 Task: Use multitrack editing to create a surround sound mix for a film score.
Action: Mouse moved to (94, 8)
Screenshot: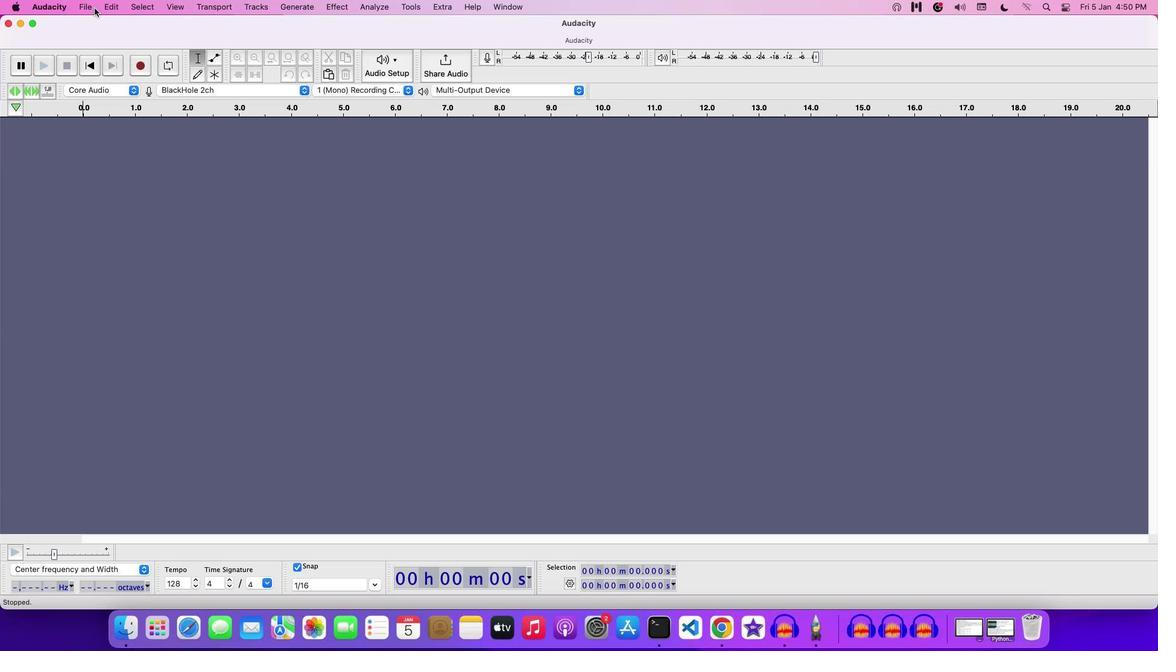 
Action: Mouse pressed left at (94, 8)
Screenshot: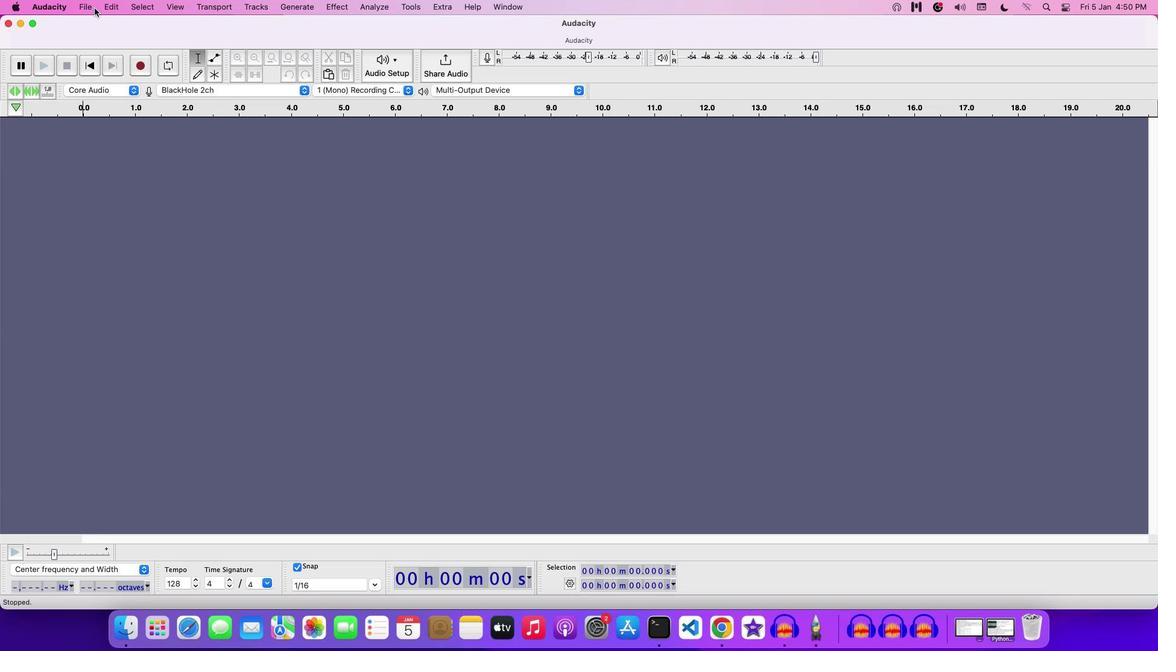 
Action: Mouse moved to (92, 37)
Screenshot: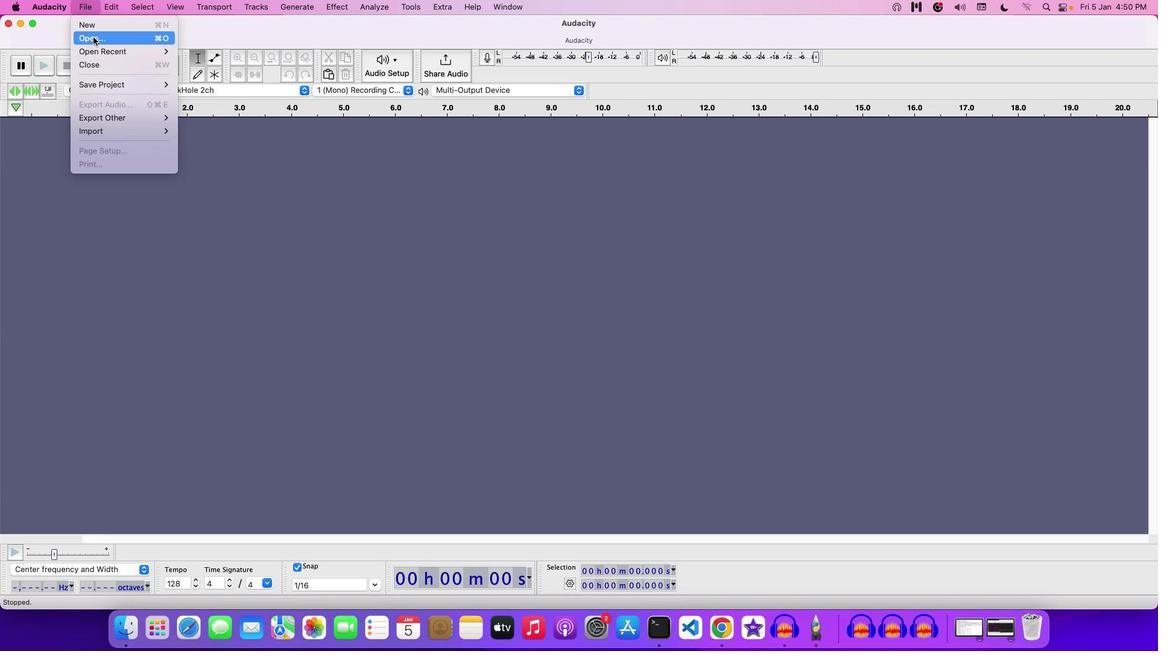 
Action: Mouse pressed left at (92, 37)
Screenshot: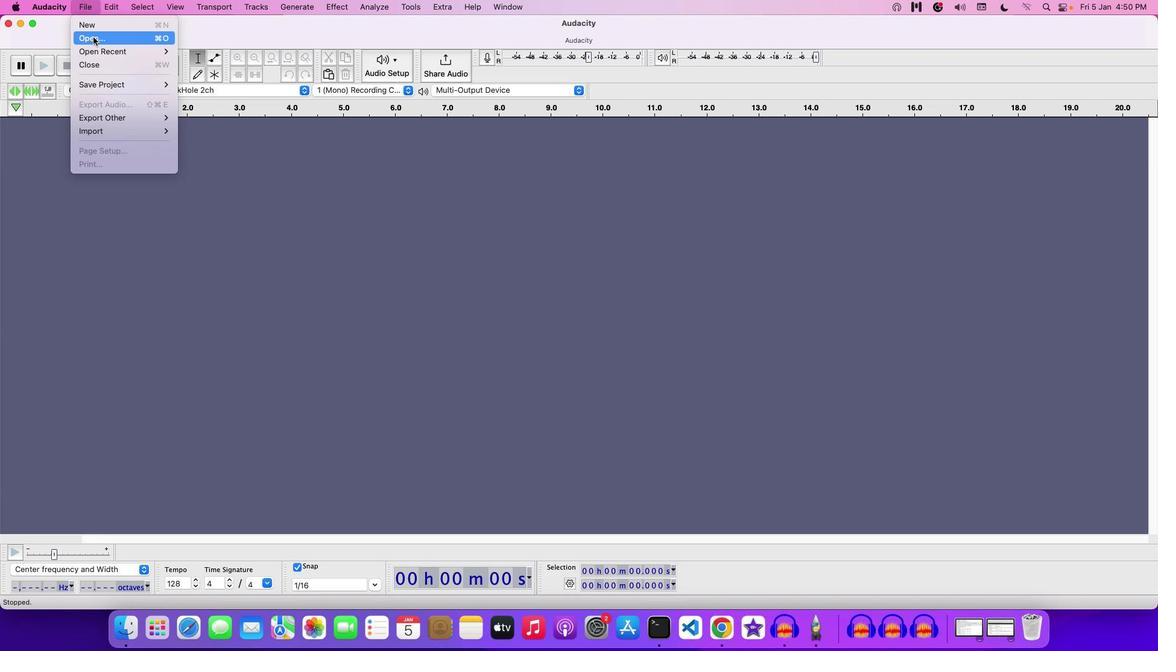 
Action: Mouse moved to (384, 162)
Screenshot: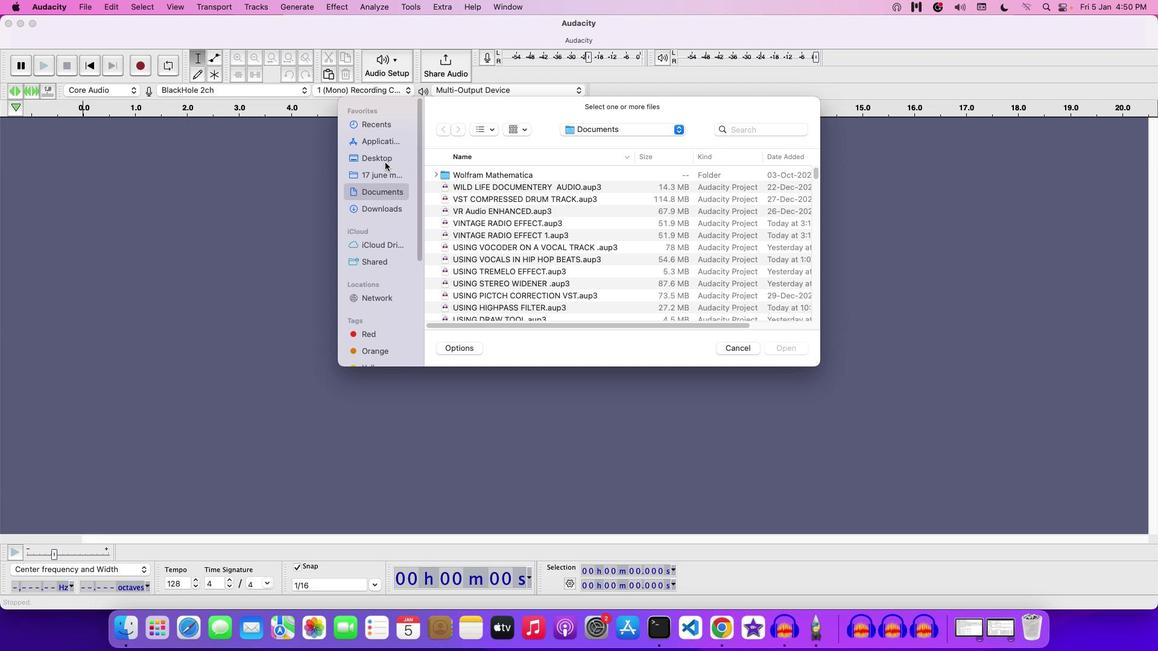 
Action: Mouse pressed left at (384, 162)
Screenshot: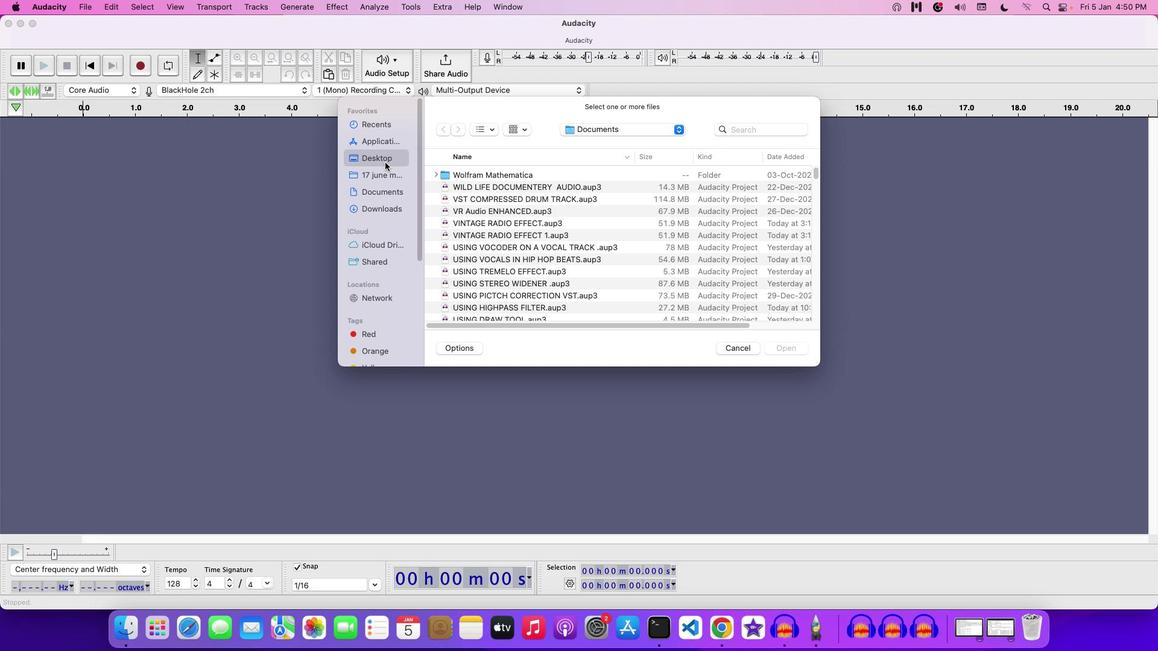 
Action: Mouse moved to (447, 247)
Screenshot: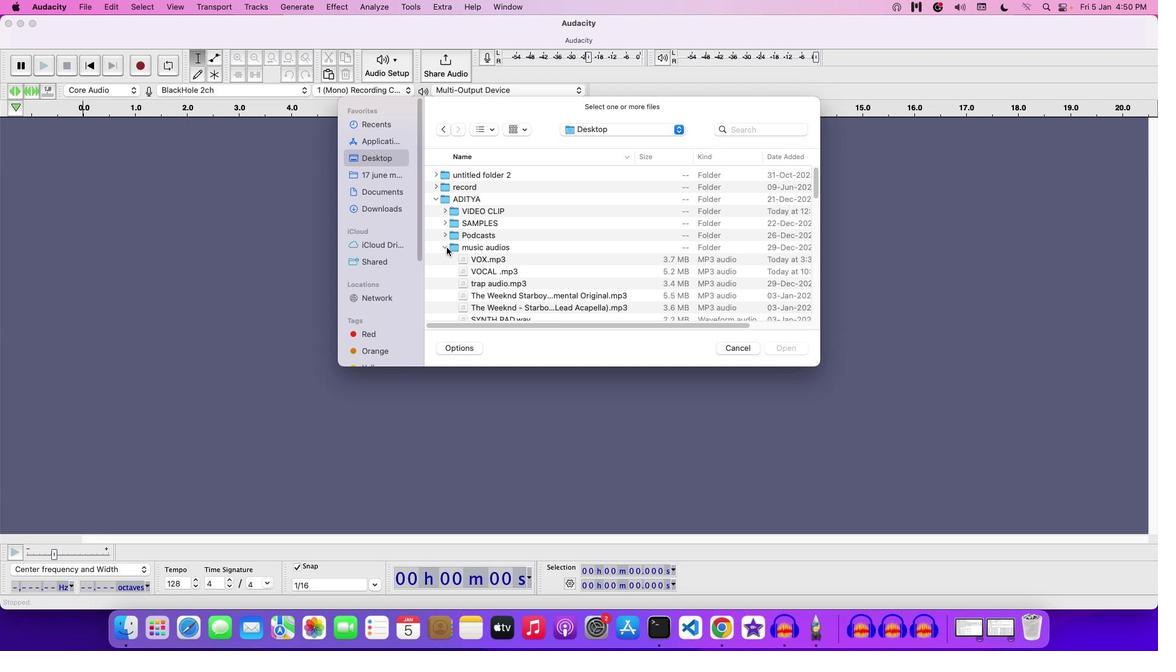 
Action: Mouse pressed left at (447, 247)
Screenshot: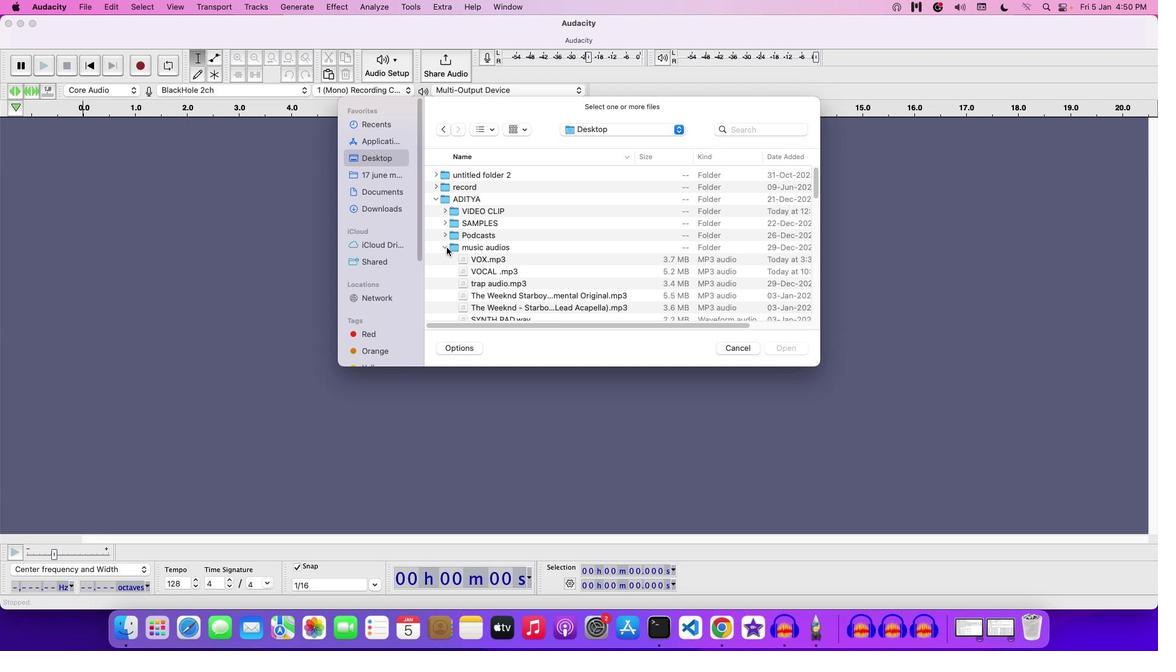 
Action: Mouse moved to (547, 245)
Screenshot: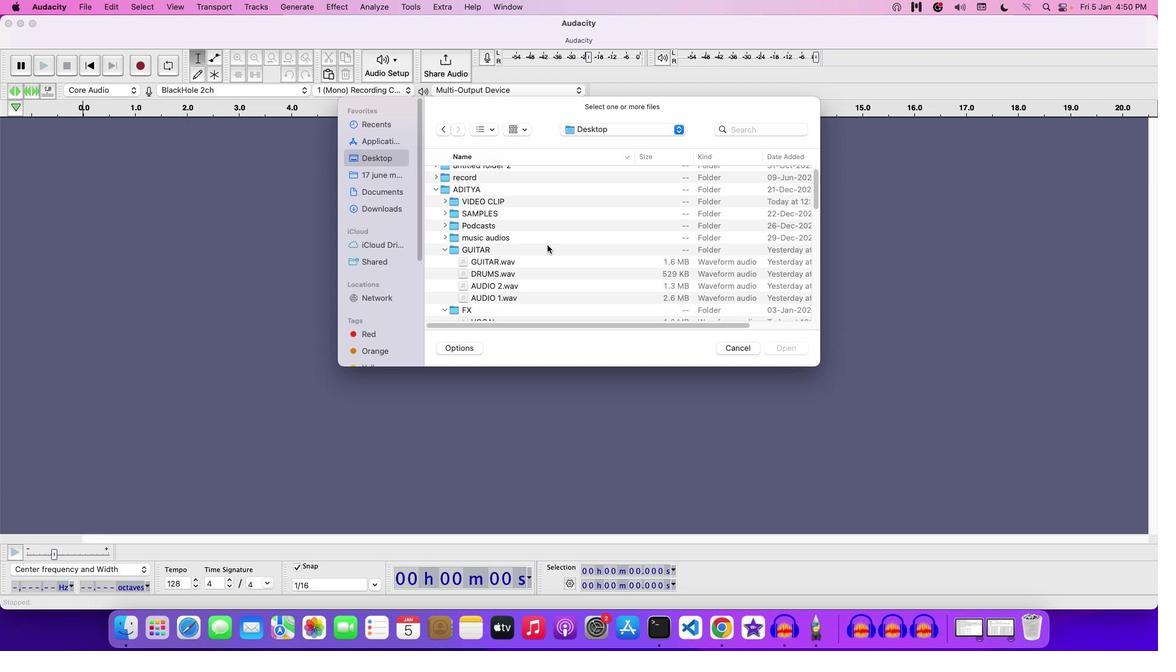 
Action: Mouse scrolled (547, 245) with delta (0, 0)
Screenshot: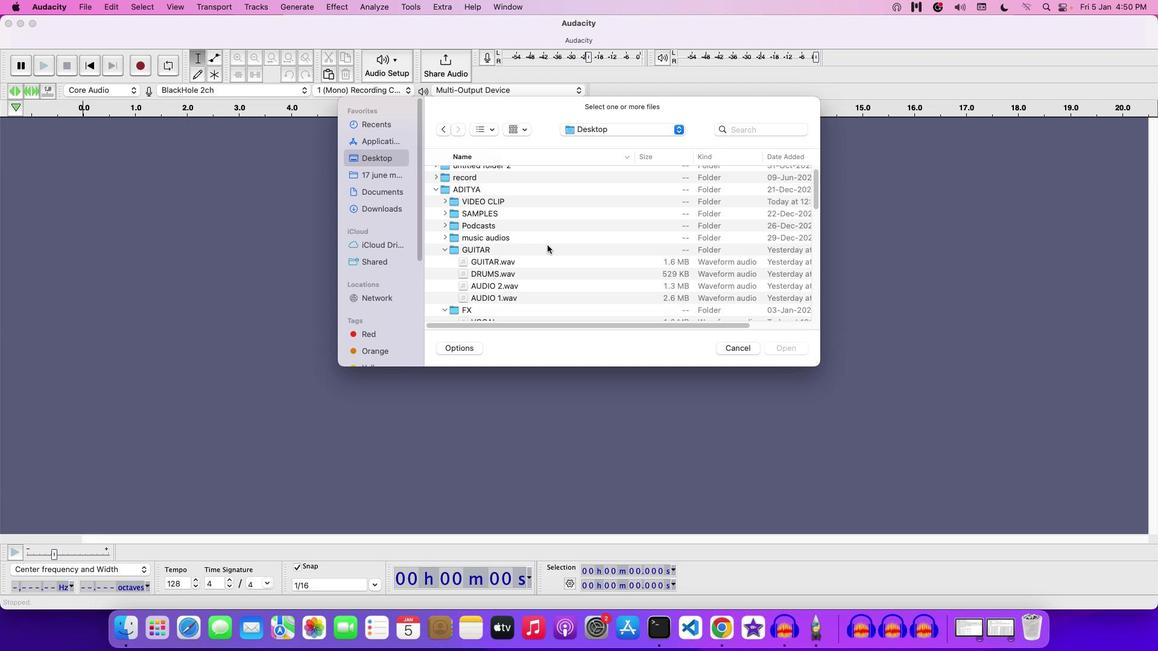 
Action: Mouse scrolled (547, 245) with delta (0, 0)
Screenshot: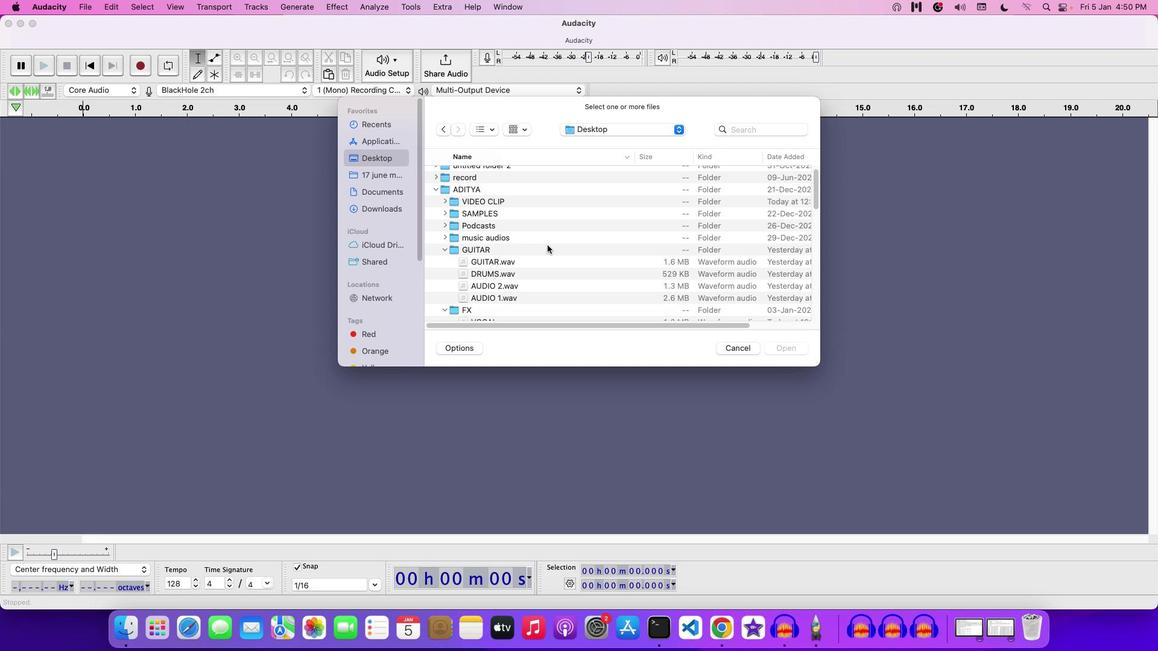 
Action: Mouse scrolled (547, 245) with delta (0, 0)
Screenshot: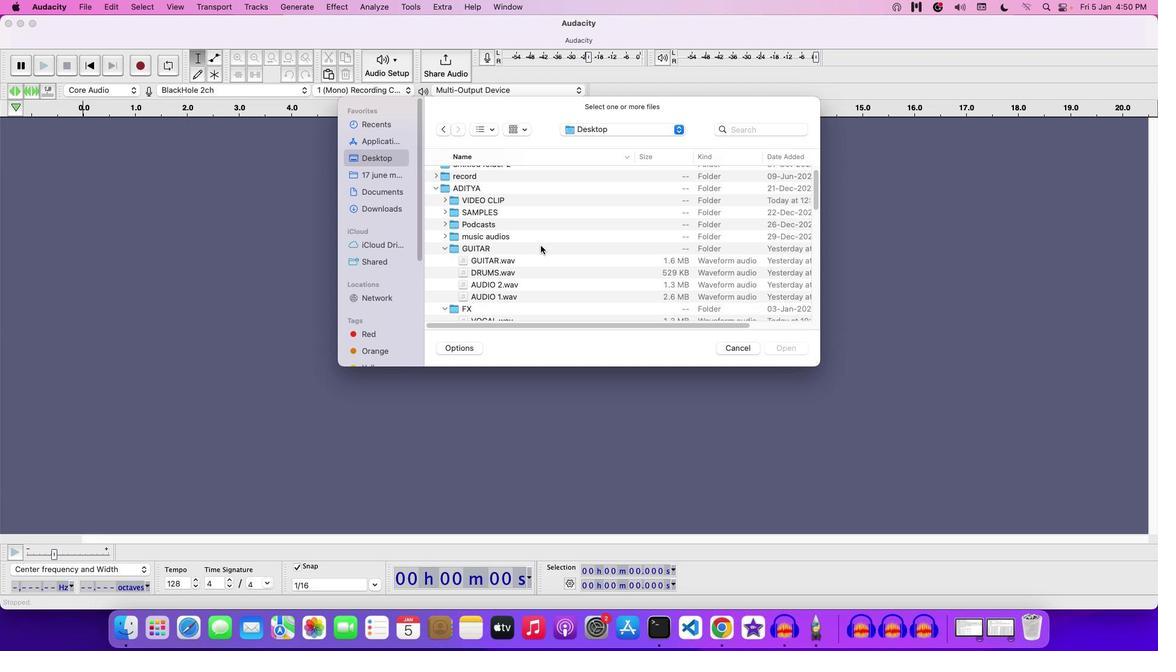 
Action: Mouse moved to (501, 281)
Screenshot: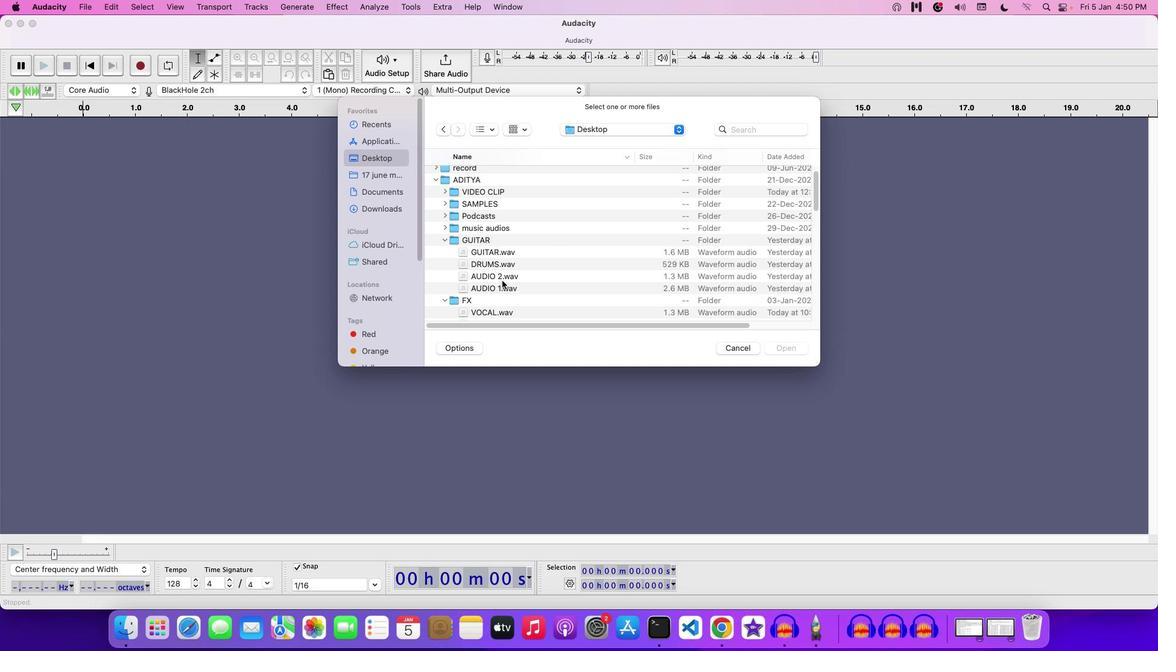 
Action: Mouse scrolled (501, 281) with delta (0, 0)
Screenshot: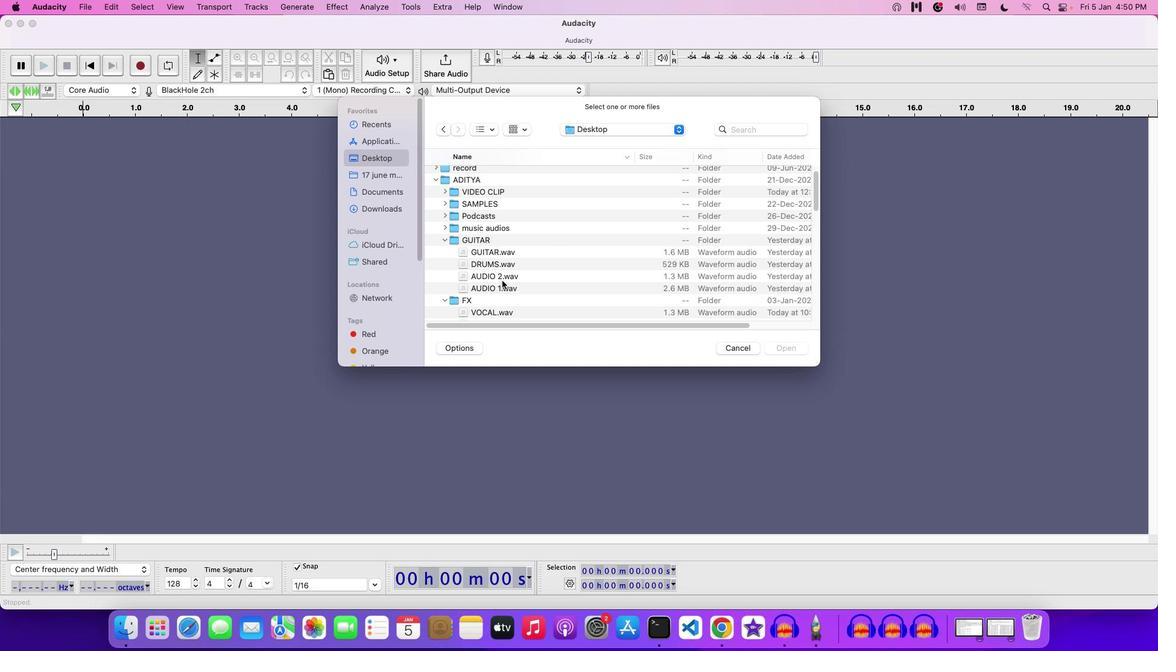 
Action: Mouse scrolled (501, 281) with delta (0, 0)
Screenshot: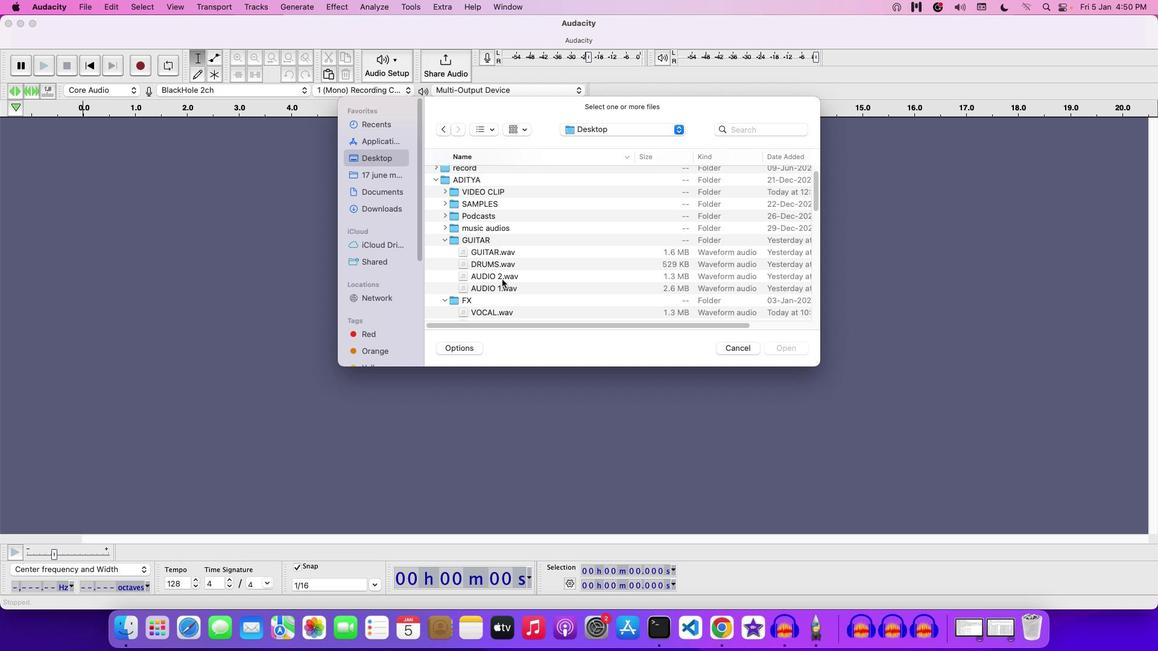 
Action: Mouse moved to (502, 278)
Screenshot: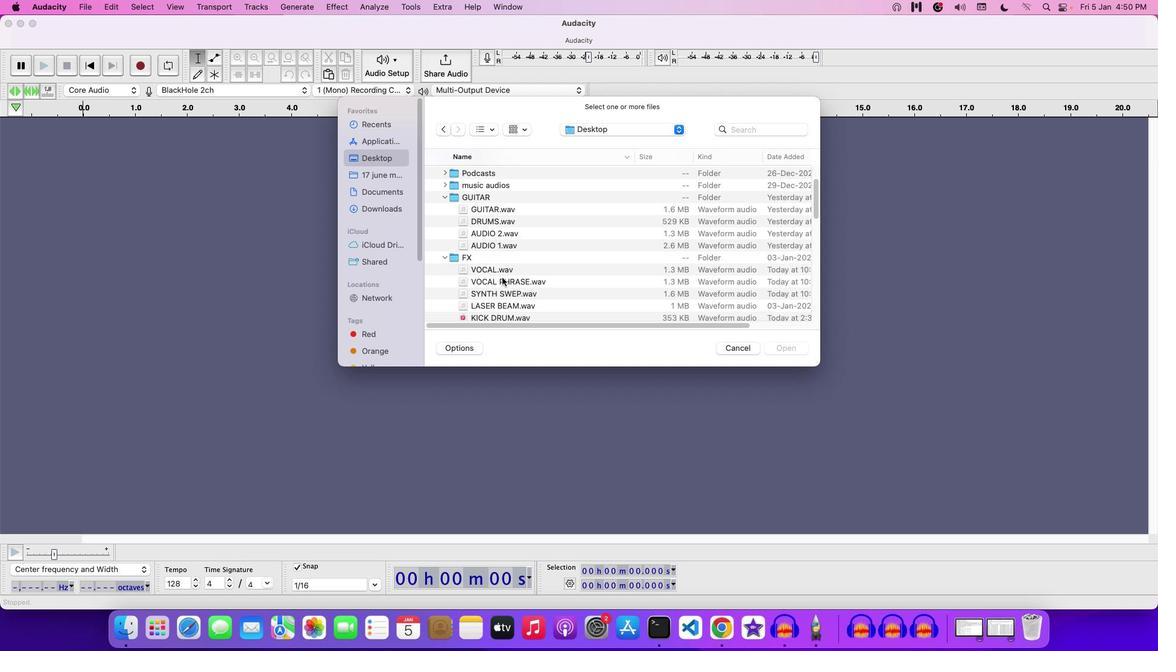 
Action: Mouse scrolled (502, 278) with delta (0, 0)
Screenshot: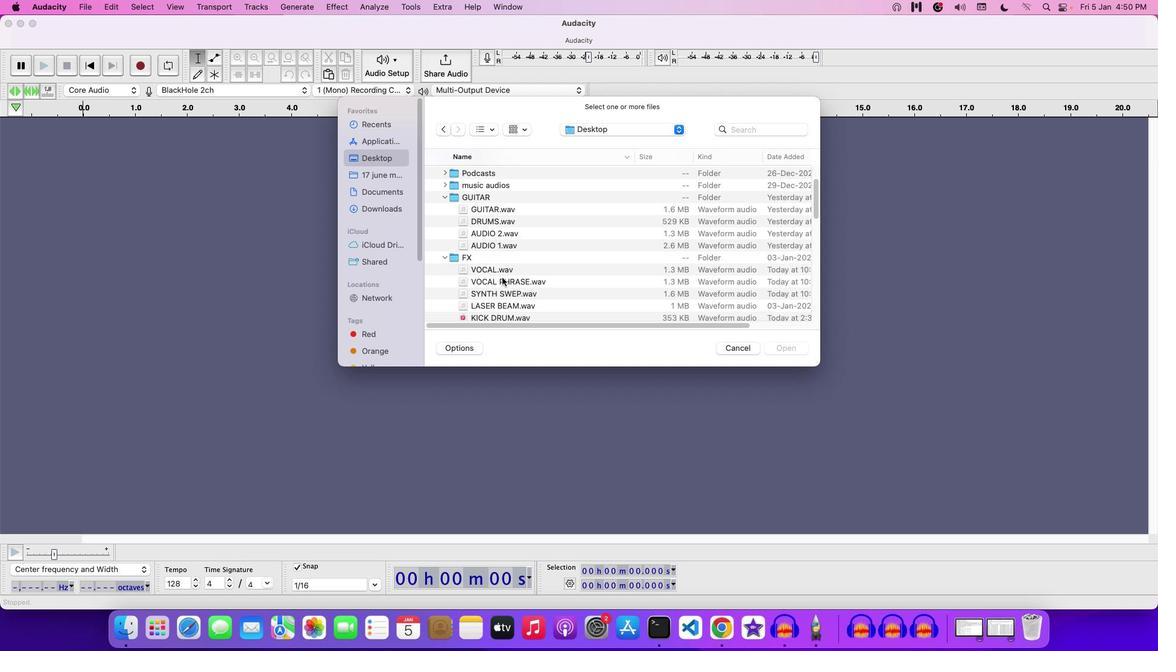 
Action: Mouse scrolled (502, 278) with delta (0, 0)
Screenshot: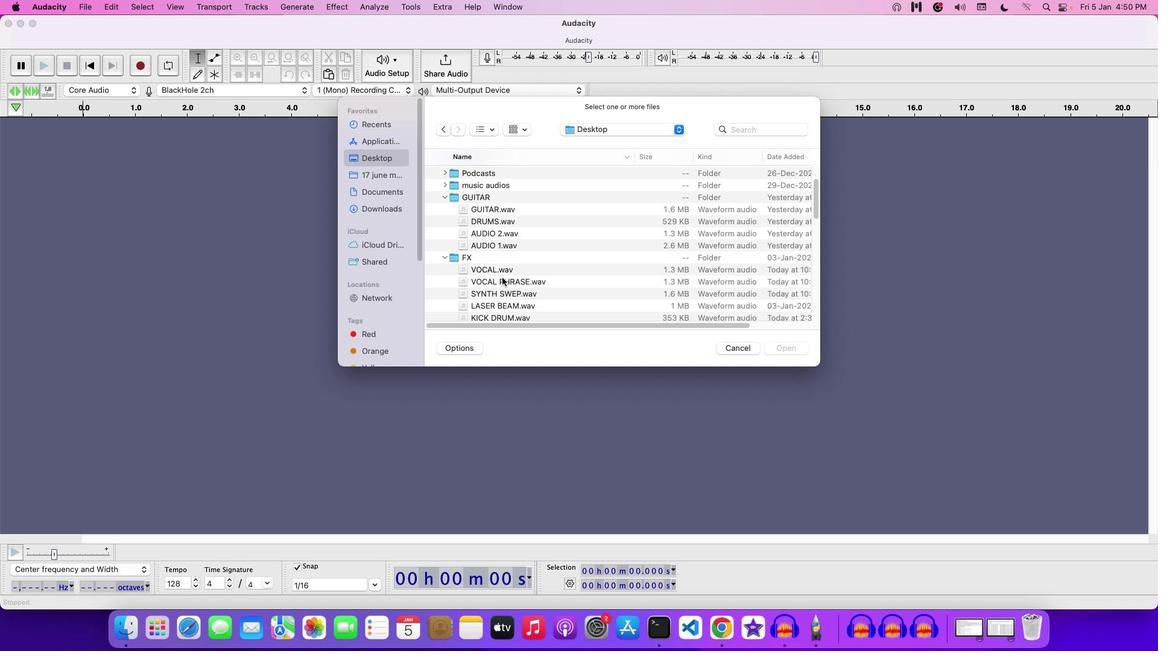 
Action: Mouse scrolled (502, 278) with delta (0, -1)
Screenshot: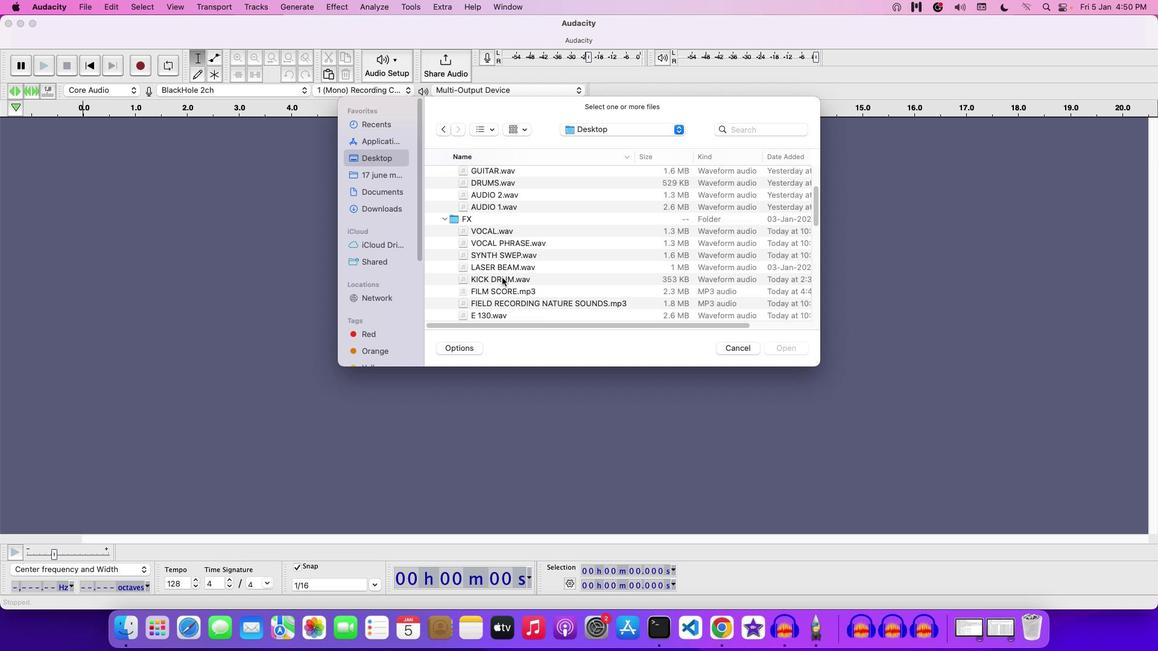 
Action: Mouse scrolled (502, 278) with delta (0, -1)
Screenshot: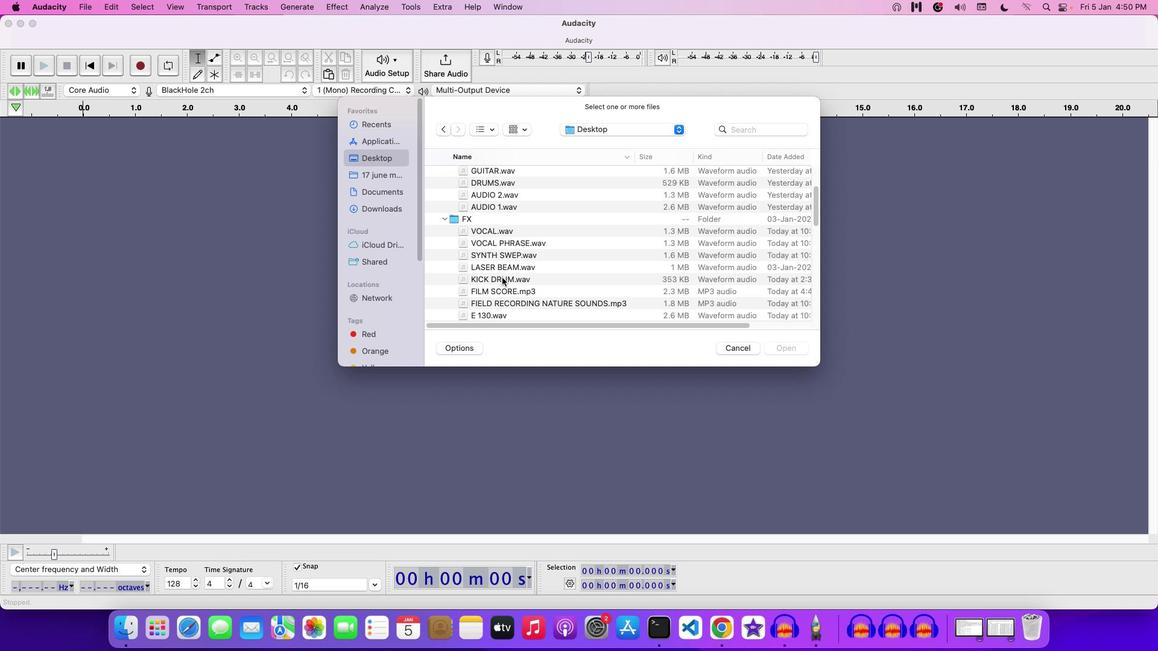 
Action: Mouse moved to (512, 271)
Screenshot: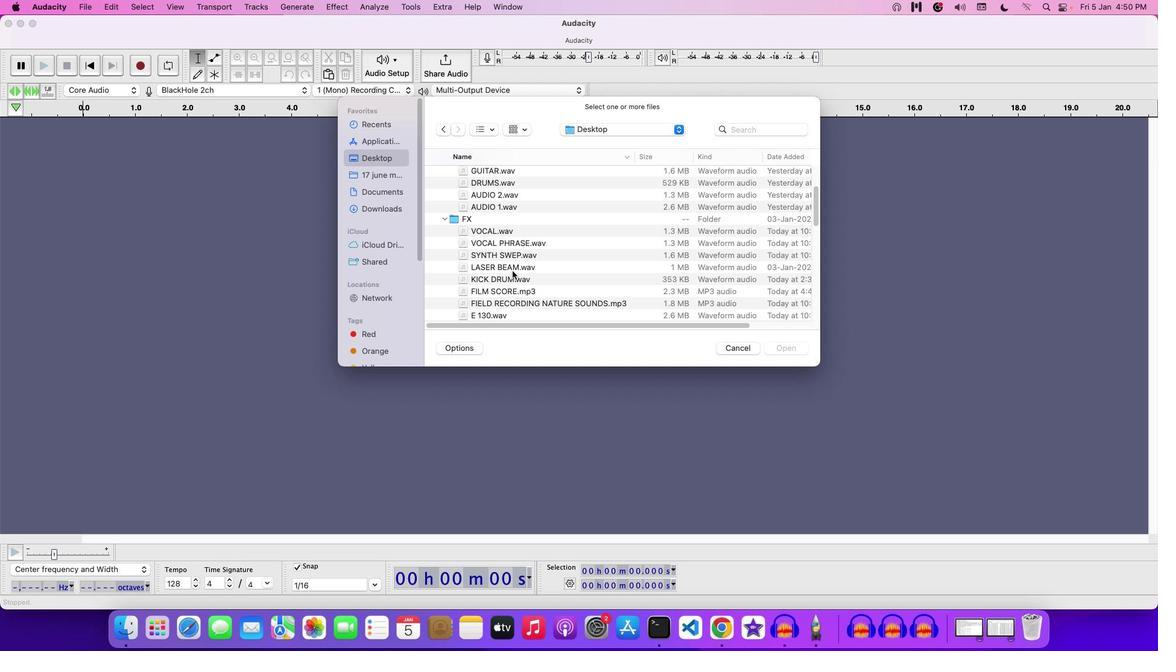 
Action: Mouse scrolled (512, 271) with delta (0, 0)
Screenshot: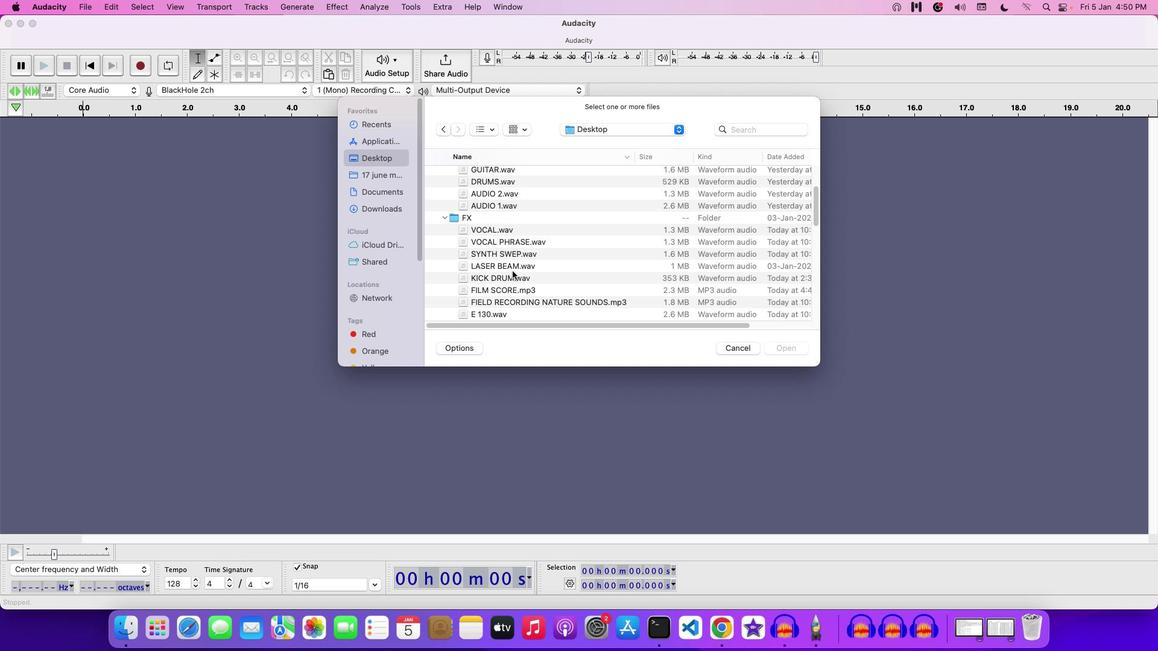 
Action: Mouse scrolled (512, 271) with delta (0, 0)
Screenshot: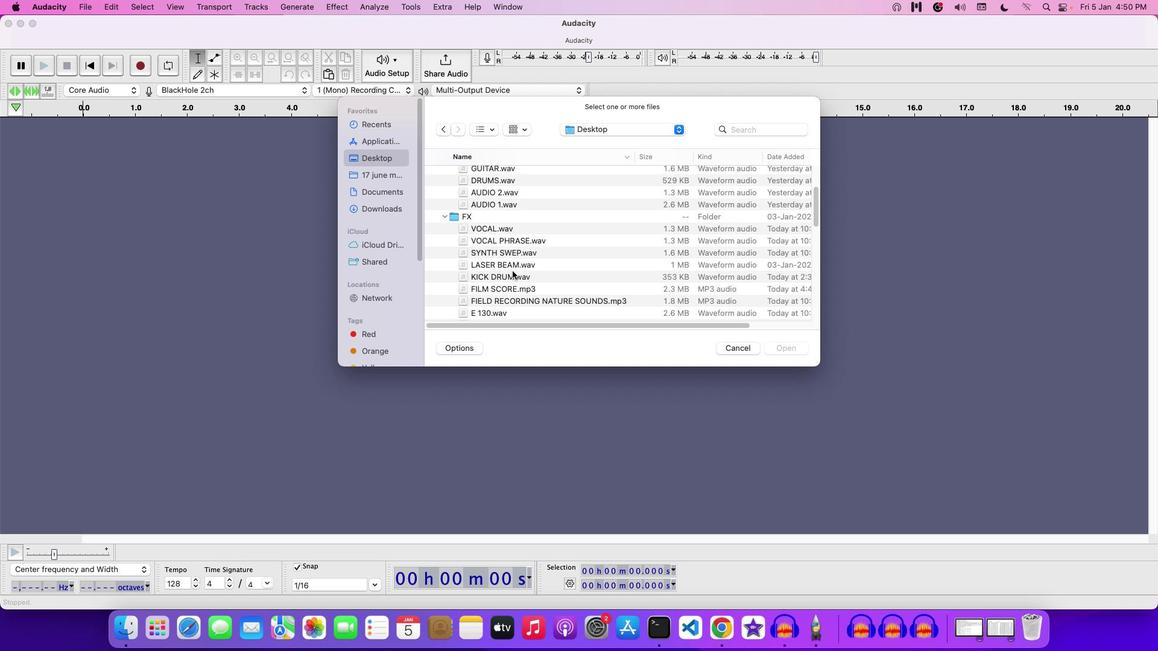 
Action: Mouse moved to (512, 286)
Screenshot: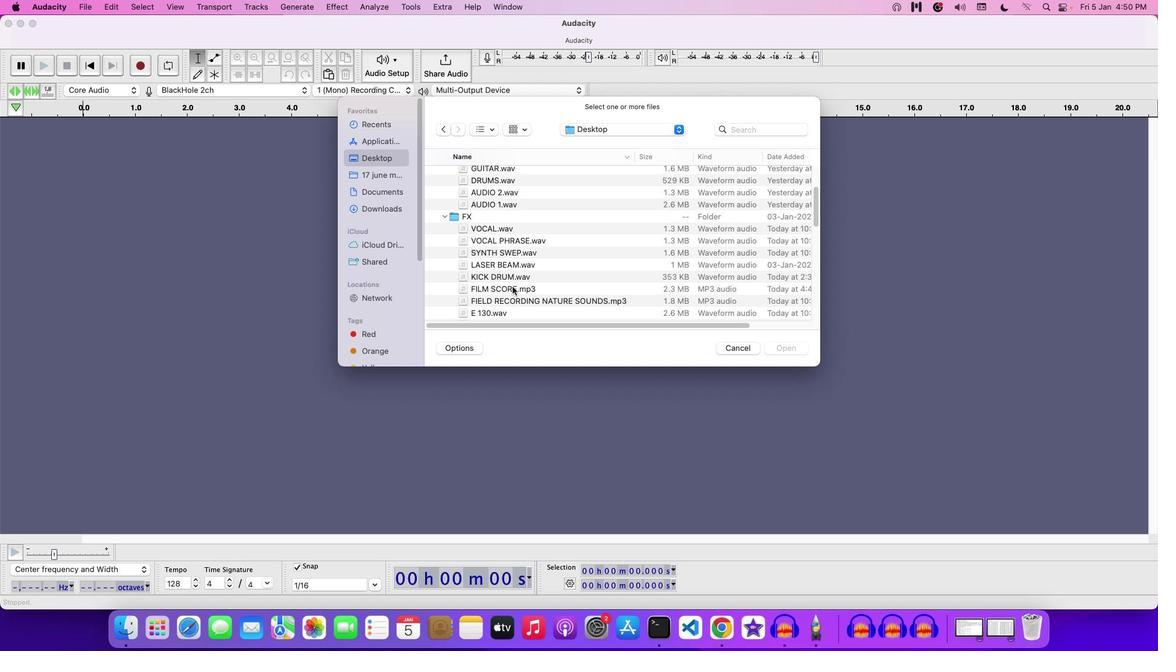 
Action: Mouse pressed left at (512, 286)
Screenshot: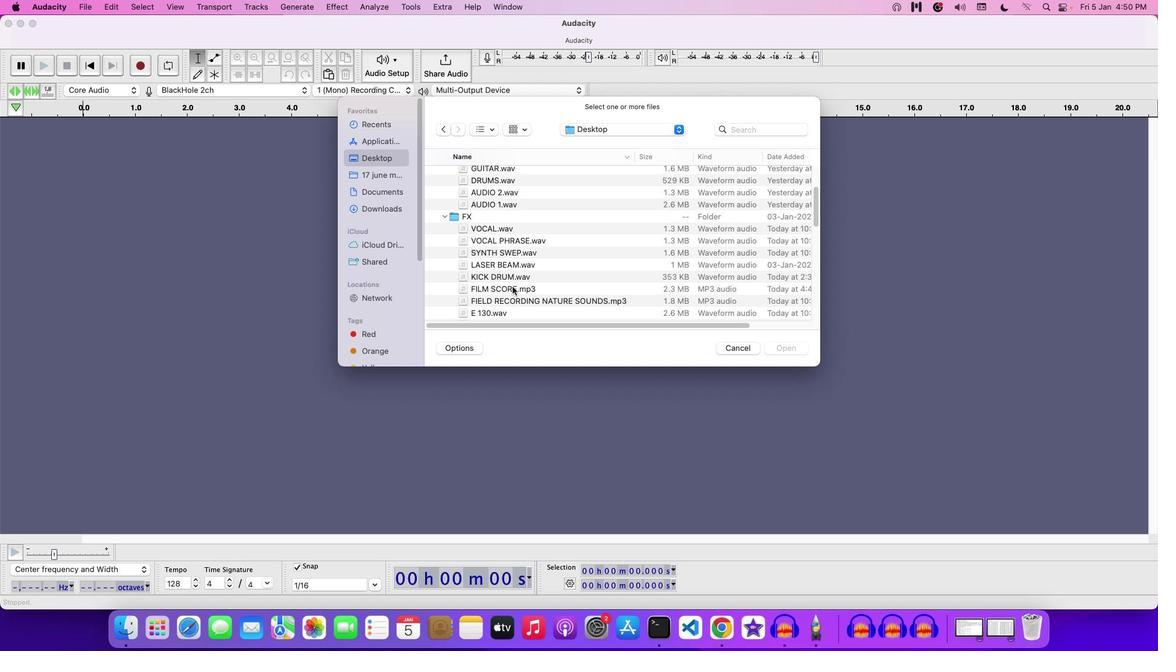 
Action: Mouse moved to (529, 287)
Screenshot: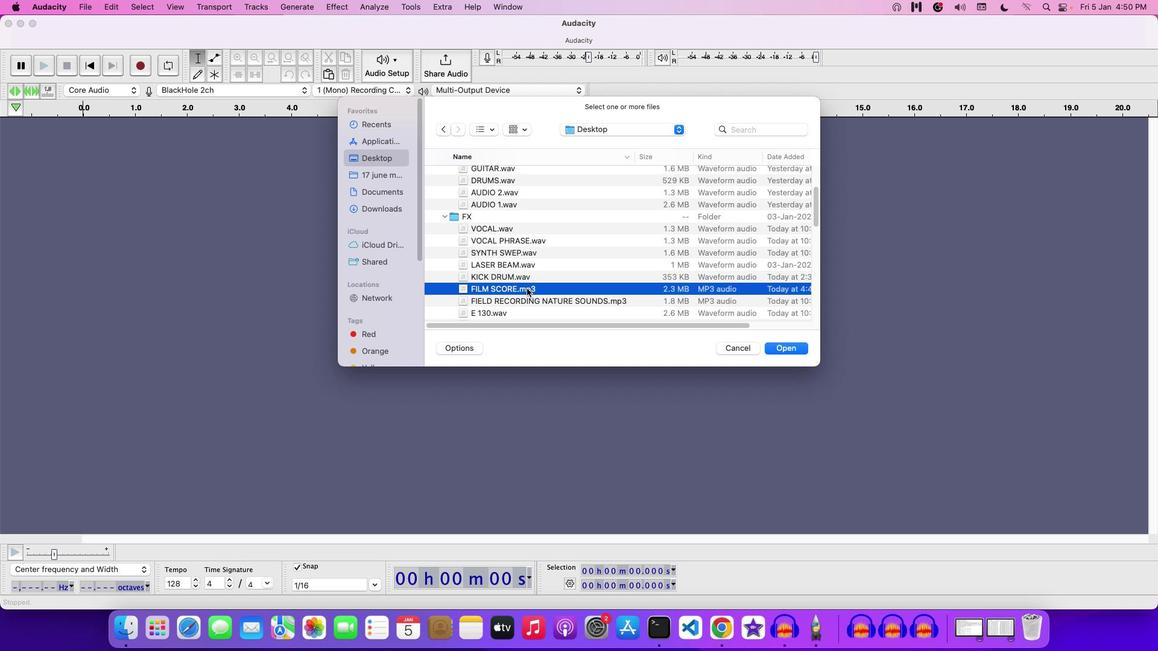 
Action: Mouse pressed left at (529, 287)
Screenshot: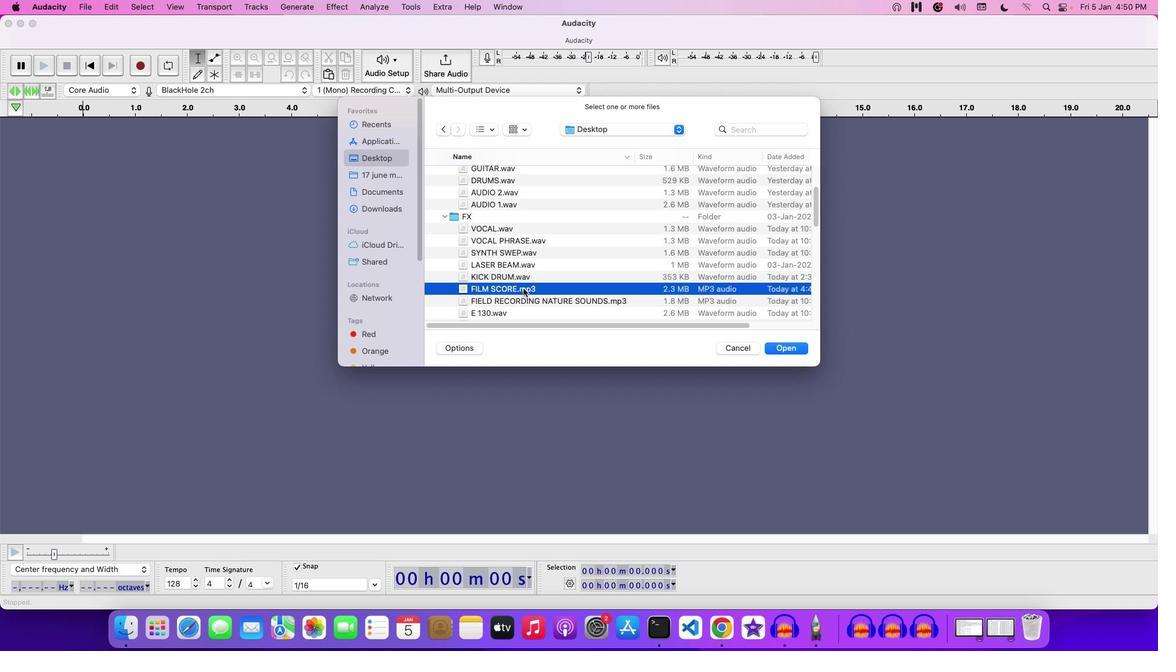 
Action: Mouse moved to (521, 292)
Screenshot: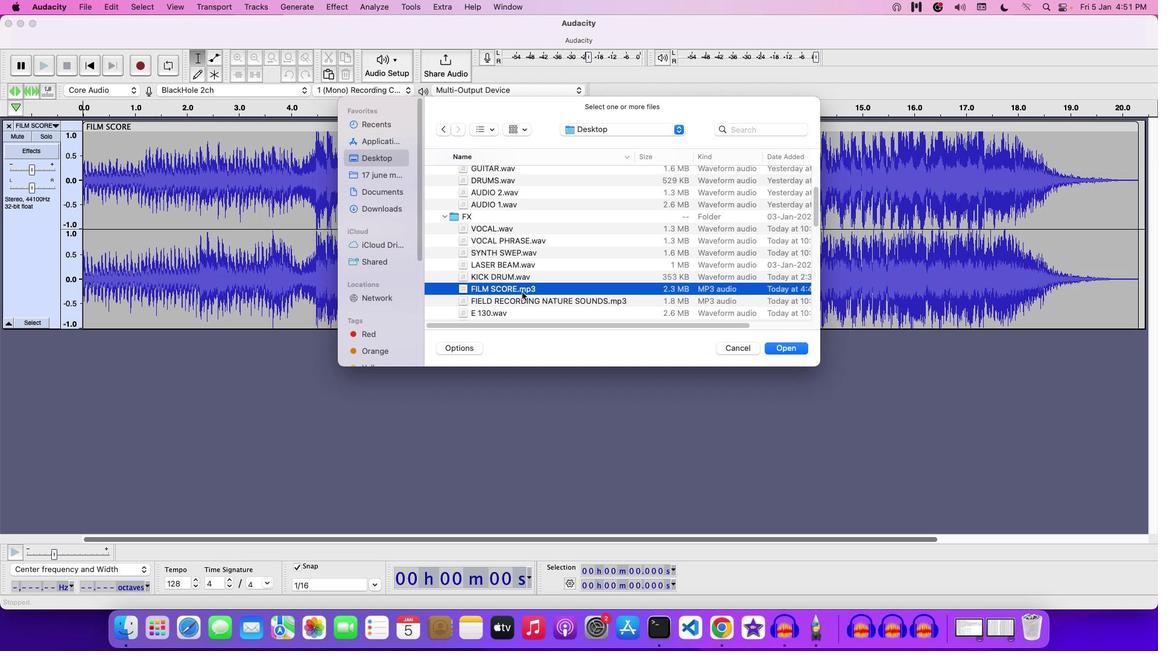 
Action: Mouse pressed left at (521, 292)
Screenshot: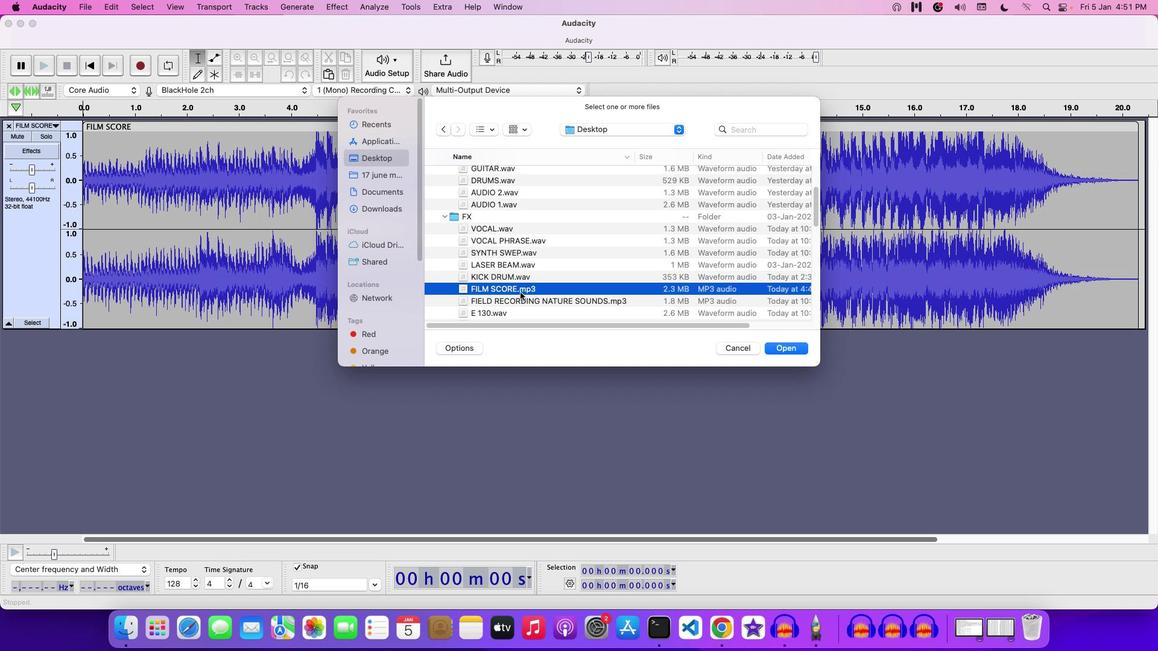 
Action: Mouse moved to (529, 284)
Screenshot: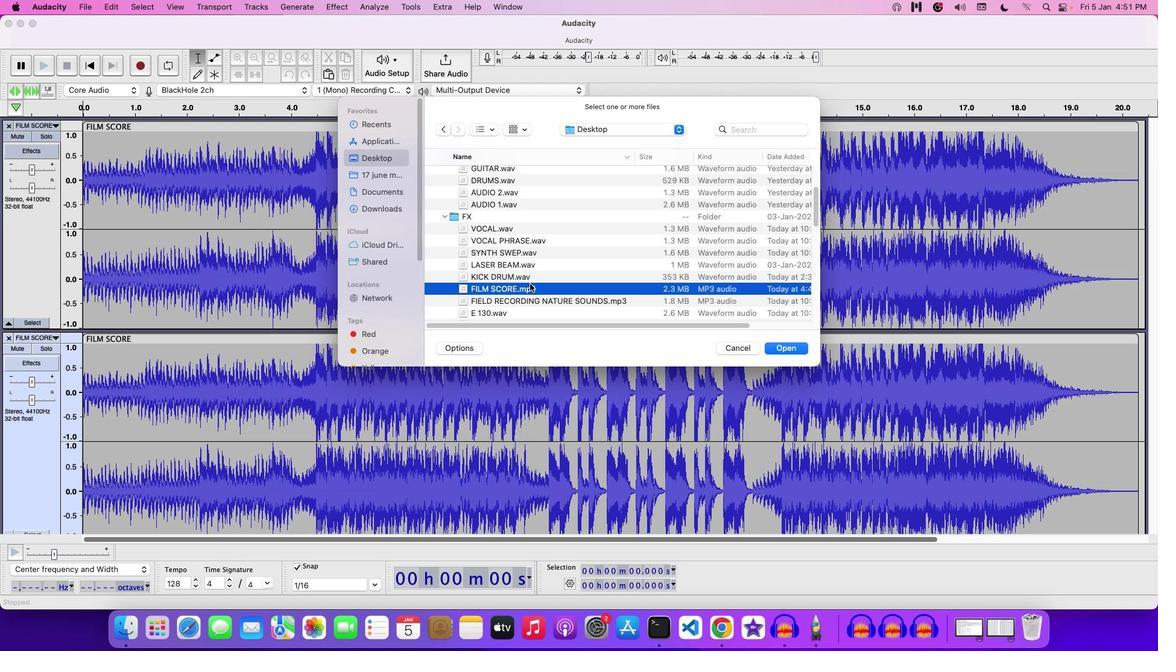 
Action: Mouse pressed left at (529, 284)
Screenshot: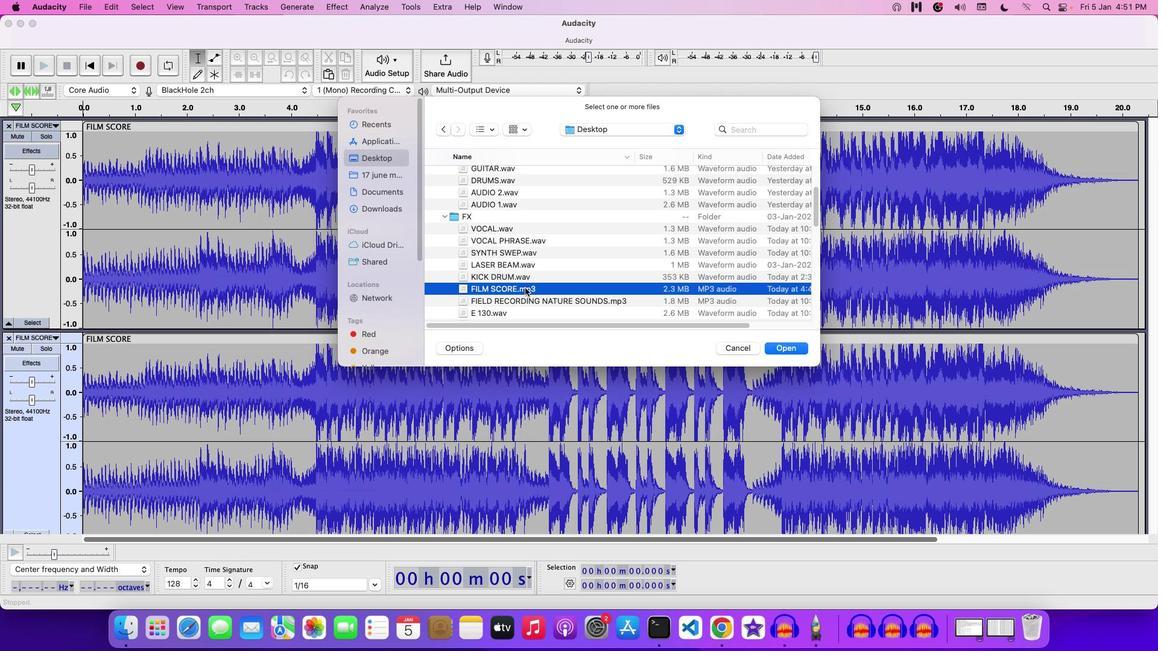 
Action: Mouse moved to (733, 349)
Screenshot: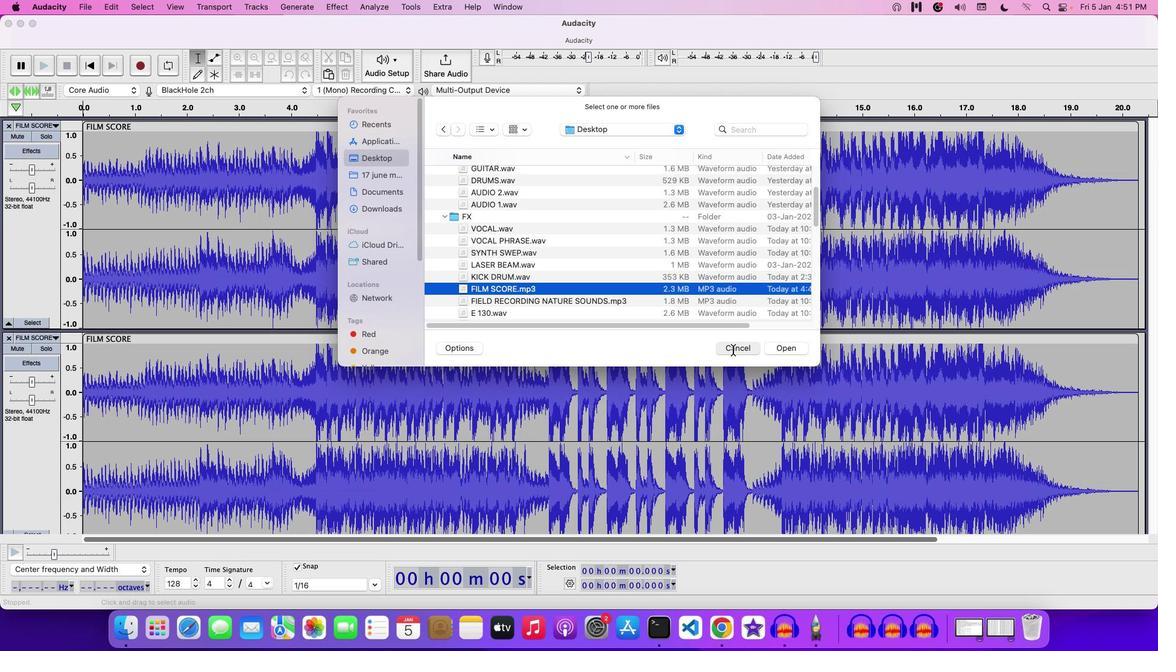 
Action: Mouse pressed left at (733, 349)
Screenshot: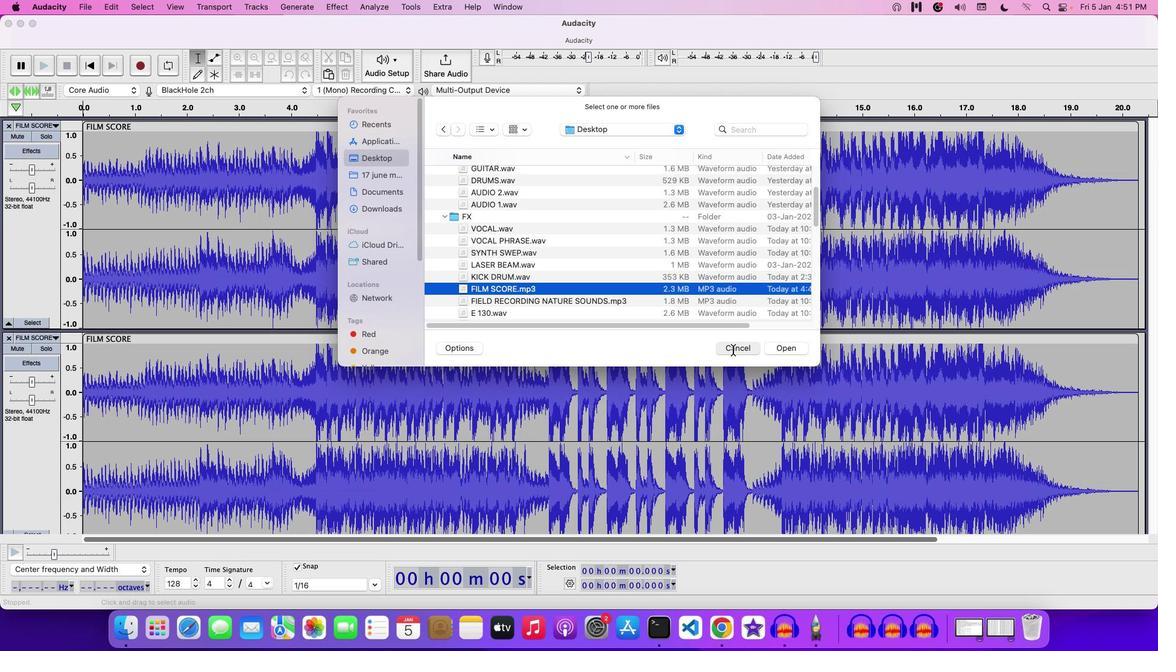 
Action: Mouse moved to (24, 160)
Screenshot: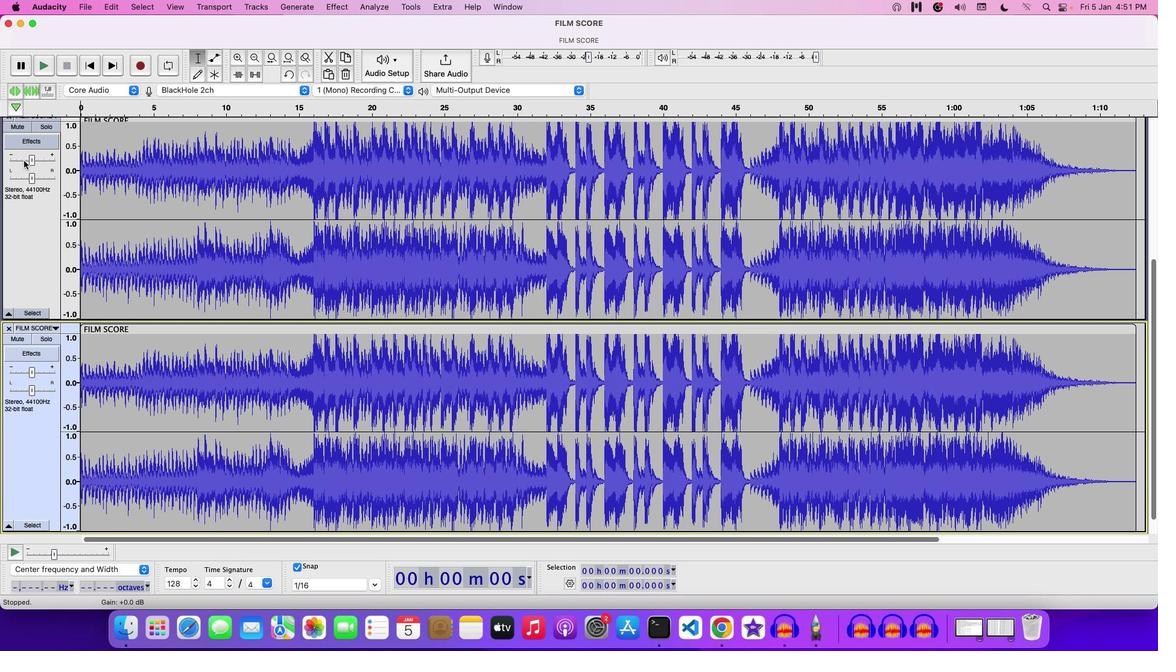 
Action: Mouse pressed left at (24, 160)
Screenshot: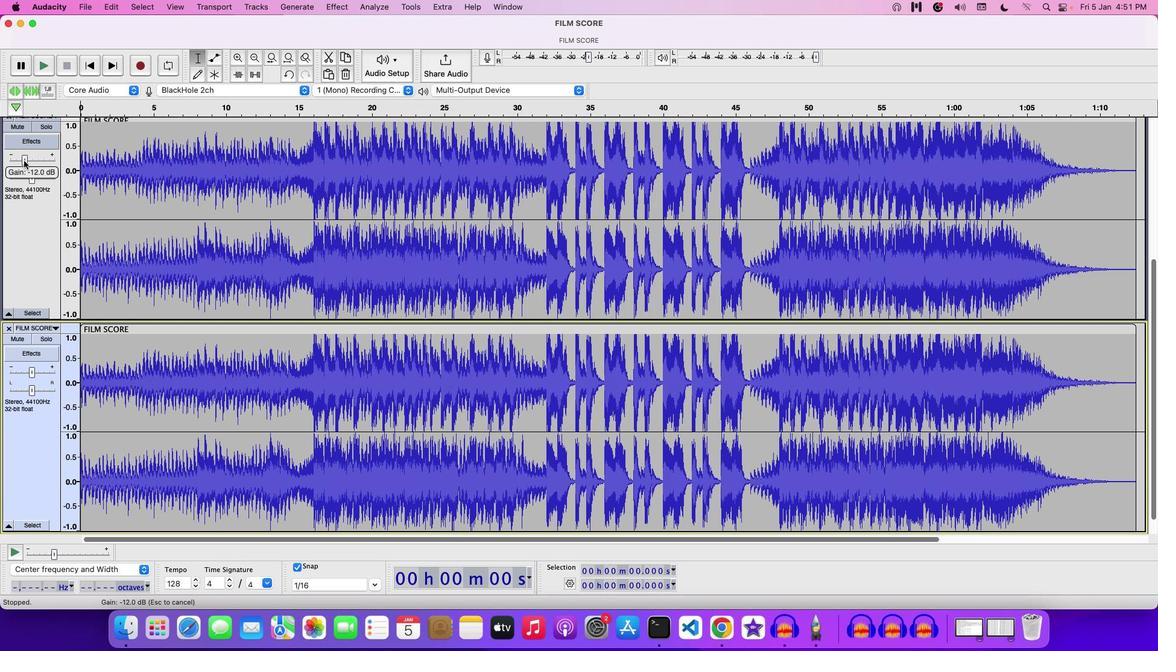 
Action: Mouse moved to (22, 393)
Screenshot: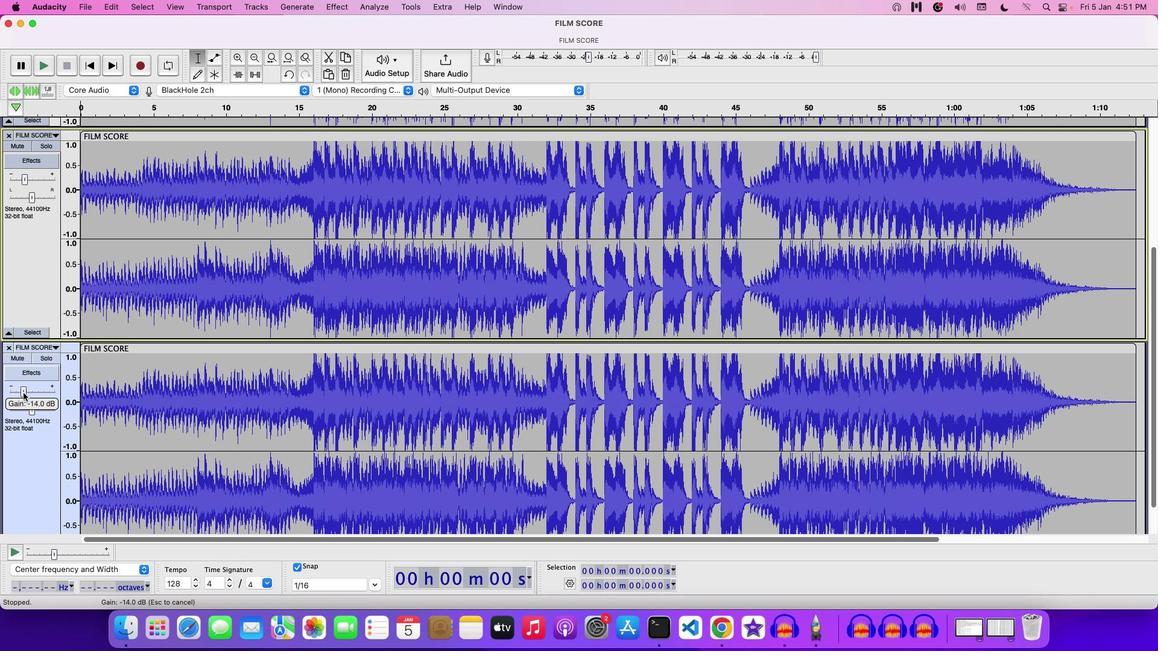 
Action: Mouse pressed left at (22, 393)
Screenshot: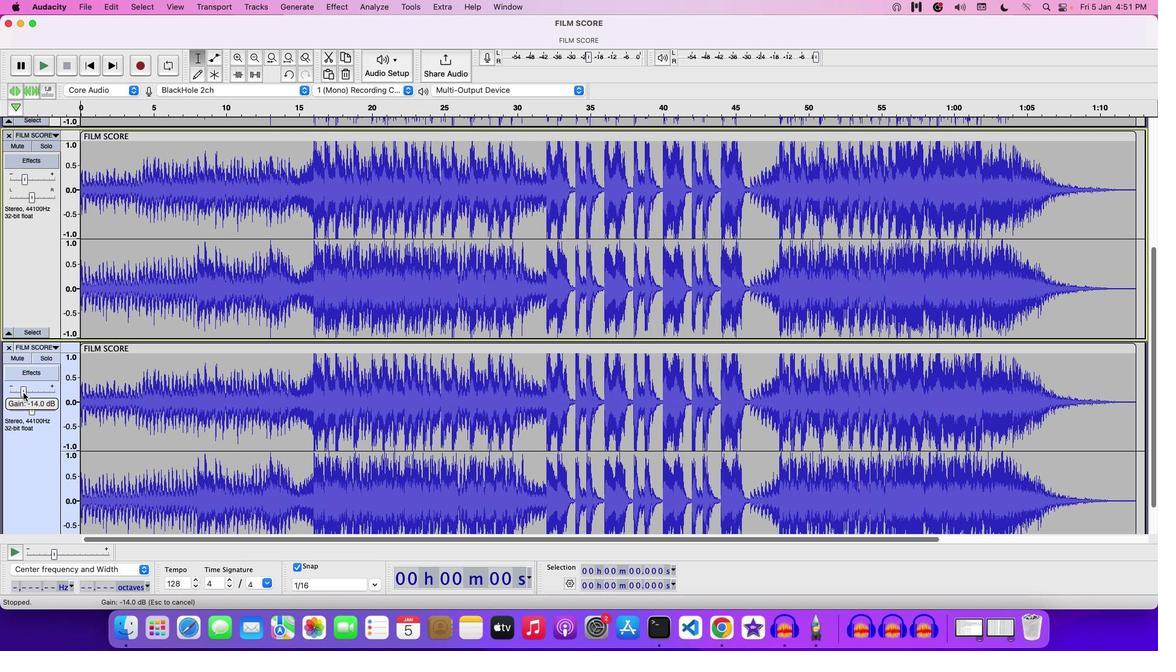 
Action: Mouse moved to (55, 361)
Screenshot: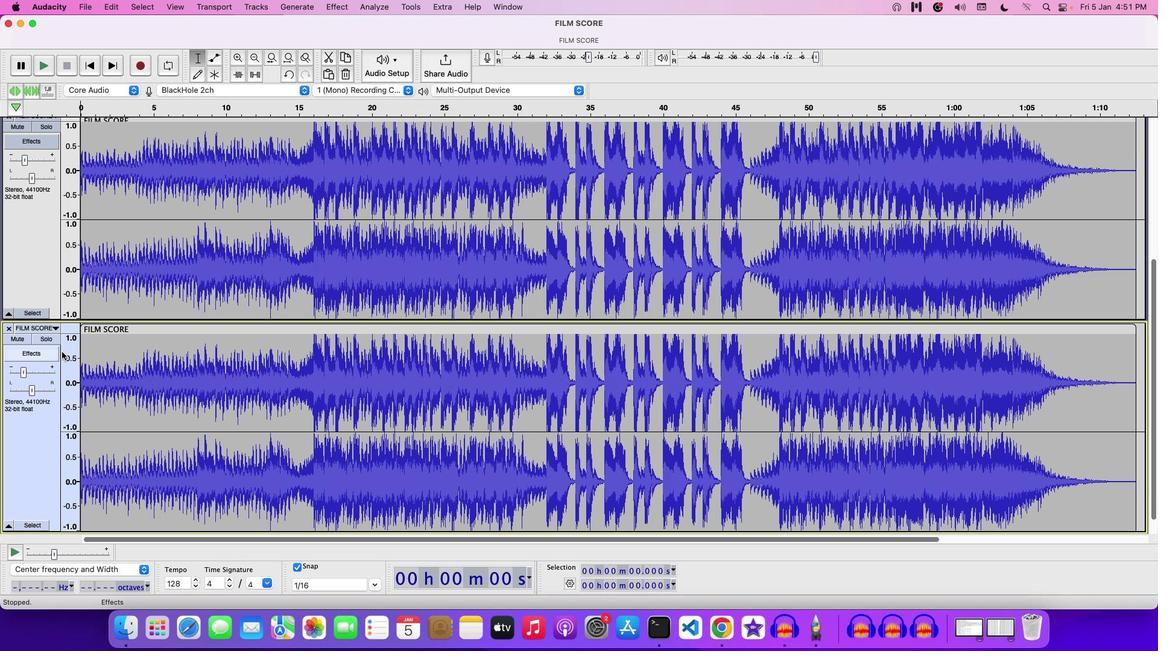 
Action: Mouse scrolled (55, 361) with delta (0, 0)
Screenshot: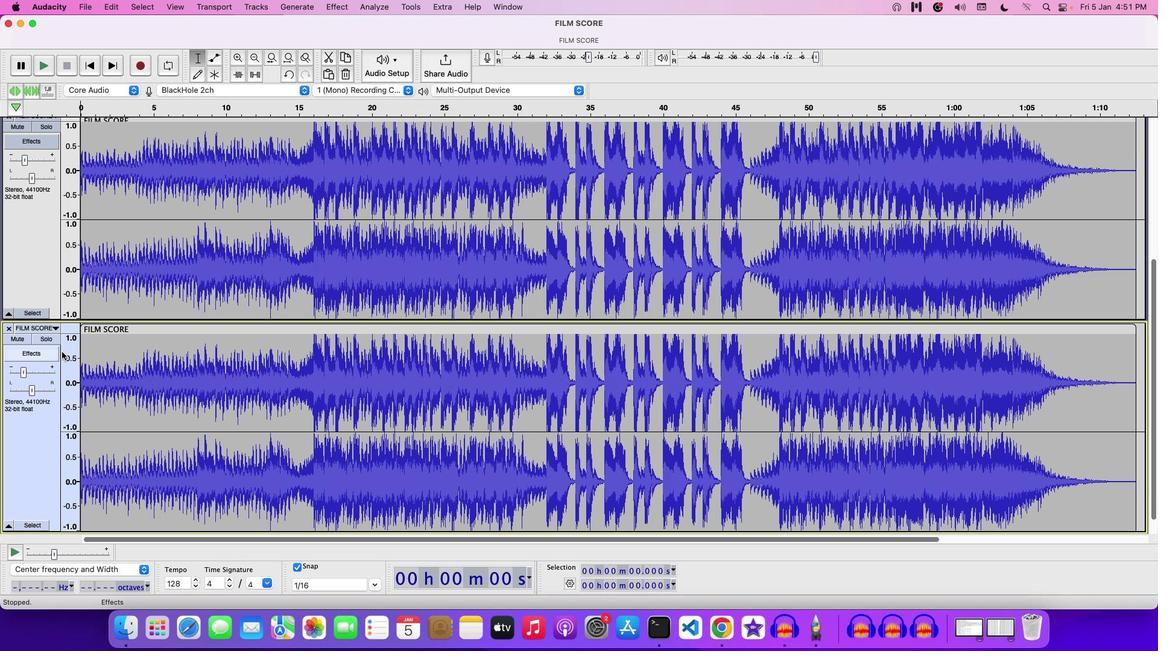 
Action: Mouse moved to (57, 357)
Screenshot: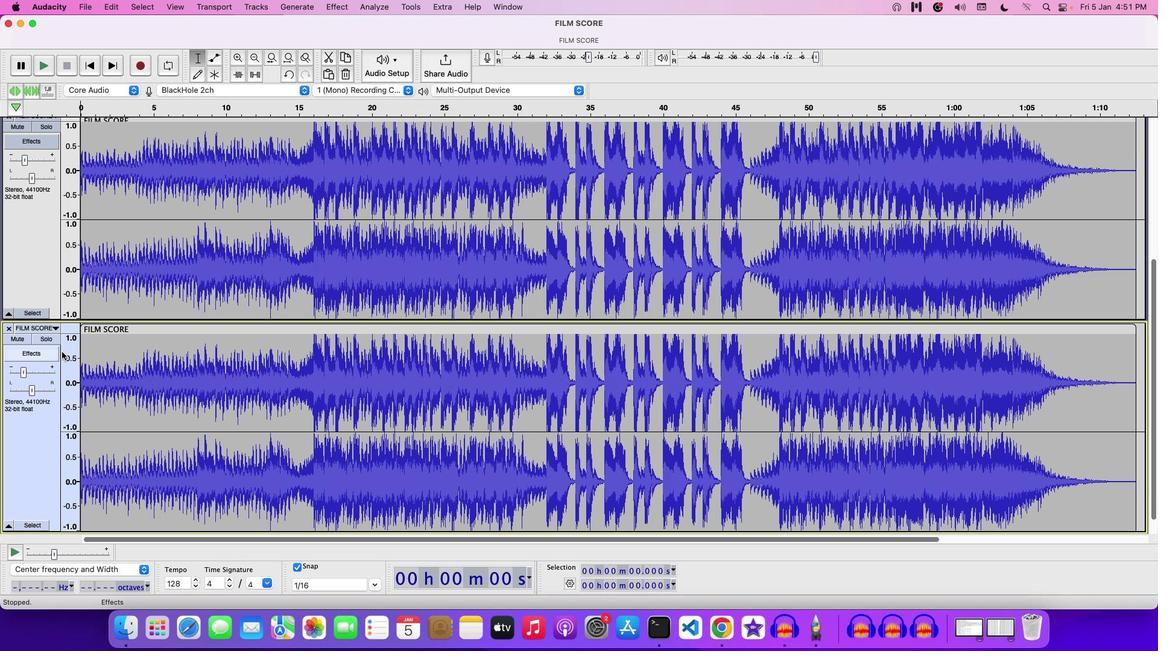 
Action: Mouse scrolled (57, 357) with delta (0, 0)
Screenshot: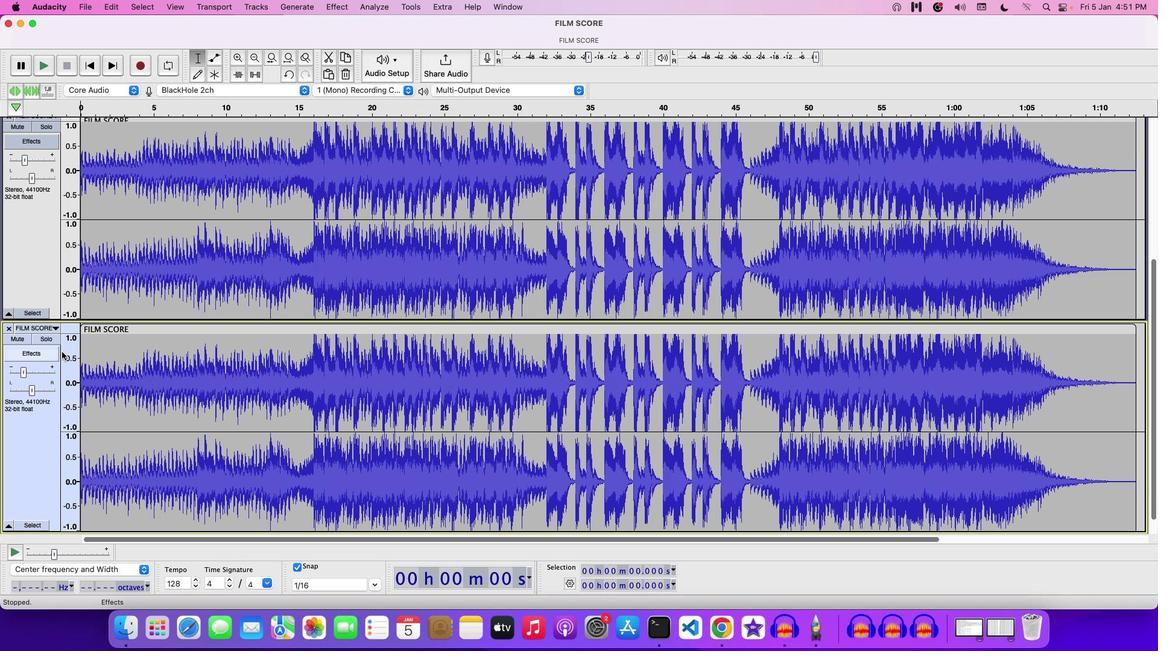 
Action: Mouse moved to (59, 355)
Screenshot: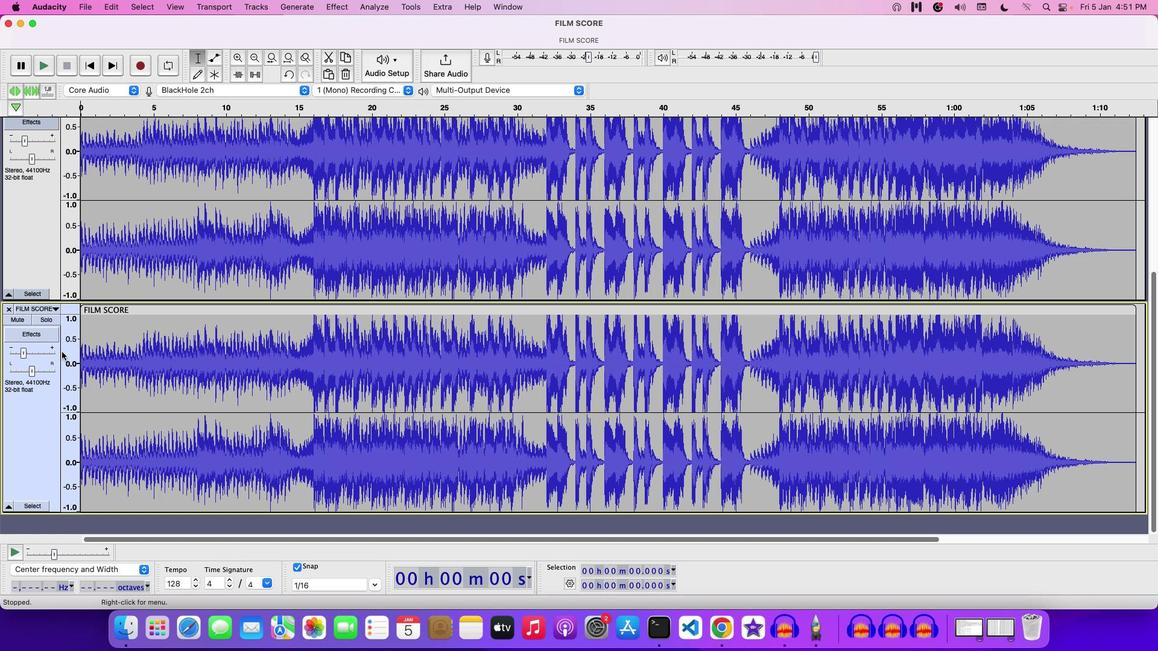 
Action: Mouse scrolled (59, 355) with delta (0, -1)
Screenshot: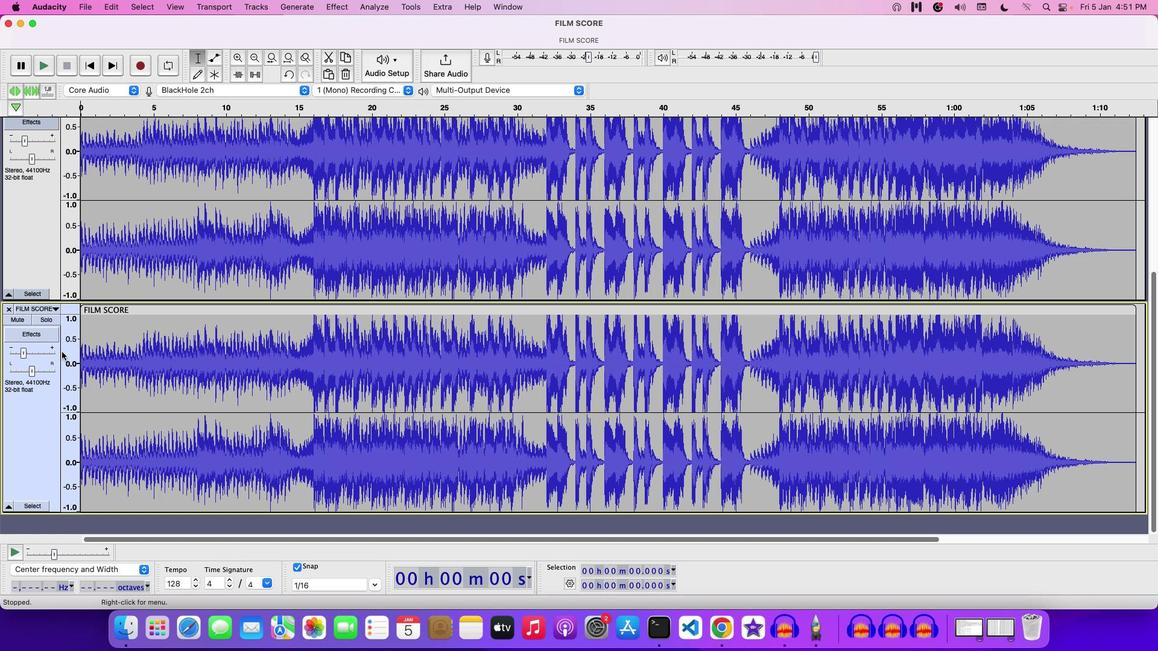 
Action: Mouse moved to (60, 354)
Screenshot: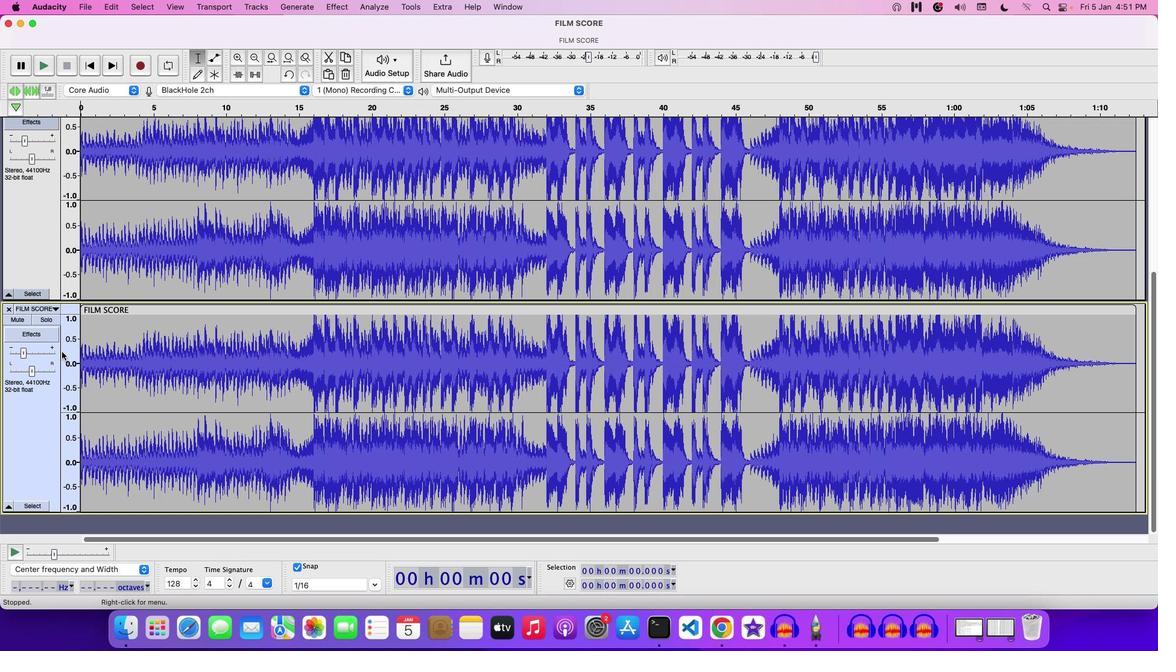 
Action: Mouse scrolled (60, 354) with delta (0, -3)
Screenshot: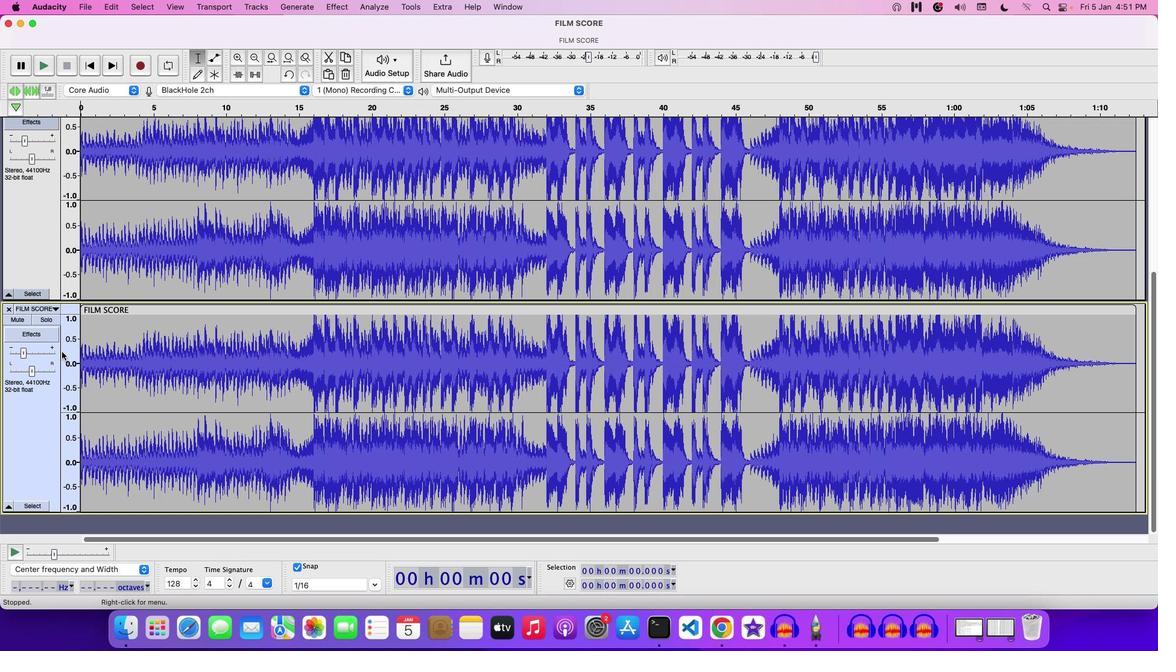 
Action: Mouse moved to (61, 352)
Screenshot: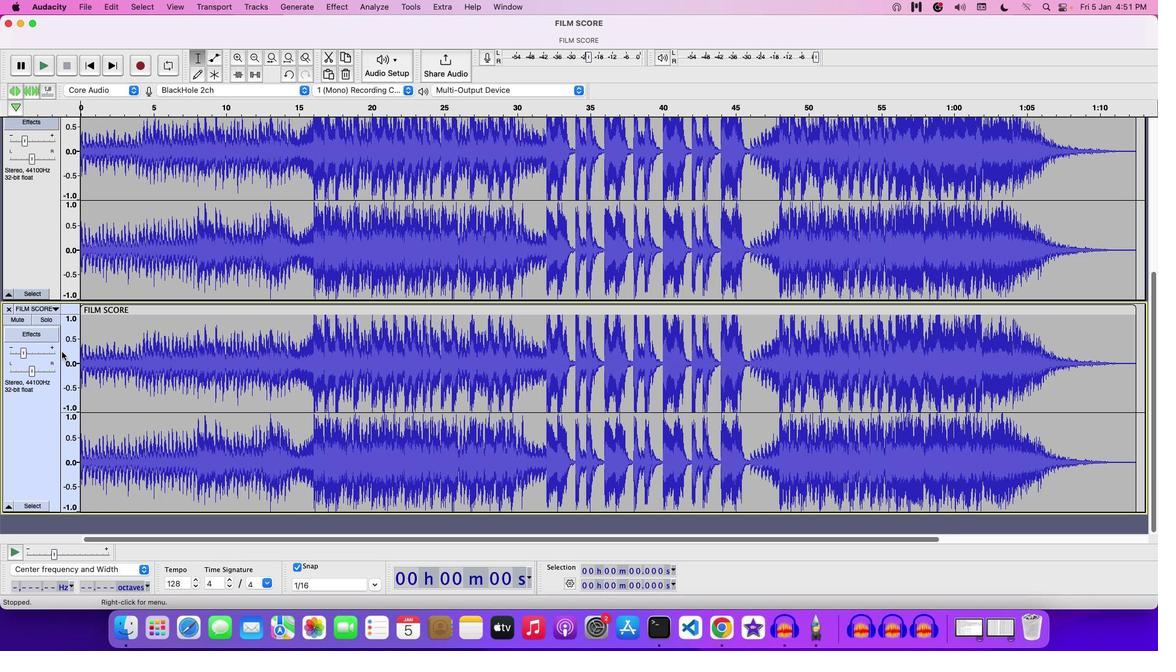 
Action: Mouse scrolled (61, 352) with delta (0, -3)
Screenshot: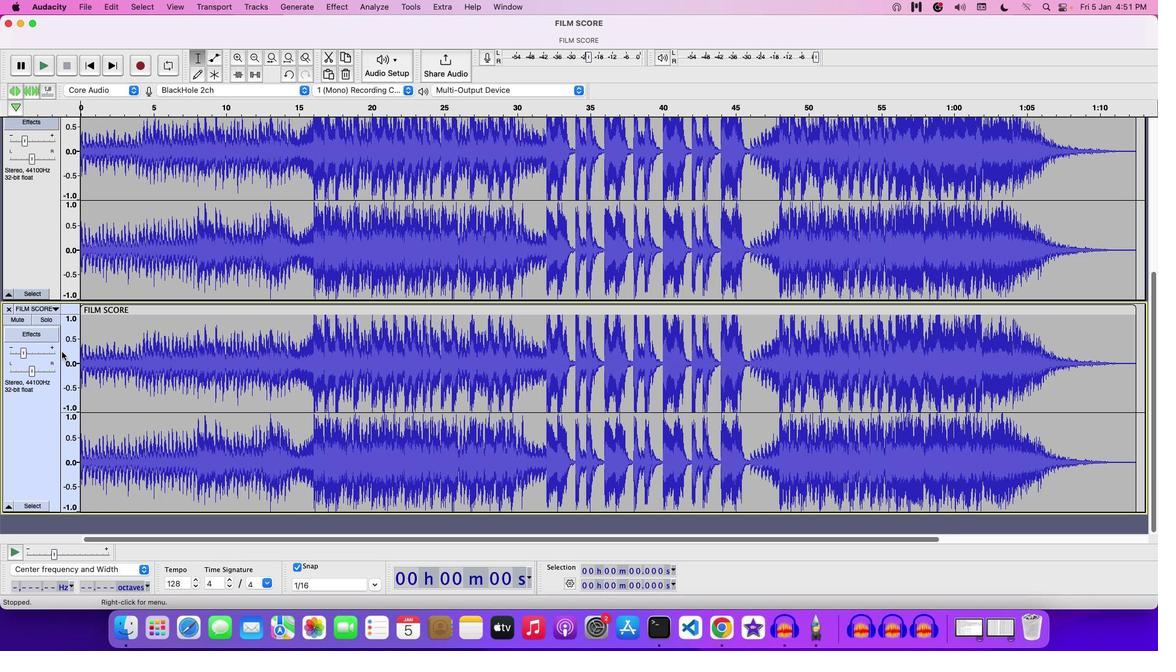 
Action: Mouse moved to (55, 371)
Screenshot: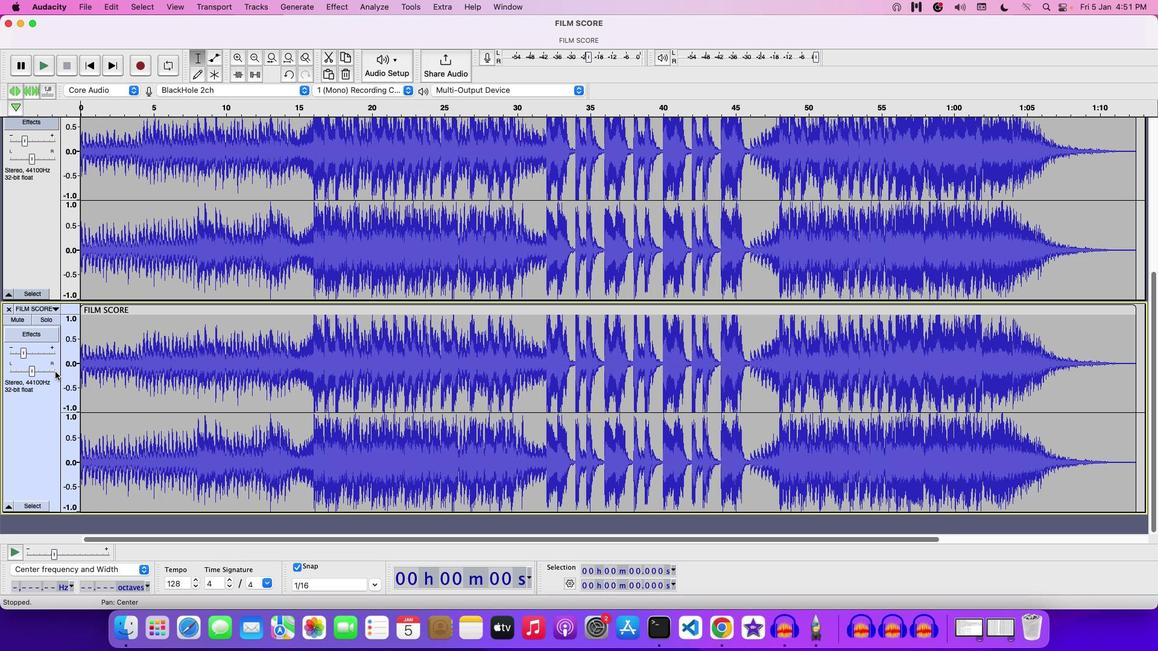 
Action: Mouse scrolled (55, 371) with delta (0, 0)
Screenshot: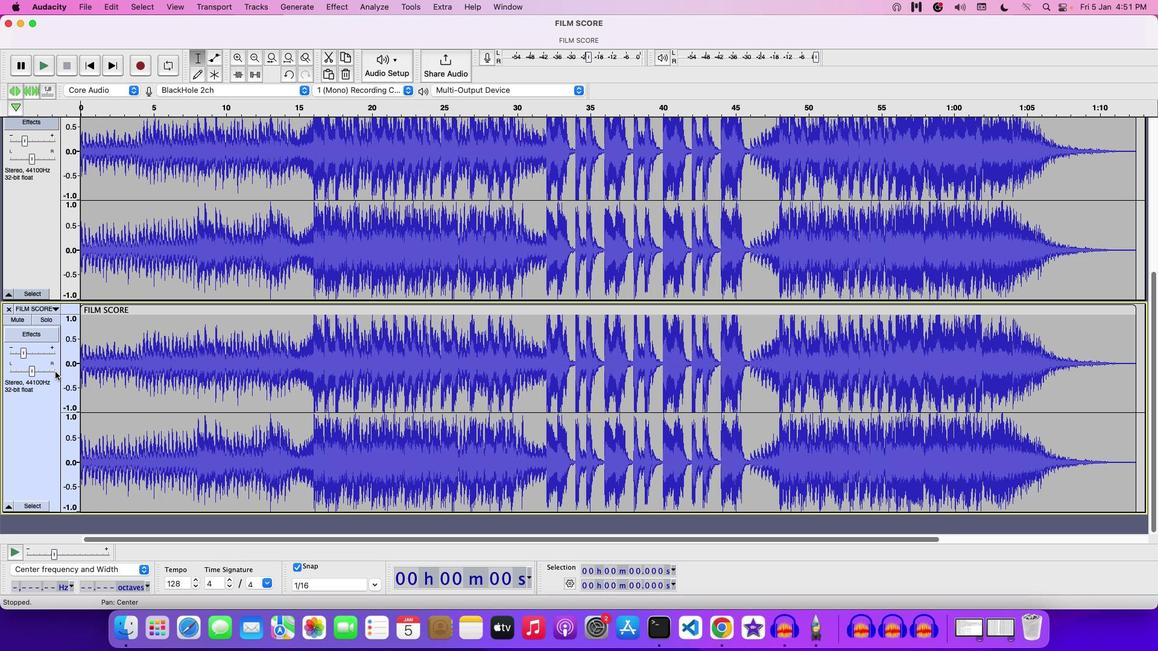 
Action: Mouse scrolled (55, 371) with delta (0, 0)
Screenshot: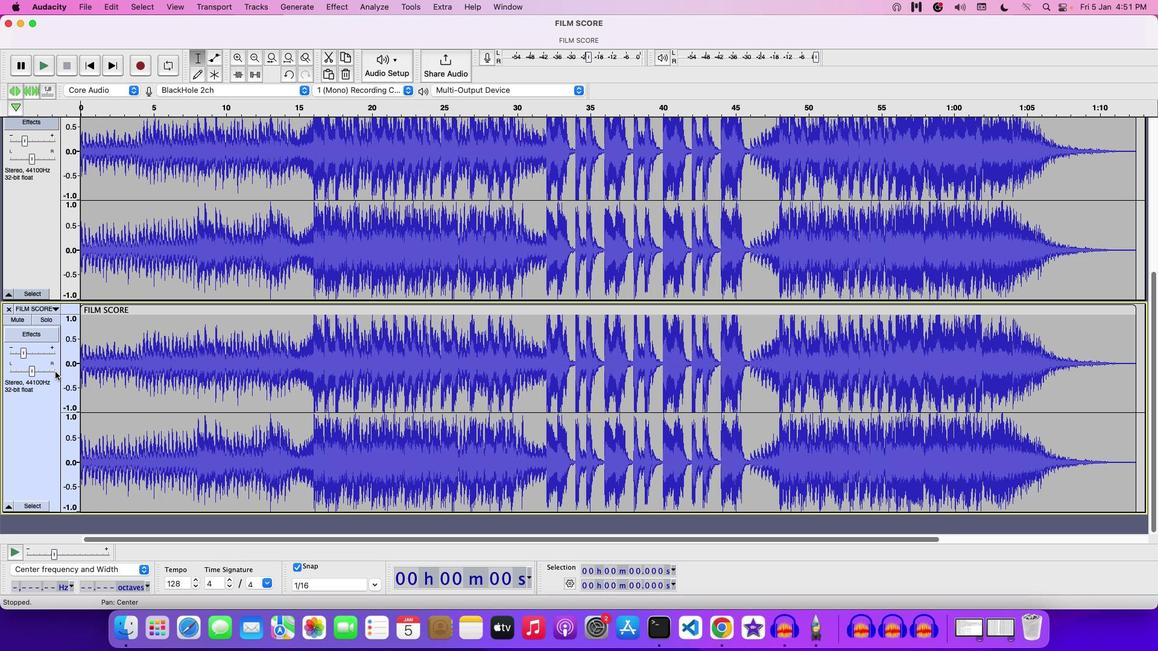 
Action: Mouse scrolled (55, 371) with delta (0, -1)
Screenshot: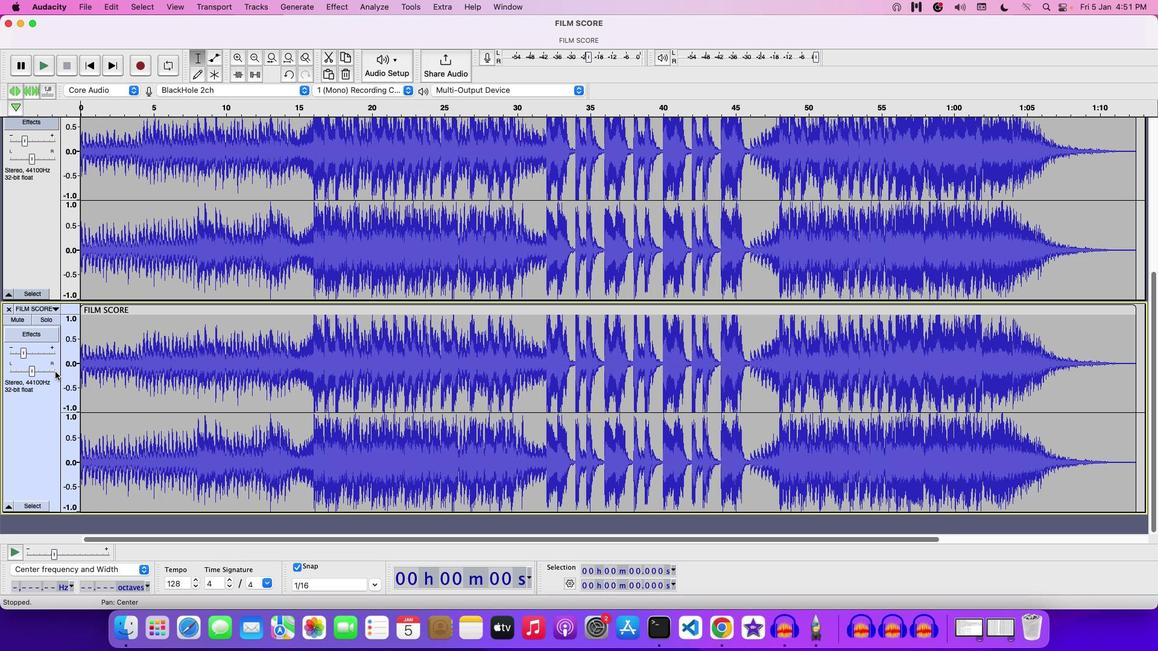 
Action: Mouse scrolled (55, 371) with delta (0, -2)
Screenshot: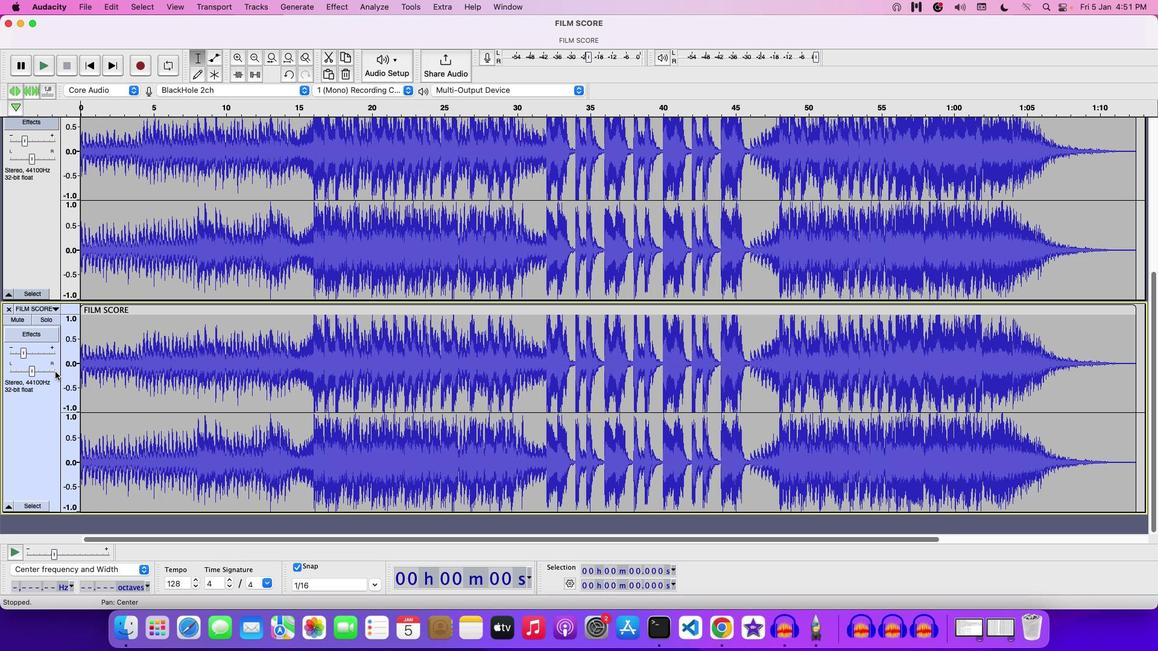 
Action: Mouse scrolled (55, 371) with delta (0, 0)
Screenshot: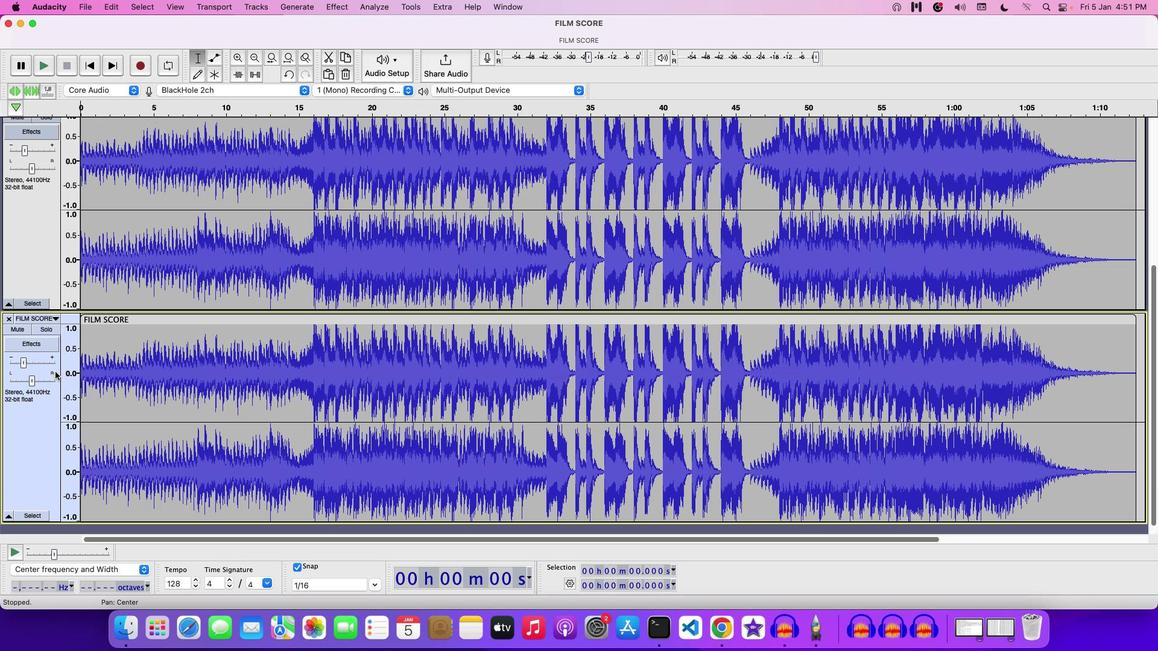 
Action: Mouse scrolled (55, 371) with delta (0, 0)
Screenshot: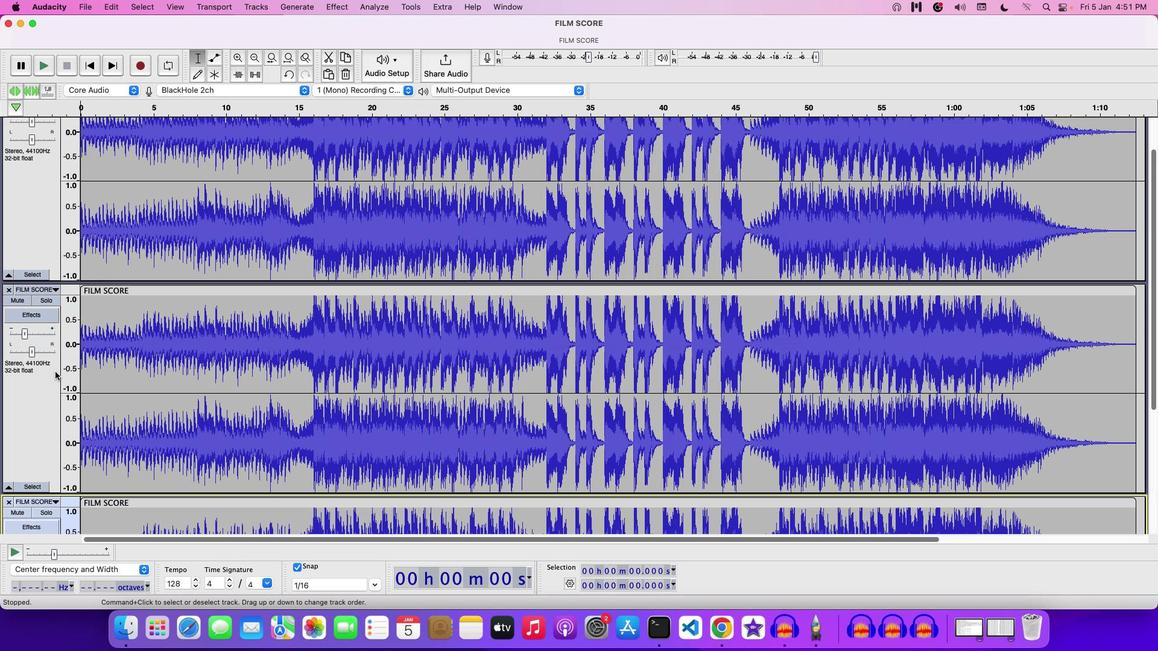
Action: Mouse scrolled (55, 371) with delta (0, -2)
Screenshot: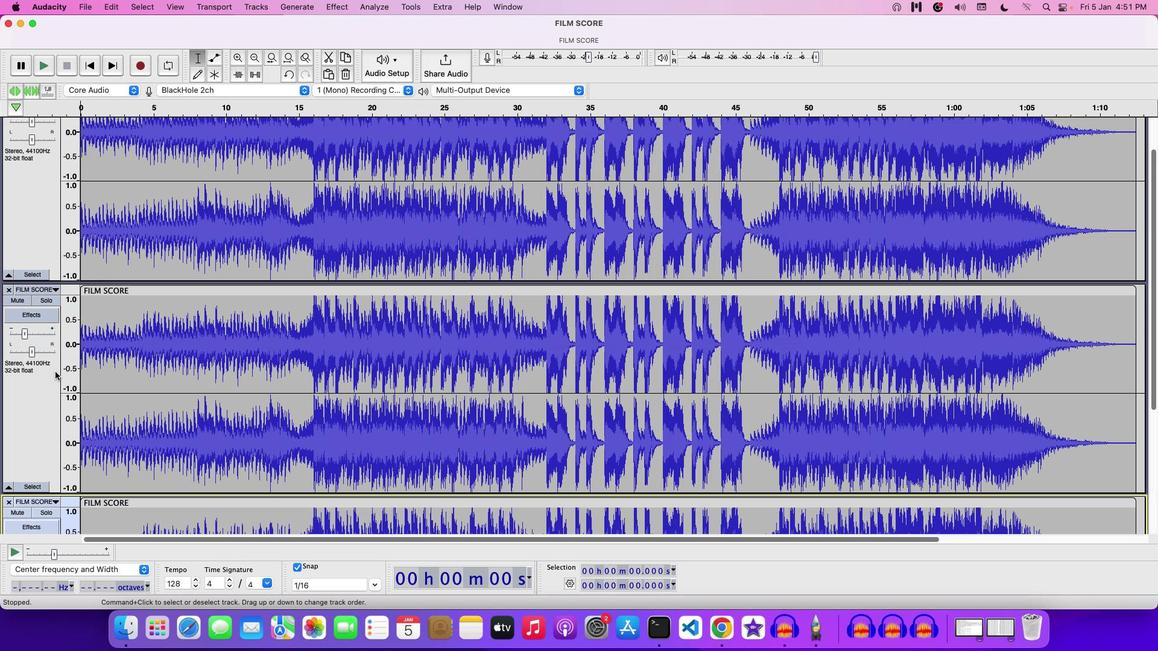 
Action: Mouse scrolled (55, 371) with delta (0, 2)
Screenshot: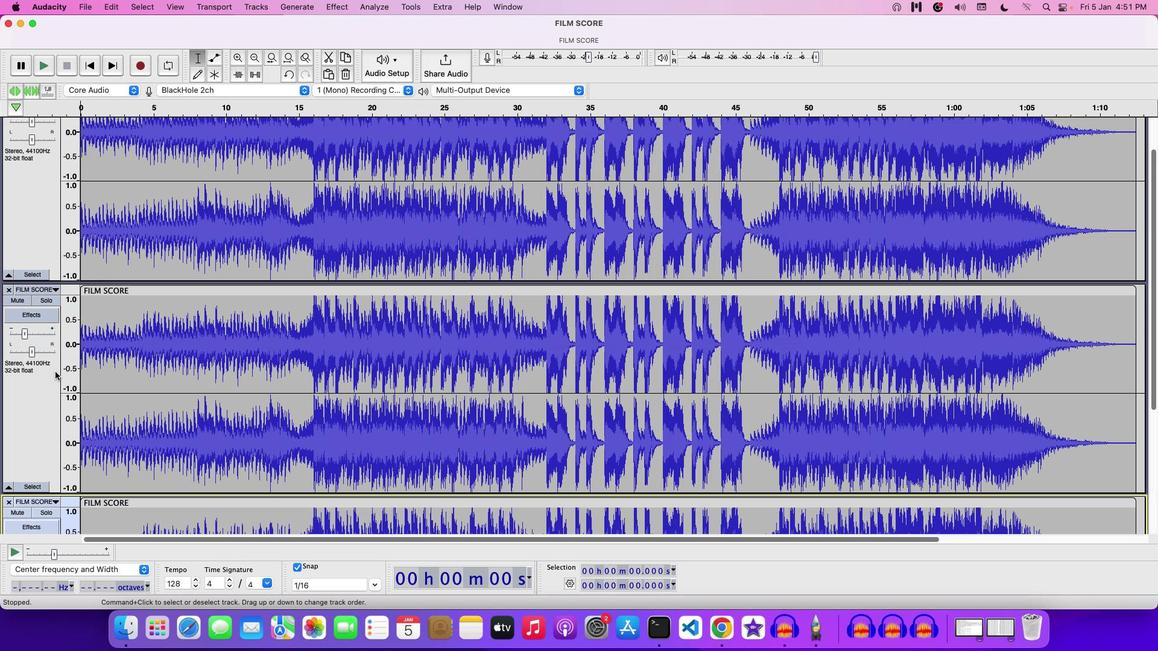 
Action: Mouse scrolled (55, 371) with delta (0, 1)
Screenshot: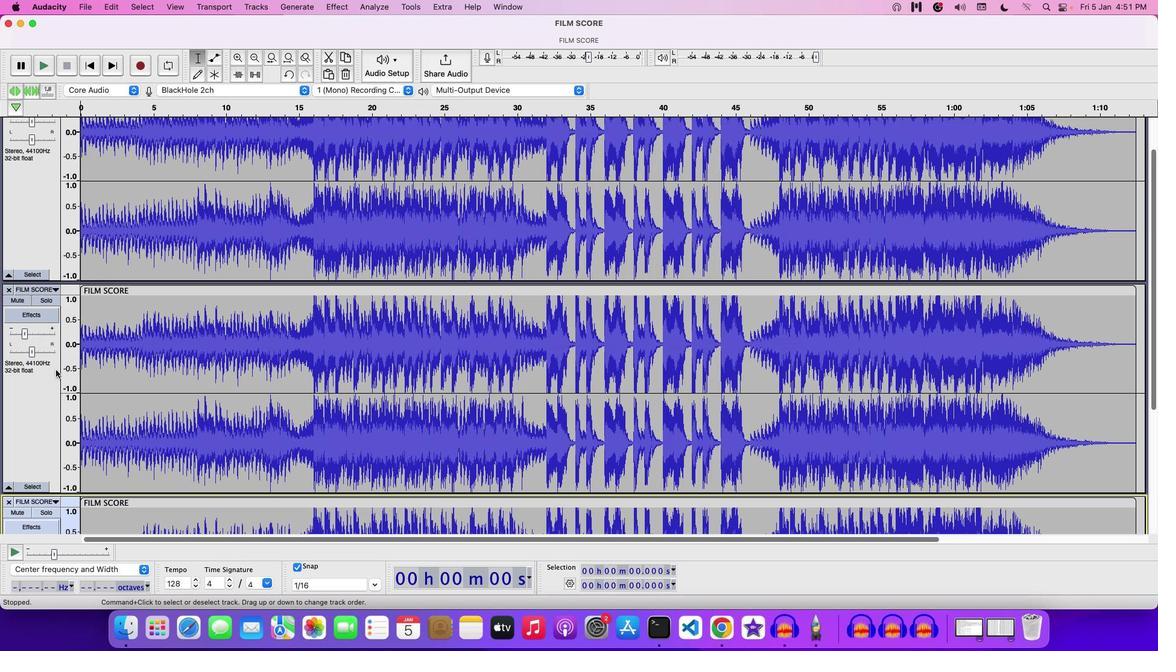 
Action: Mouse moved to (156, 243)
Screenshot: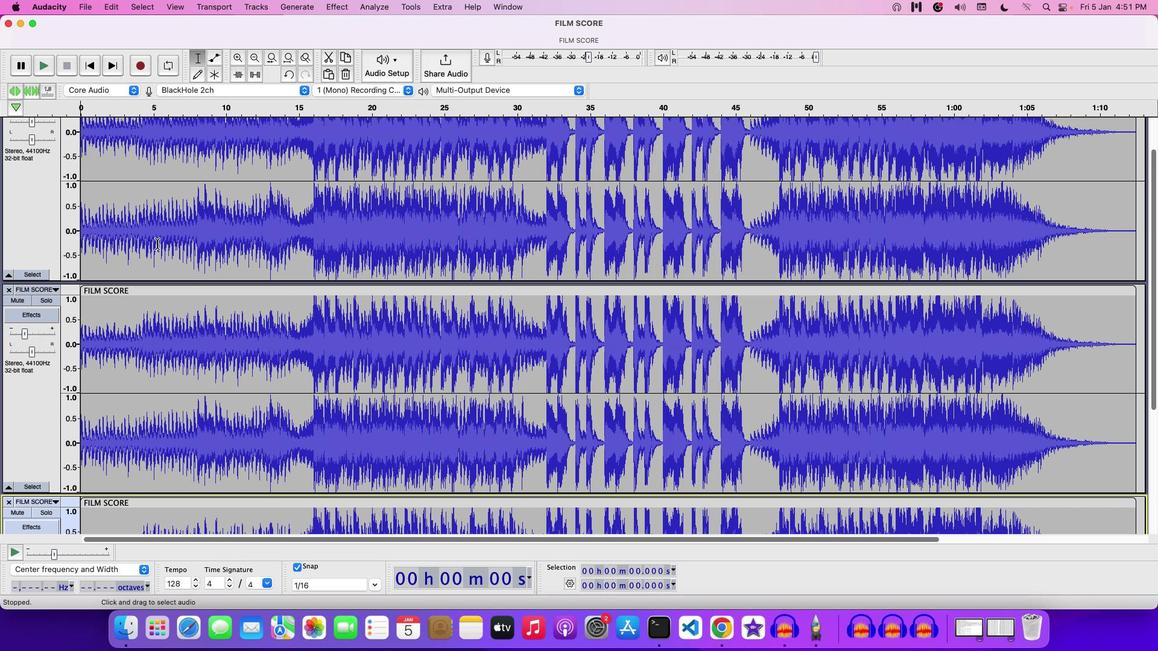 
Action: Mouse scrolled (156, 243) with delta (0, 0)
Screenshot: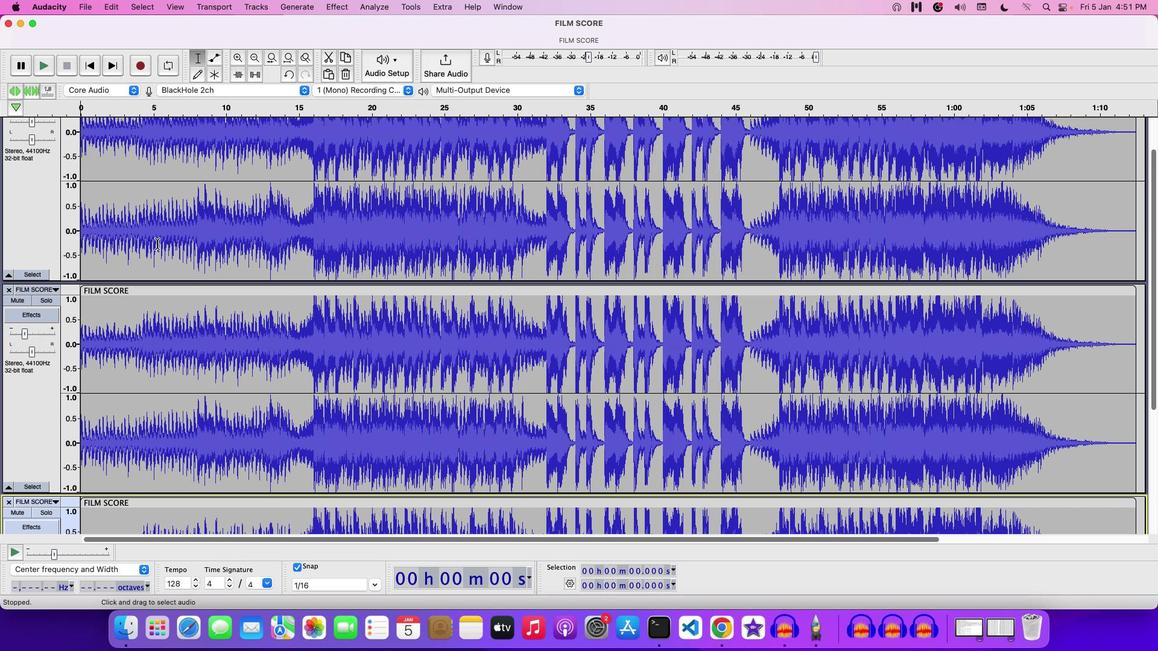 
Action: Mouse scrolled (156, 243) with delta (0, 0)
Screenshot: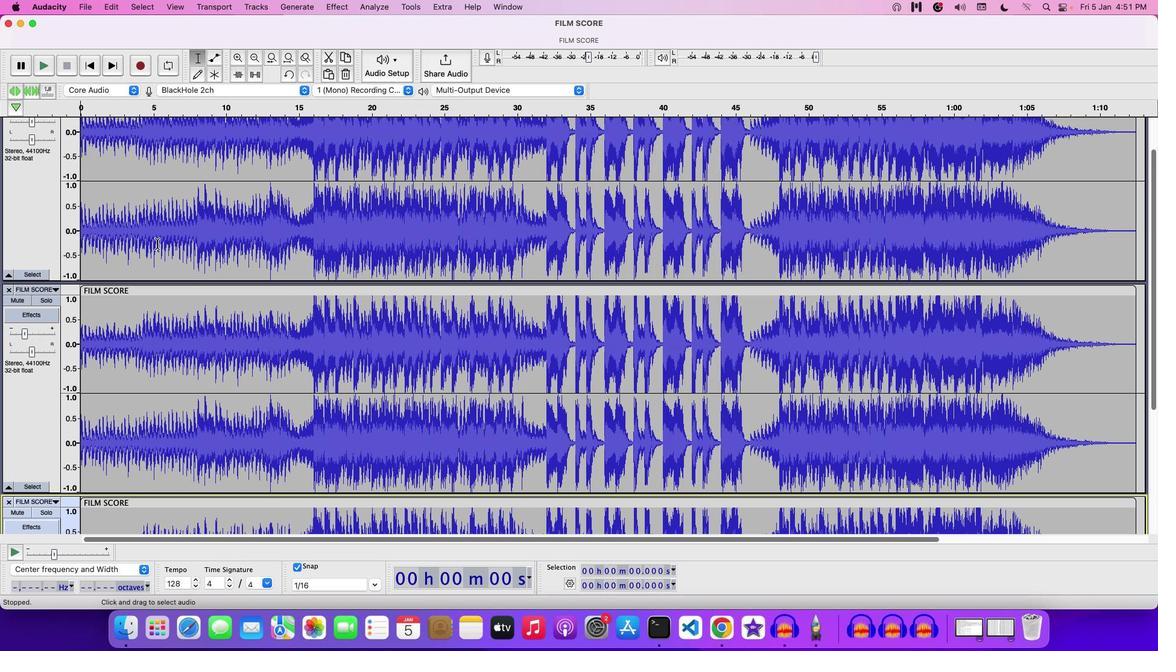 
Action: Mouse scrolled (156, 243) with delta (0, 1)
Screenshot: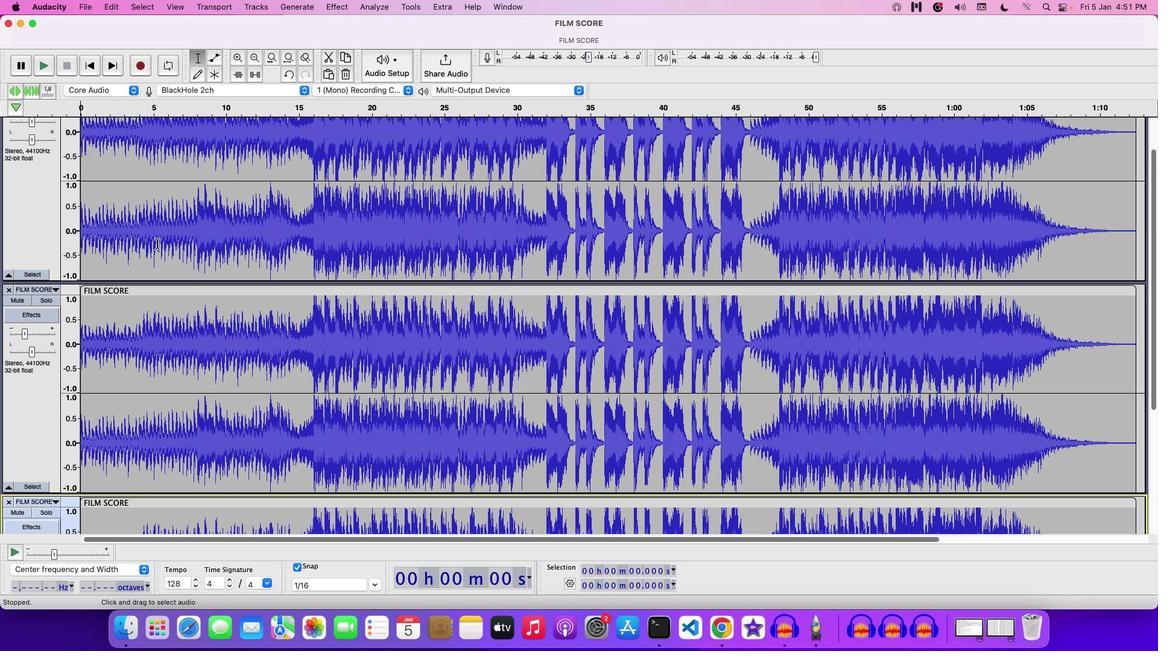 
Action: Mouse scrolled (156, 243) with delta (0, 2)
Screenshot: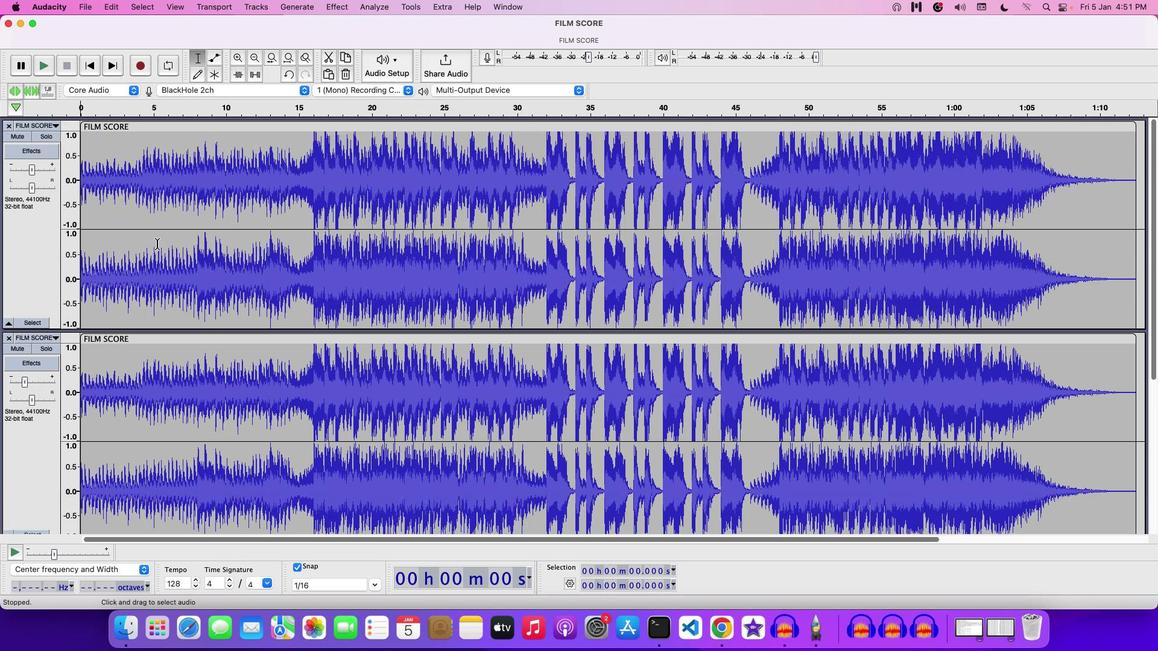 
Action: Mouse scrolled (156, 243) with delta (0, 0)
Screenshot: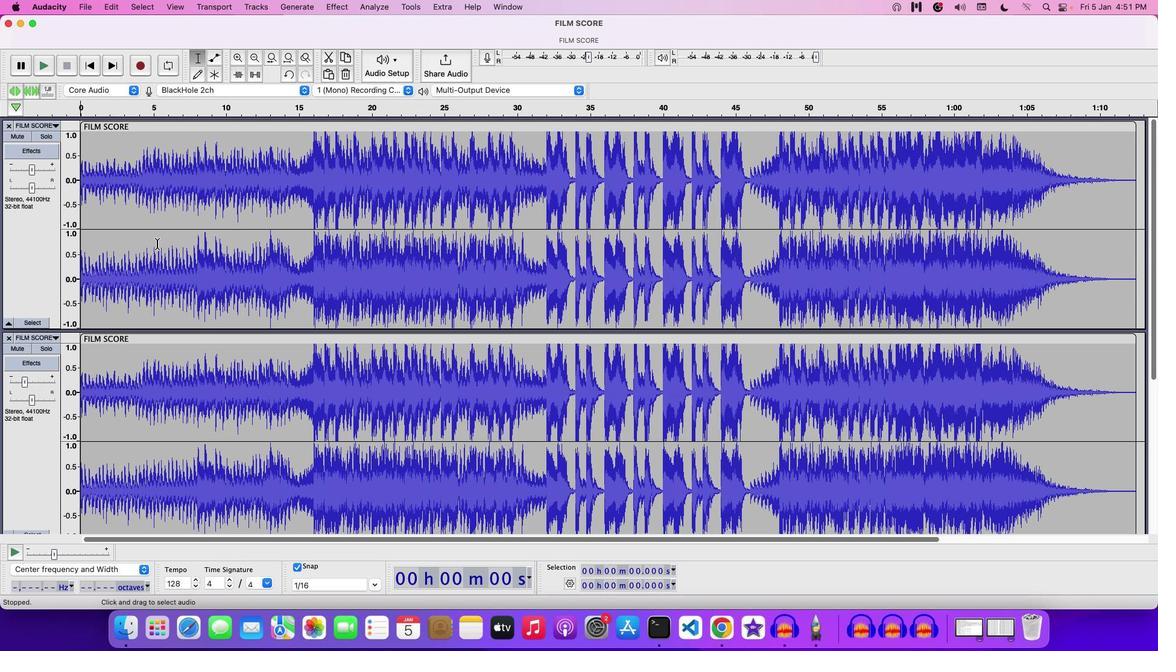 
Action: Mouse scrolled (156, 243) with delta (0, 0)
Screenshot: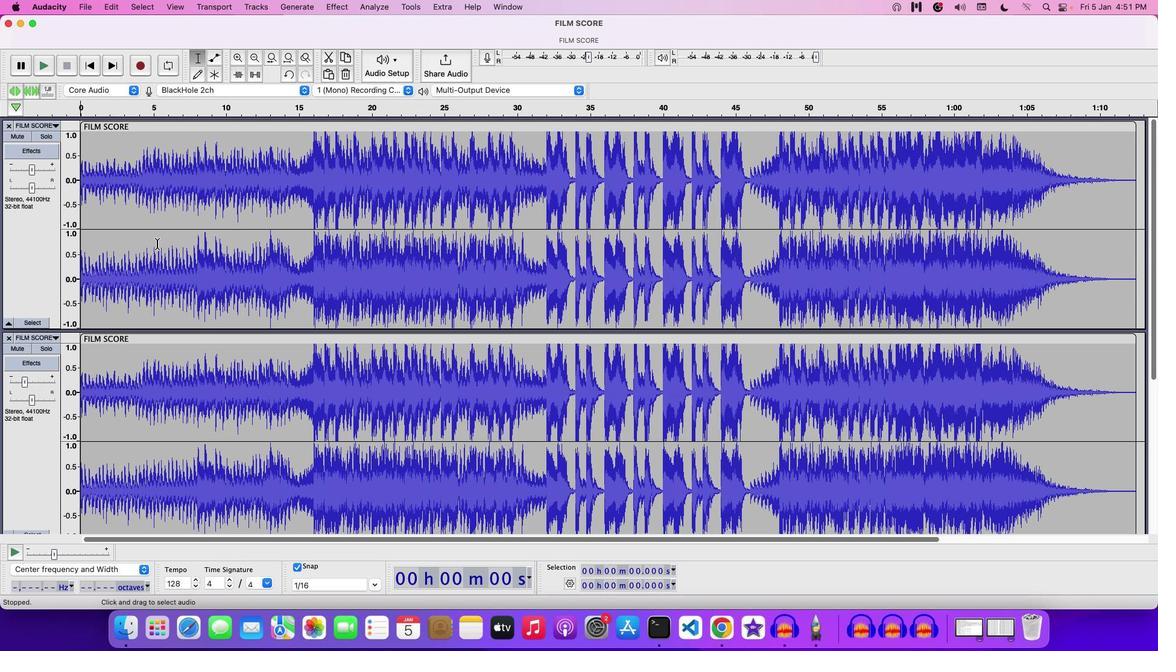 
Action: Mouse scrolled (156, 243) with delta (0, -1)
Screenshot: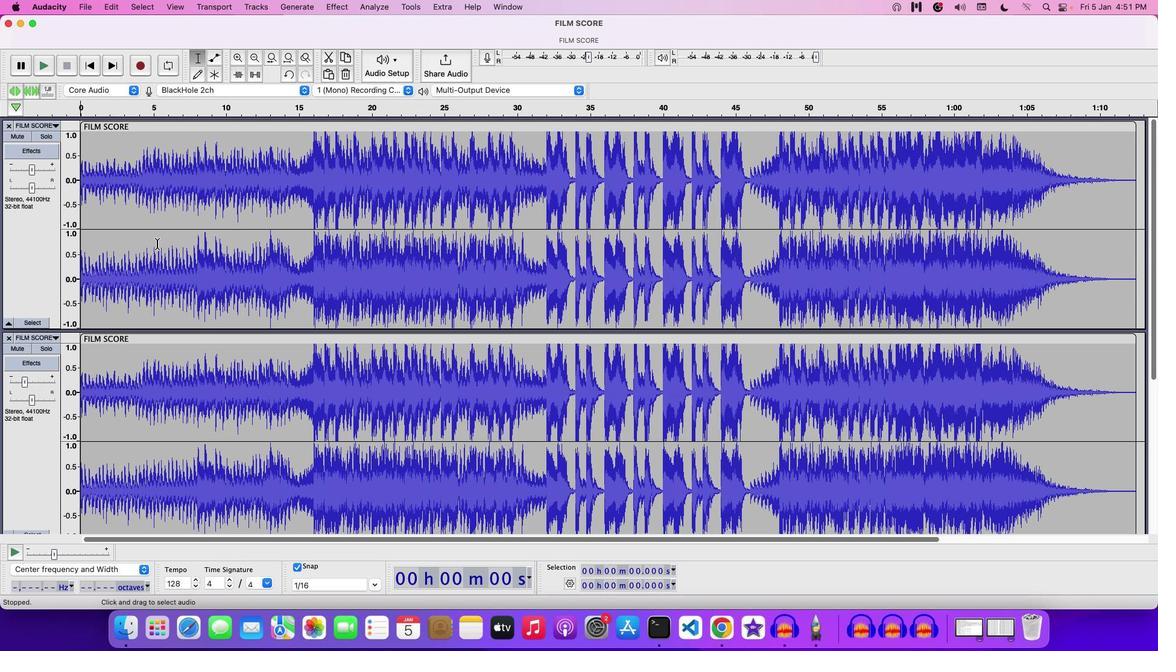 
Action: Mouse scrolled (156, 243) with delta (0, 0)
Screenshot: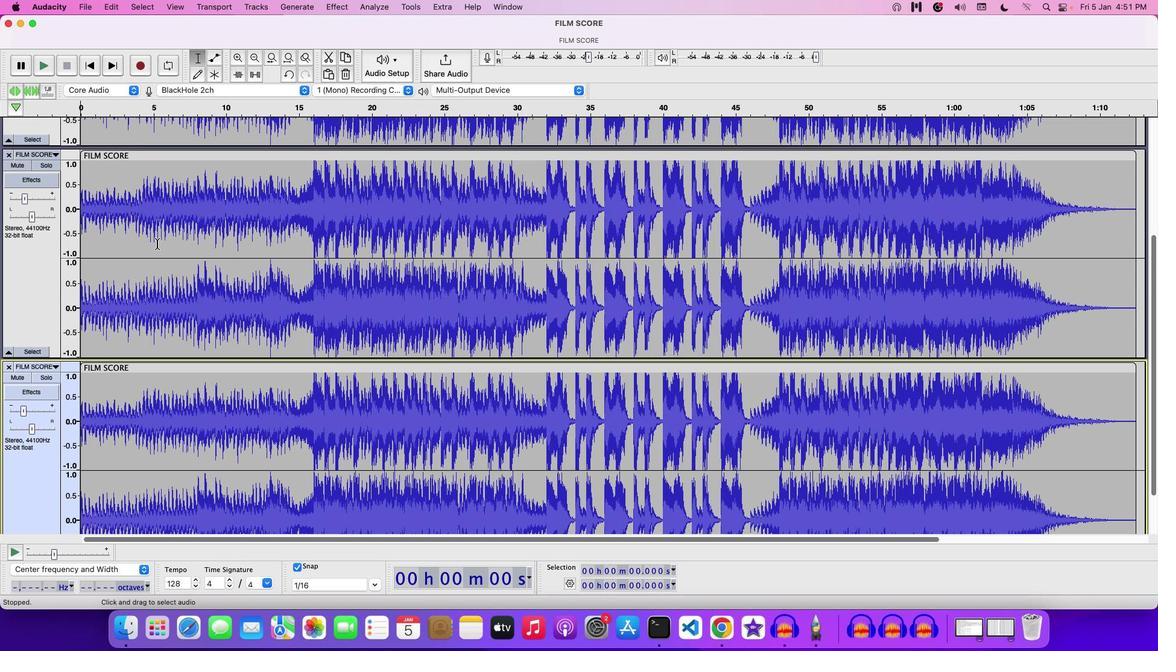 
Action: Mouse scrolled (156, 243) with delta (0, 0)
Screenshot: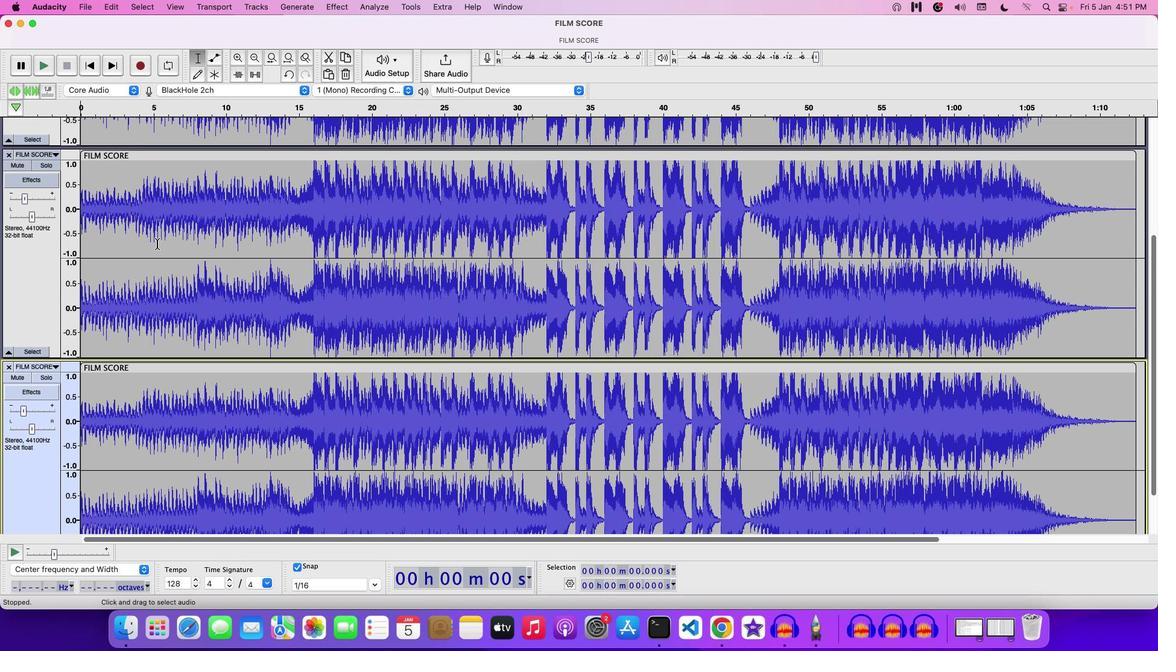 
Action: Mouse scrolled (156, 243) with delta (0, -1)
Screenshot: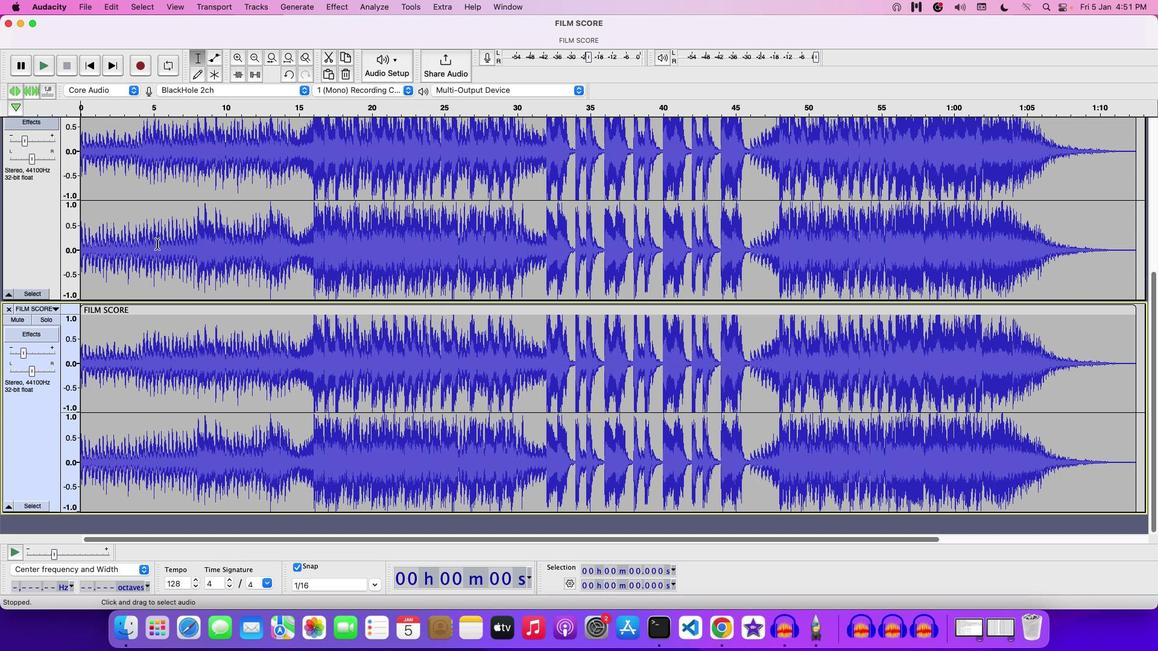
Action: Mouse scrolled (156, 243) with delta (0, -2)
Screenshot: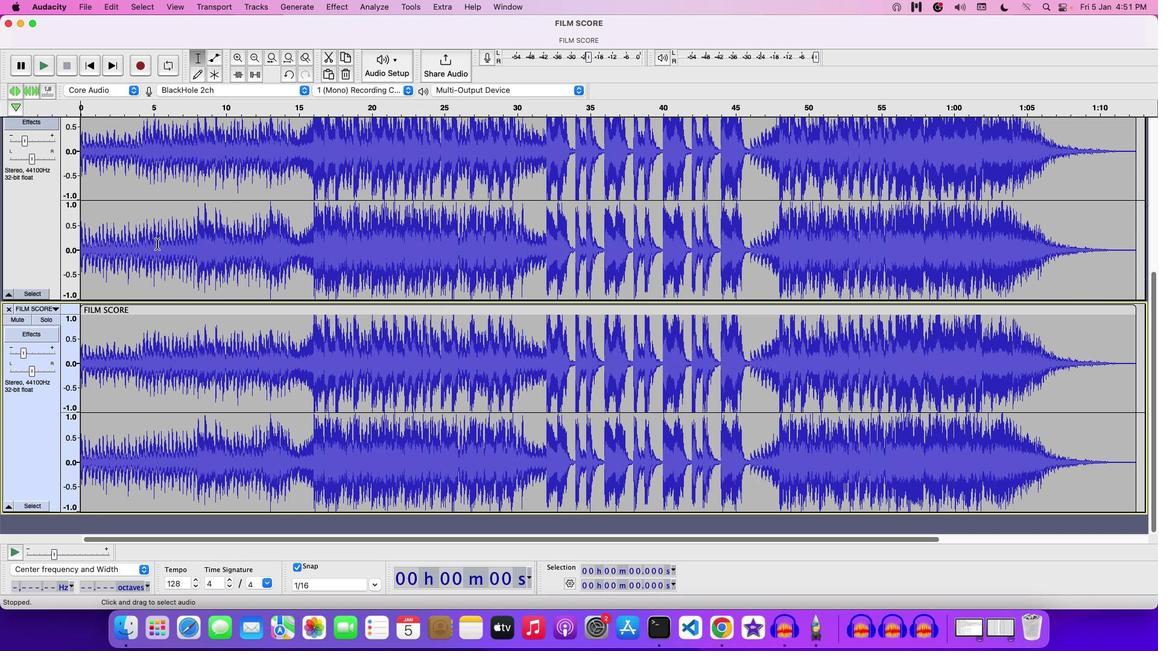 
Action: Mouse scrolled (156, 243) with delta (0, -3)
Screenshot: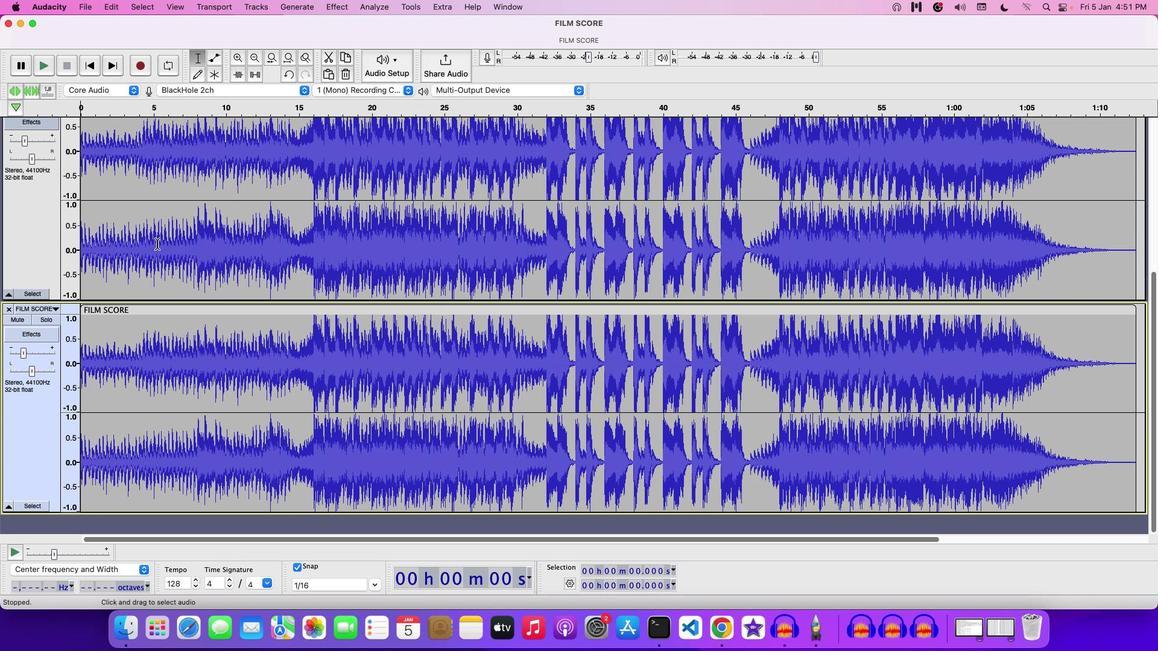 
Action: Mouse scrolled (156, 243) with delta (0, -3)
Screenshot: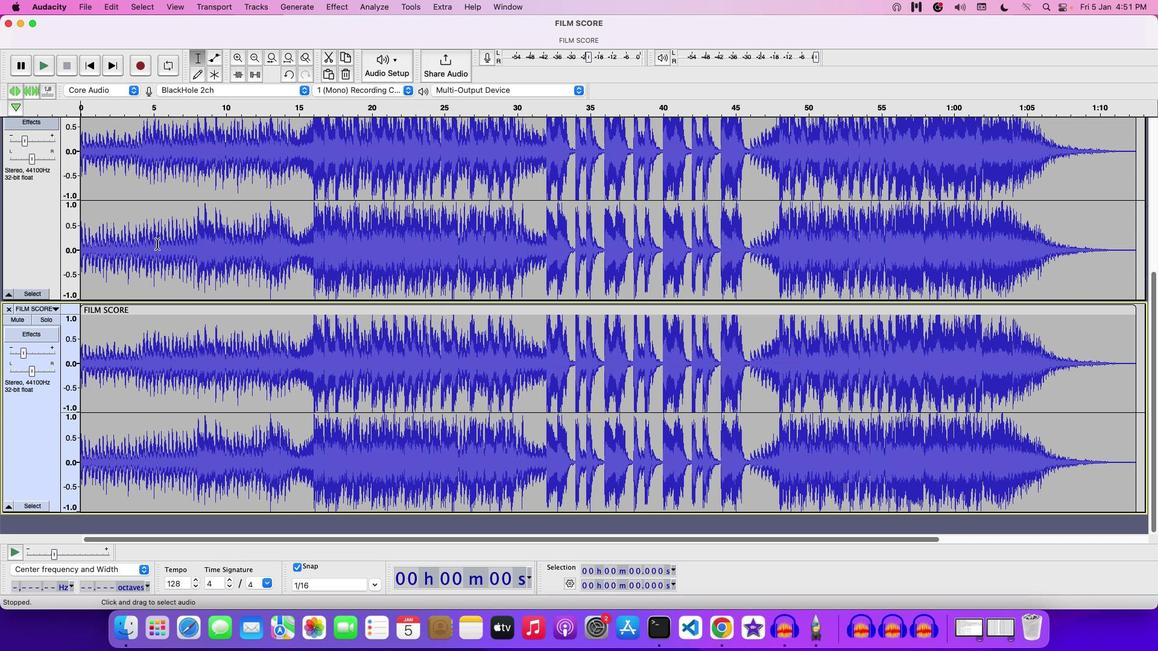 
Action: Mouse scrolled (156, 243) with delta (0, 0)
Screenshot: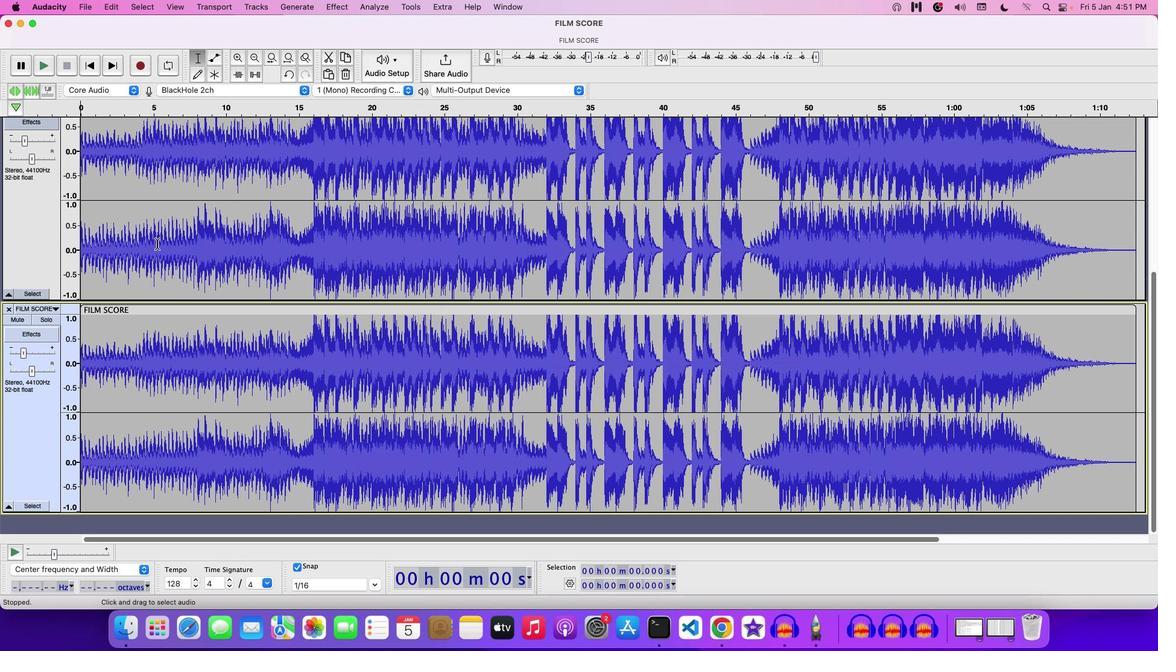 
Action: Mouse scrolled (156, 243) with delta (0, 0)
Screenshot: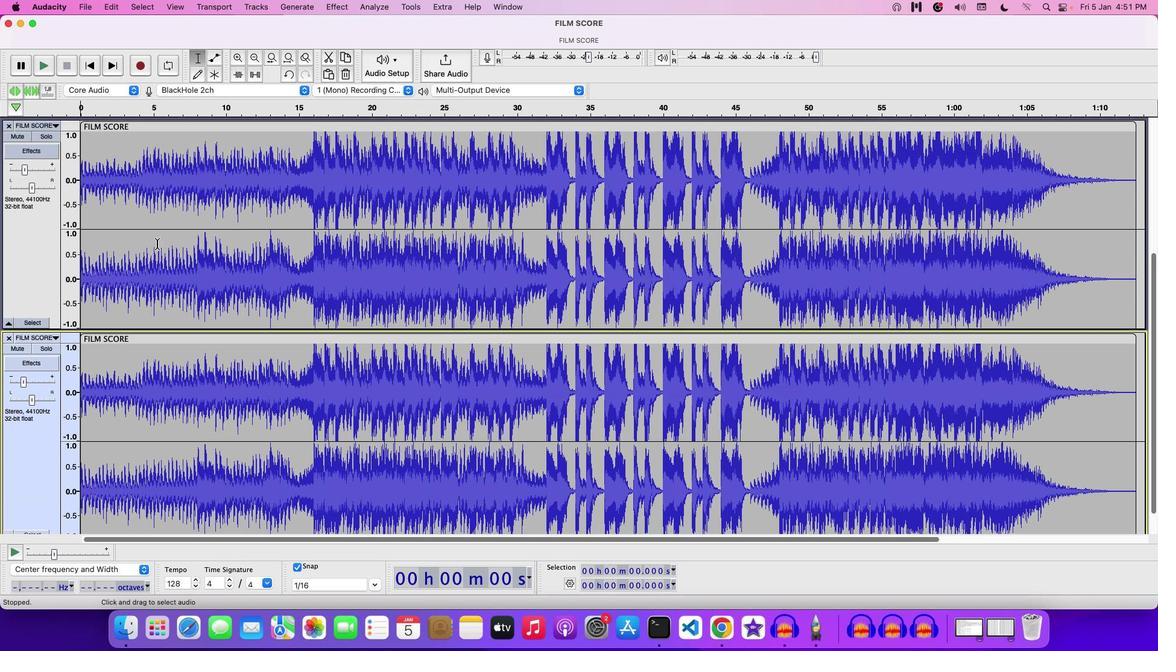 
Action: Mouse scrolled (156, 243) with delta (0, 1)
Screenshot: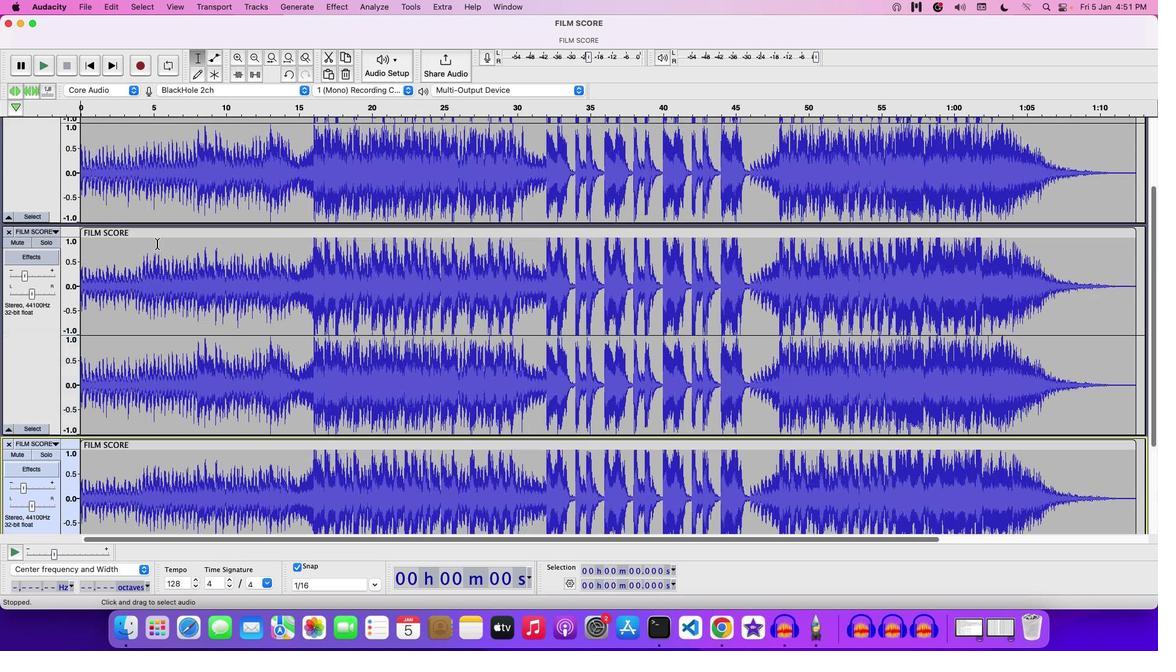 
Action: Mouse scrolled (156, 243) with delta (0, 0)
Screenshot: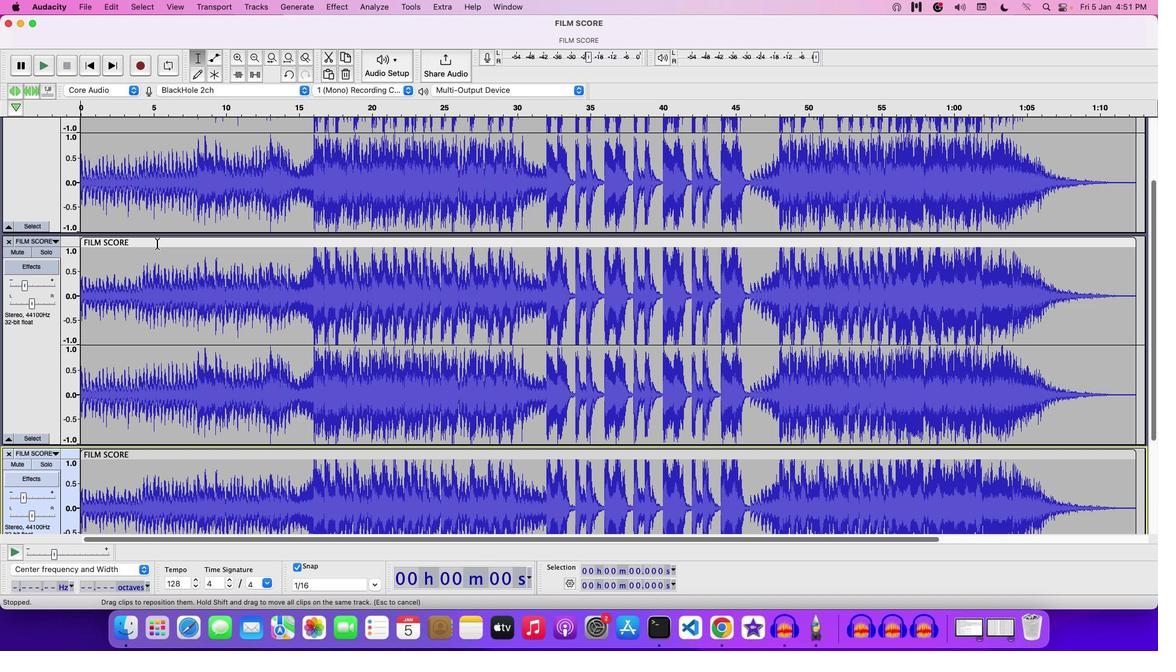 
Action: Mouse scrolled (156, 243) with delta (0, 0)
Screenshot: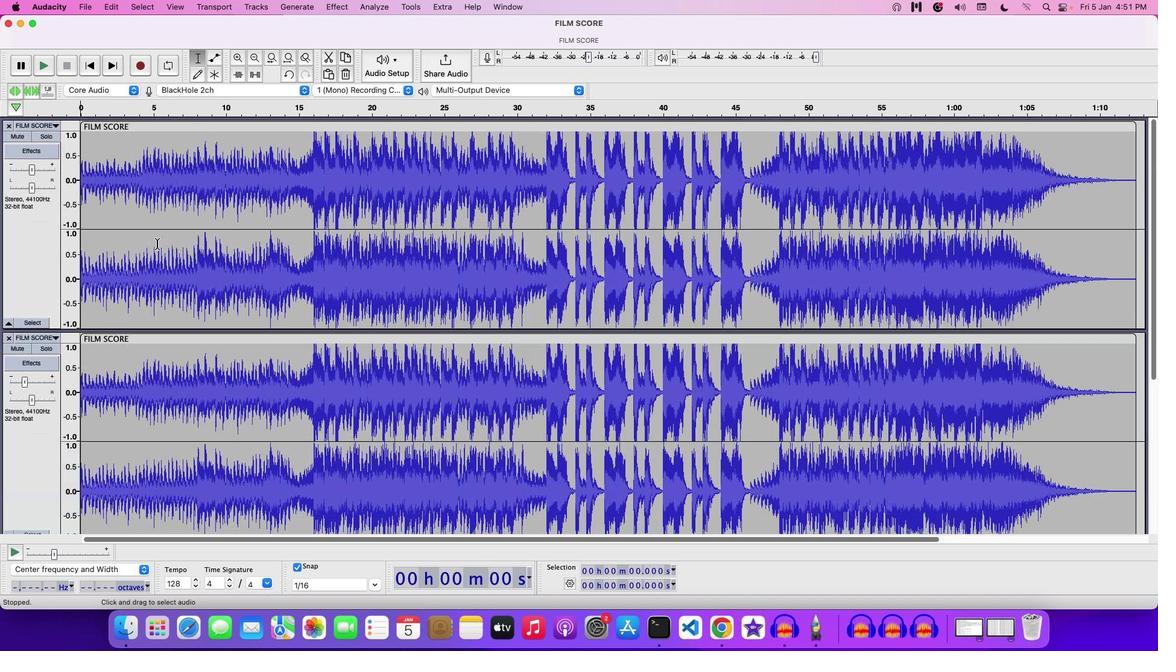 
Action: Mouse scrolled (156, 243) with delta (0, 1)
Screenshot: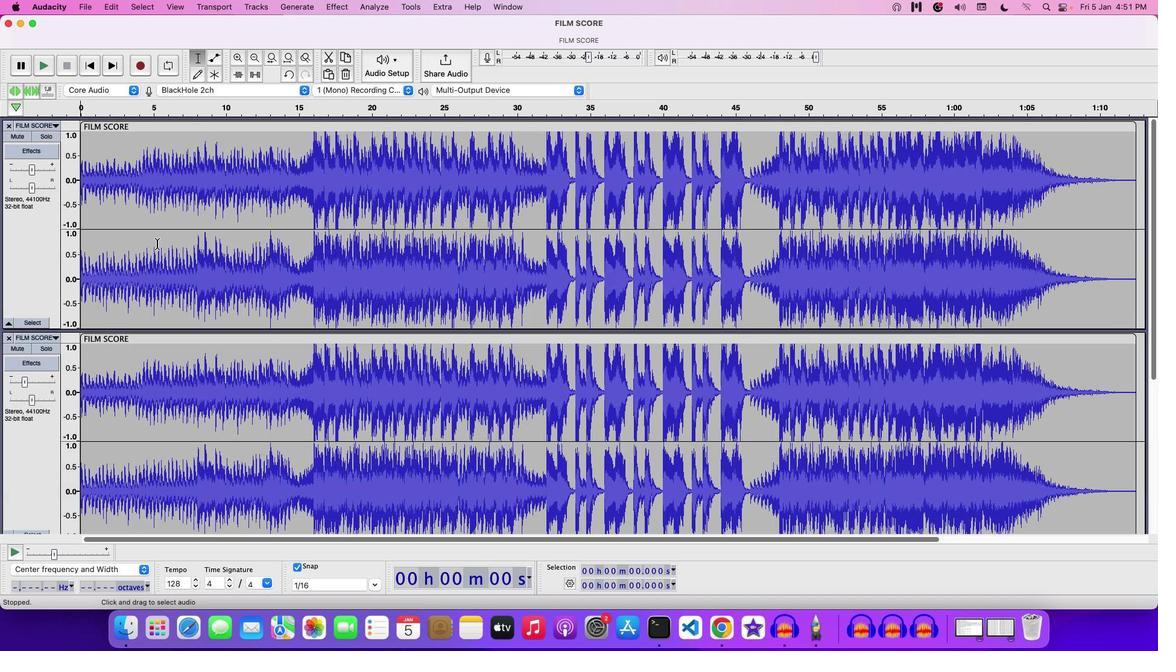 
Action: Mouse scrolled (156, 243) with delta (0, 2)
Screenshot: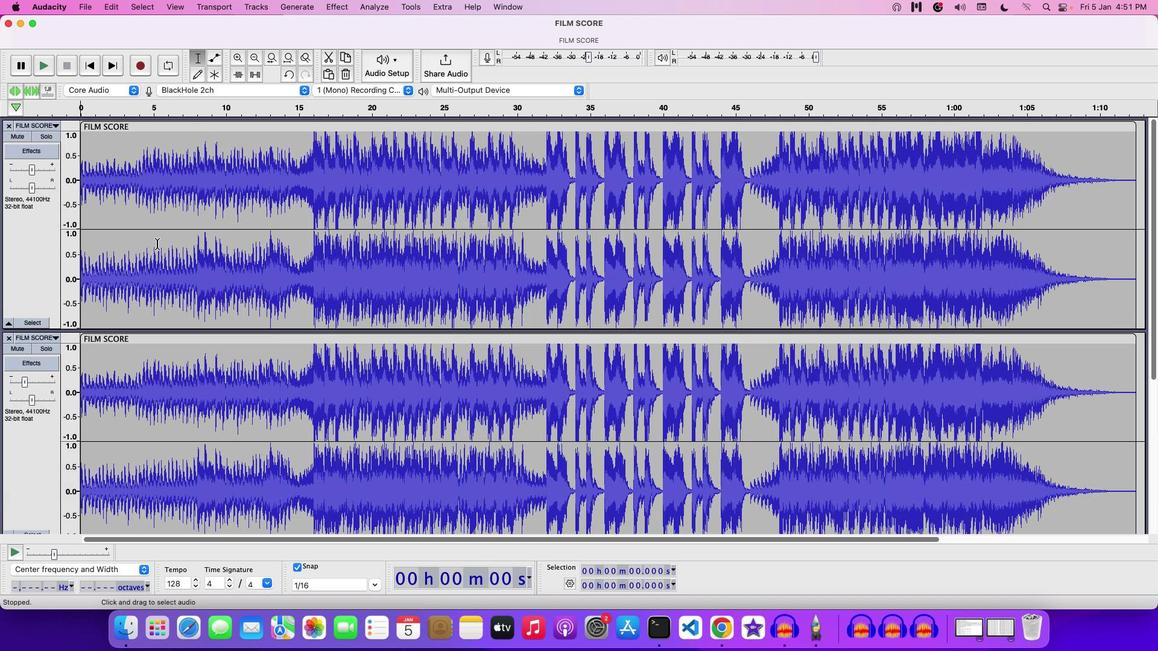 
Action: Mouse scrolled (156, 243) with delta (0, 3)
Screenshot: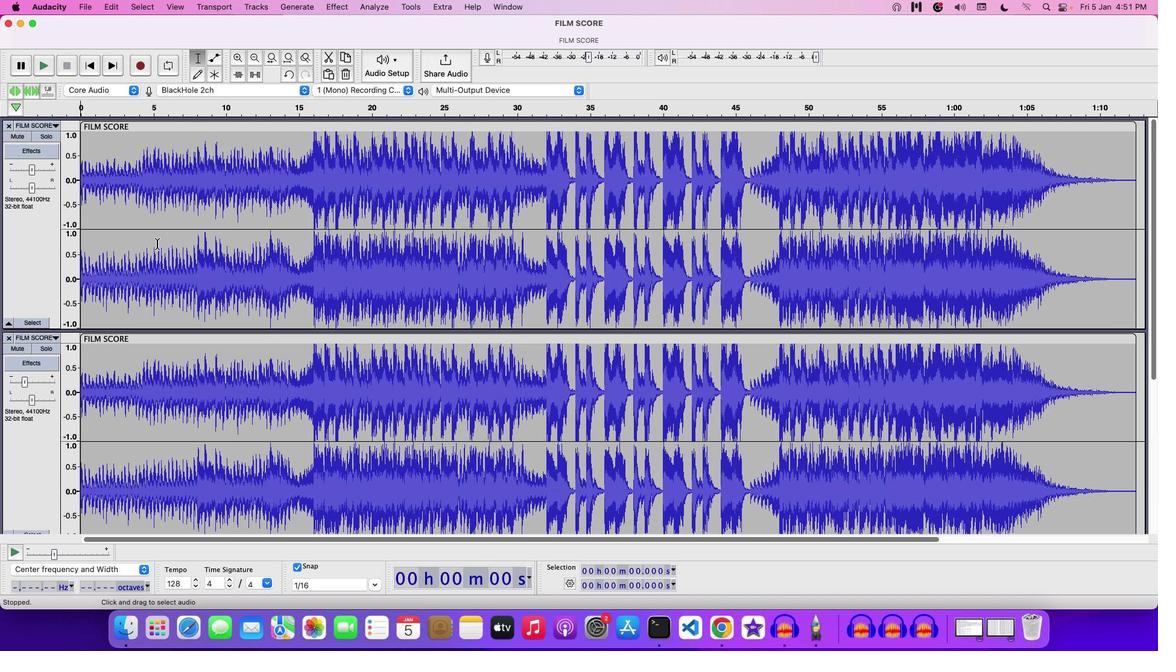 
Action: Mouse moved to (22, 170)
Screenshot: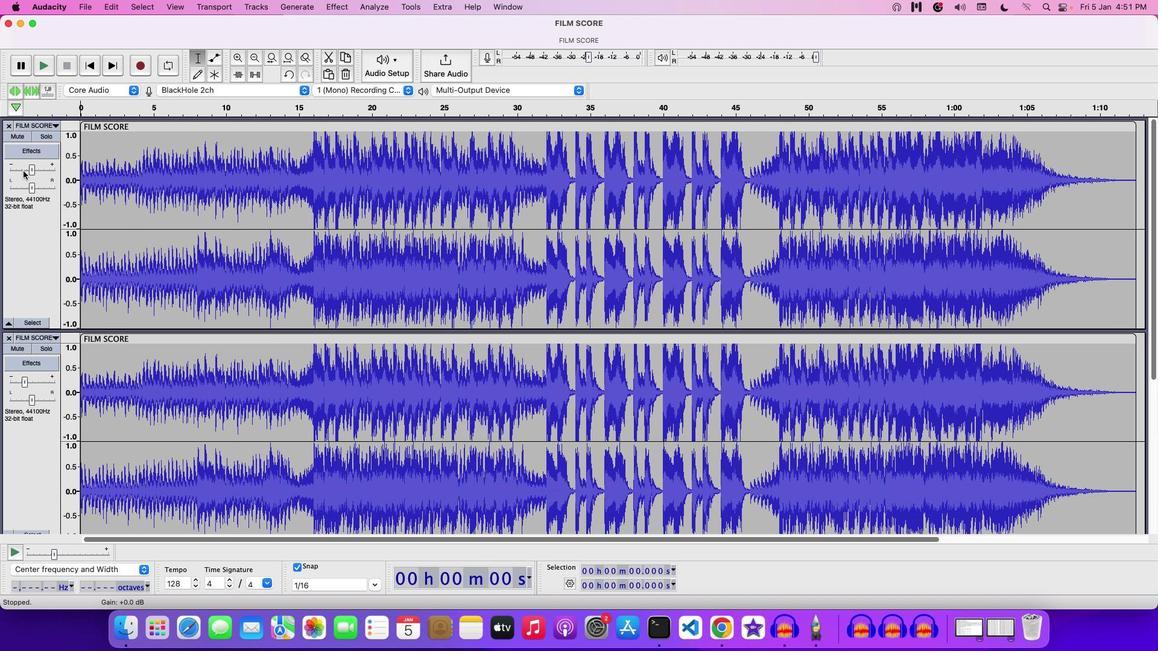 
Action: Mouse pressed left at (22, 170)
Screenshot: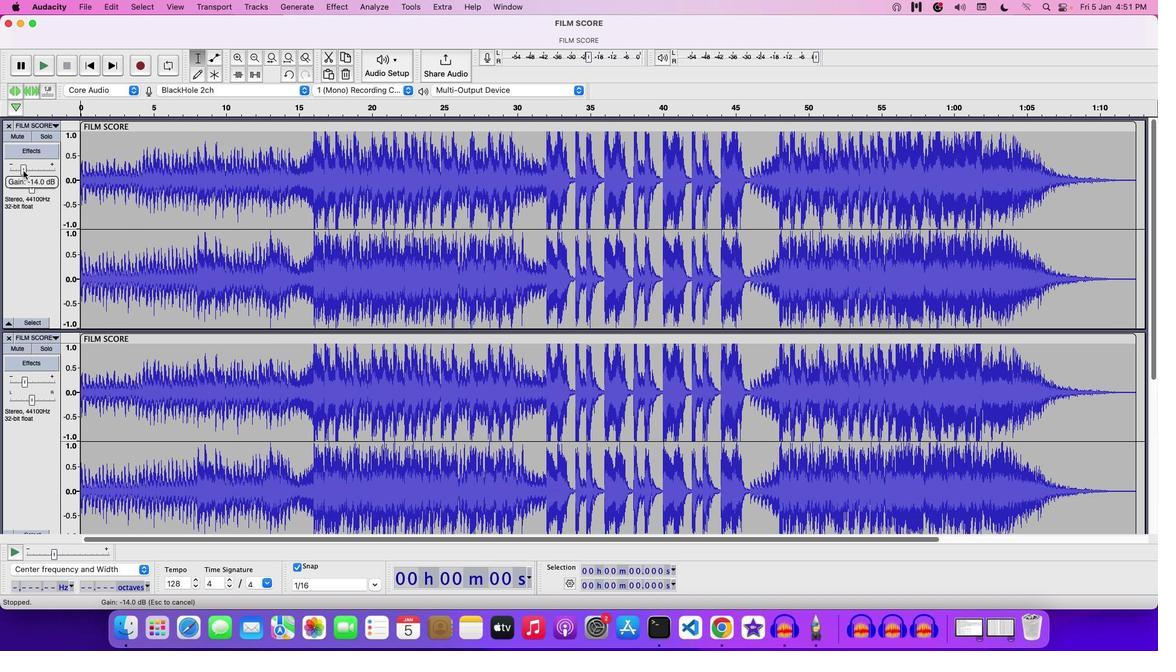 
Action: Mouse moved to (47, 69)
Screenshot: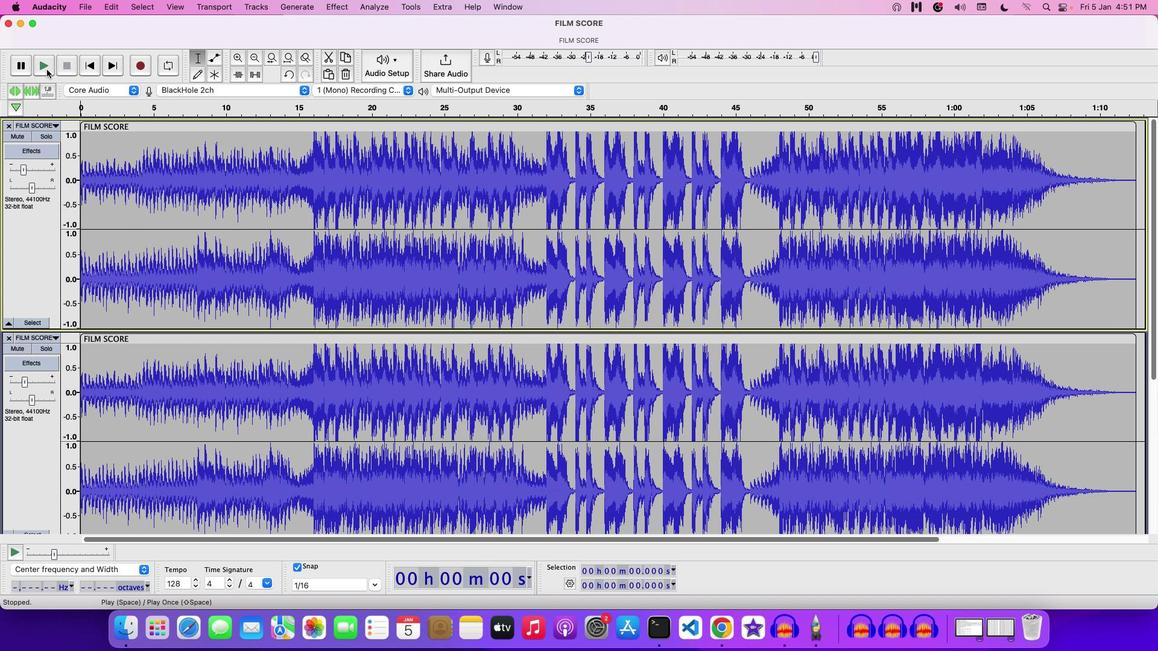 
Action: Mouse pressed left at (47, 69)
Screenshot: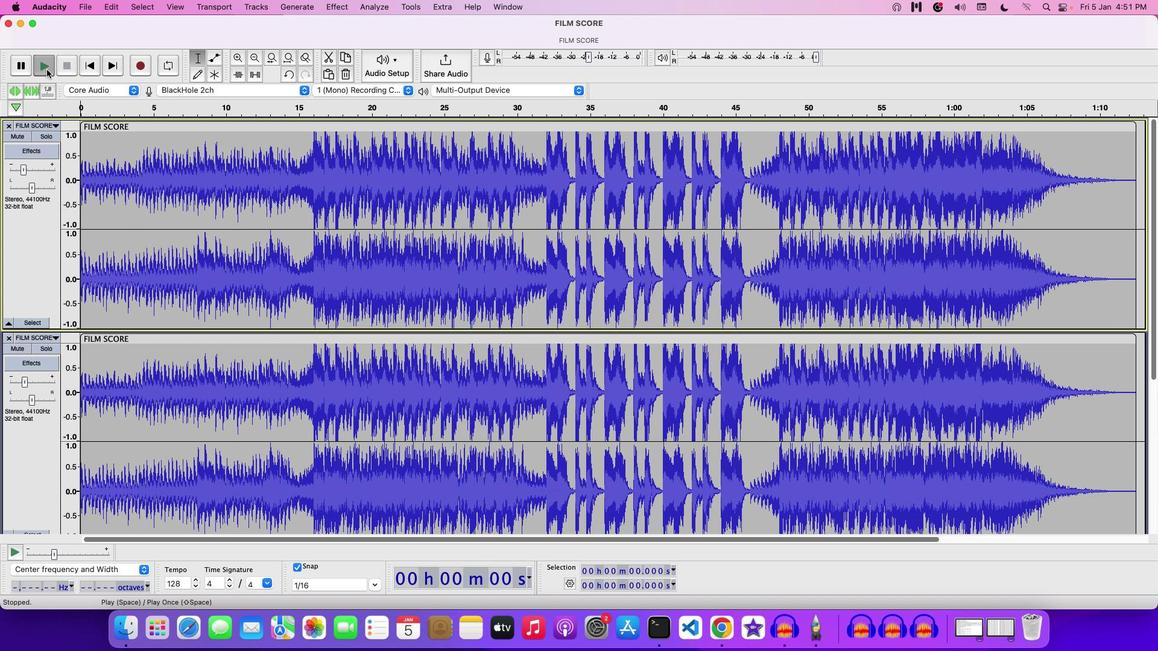
Action: Mouse moved to (202, 360)
Screenshot: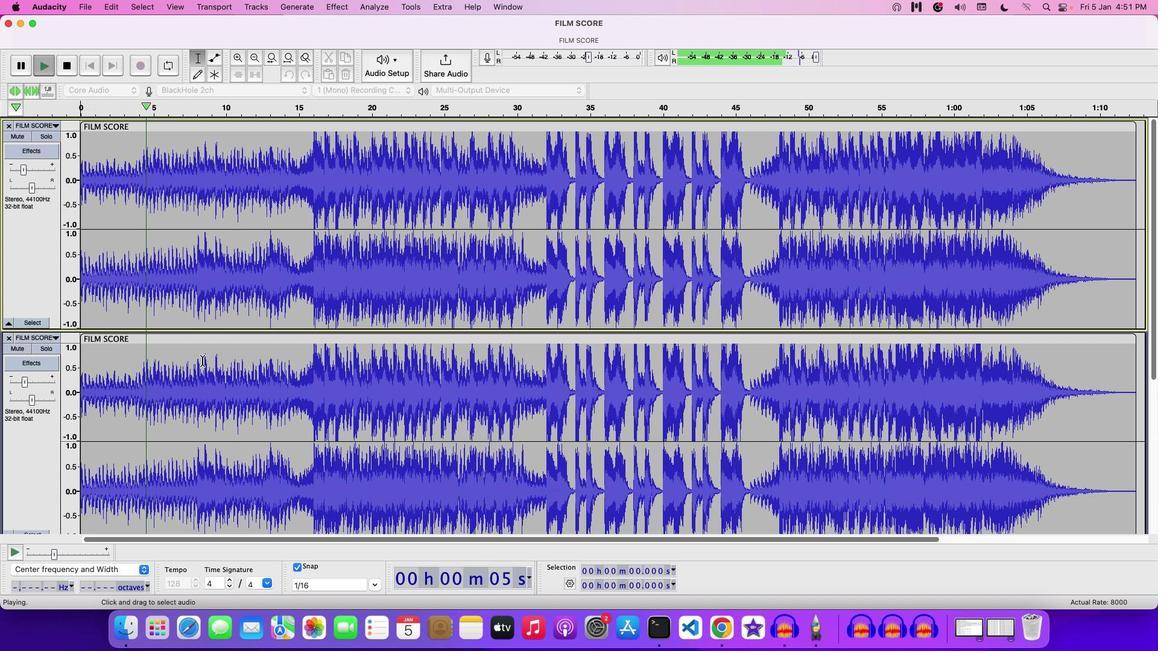 
Action: Mouse pressed left at (202, 360)
Screenshot: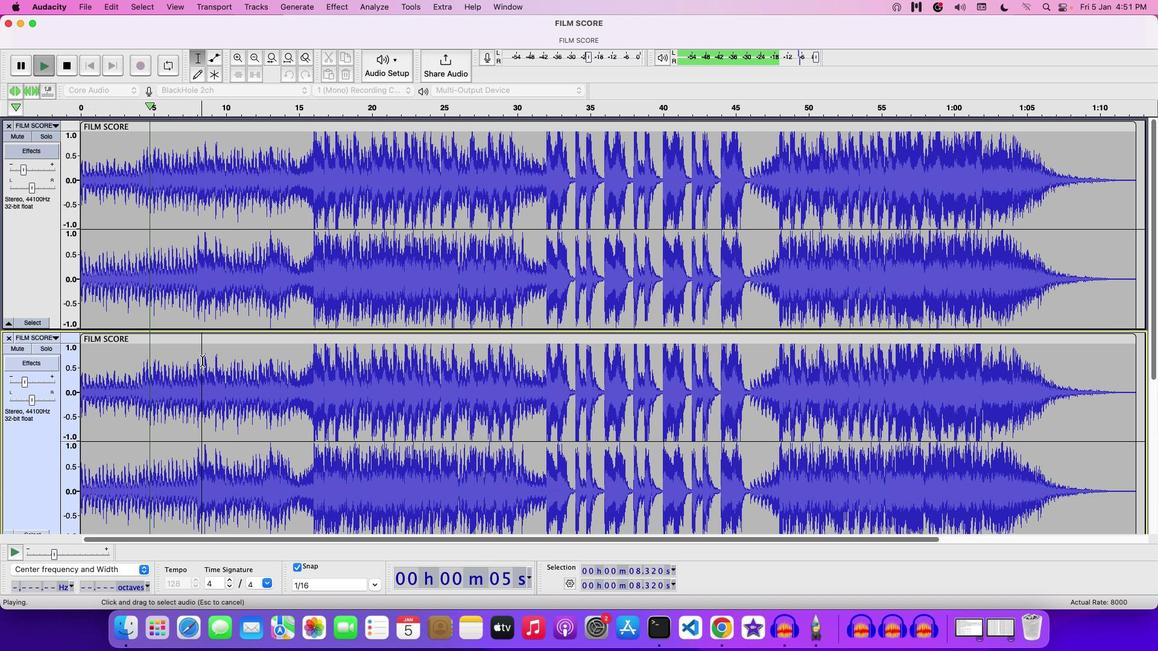 
Action: Mouse pressed left at (202, 360)
Screenshot: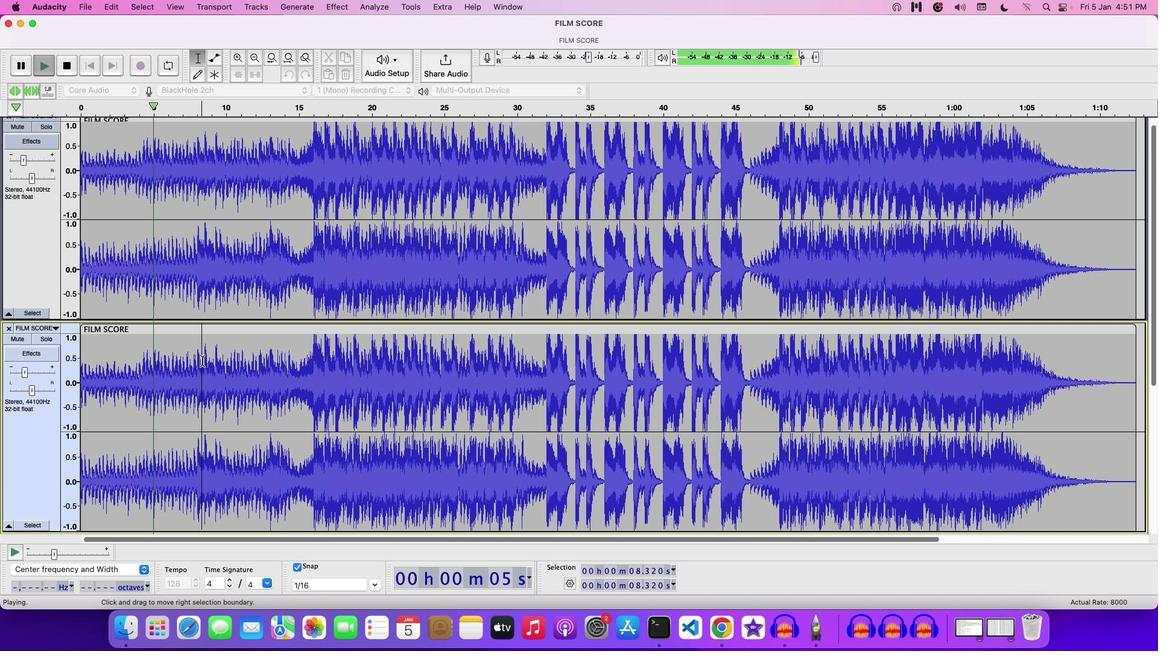 
Action: Mouse moved to (377, 288)
Screenshot: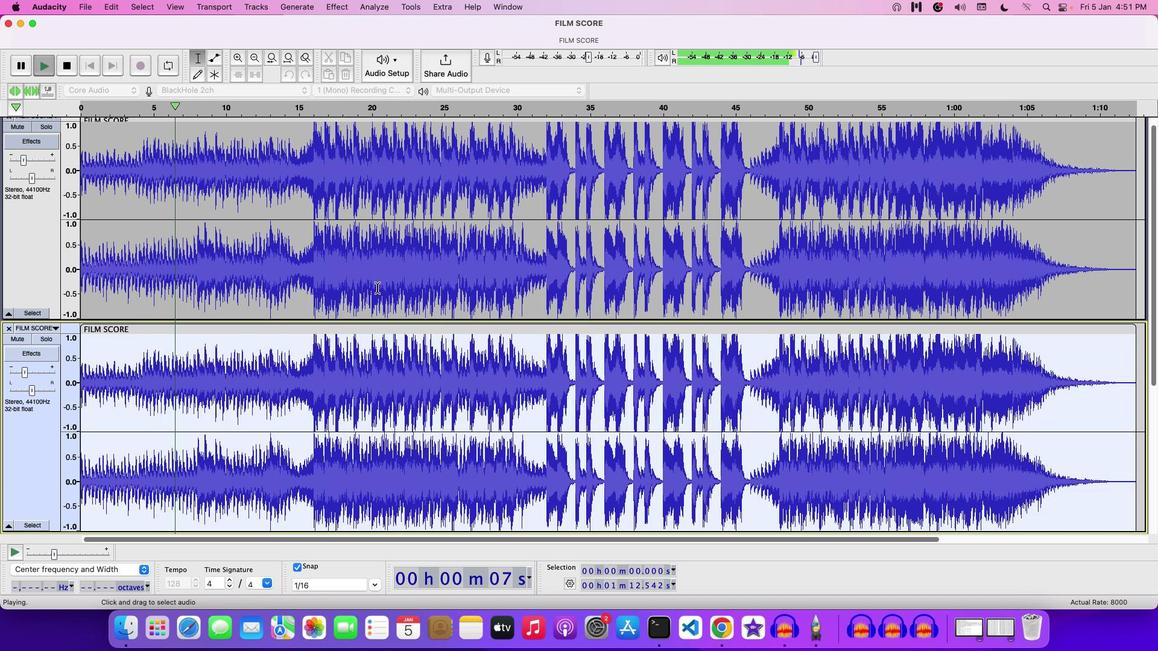 
Action: Mouse scrolled (377, 288) with delta (0, 0)
Screenshot: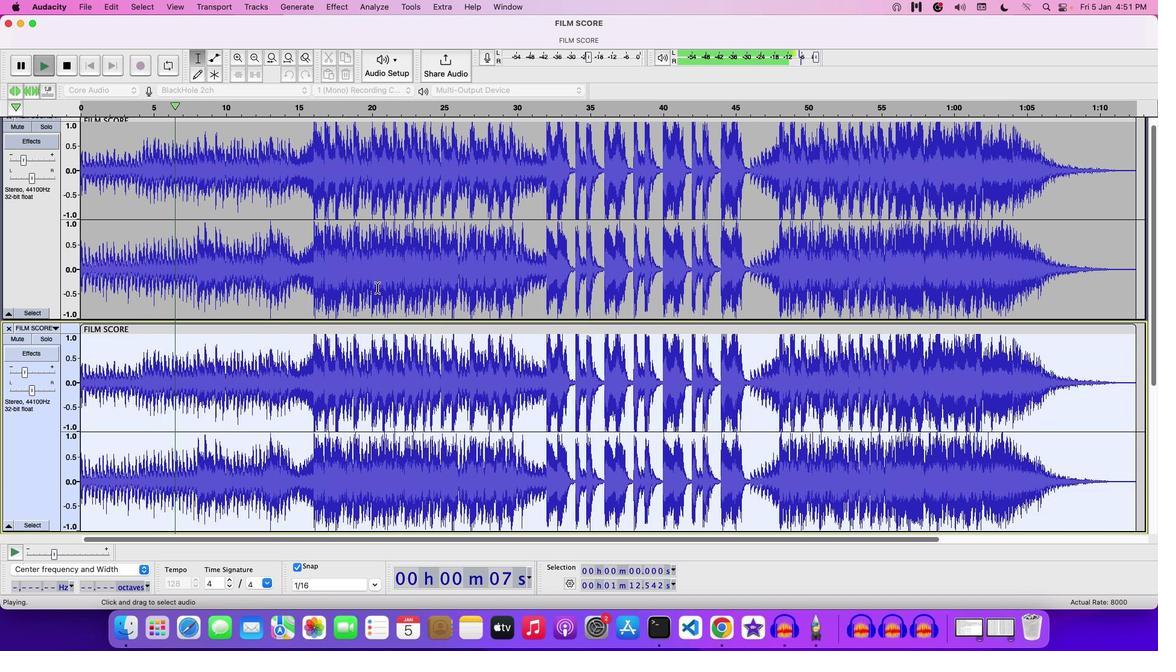 
Action: Mouse scrolled (377, 288) with delta (0, 0)
Screenshot: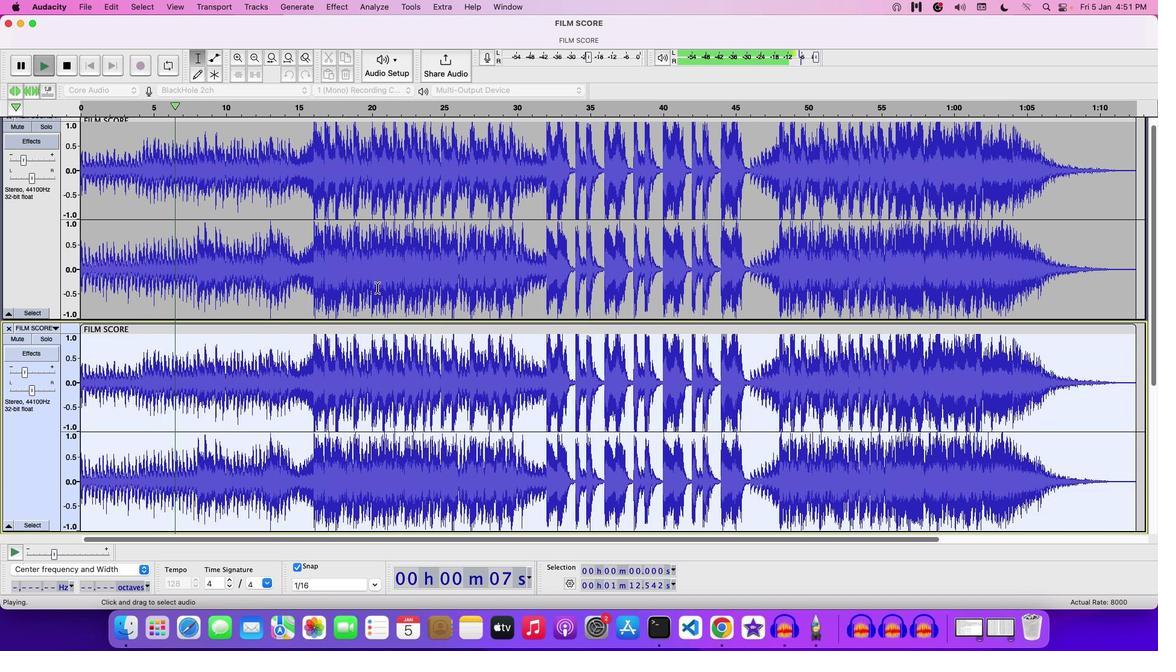 
Action: Mouse scrolled (377, 288) with delta (0, -1)
Screenshot: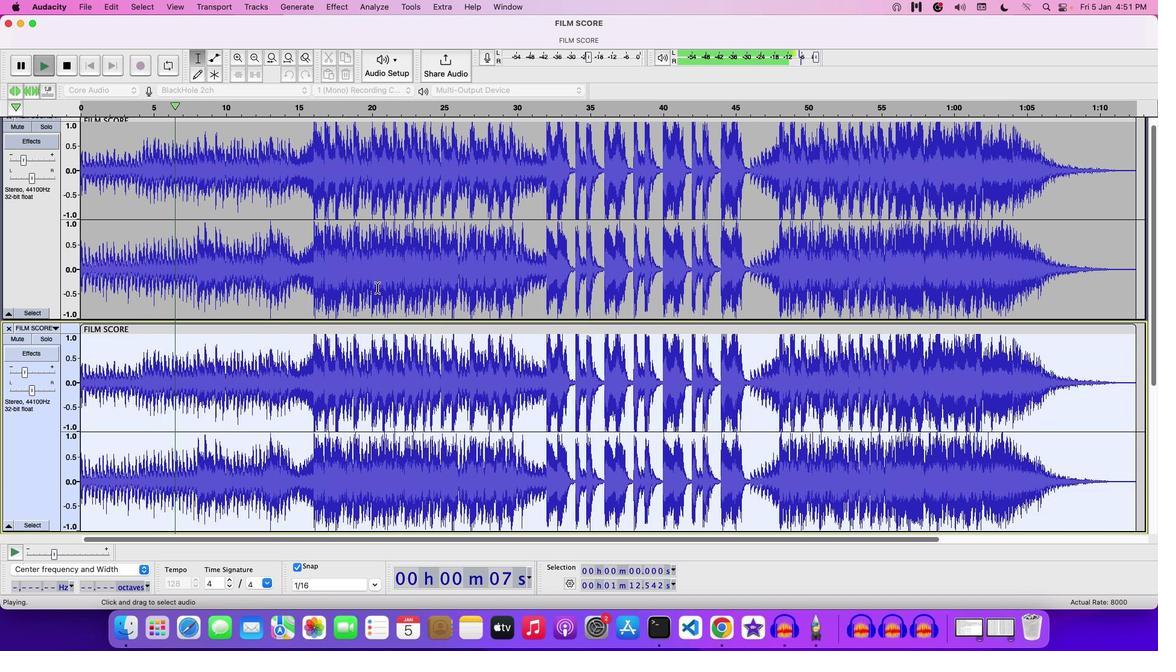 
Action: Mouse scrolled (377, 288) with delta (0, -2)
Screenshot: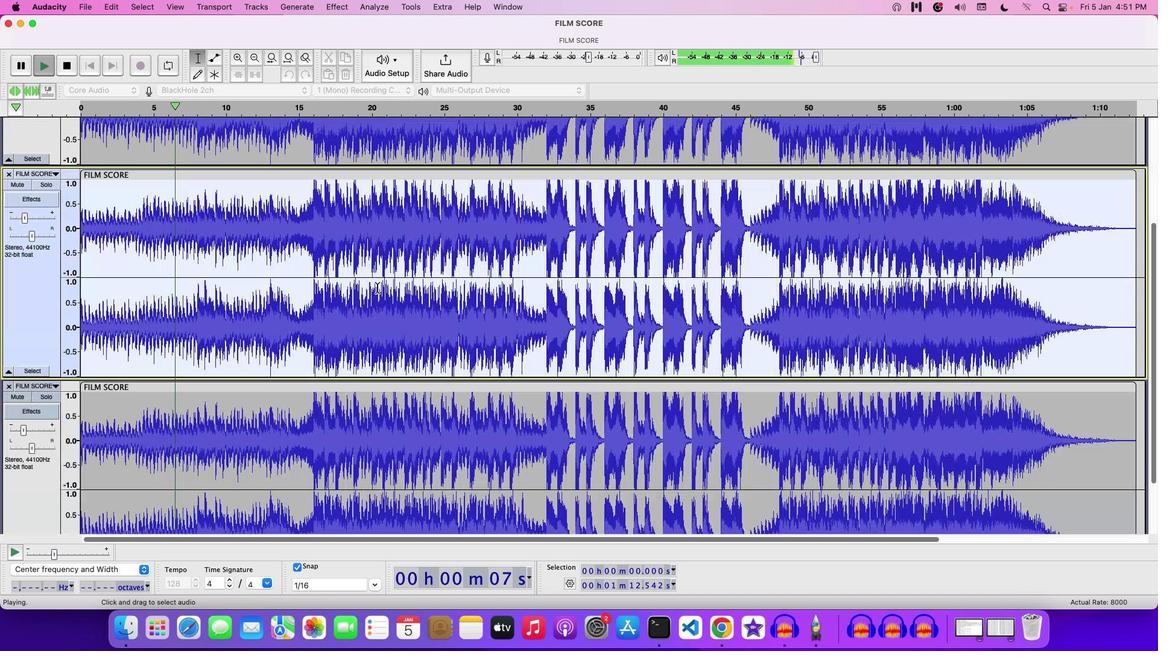 
Action: Mouse moved to (254, 211)
Screenshot: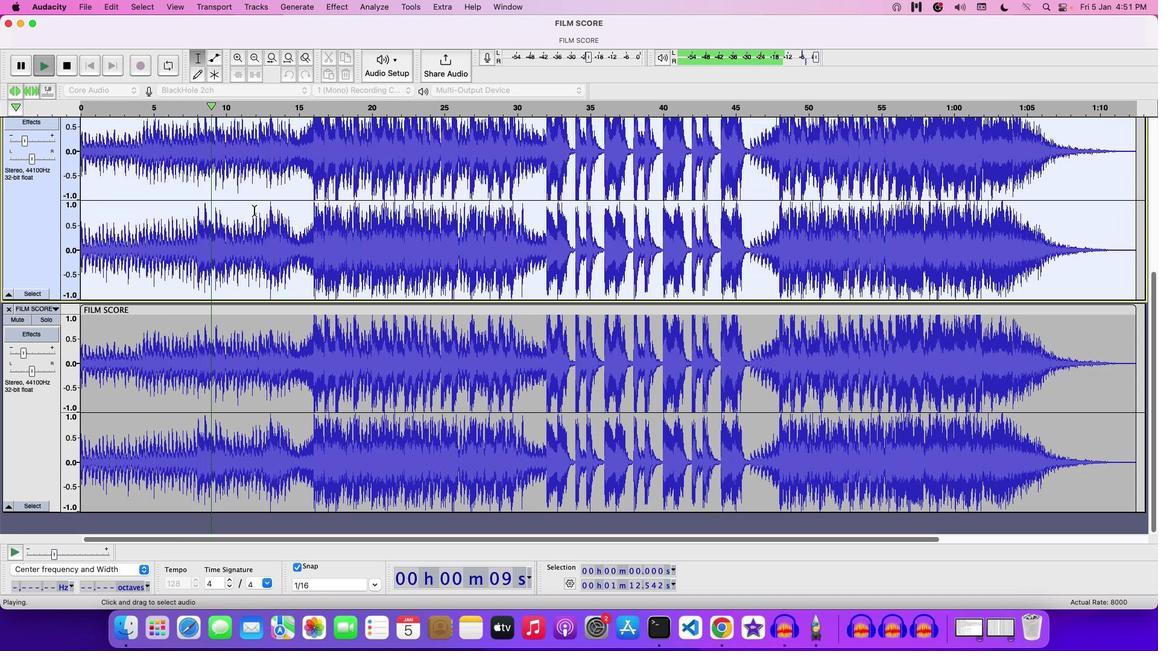 
Action: Key pressed Key.space
Screenshot: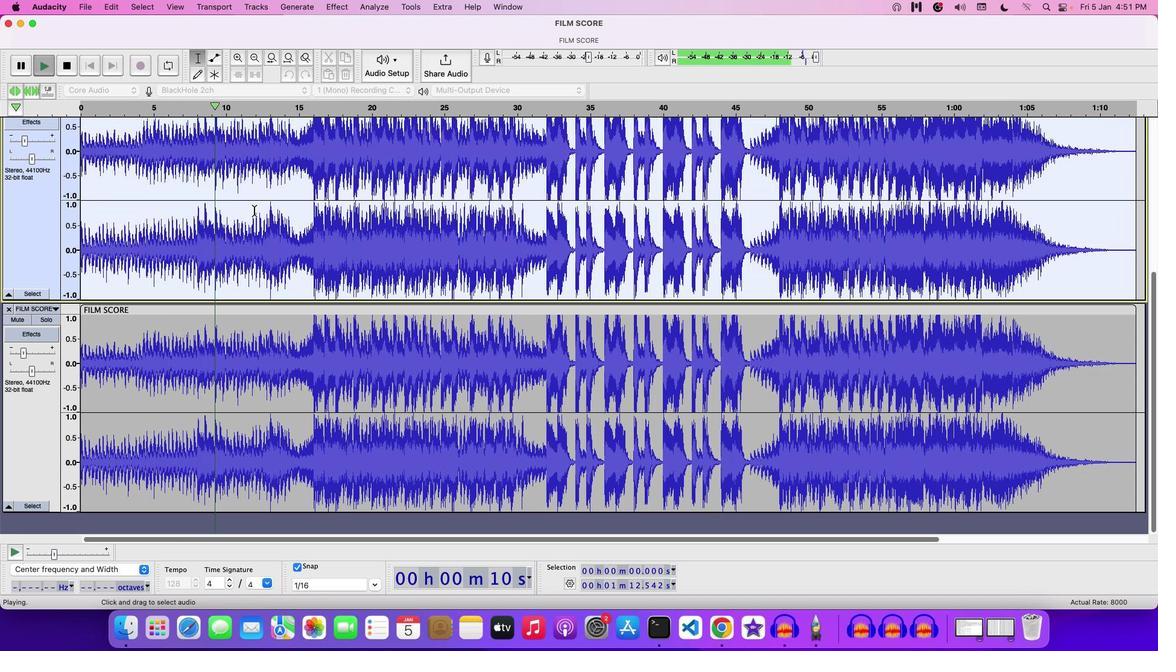 
Action: Mouse moved to (348, 1)
Screenshot: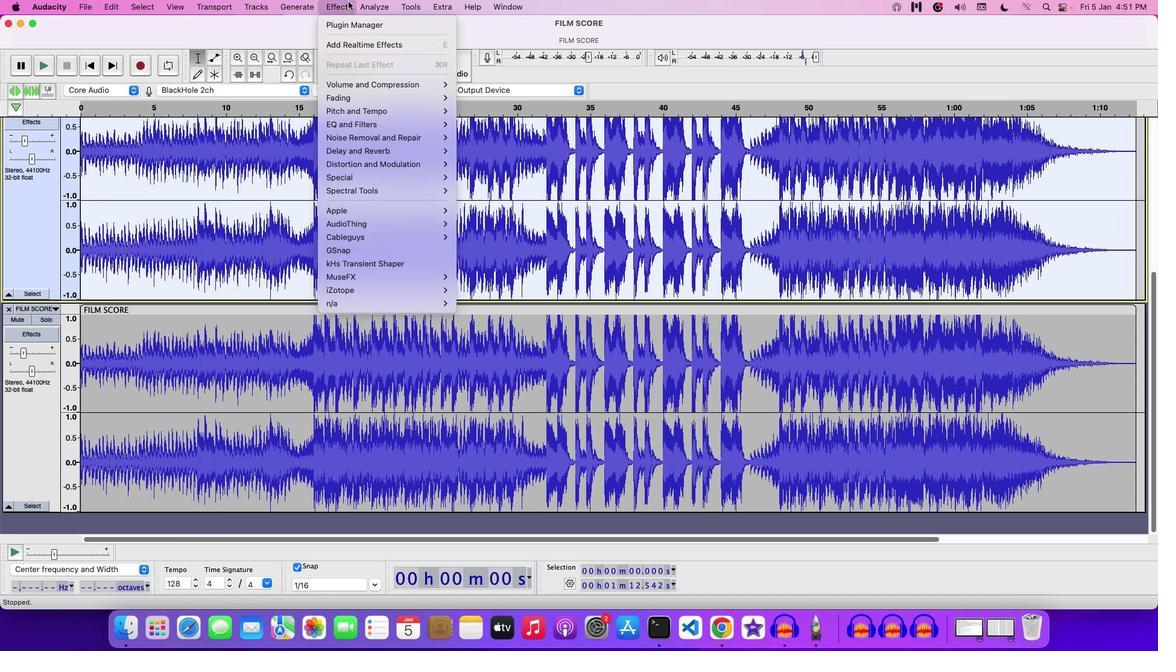 
Action: Mouse pressed left at (348, 1)
Screenshot: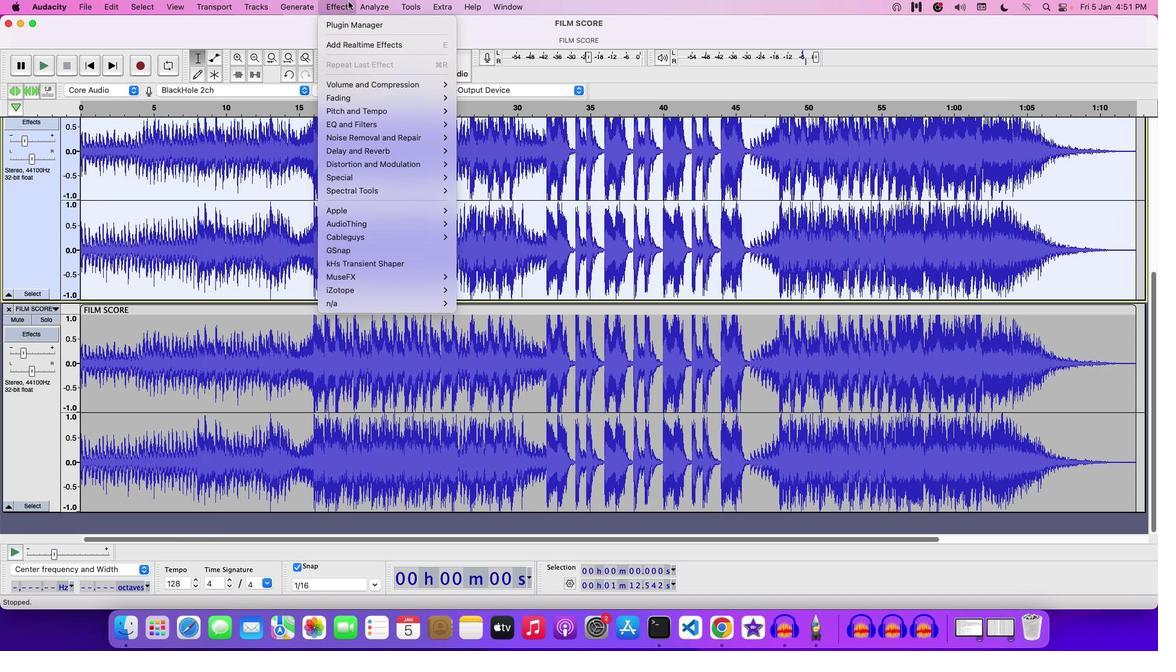 
Action: Mouse moved to (495, 150)
Screenshot: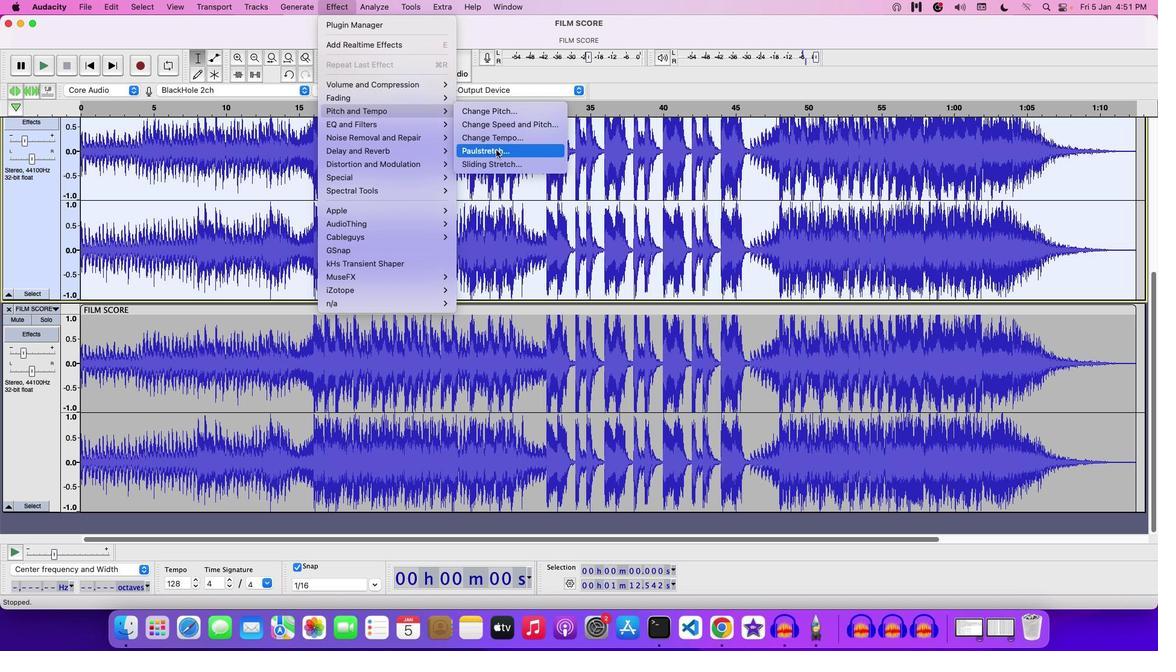 
Action: Mouse pressed left at (495, 150)
Screenshot: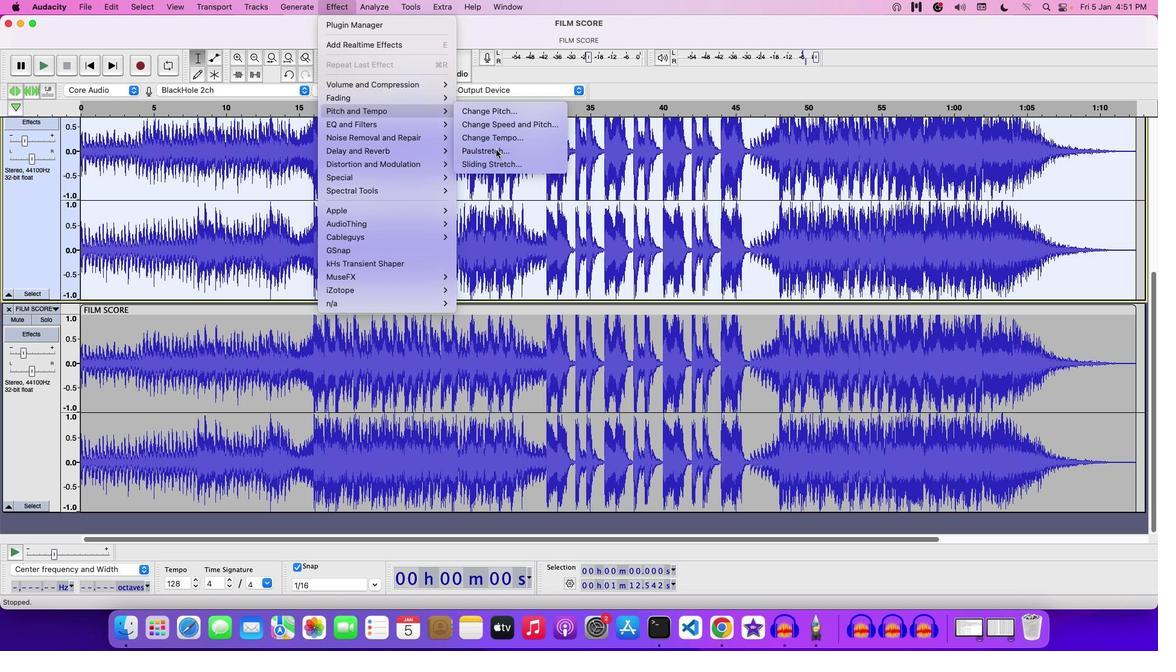 
Action: Mouse moved to (606, 290)
Screenshot: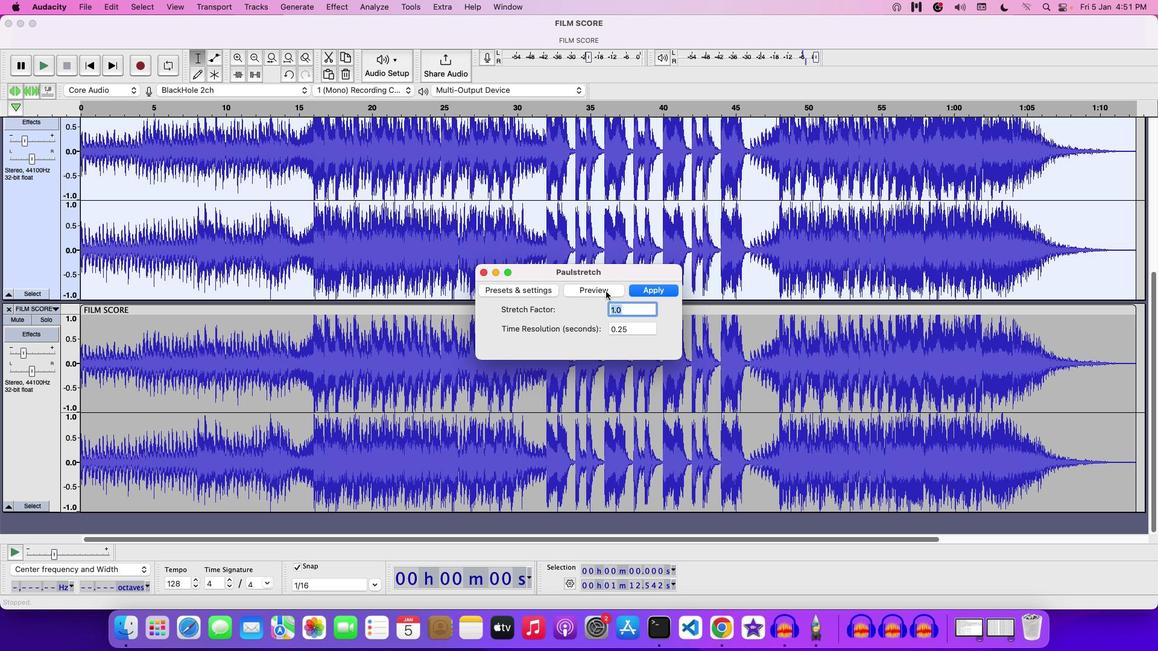 
Action: Mouse pressed left at (606, 290)
Screenshot: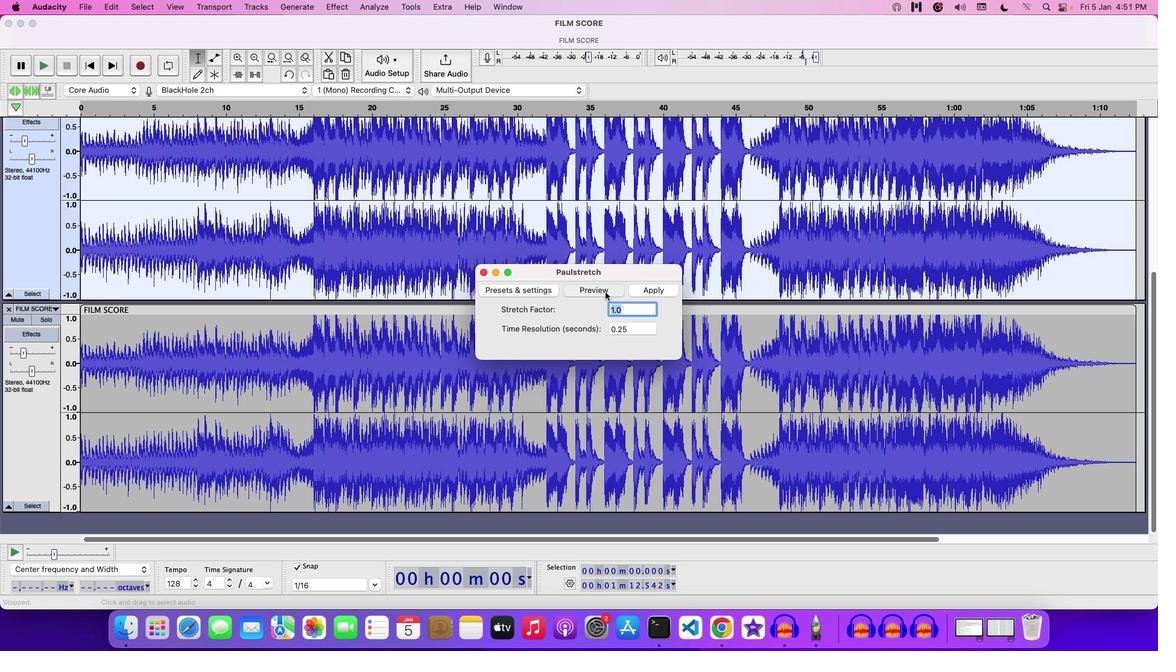 
Action: Mouse moved to (652, 289)
Screenshot: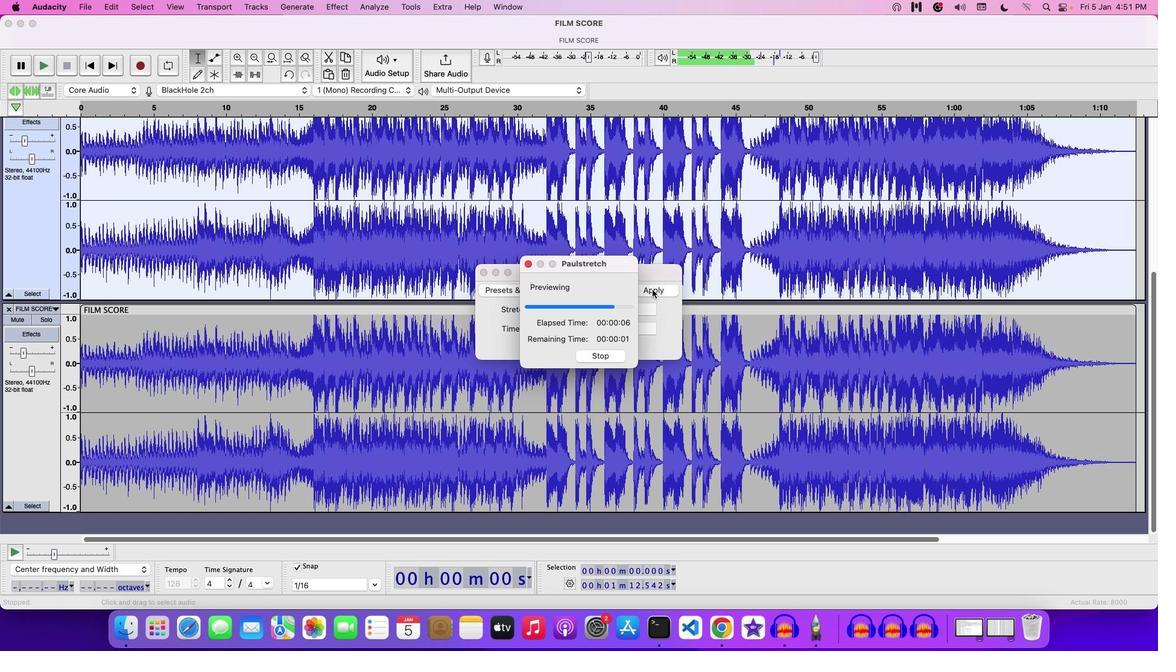 
Action: Mouse pressed left at (652, 289)
Screenshot: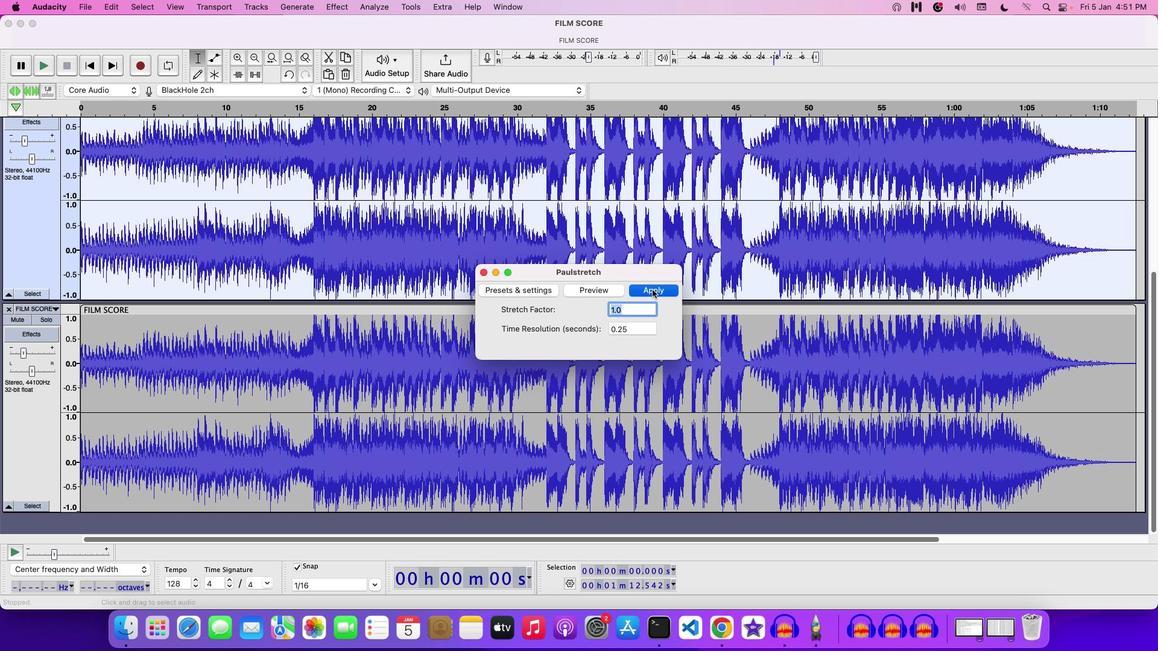 
Action: Mouse moved to (408, 243)
Screenshot: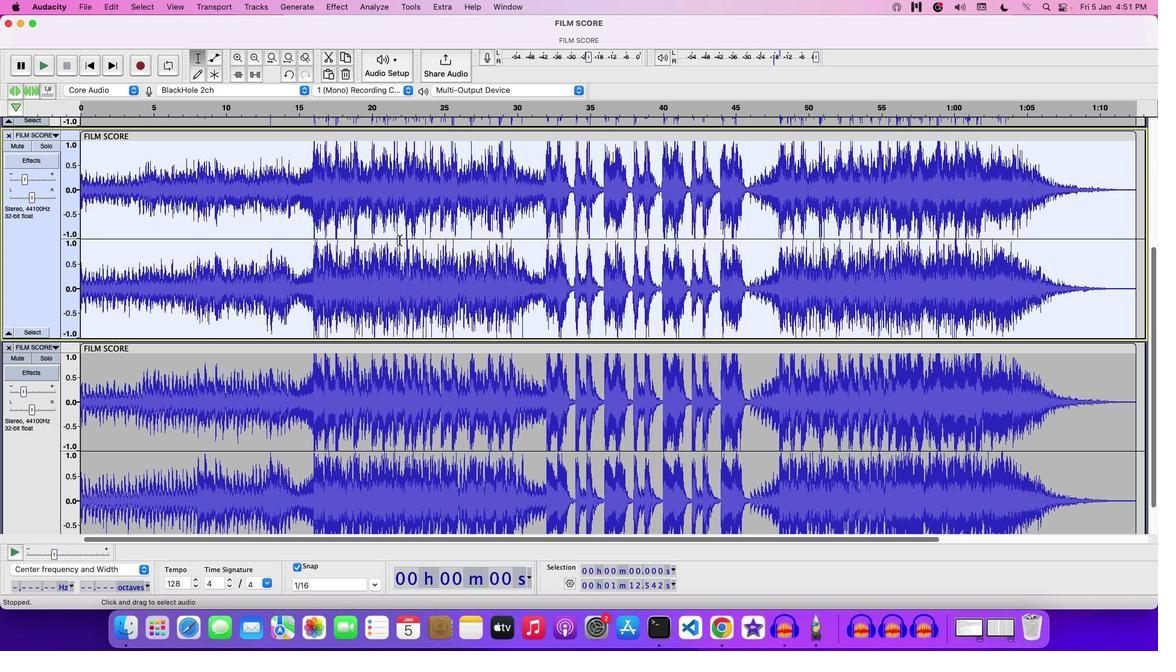 
Action: Mouse scrolled (408, 243) with delta (0, 0)
Screenshot: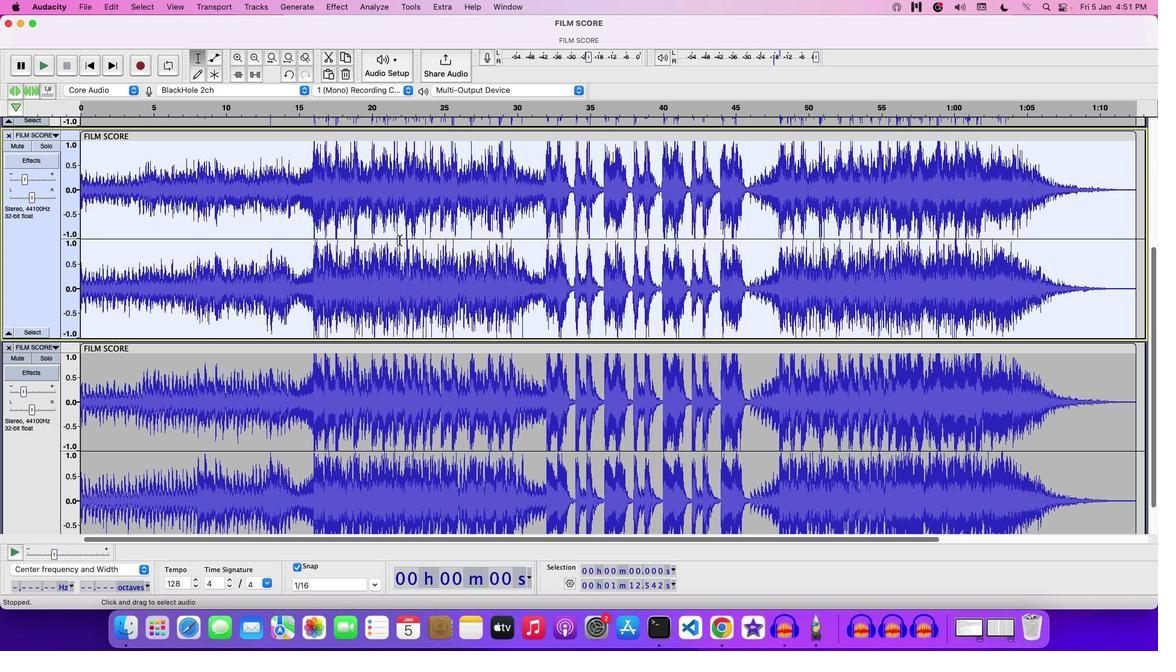 
Action: Mouse moved to (401, 241)
Screenshot: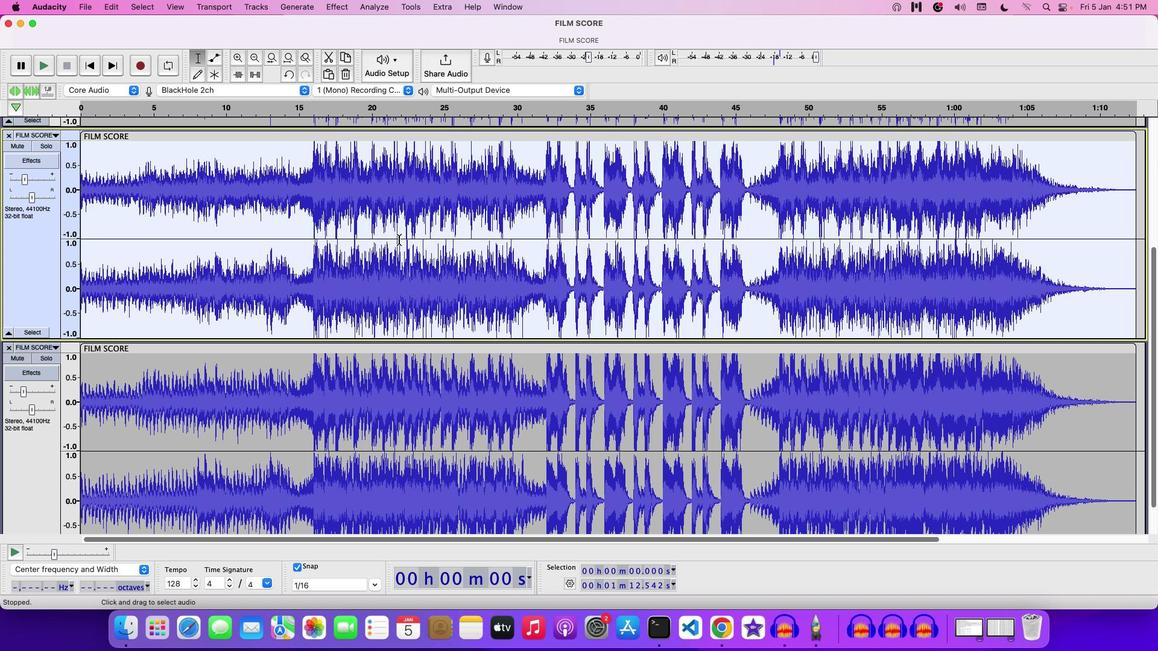 
Action: Mouse scrolled (401, 241) with delta (0, 0)
Screenshot: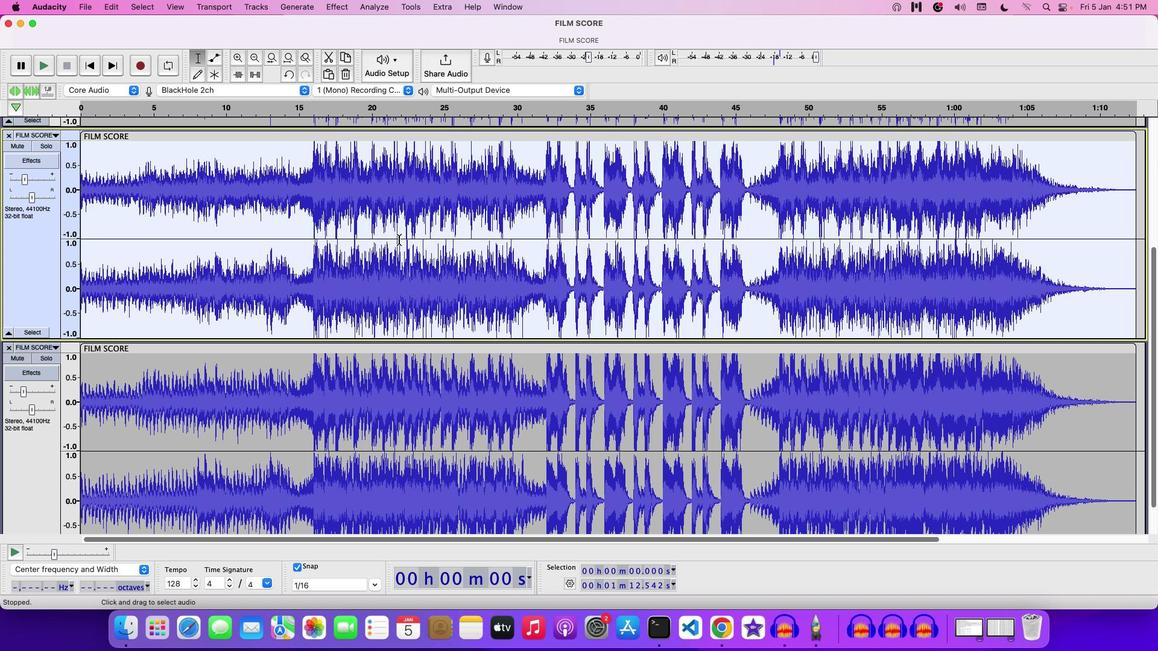
Action: Mouse moved to (400, 240)
Screenshot: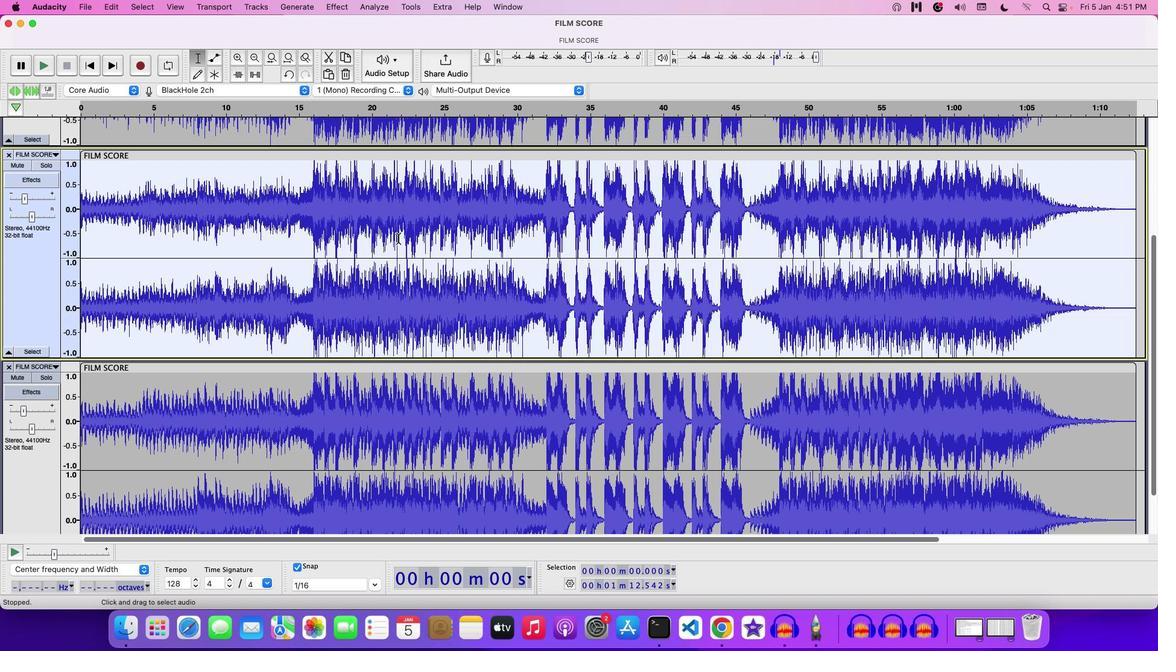 
Action: Mouse scrolled (400, 240) with delta (0, 1)
Screenshot: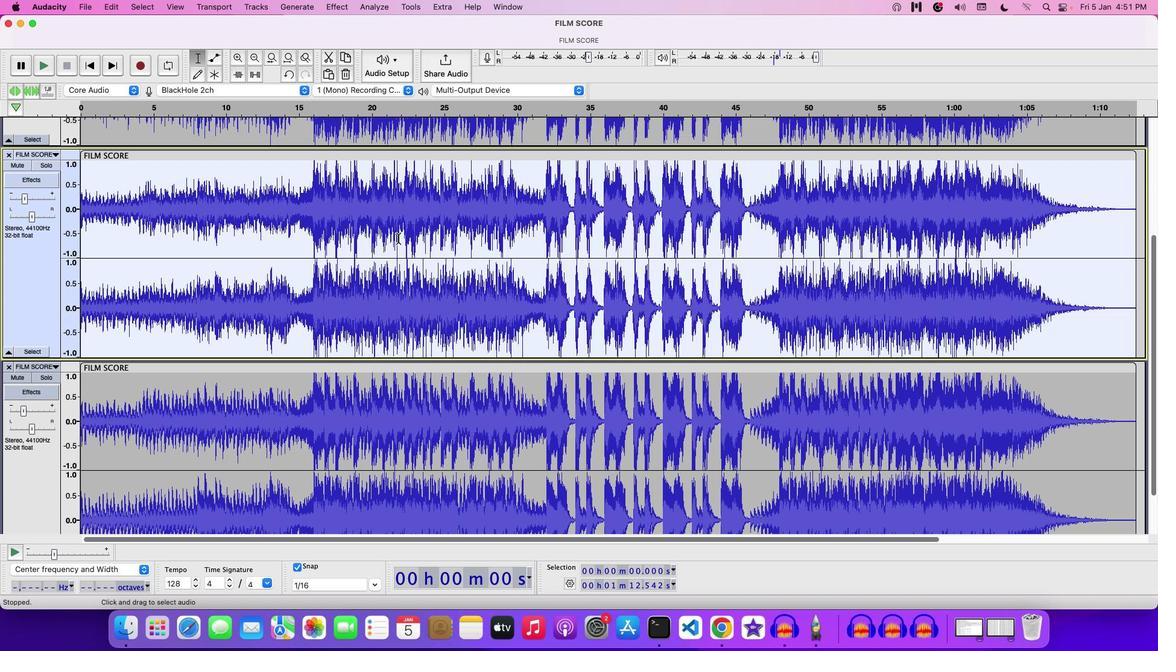 
Action: Mouse moved to (400, 240)
Screenshot: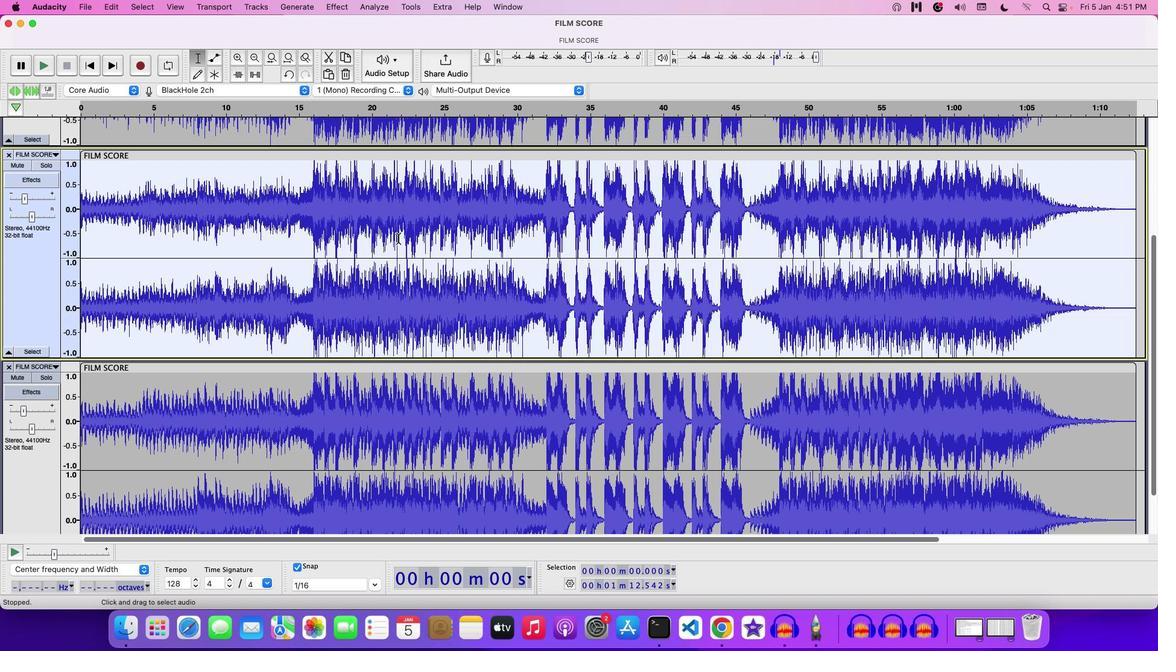 
Action: Mouse scrolled (400, 240) with delta (0, 1)
Screenshot: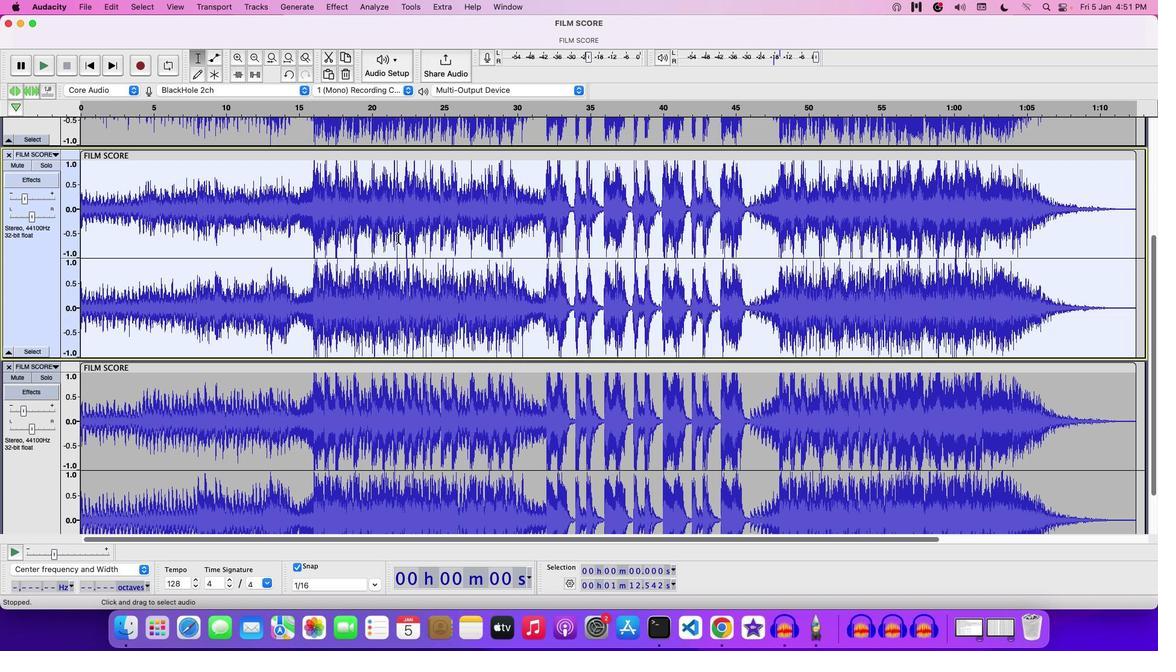 
Action: Mouse moved to (398, 239)
Screenshot: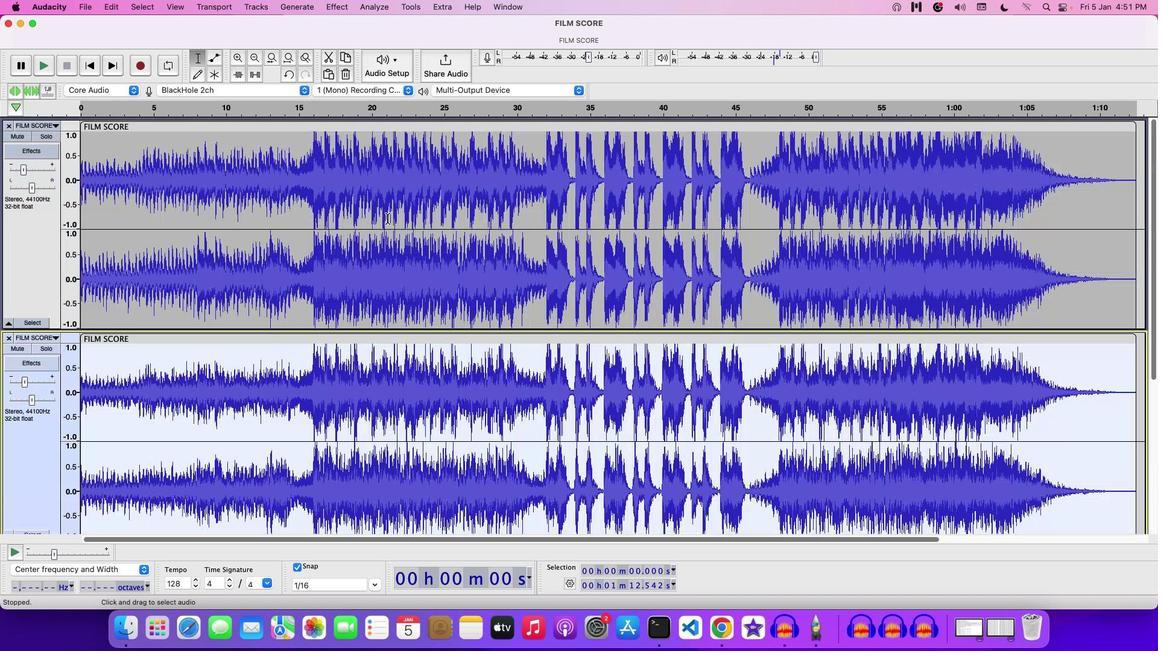 
Action: Mouse scrolled (398, 239) with delta (0, 2)
Screenshot: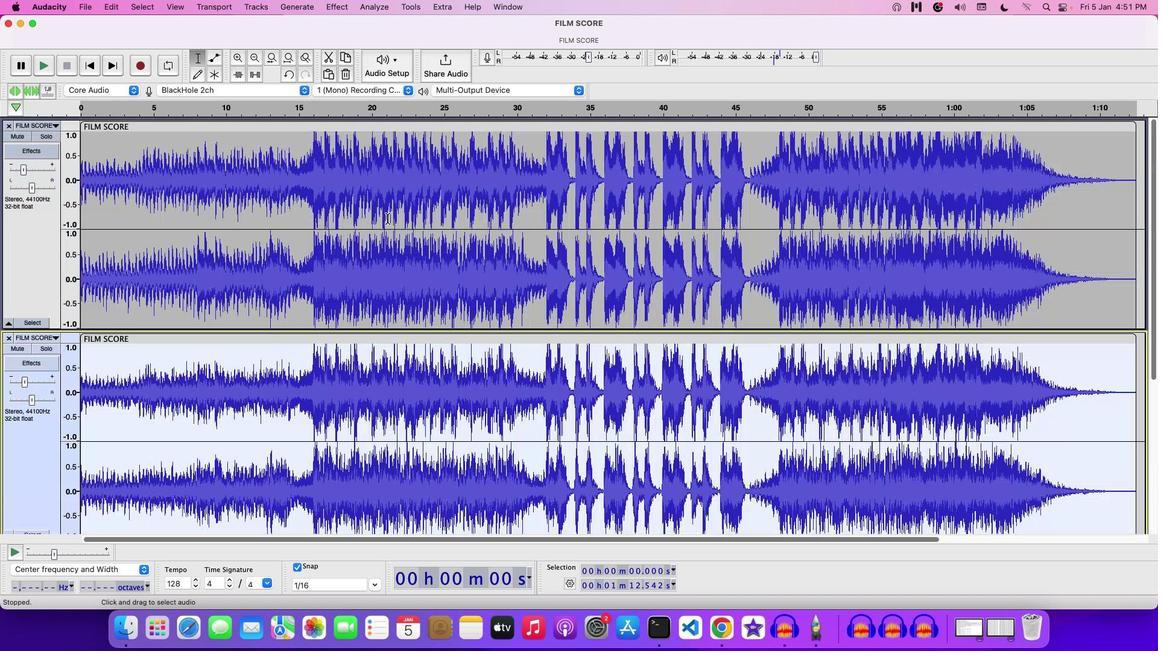 
Action: Mouse moved to (45, 67)
Screenshot: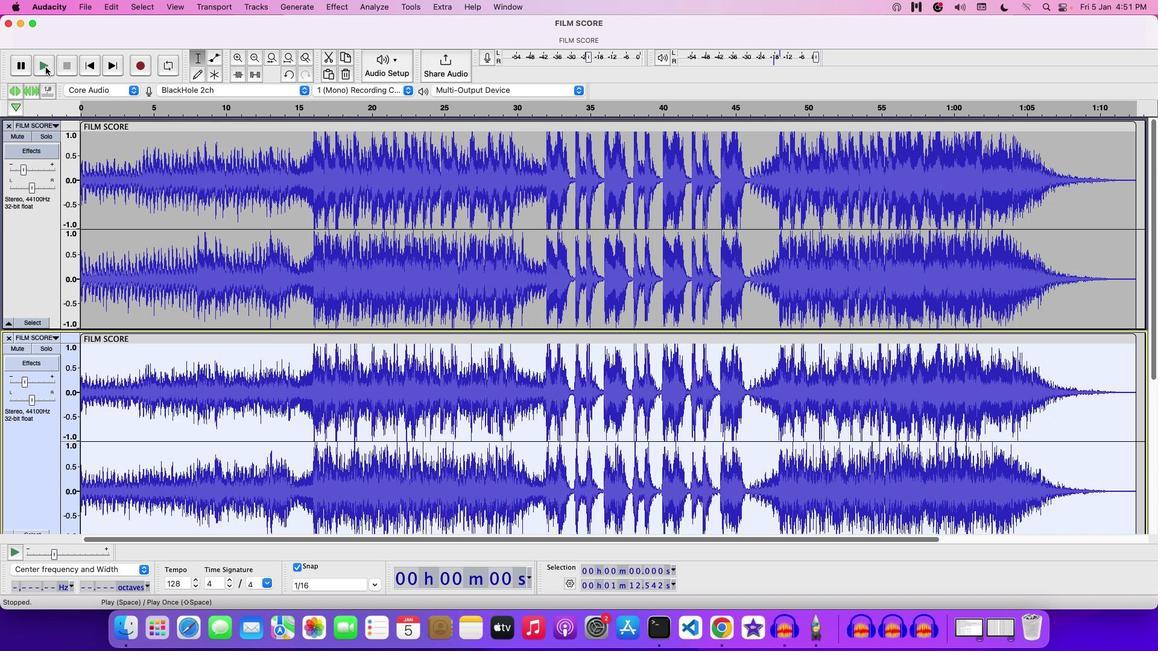 
Action: Mouse pressed left at (45, 67)
Screenshot: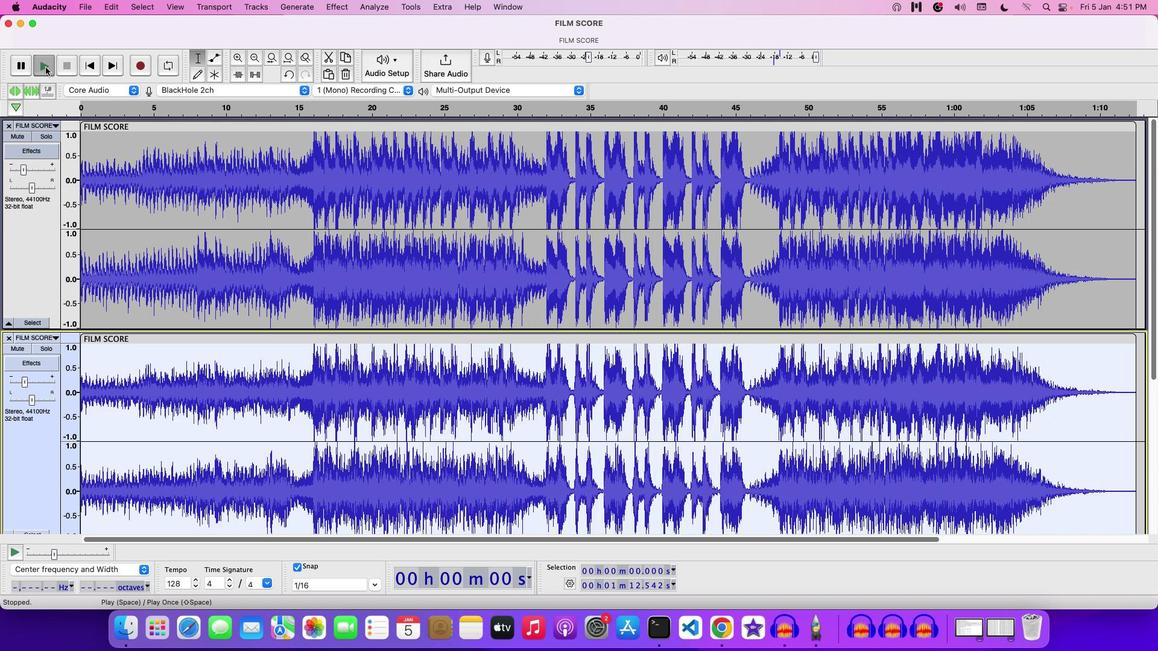 
Action: Mouse moved to (25, 67)
Screenshot: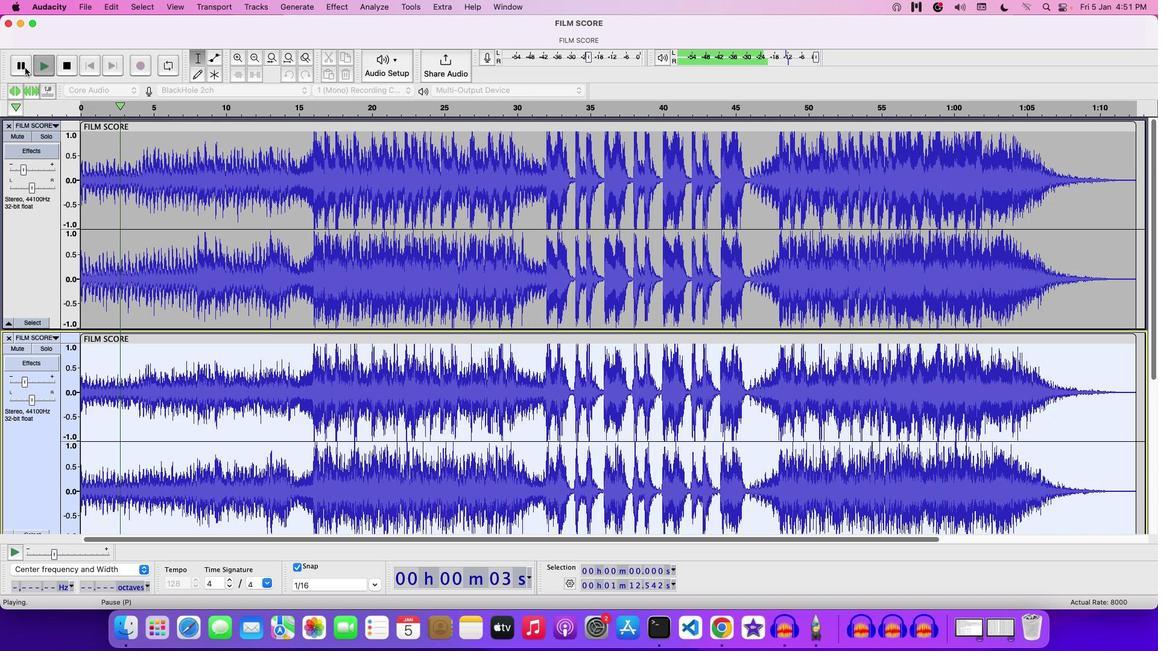 
Action: Mouse pressed left at (25, 67)
Screenshot: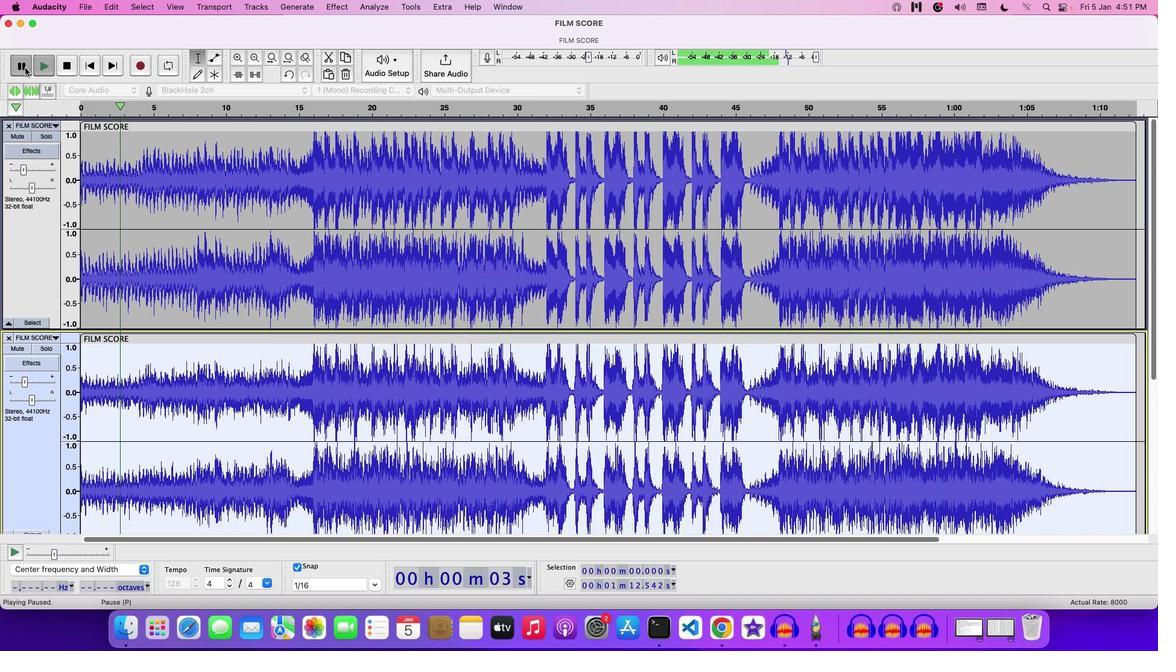 
Action: Mouse moved to (439, 237)
Screenshot: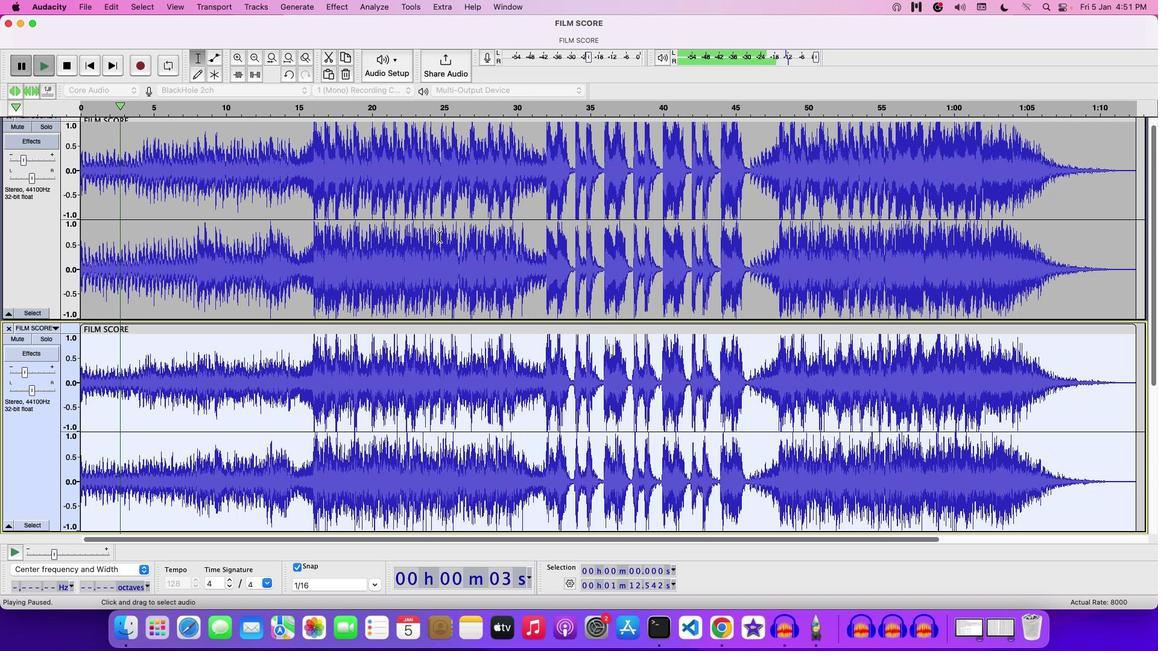 
Action: Mouse scrolled (439, 237) with delta (0, 0)
Screenshot: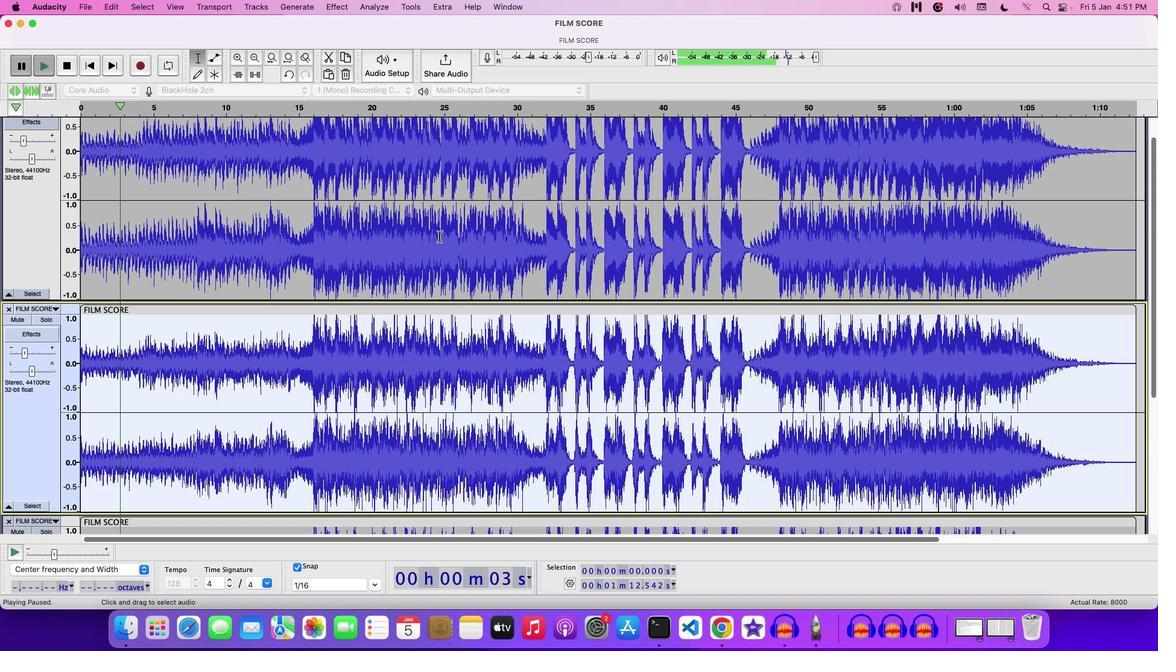 
Action: Mouse scrolled (439, 237) with delta (0, 0)
Screenshot: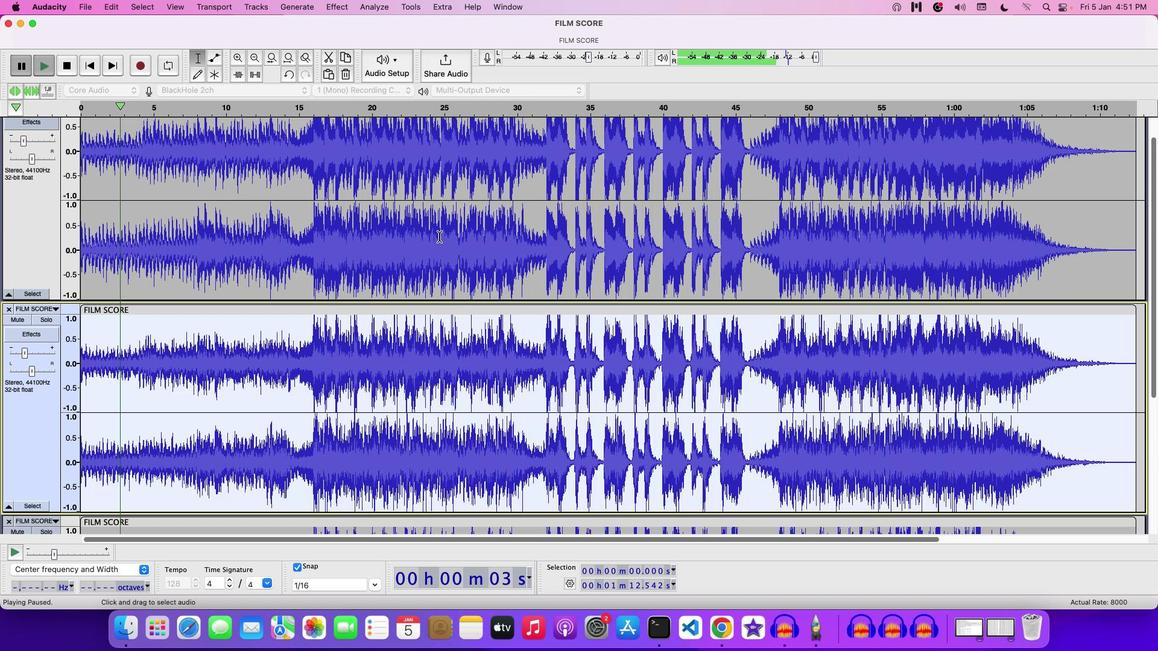 
Action: Mouse scrolled (439, 237) with delta (0, -1)
Screenshot: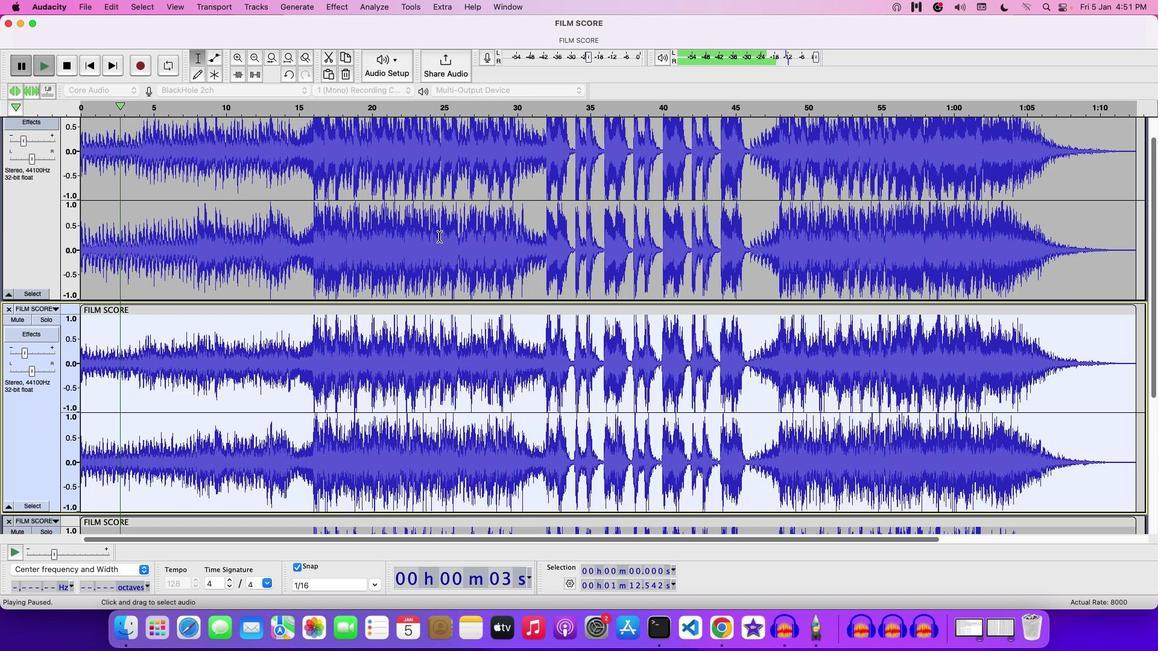 
Action: Mouse moved to (398, 261)
Screenshot: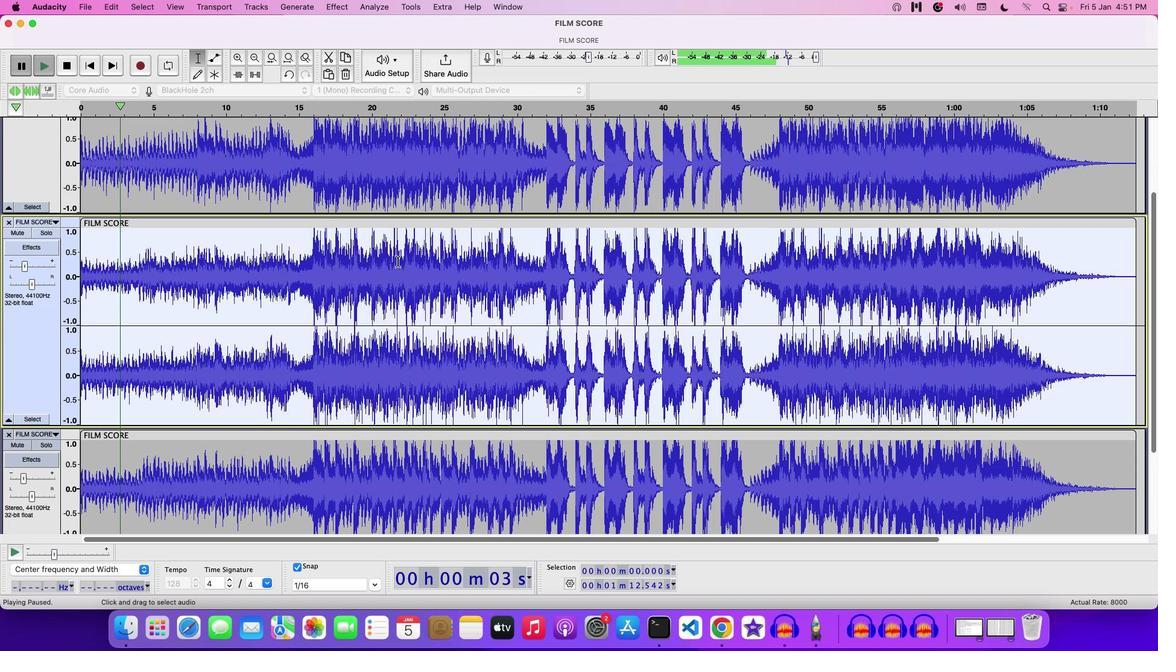 
Action: Mouse scrolled (398, 261) with delta (0, 0)
Screenshot: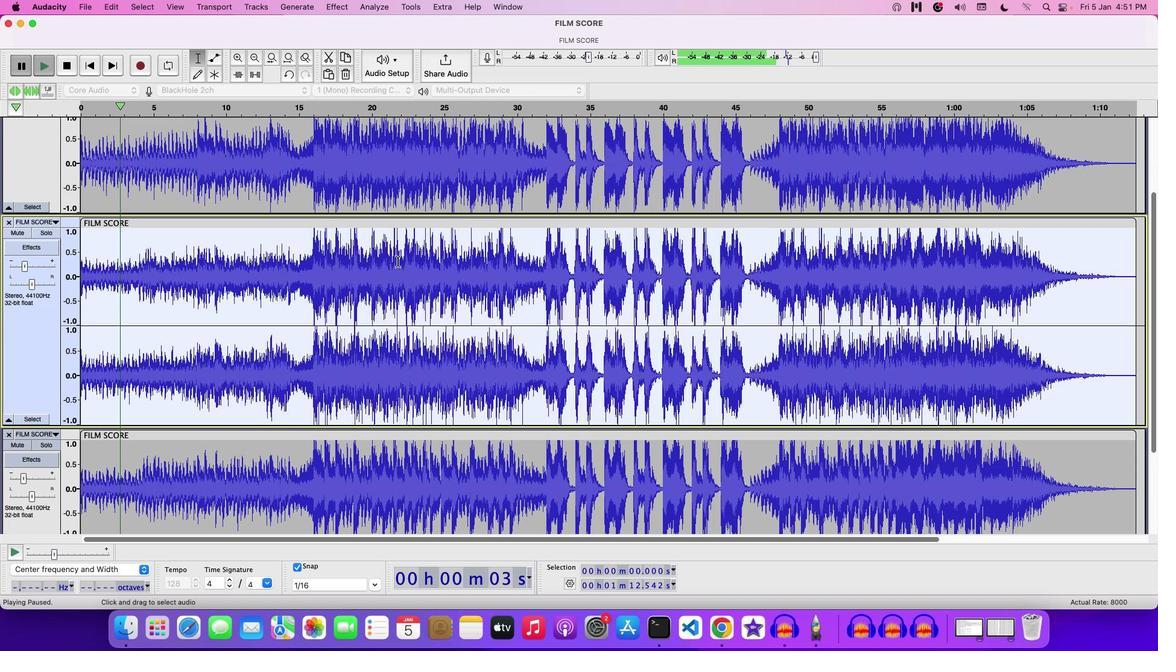
Action: Mouse scrolled (398, 261) with delta (0, 0)
Screenshot: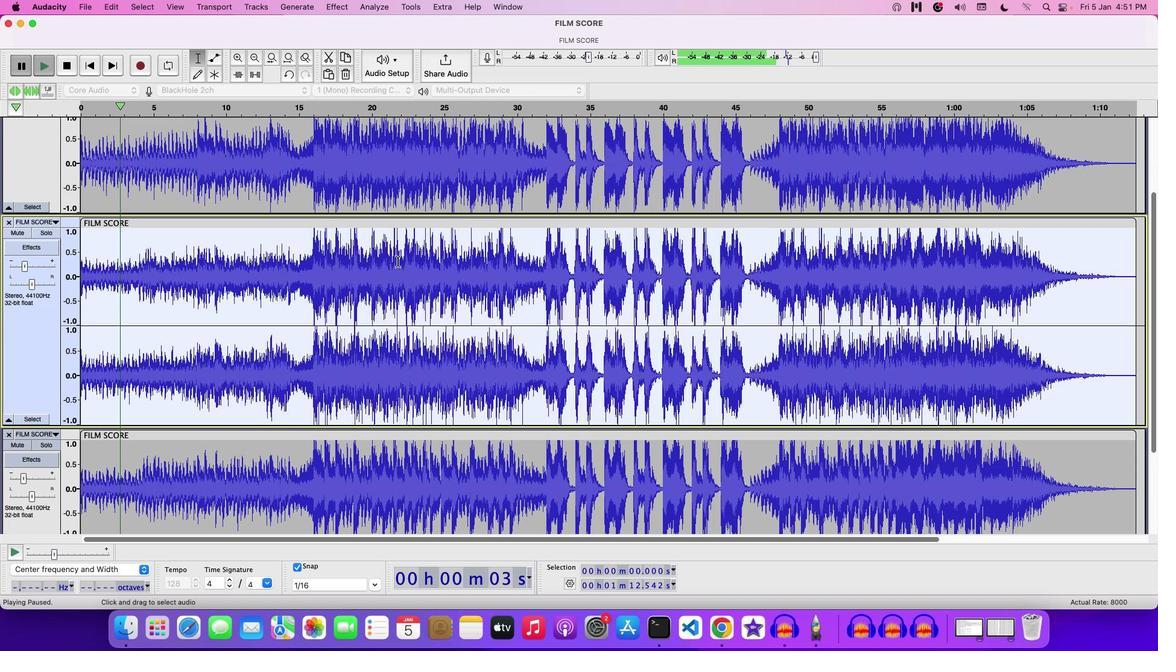
Action: Mouse scrolled (398, 261) with delta (0, -1)
Screenshot: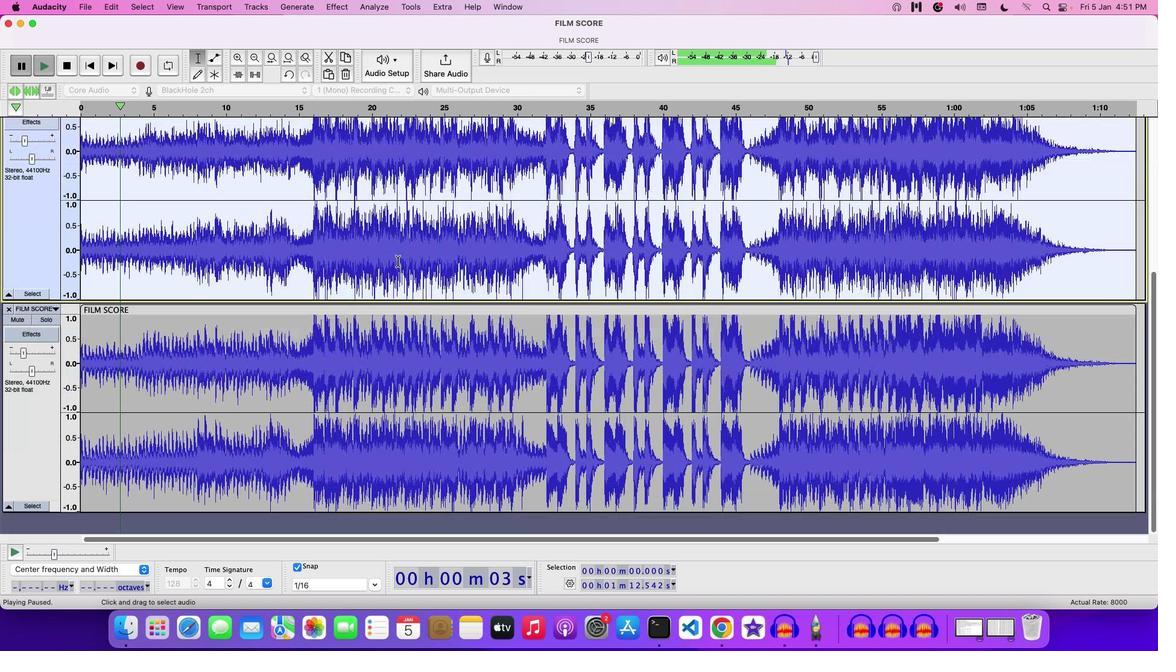
Action: Mouse scrolled (398, 261) with delta (0, -2)
Screenshot: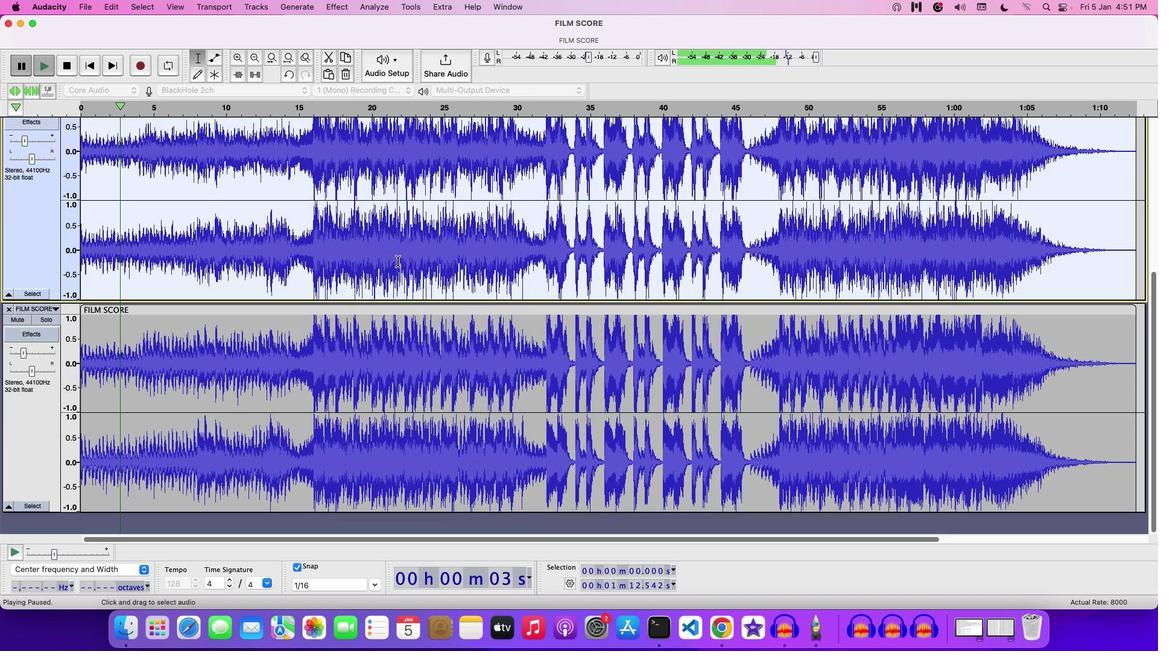 
Action: Mouse moved to (257, 351)
Screenshot: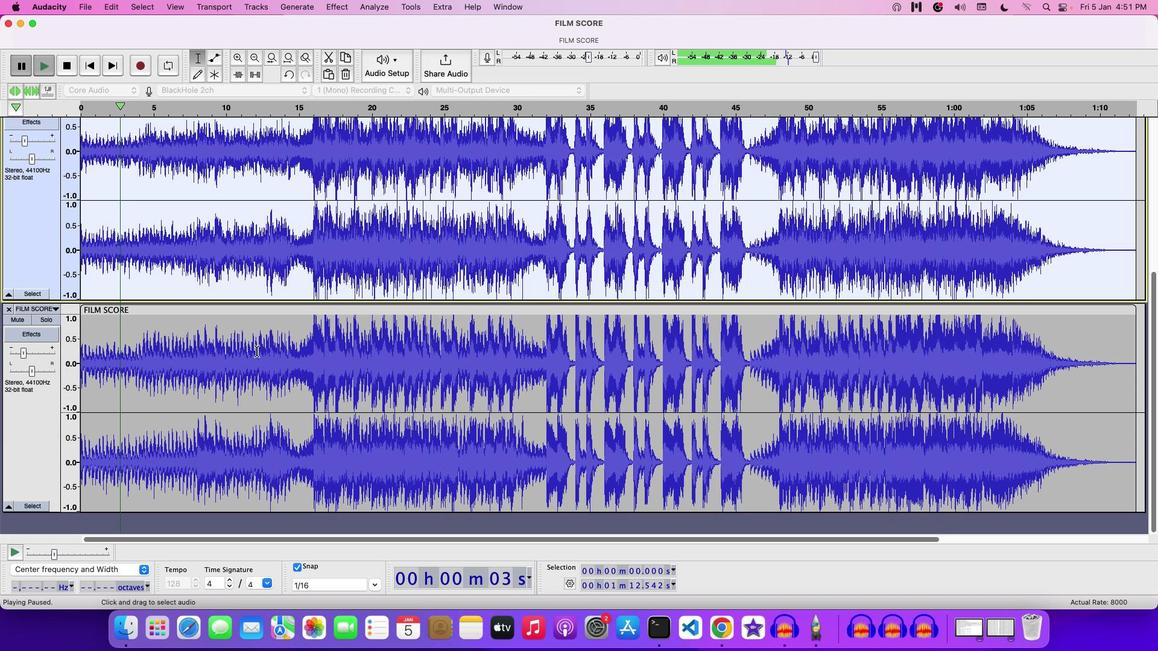 
Action: Mouse pressed left at (257, 351)
Screenshot: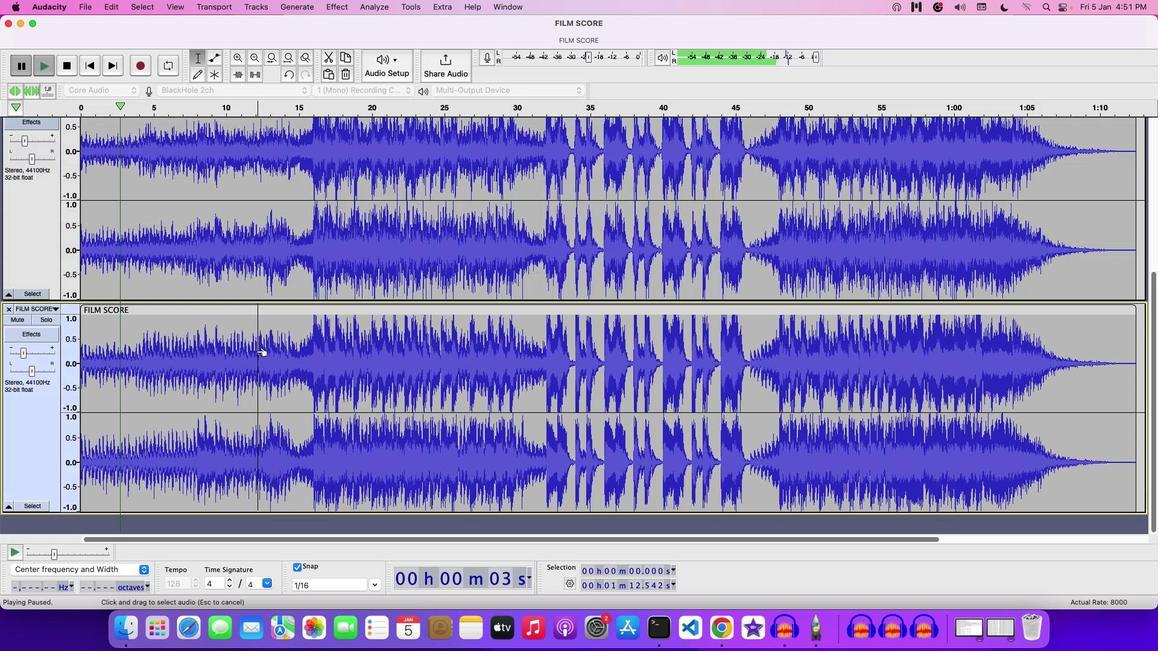 
Action: Mouse pressed left at (257, 351)
Screenshot: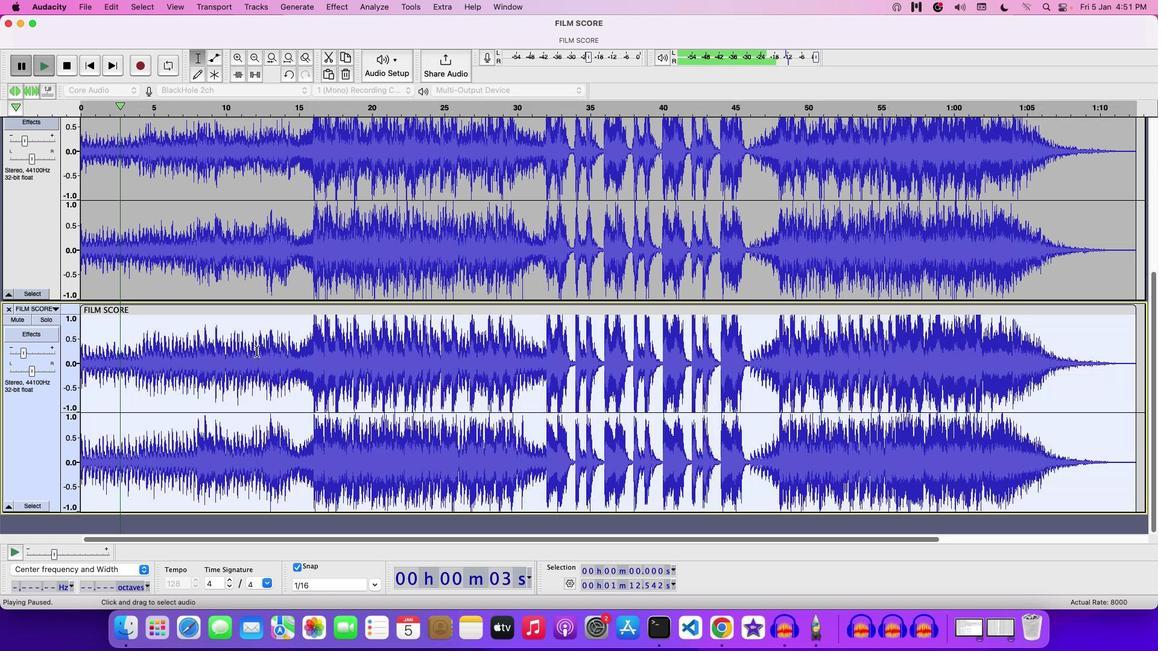 
Action: Mouse moved to (334, 7)
Screenshot: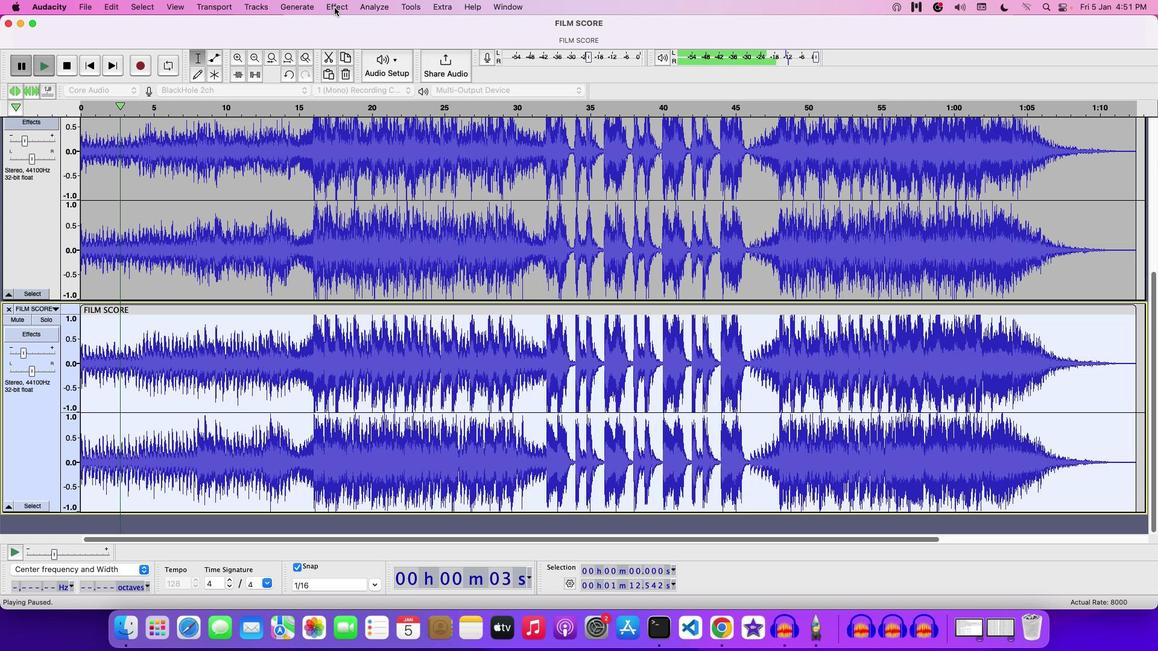 
Action: Mouse pressed left at (334, 7)
Screenshot: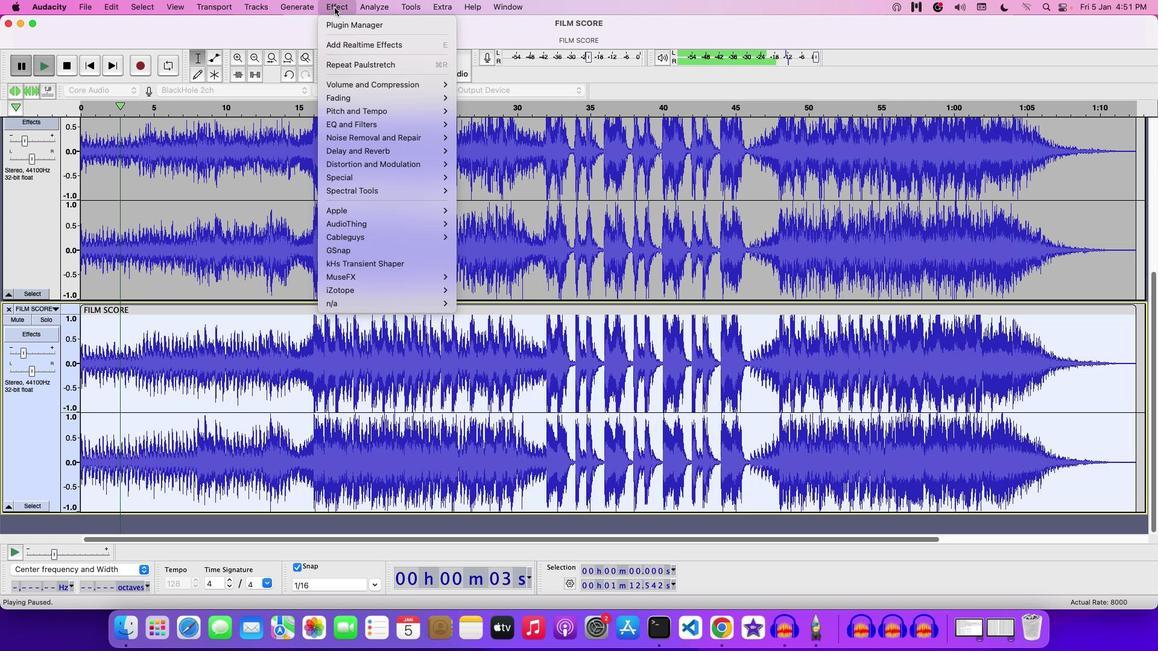 
Action: Mouse moved to (594, 291)
Screenshot: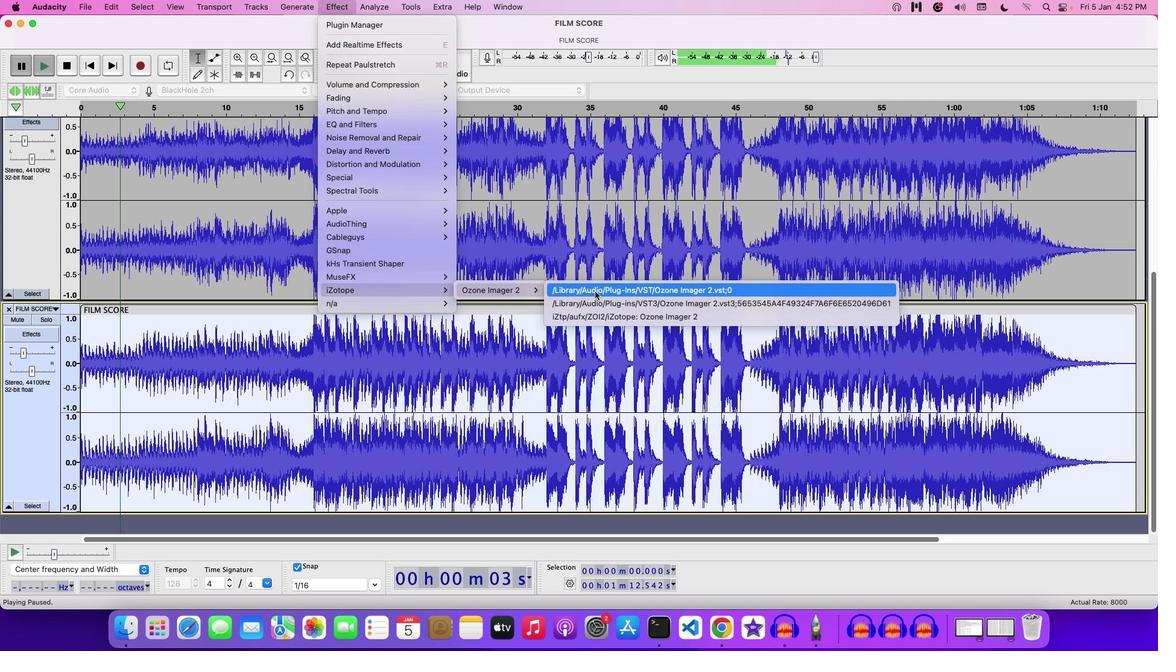 
Action: Mouse pressed left at (594, 291)
Screenshot: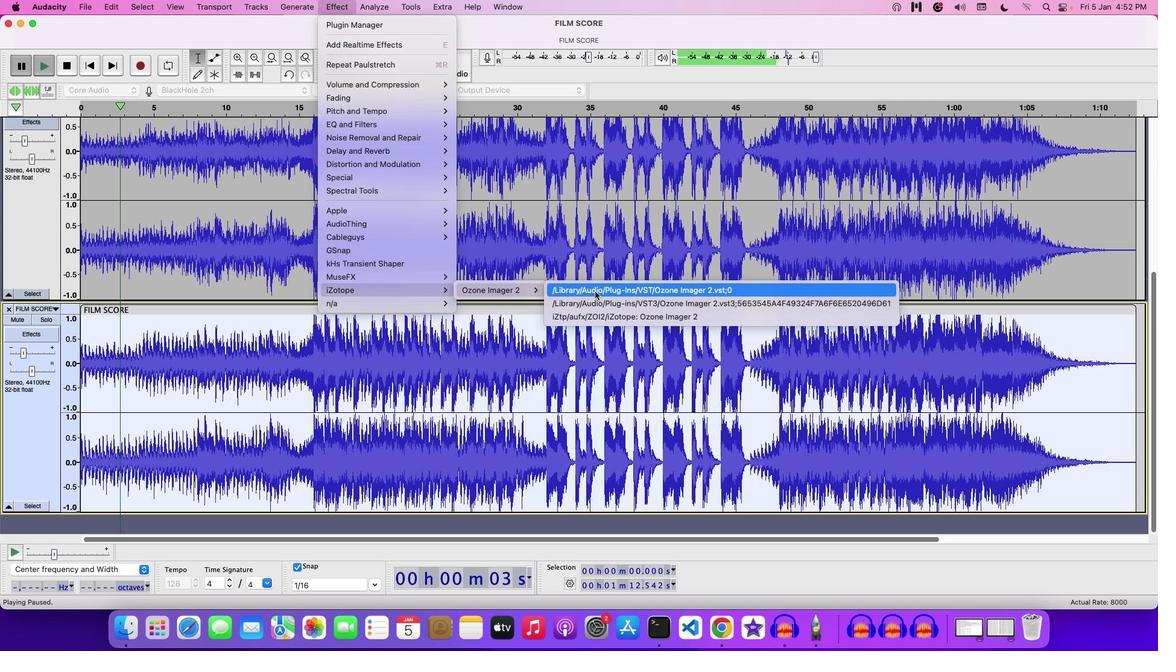 
Action: Mouse moved to (771, 349)
Screenshot: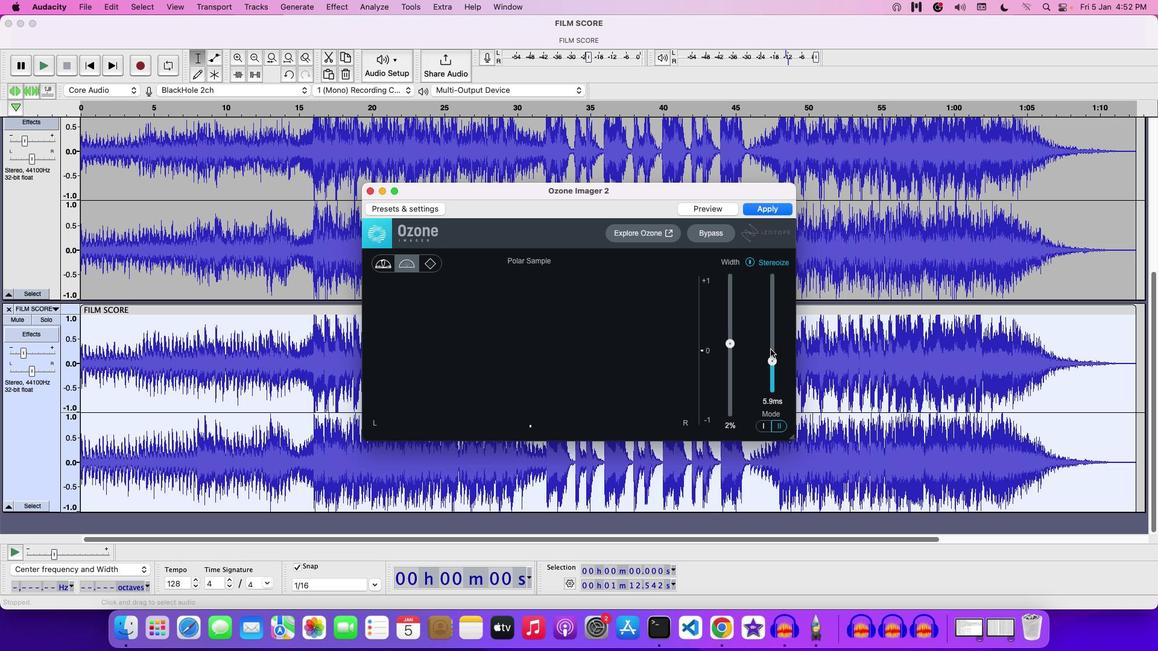 
Action: Mouse pressed left at (771, 349)
Screenshot: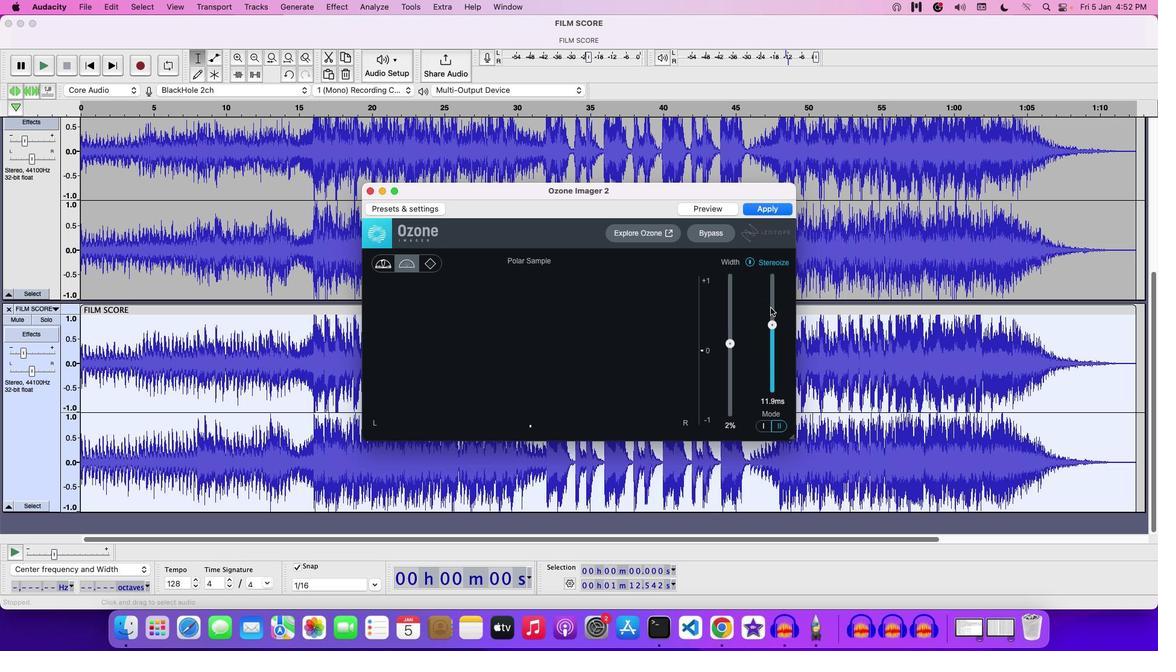 
Action: Mouse moved to (725, 308)
Screenshot: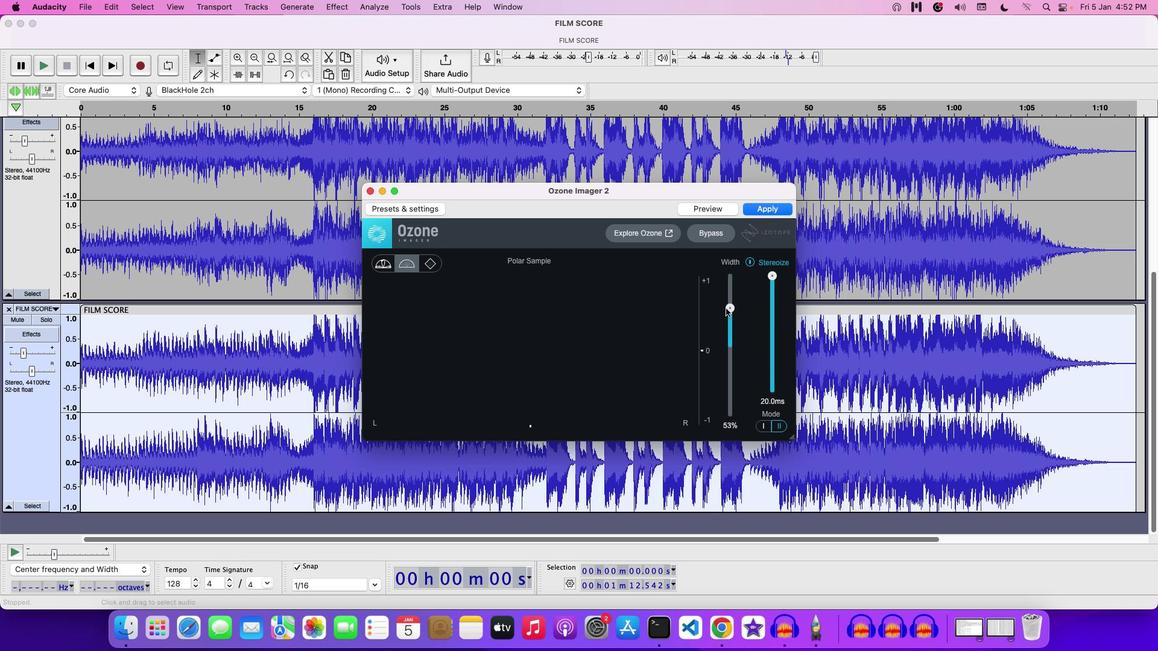 
Action: Mouse pressed left at (725, 308)
Screenshot: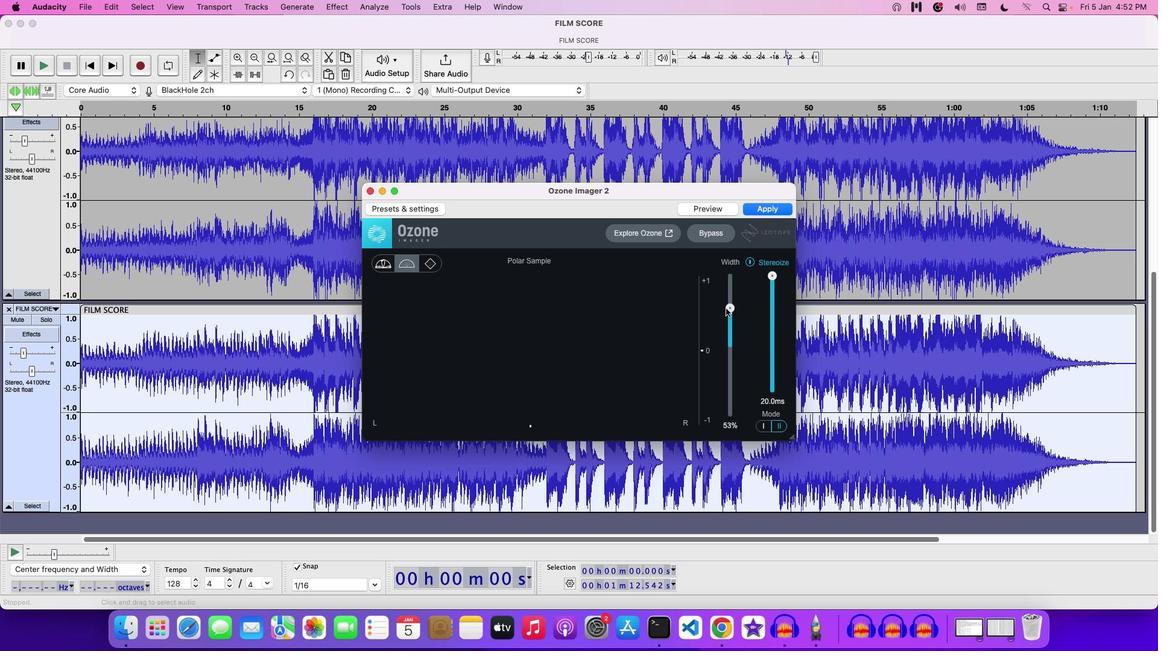 
Action: Mouse moved to (716, 207)
Screenshot: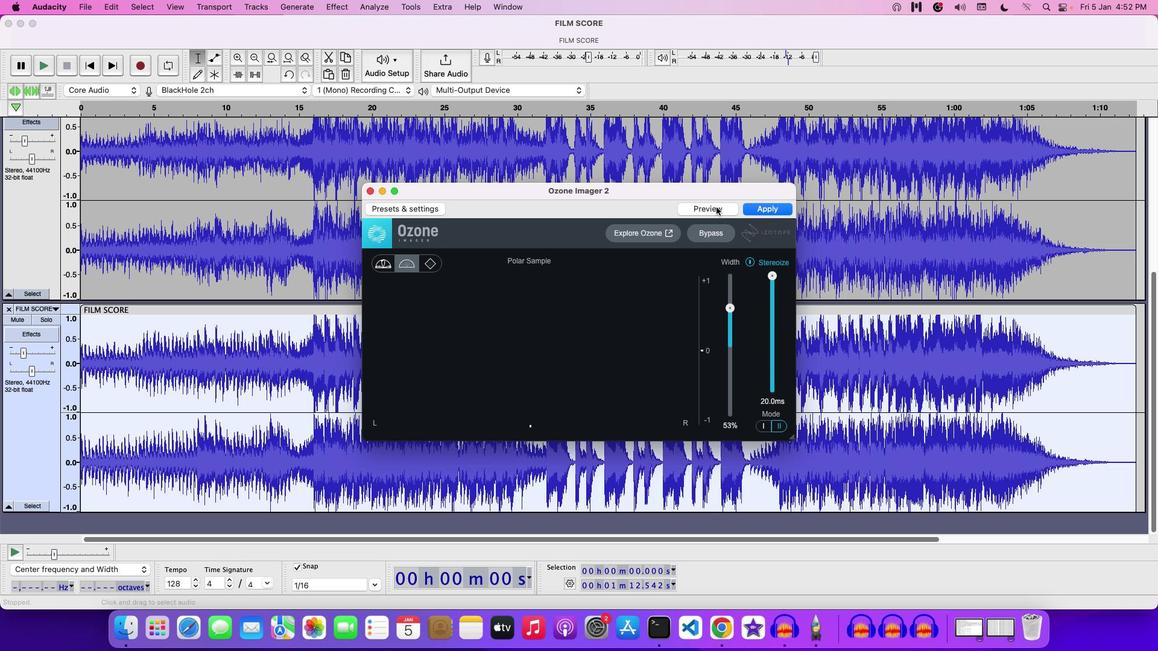 
Action: Mouse pressed left at (716, 207)
Screenshot: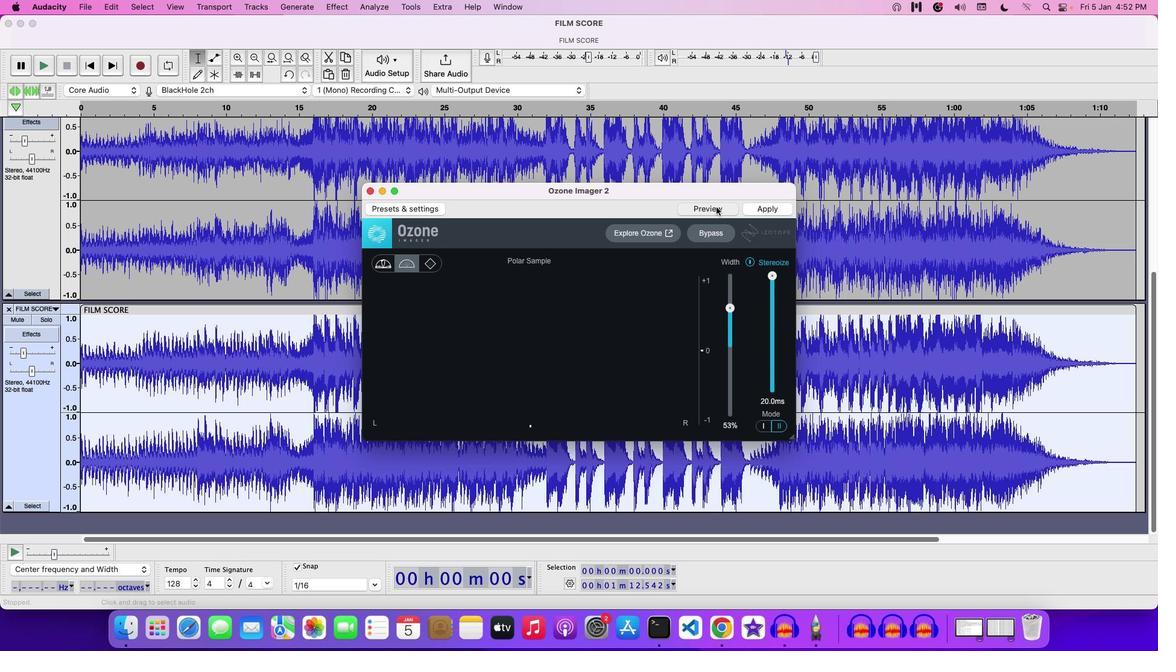 
Action: Mouse moved to (759, 209)
Screenshot: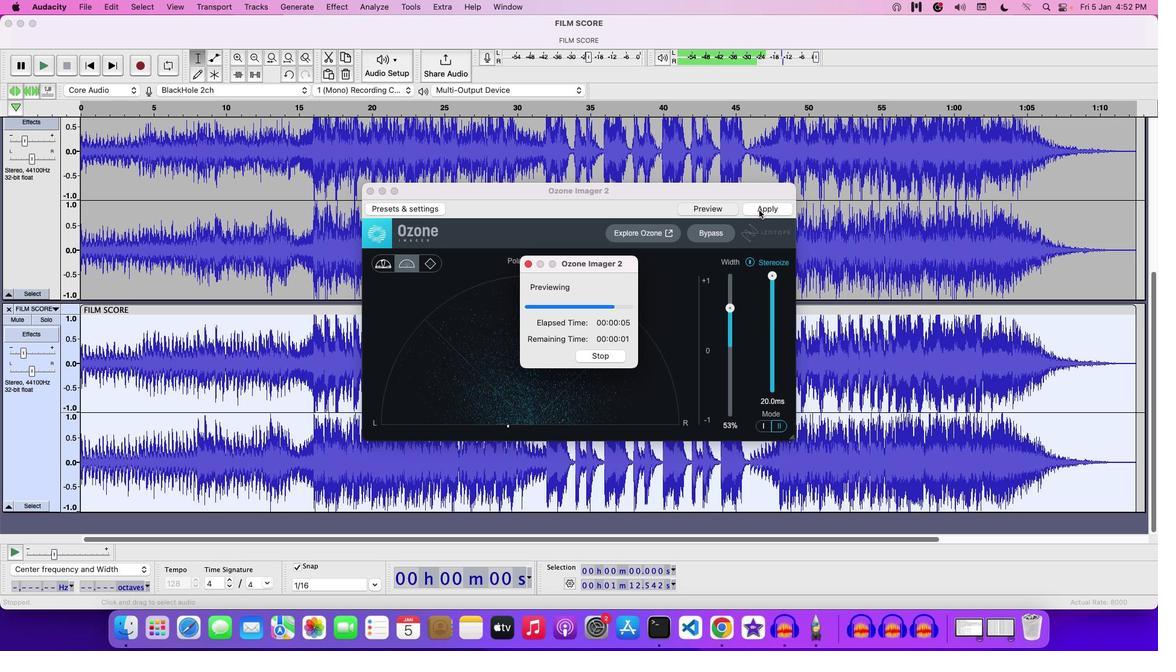 
Action: Mouse pressed left at (759, 209)
Screenshot: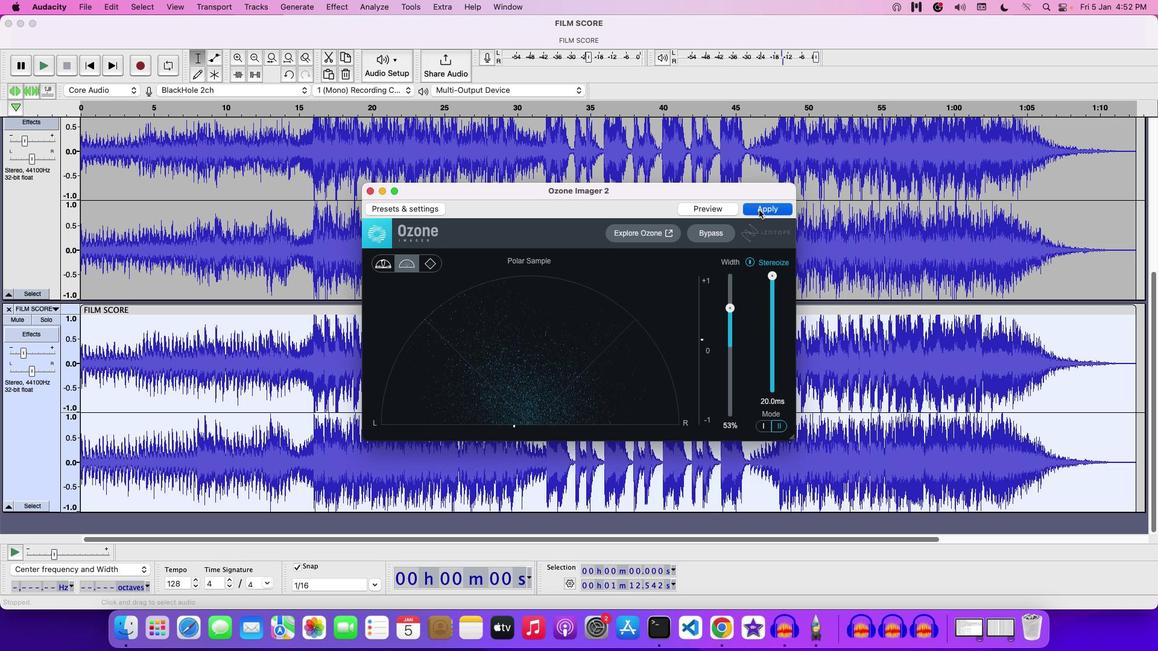 
Action: Mouse moved to (412, 264)
Screenshot: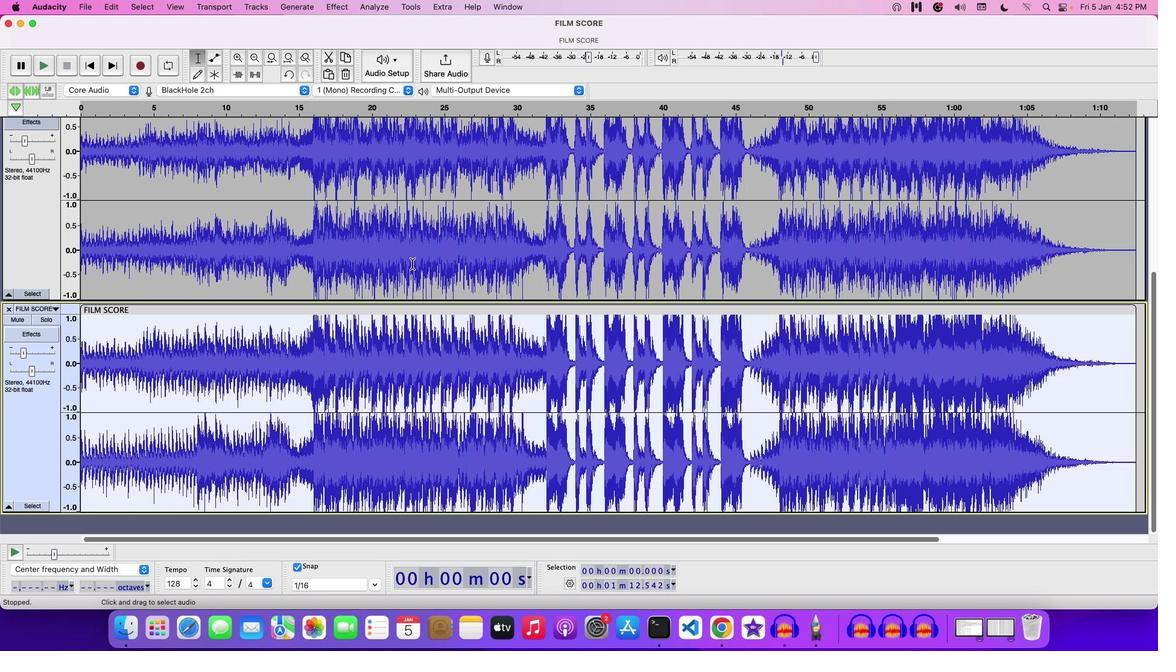 
Action: Mouse scrolled (412, 264) with delta (0, 0)
Screenshot: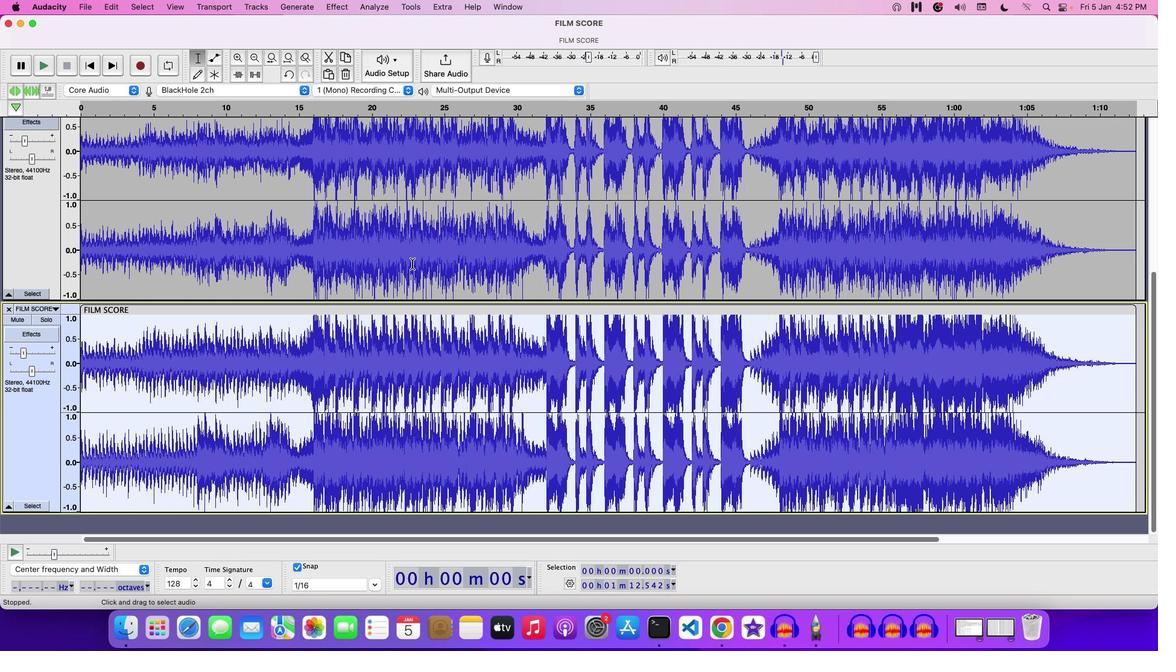 
Action: Mouse scrolled (412, 264) with delta (0, 0)
Screenshot: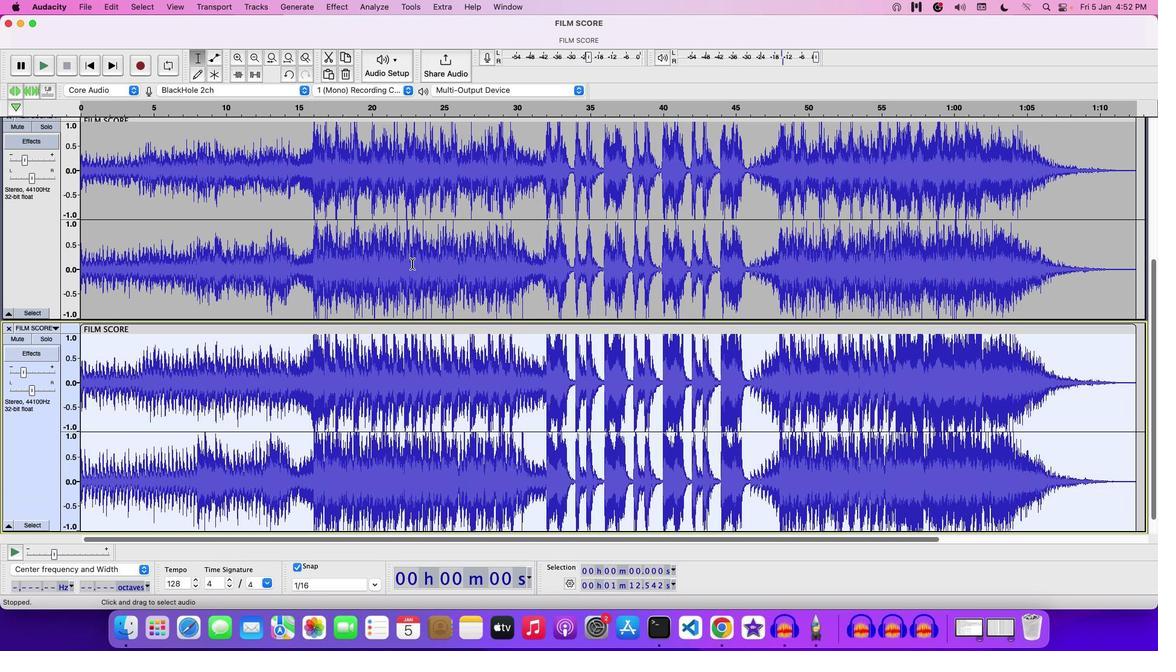 
Action: Mouse scrolled (412, 264) with delta (0, 0)
Screenshot: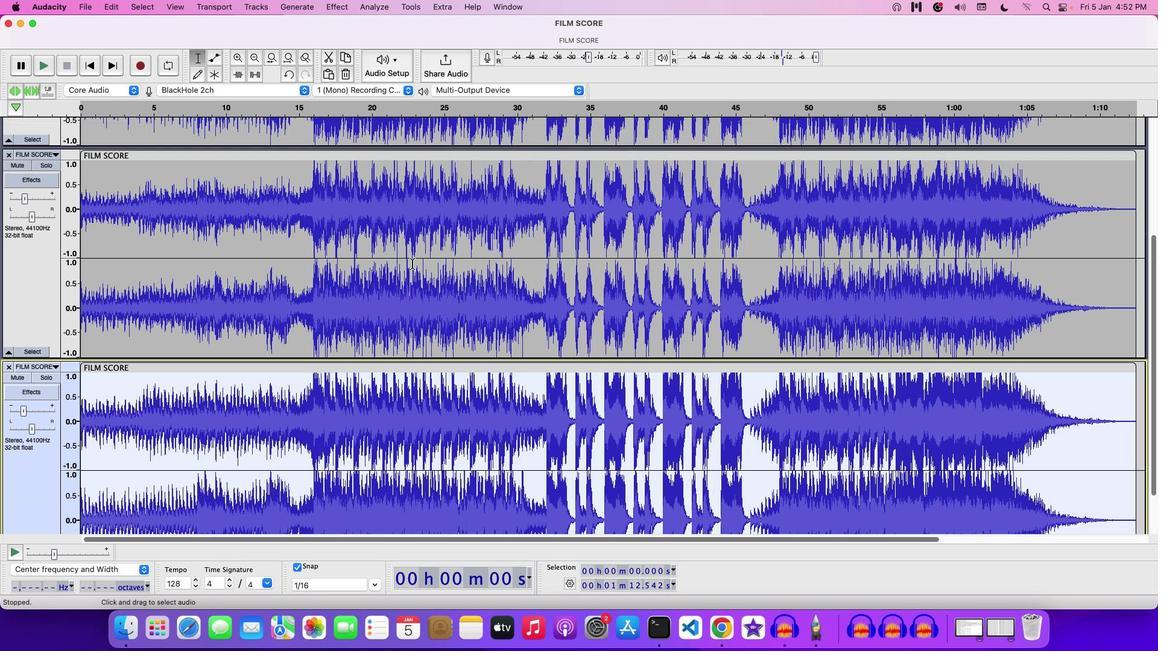 
Action: Mouse scrolled (412, 264) with delta (0, 0)
Screenshot: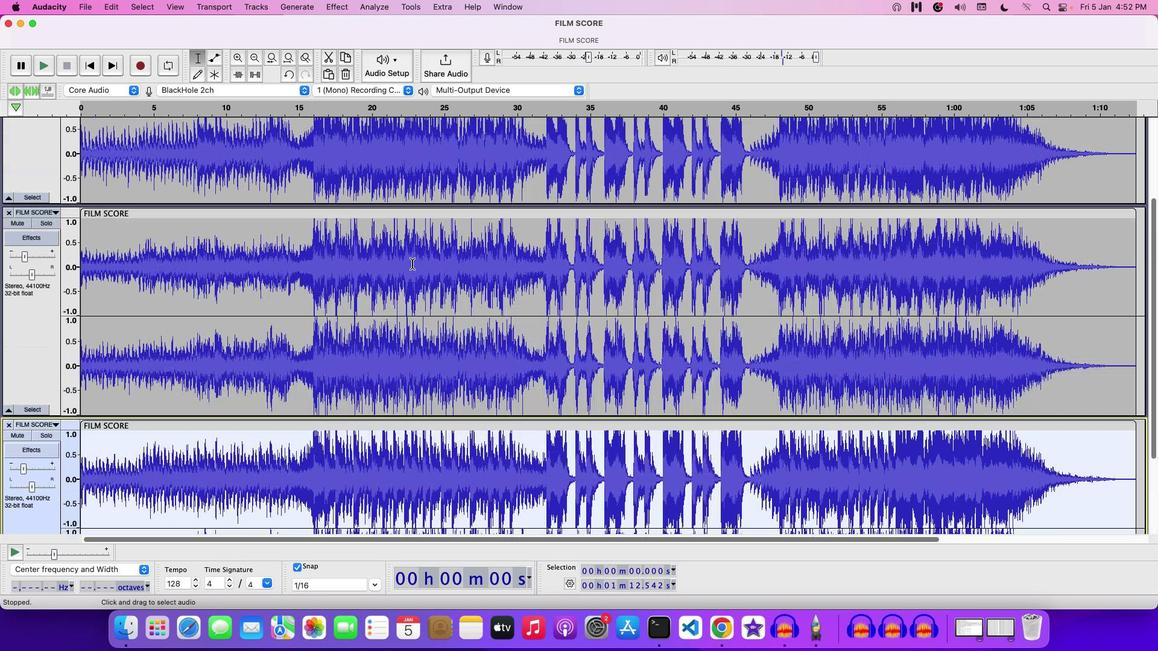 
Action: Mouse scrolled (412, 264) with delta (0, 1)
Screenshot: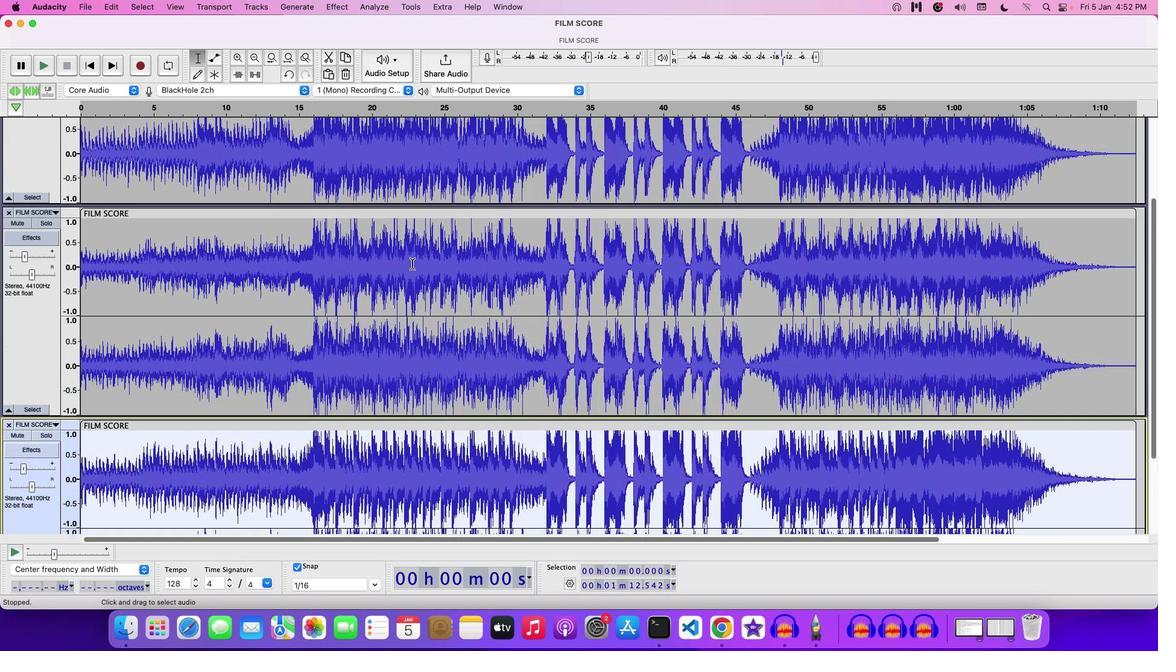 
Action: Mouse moved to (407, 273)
Screenshot: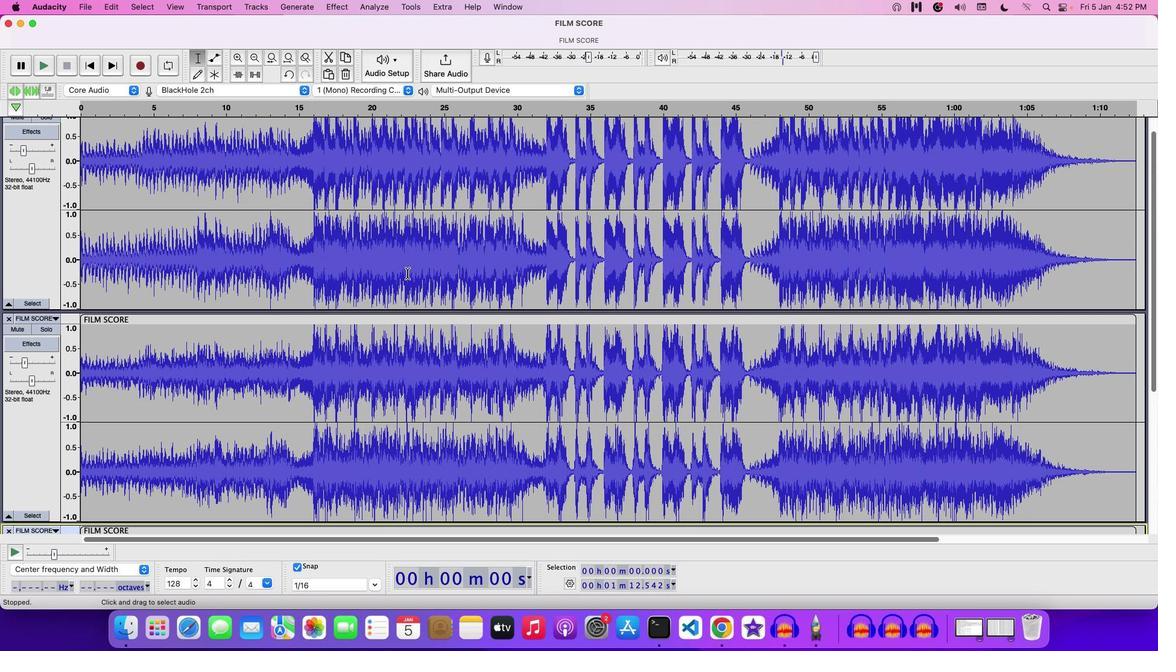 
Action: Mouse scrolled (407, 273) with delta (0, 0)
Screenshot: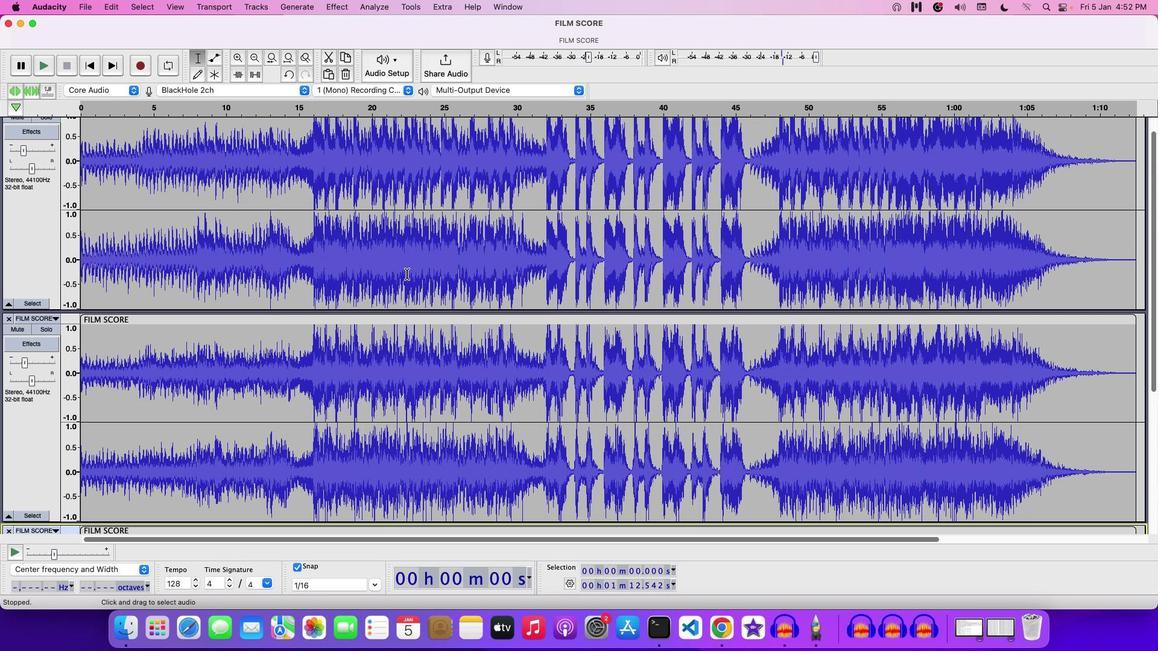 
Action: Mouse moved to (407, 273)
Screenshot: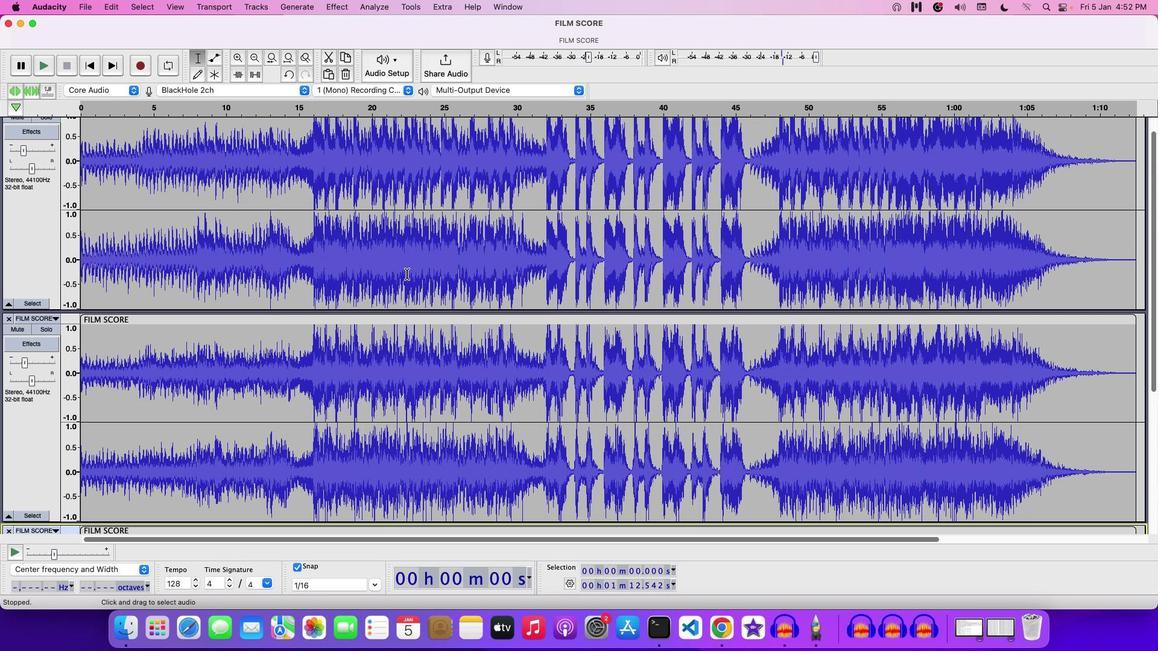 
Action: Mouse scrolled (407, 273) with delta (0, 0)
Screenshot: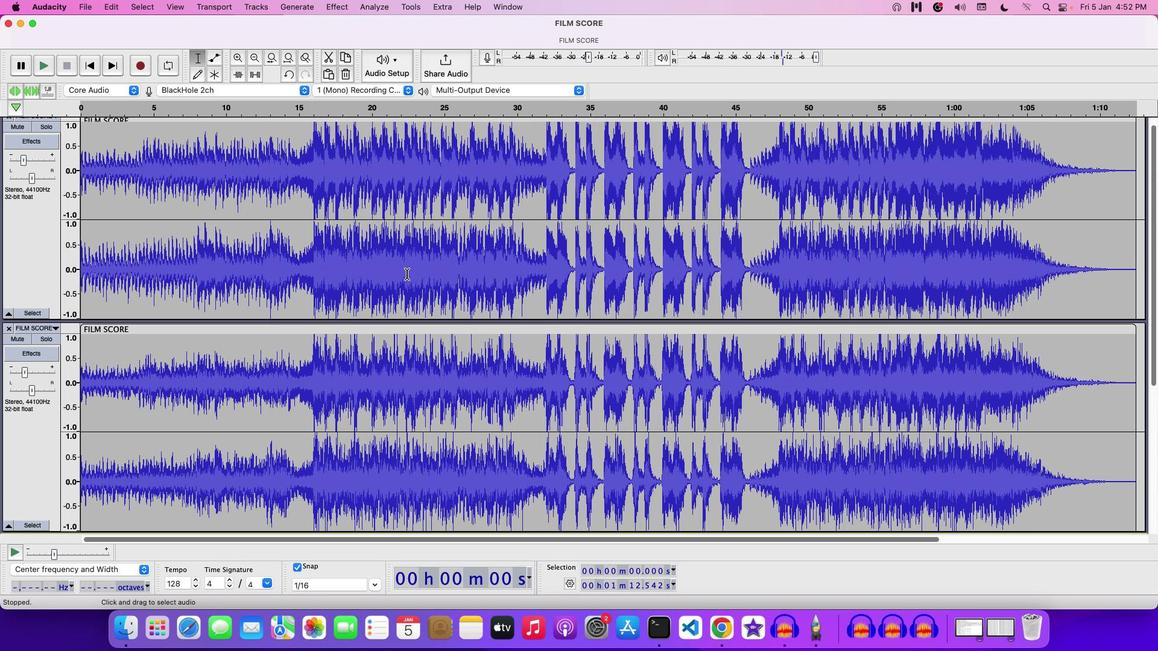 
Action: Mouse moved to (407, 273)
Screenshot: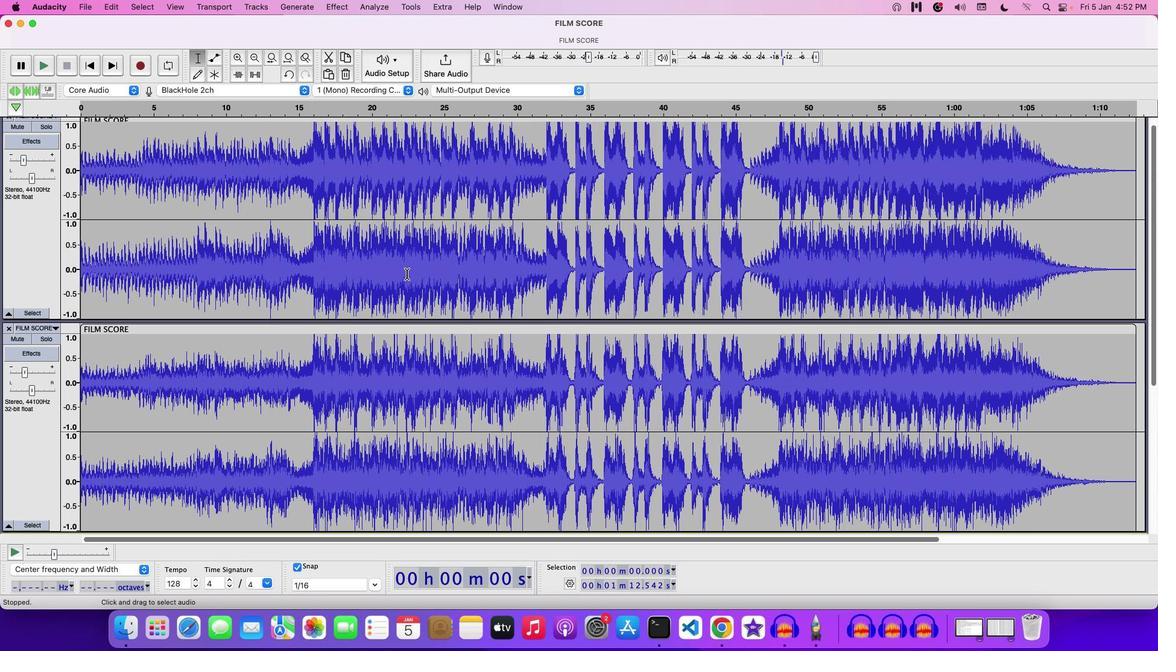 
Action: Mouse scrolled (407, 273) with delta (0, 0)
Screenshot: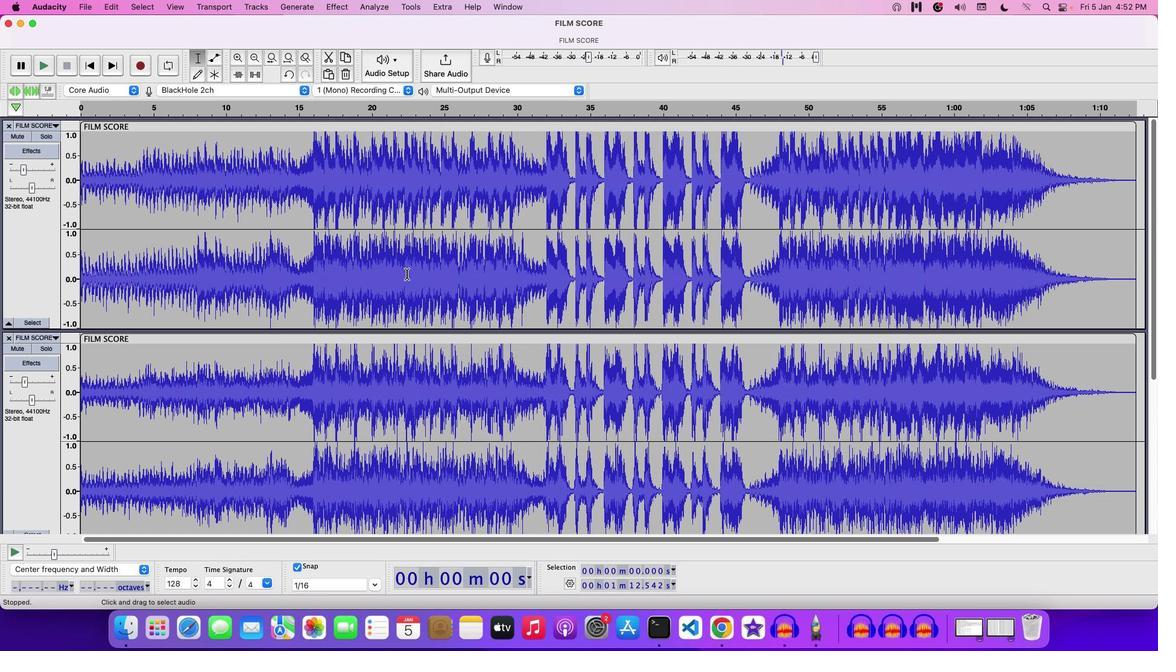 
Action: Mouse moved to (407, 273)
Screenshot: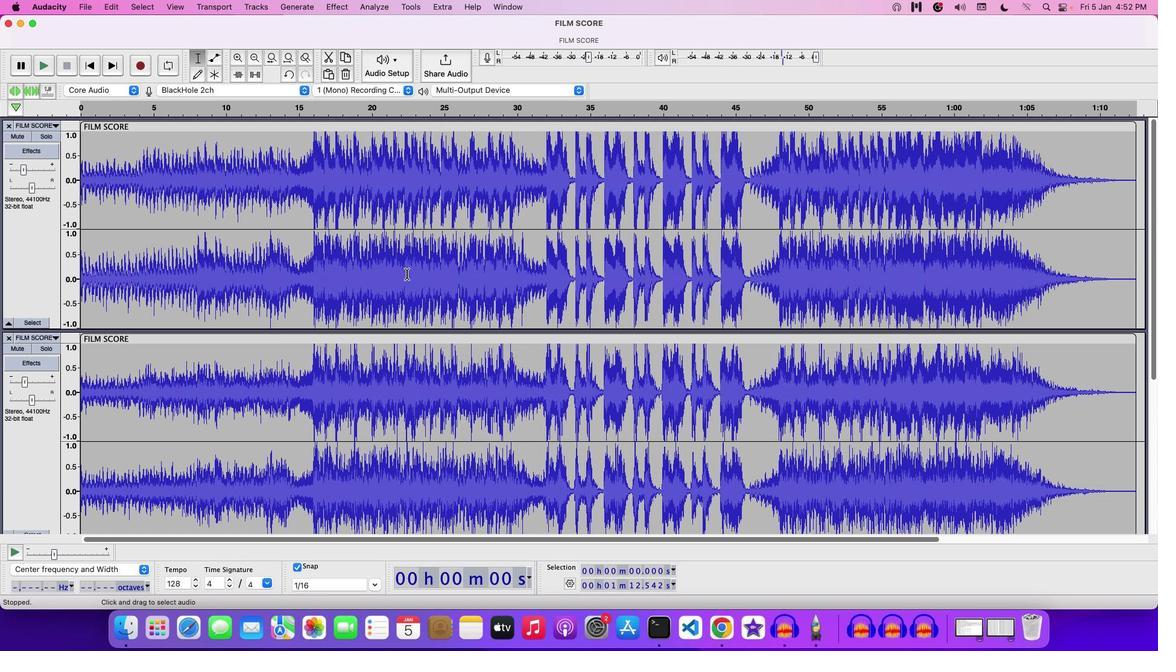 
Action: Mouse scrolled (407, 273) with delta (0, 1)
Screenshot: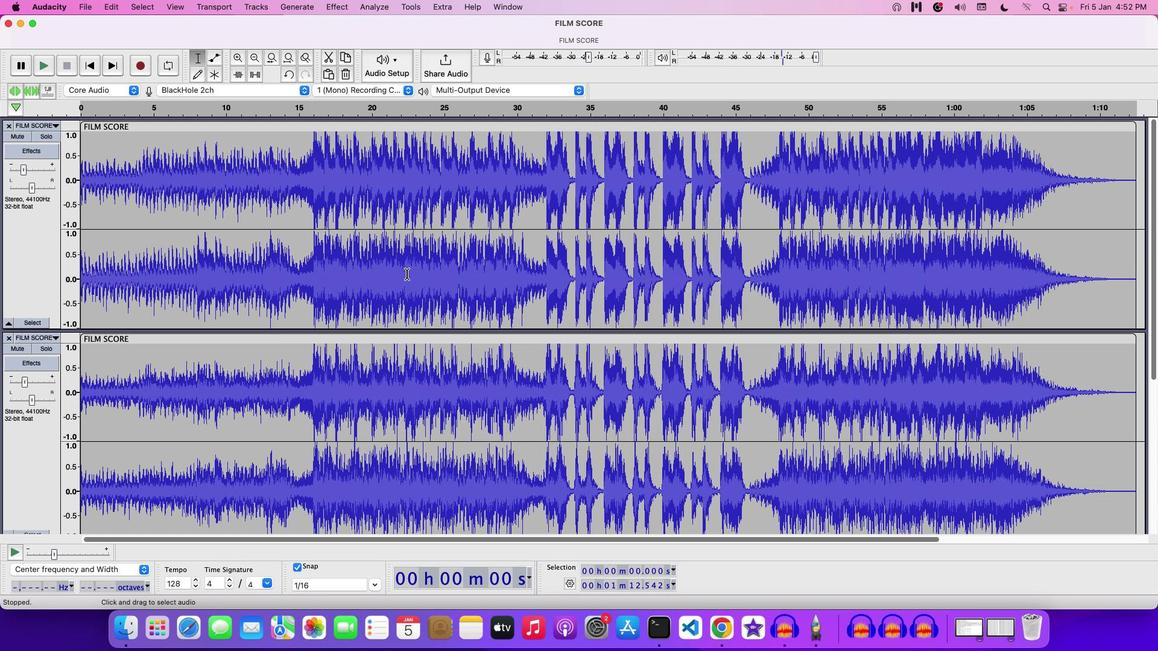 
Action: Mouse scrolled (407, 273) with delta (0, 1)
Screenshot: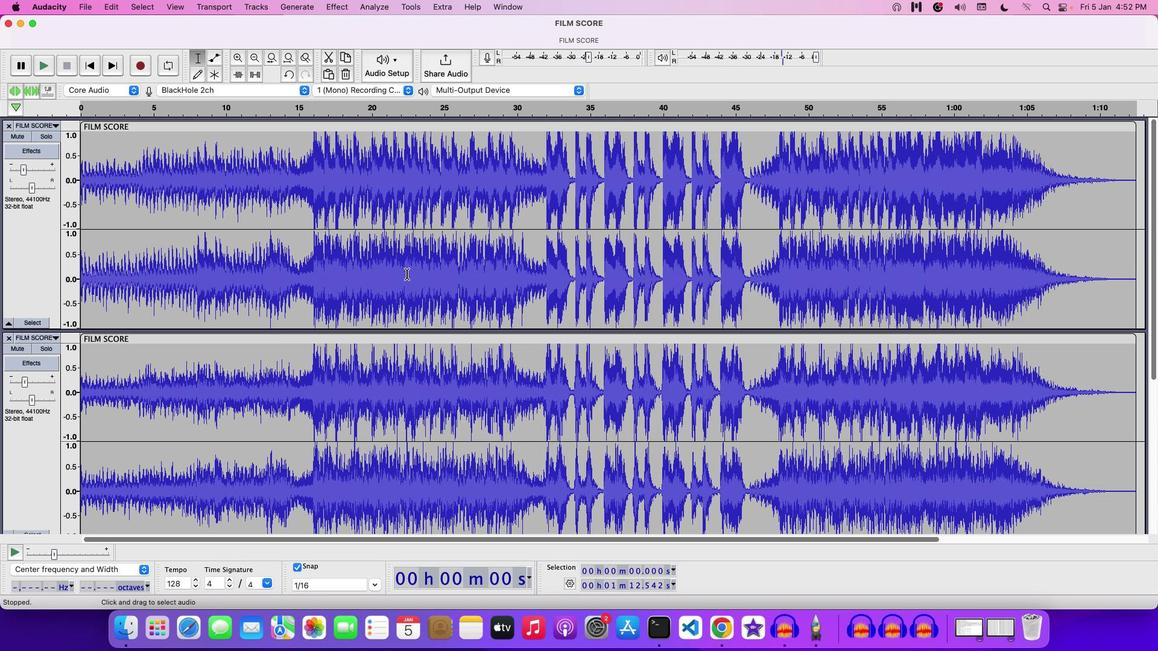 
Action: Mouse moved to (406, 272)
Screenshot: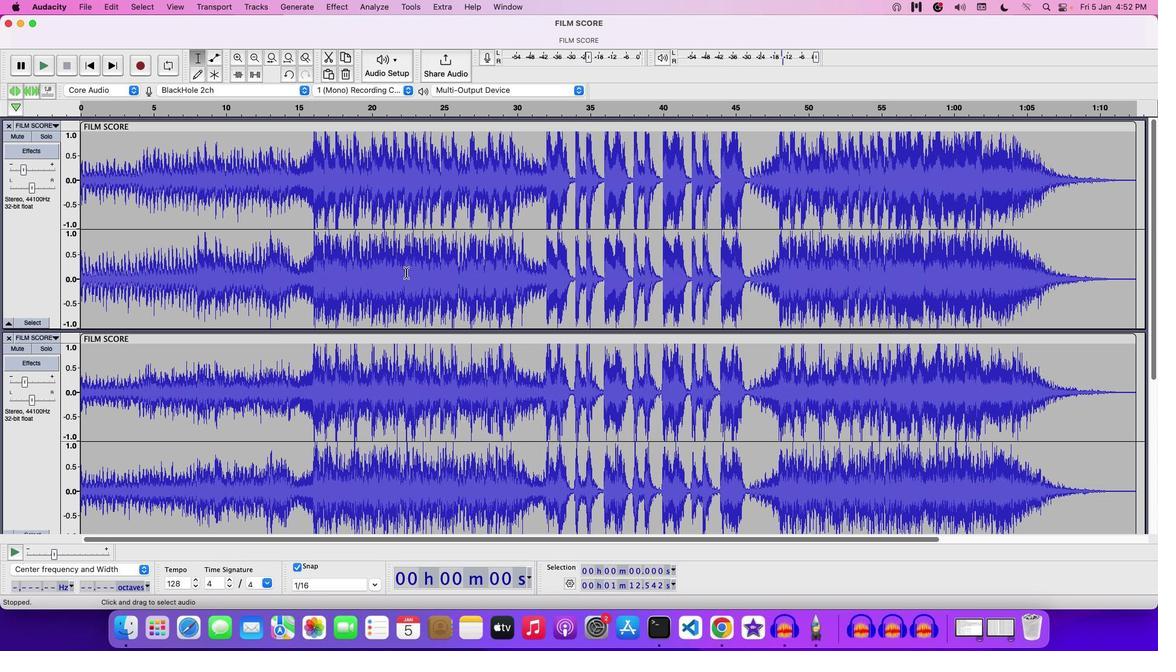 
Action: Mouse scrolled (406, 272) with delta (0, 0)
Screenshot: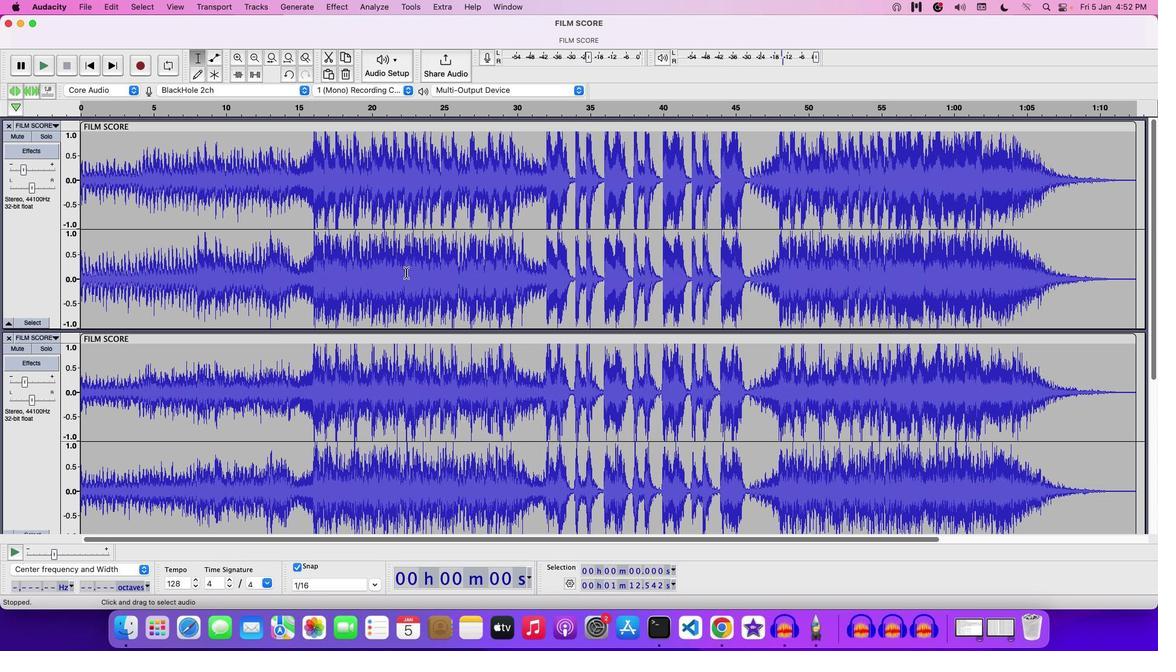
Action: Mouse scrolled (406, 272) with delta (0, 0)
Screenshot: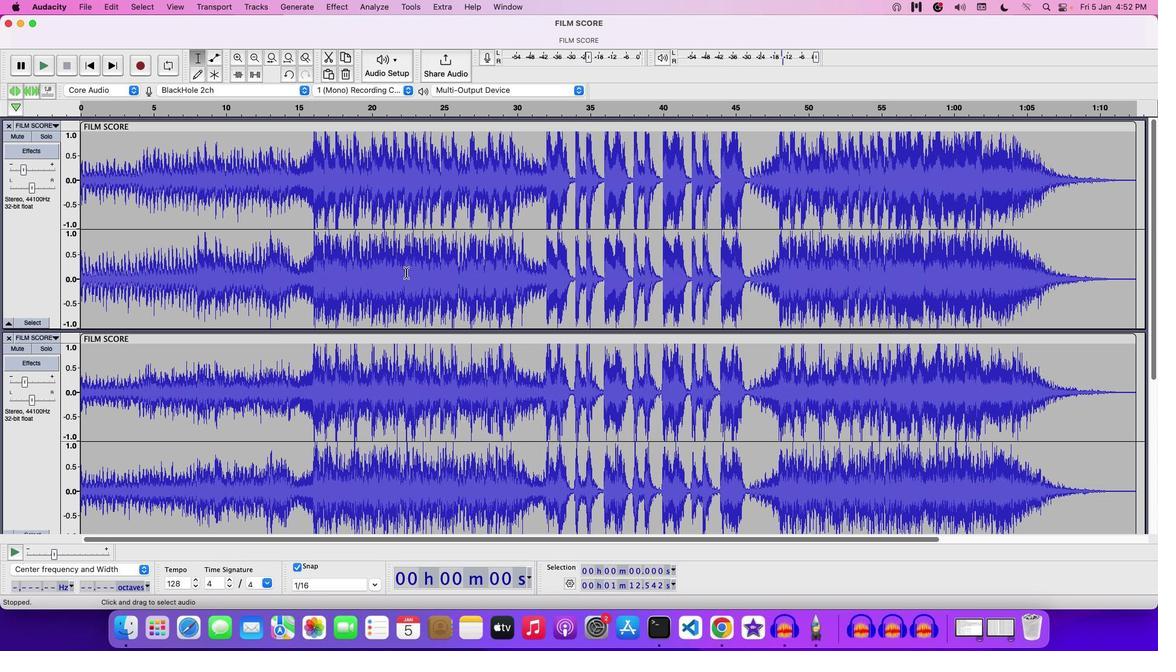 
Action: Mouse scrolled (406, 272) with delta (0, 1)
Screenshot: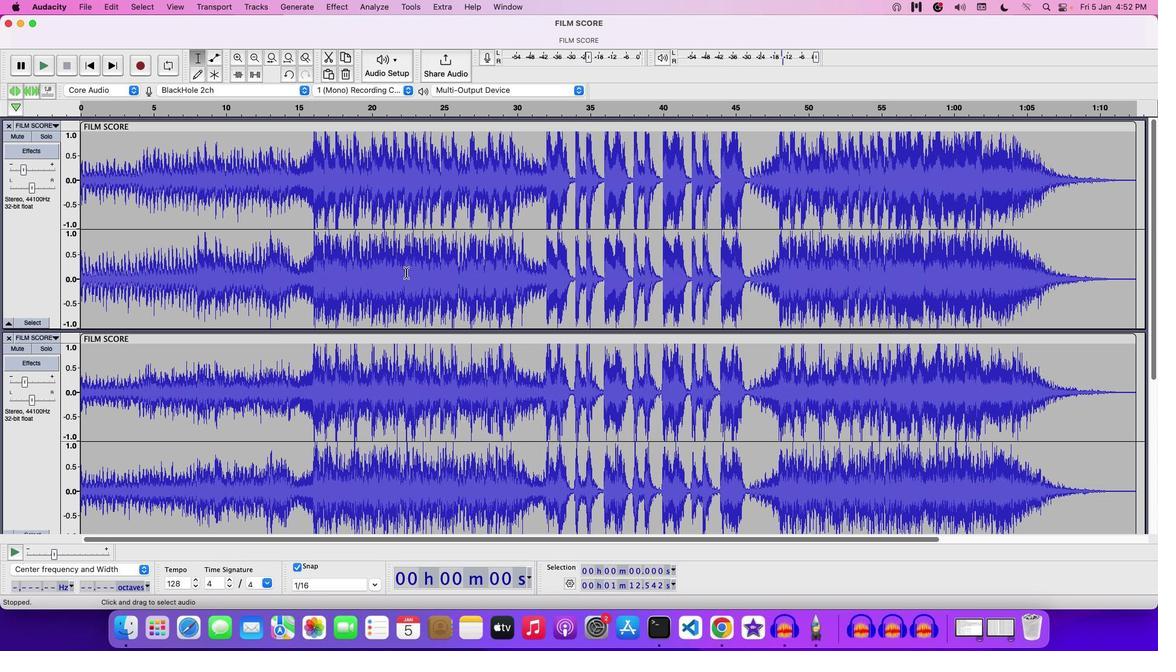 
Action: Mouse scrolled (406, 272) with delta (0, 3)
Screenshot: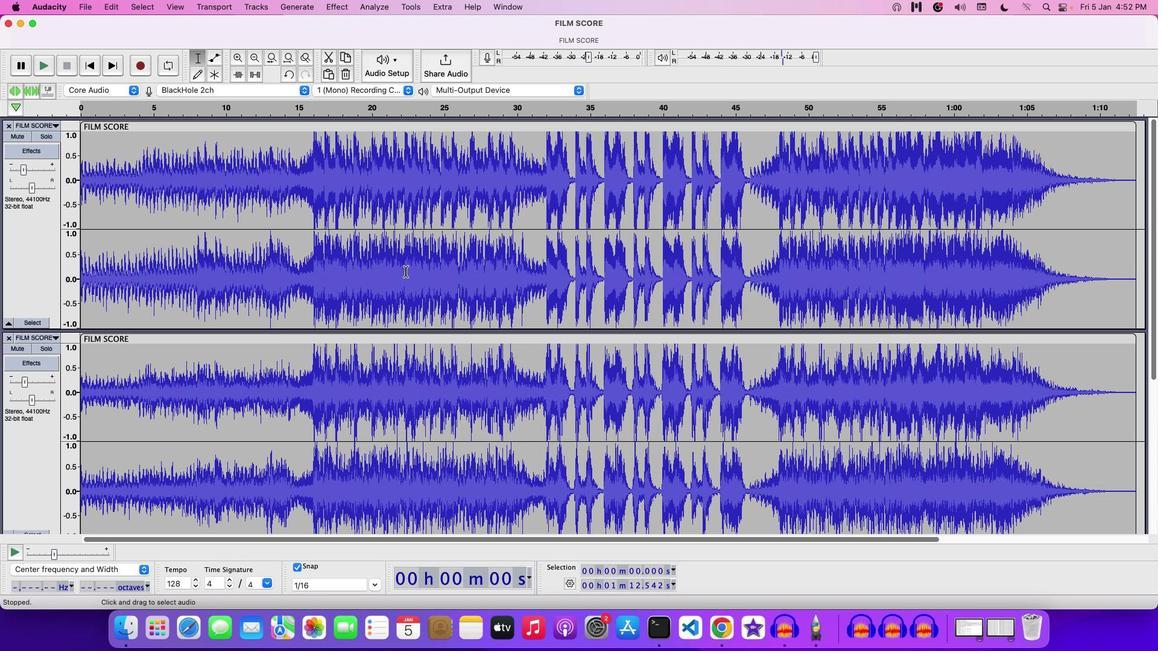 
Action: Mouse moved to (304, 168)
Screenshot: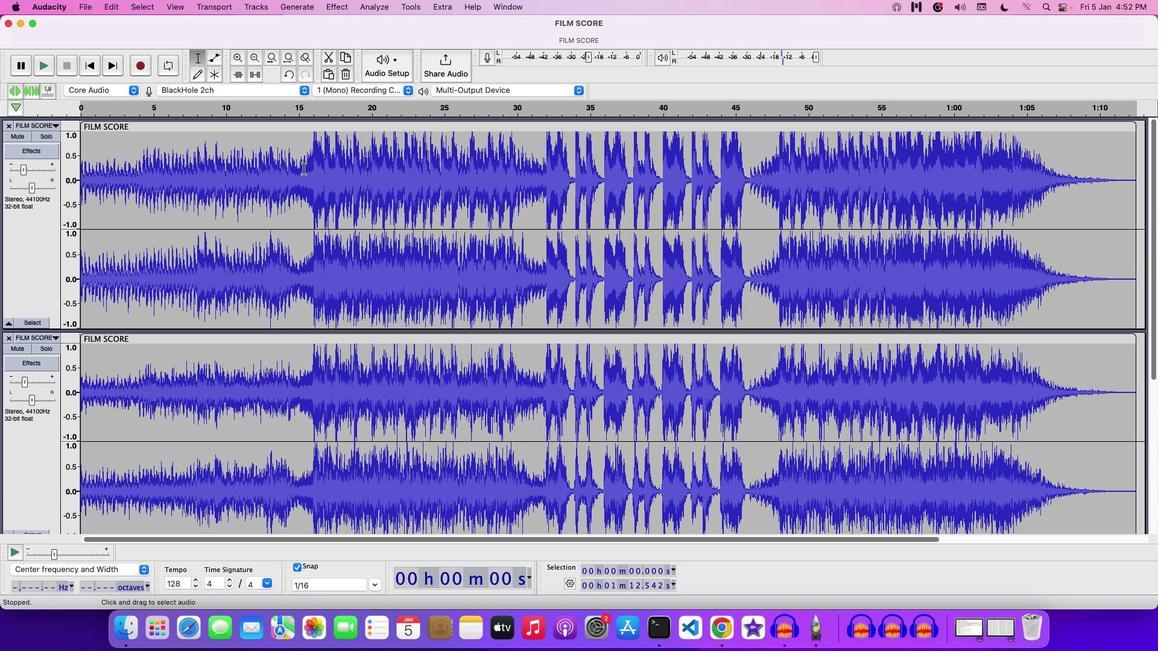 
Action: Mouse pressed left at (304, 168)
Screenshot: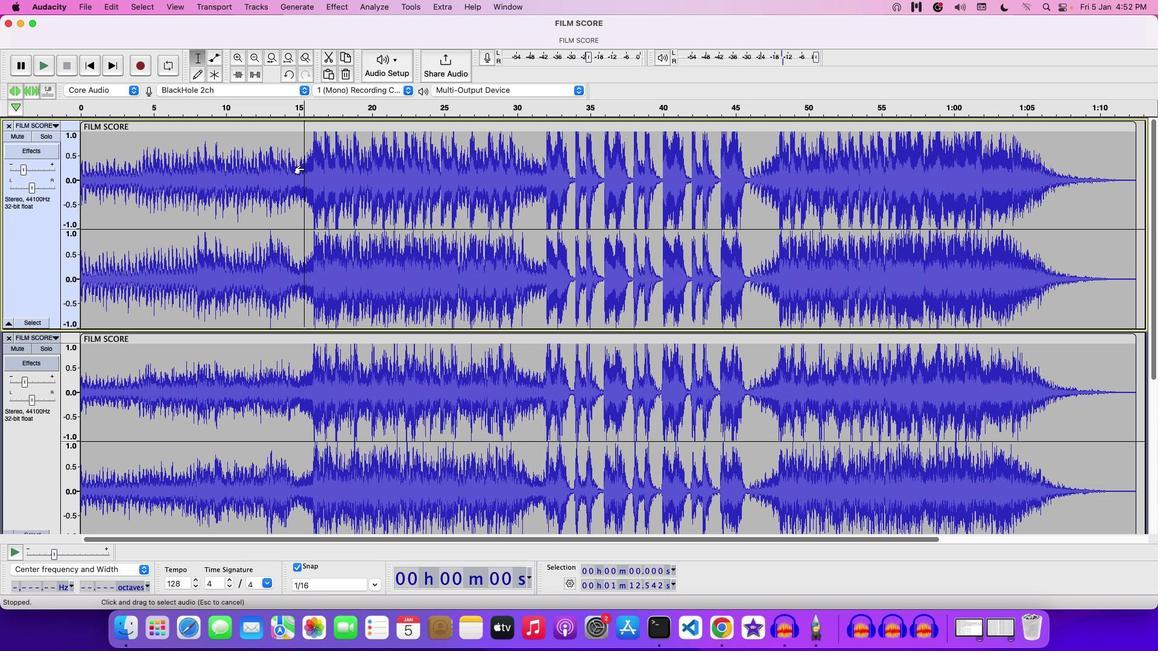 
Action: Mouse pressed left at (304, 168)
Screenshot: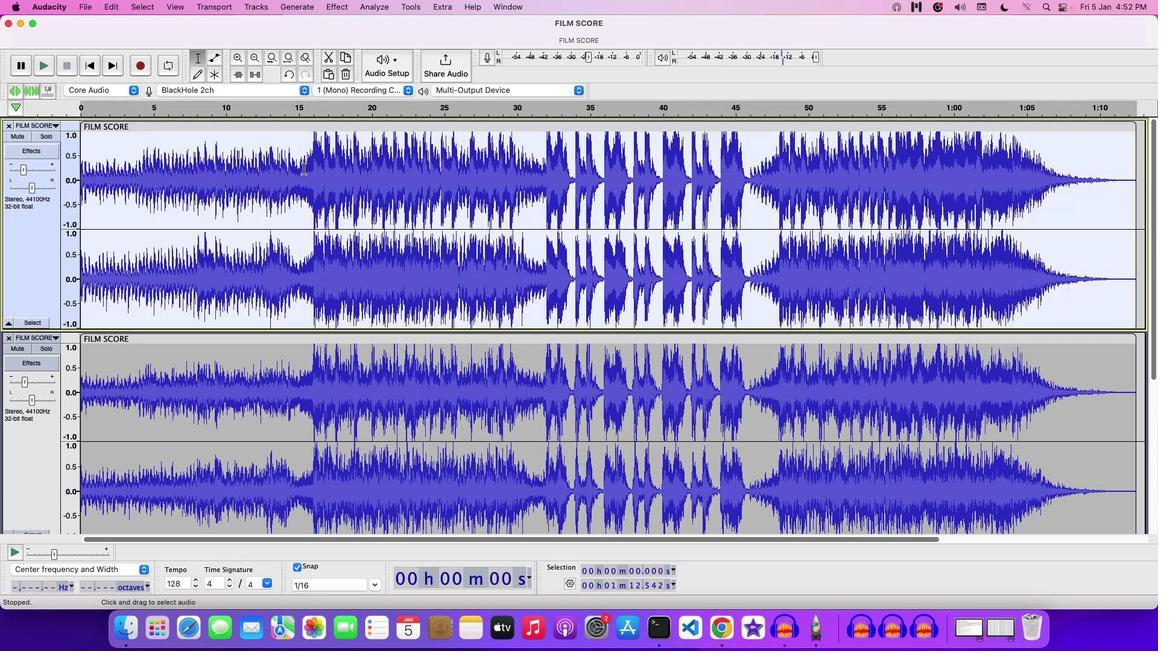 
Action: Mouse moved to (341, 7)
Screenshot: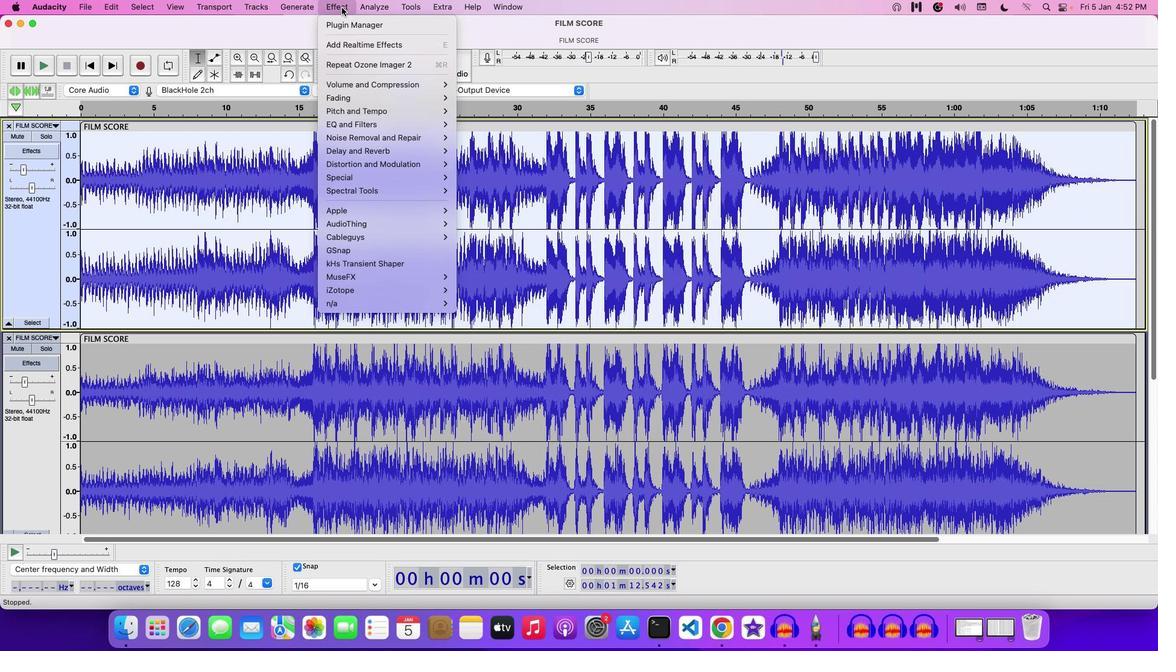 
Action: Mouse pressed left at (341, 7)
Screenshot: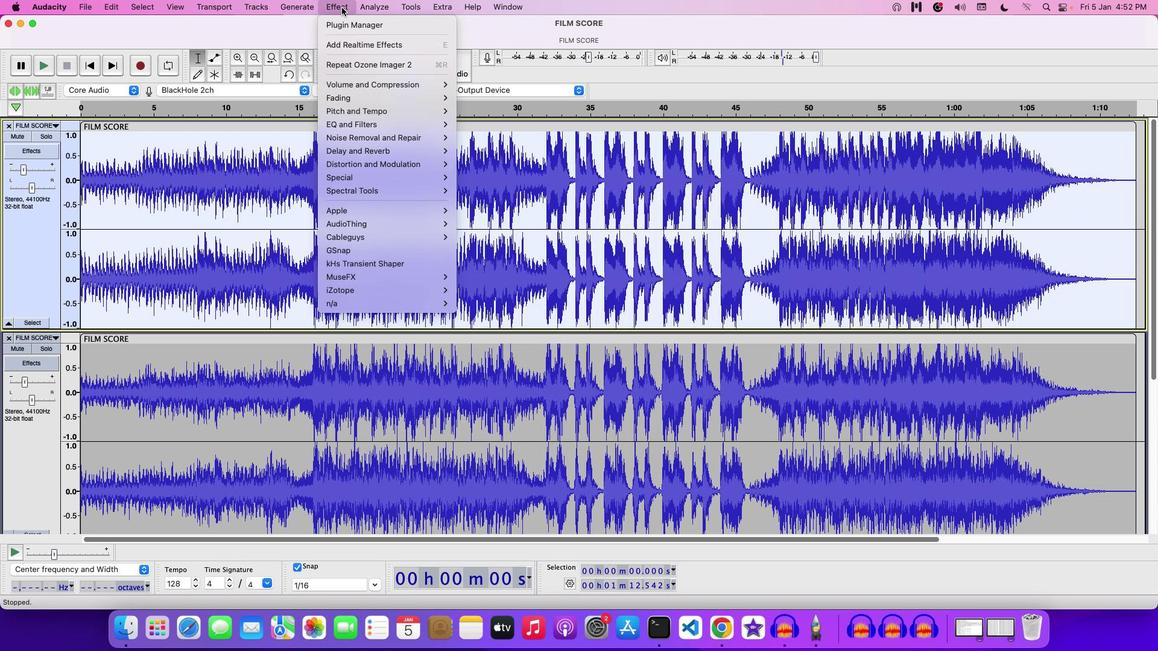 
Action: Mouse moved to (201, 381)
Screenshot: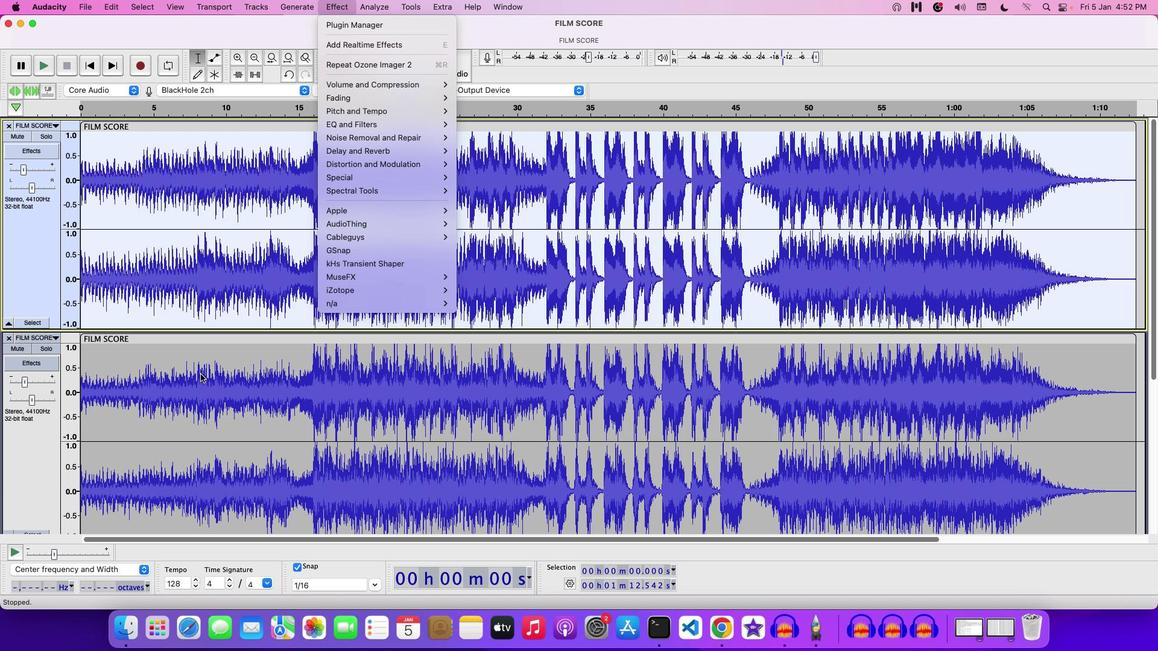 
Action: Mouse scrolled (201, 381) with delta (0, 0)
Screenshot: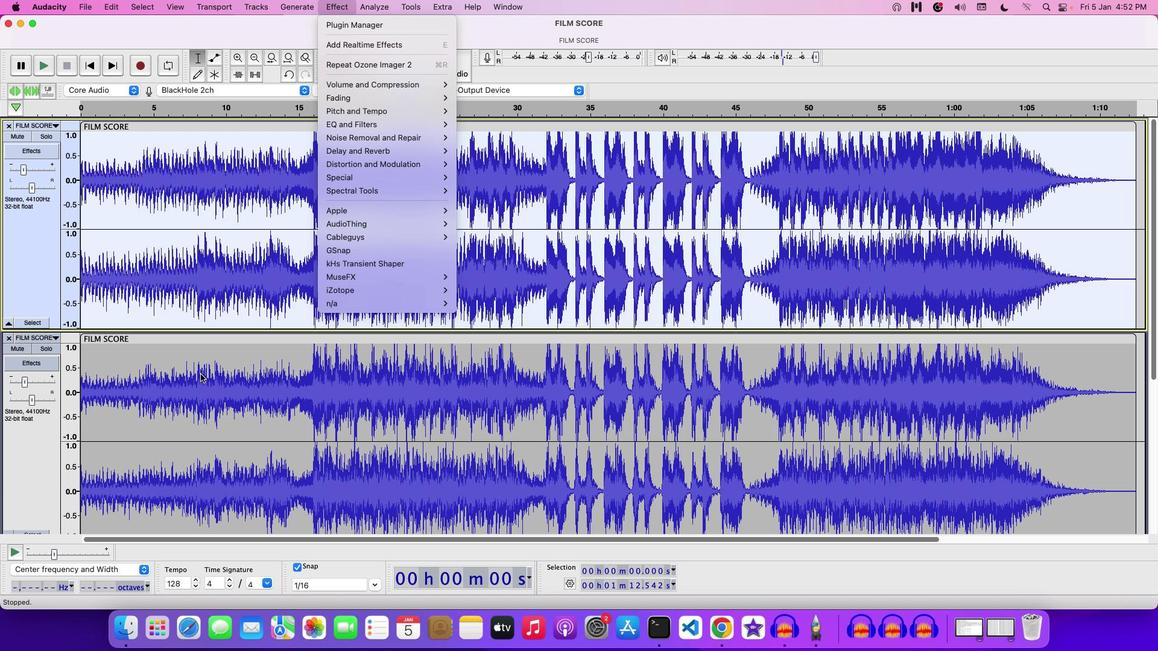 
Action: Mouse moved to (200, 380)
Screenshot: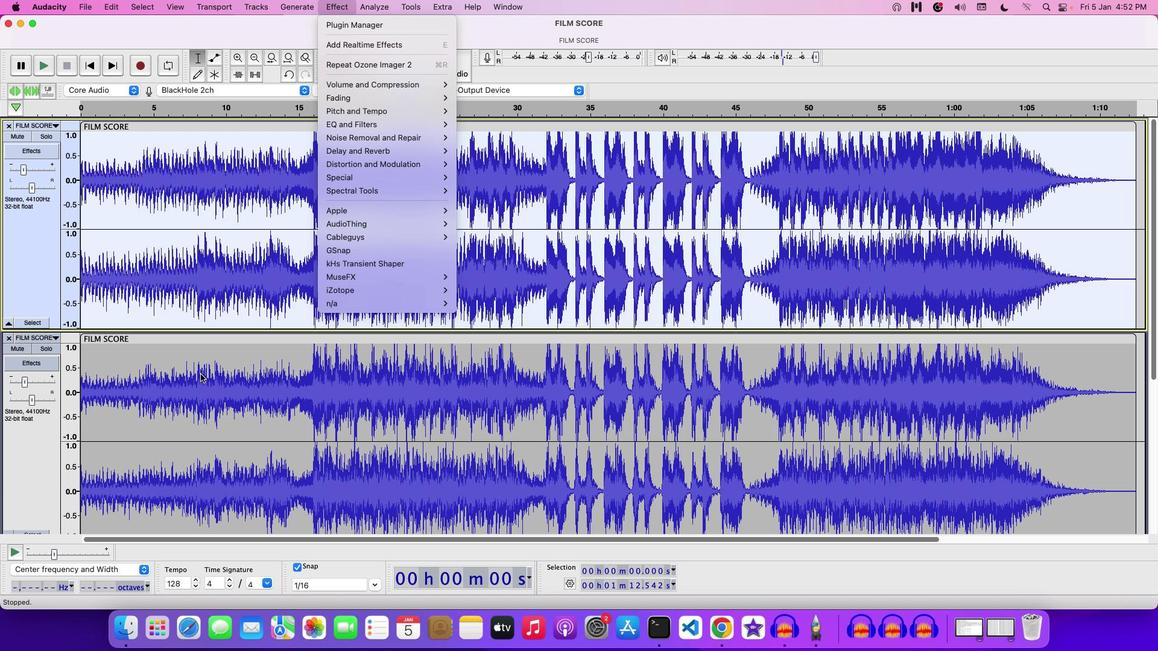 
Action: Mouse scrolled (200, 380) with delta (0, 0)
Screenshot: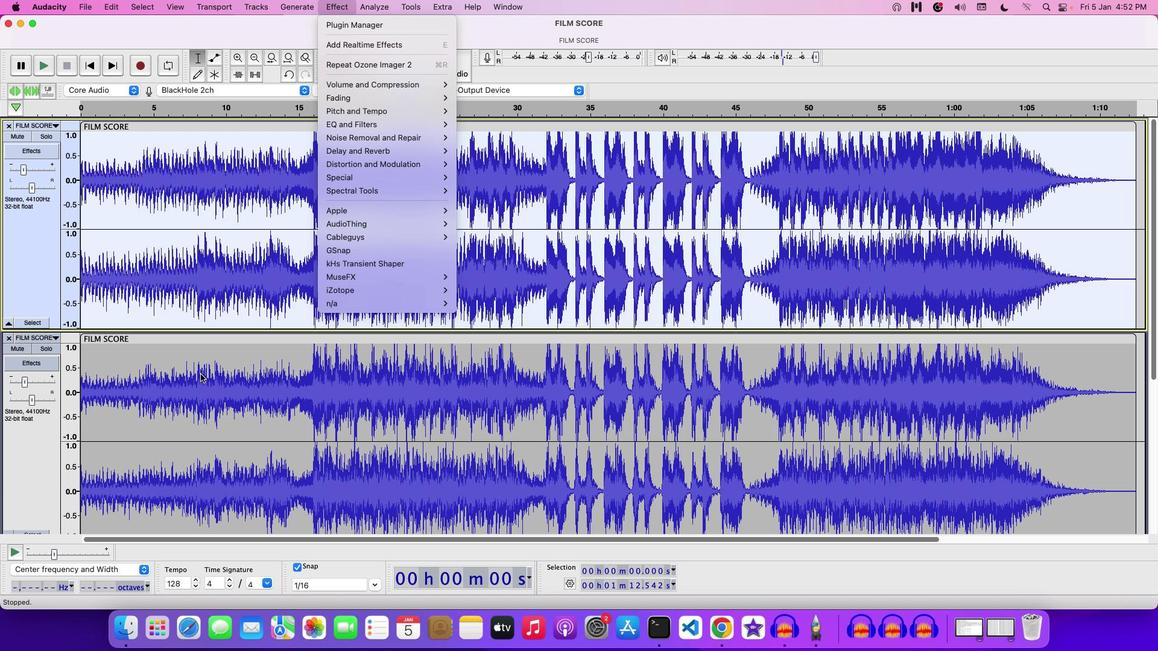 
Action: Mouse moved to (200, 378)
Screenshot: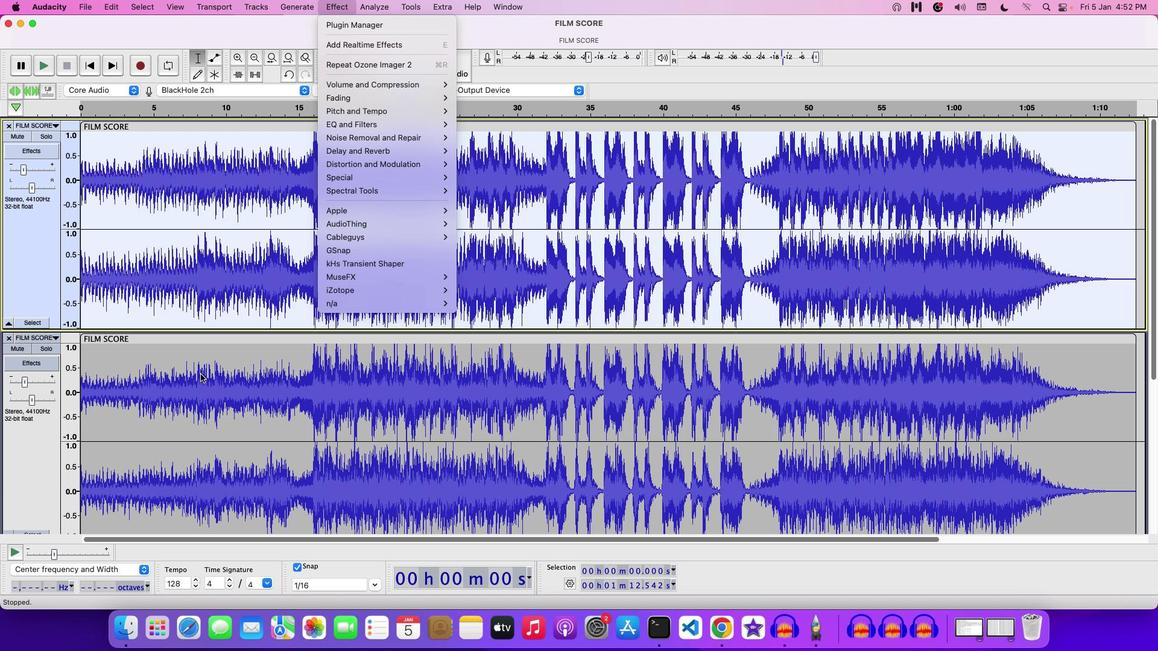 
Action: Mouse scrolled (200, 378) with delta (0, -1)
Screenshot: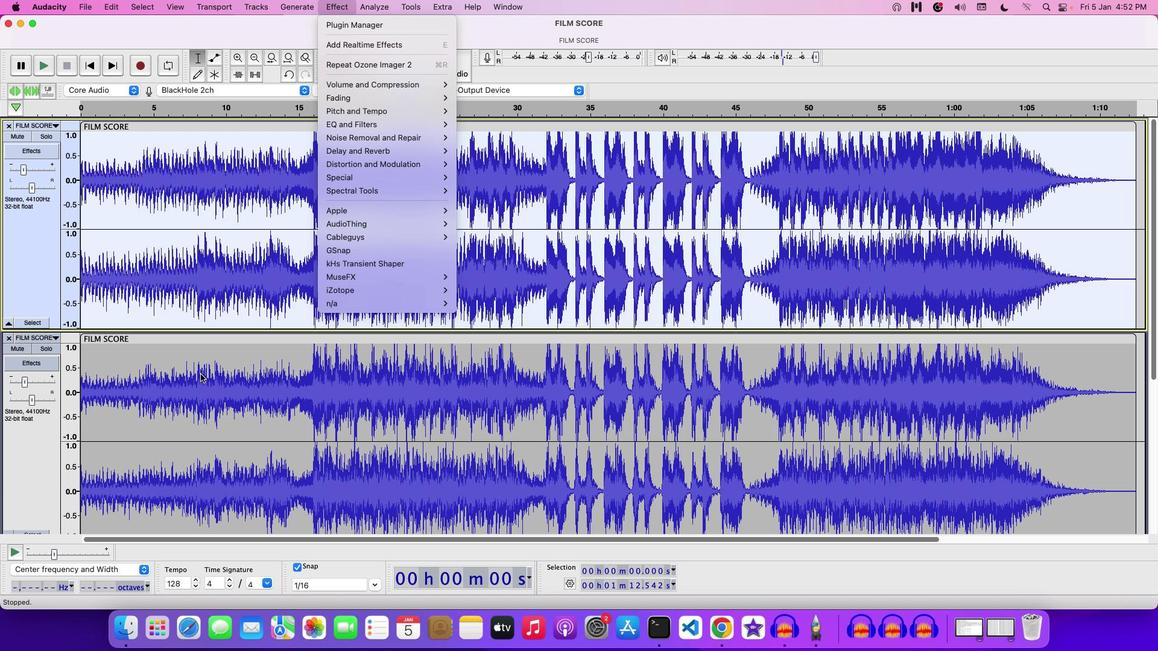 
Action: Mouse moved to (200, 375)
Screenshot: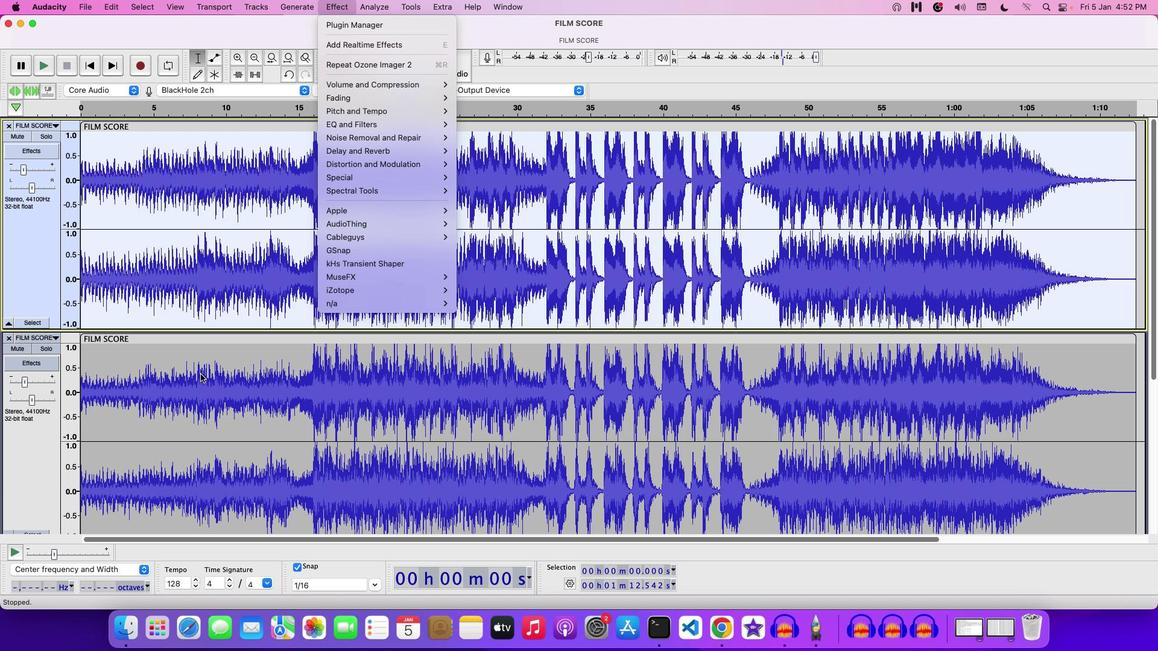 
Action: Mouse scrolled (200, 375) with delta (0, -2)
Screenshot: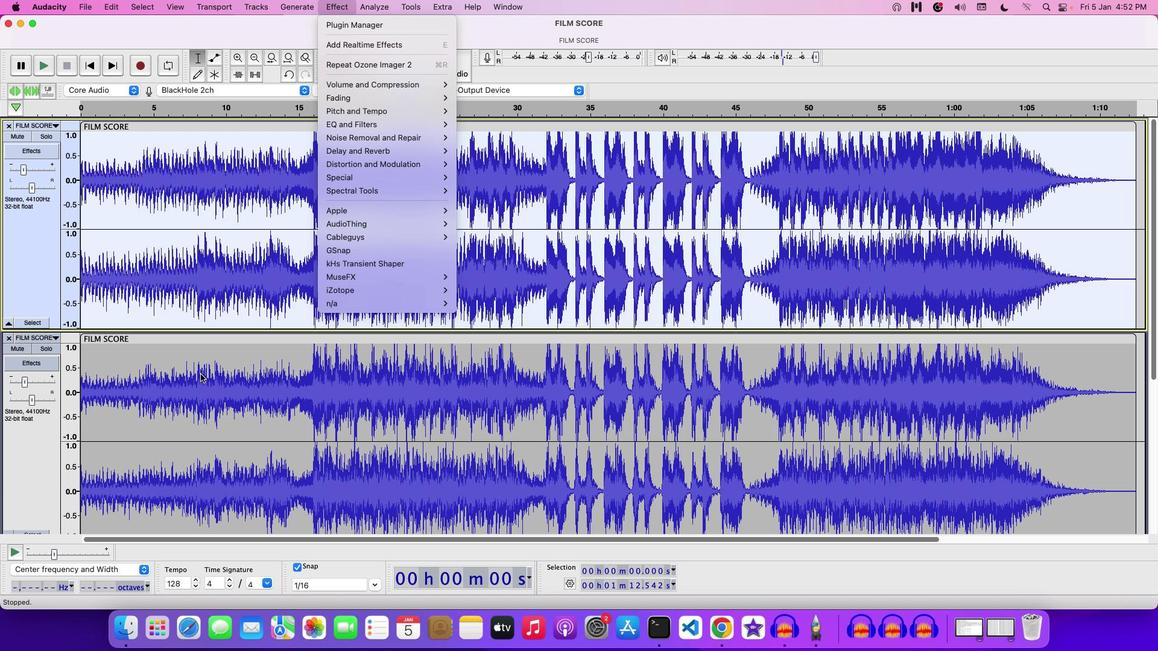 
Action: Mouse moved to (200, 374)
Screenshot: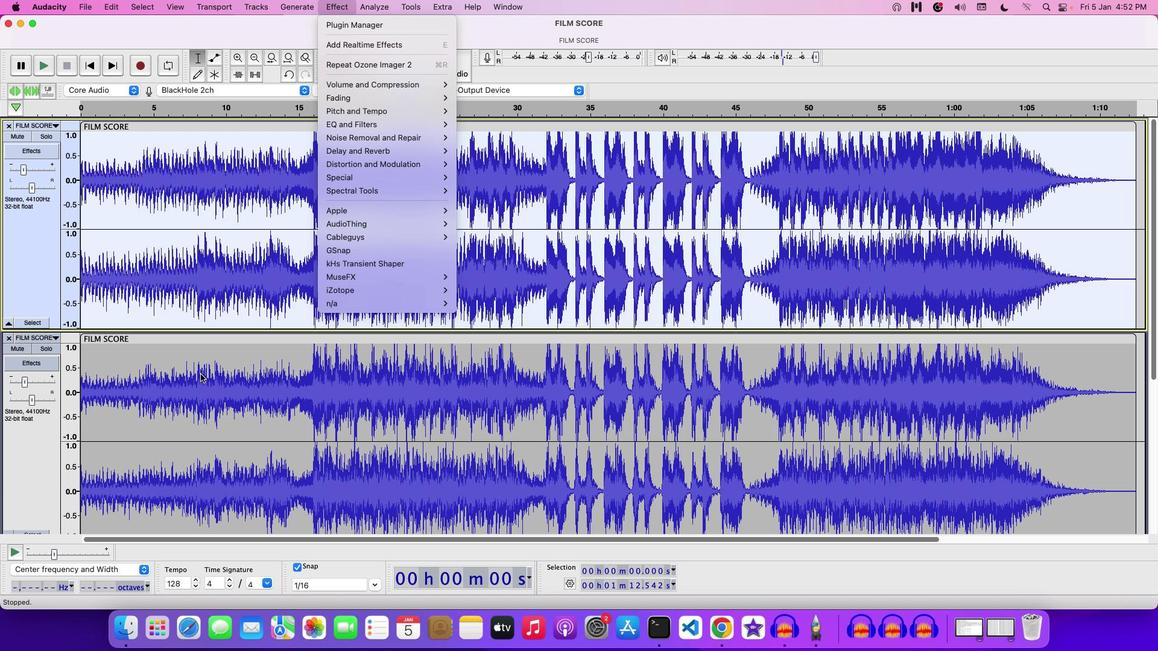 
Action: Mouse scrolled (200, 374) with delta (0, -3)
Screenshot: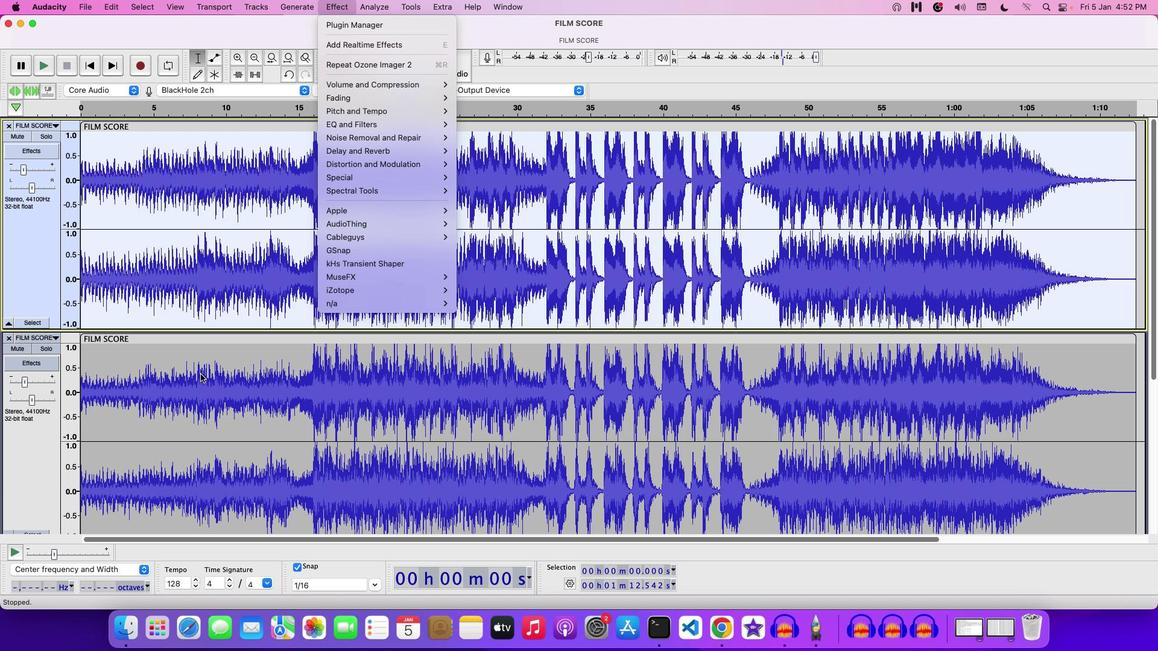 
Action: Mouse moved to (191, 374)
Screenshot: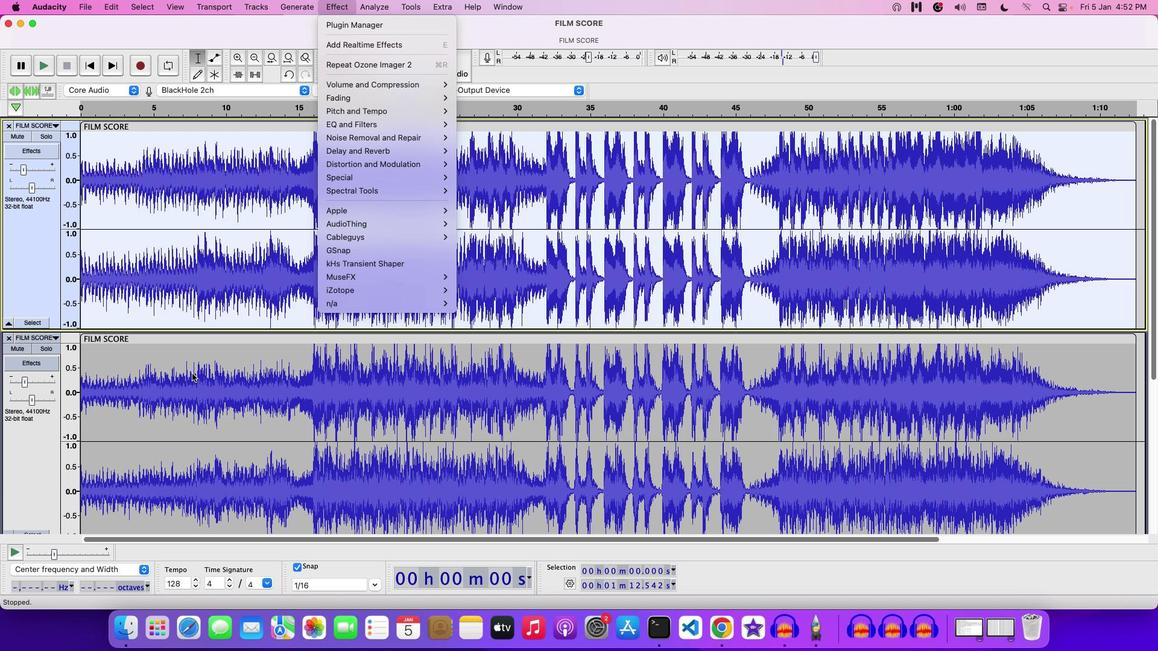 
Action: Mouse pressed left at (191, 374)
Screenshot: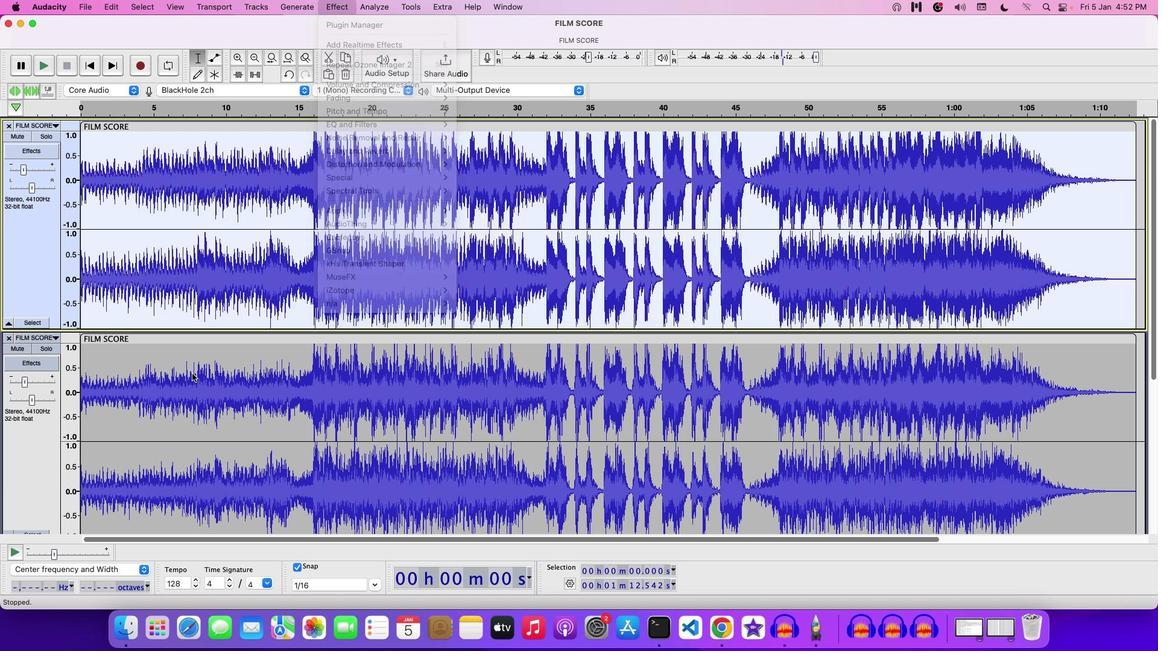
Action: Mouse moved to (204, 359)
Screenshot: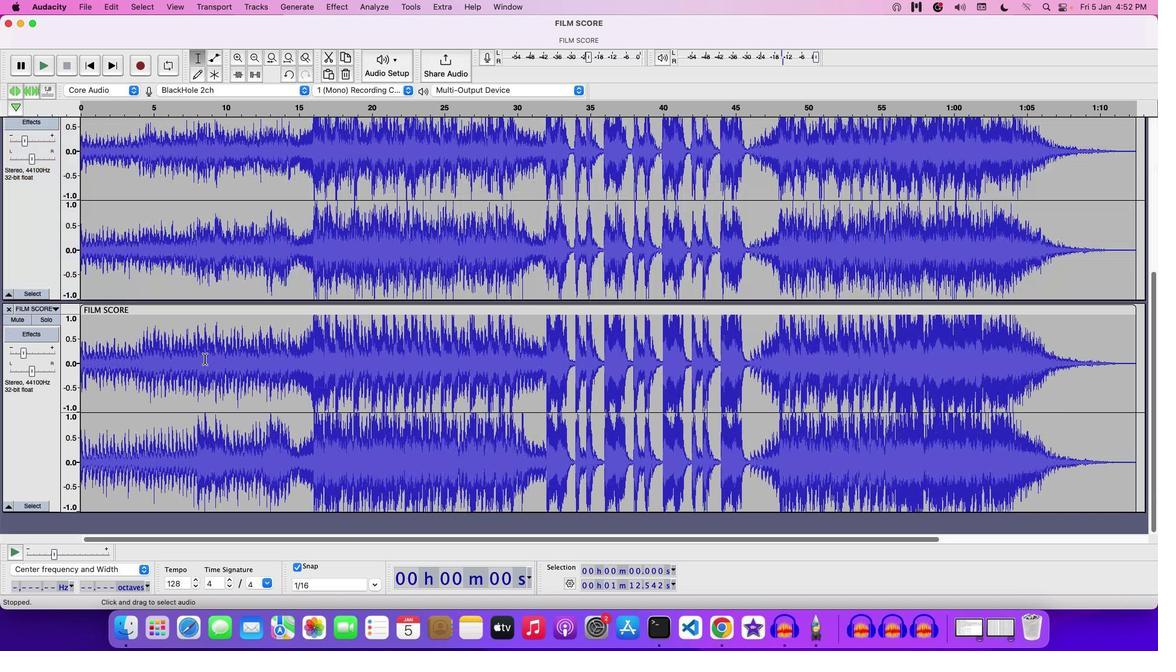 
Action: Mouse scrolled (204, 359) with delta (0, 0)
Screenshot: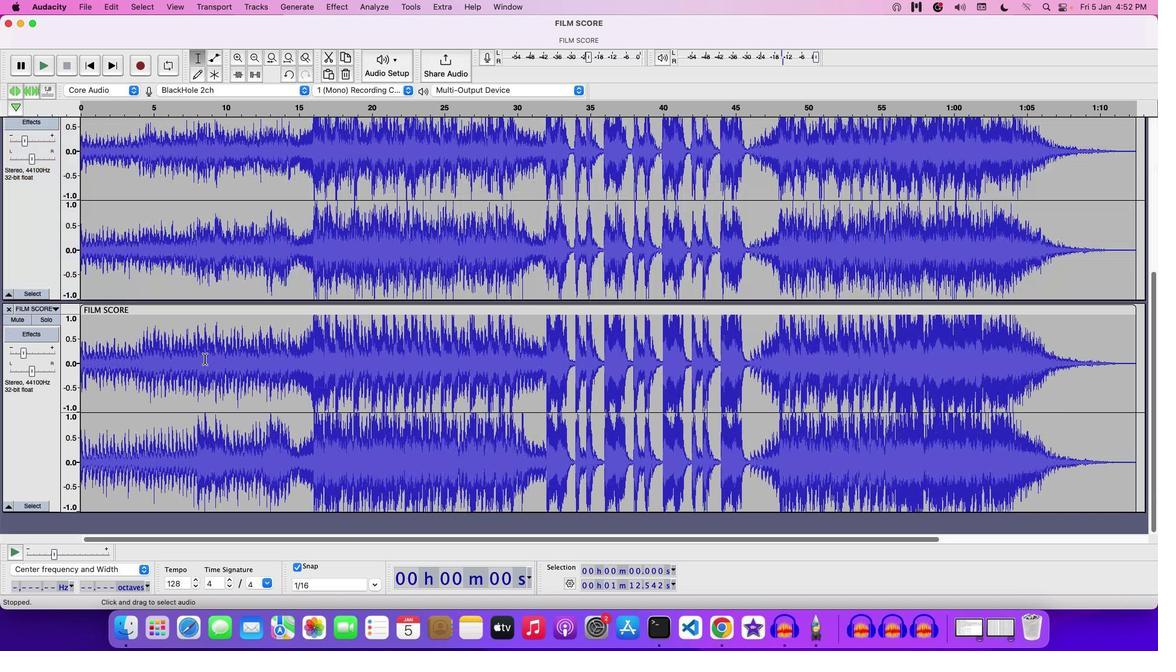 
Action: Mouse moved to (204, 358)
Screenshot: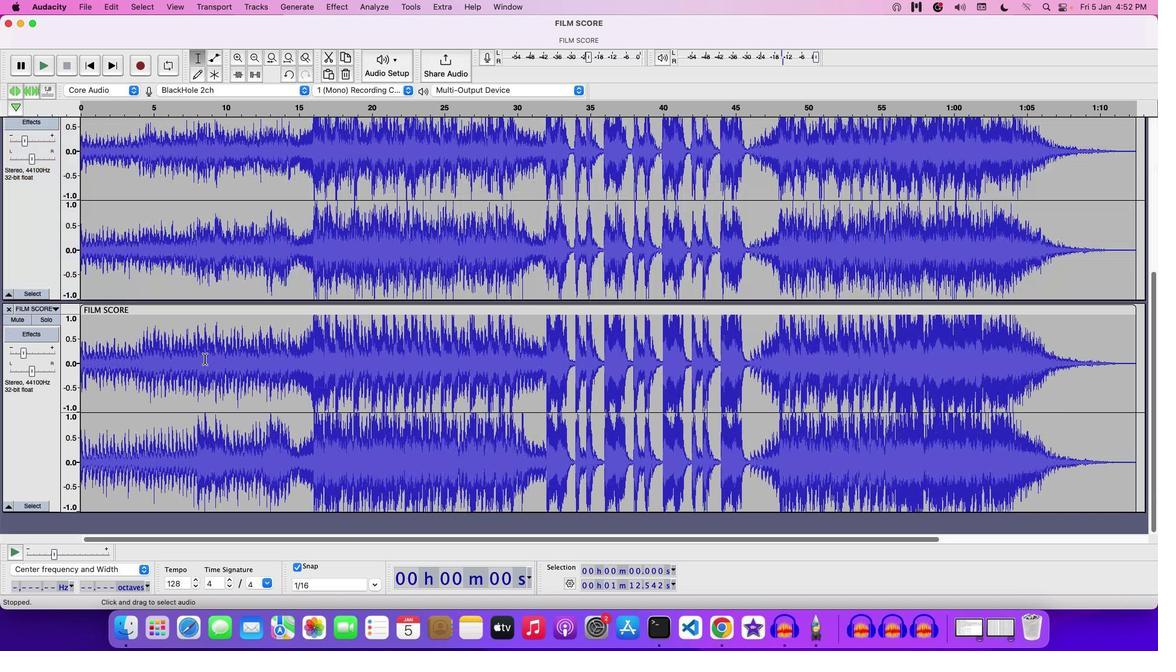 
Action: Mouse scrolled (204, 358) with delta (0, 0)
Screenshot: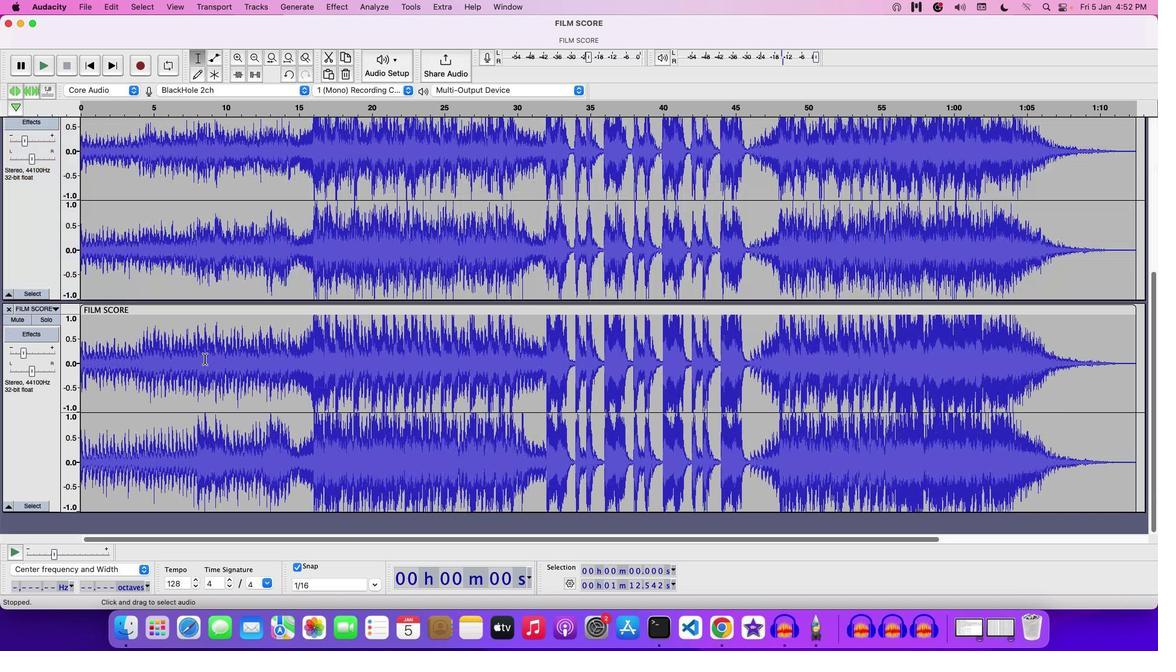 
Action: Mouse scrolled (204, 358) with delta (0, -1)
Screenshot: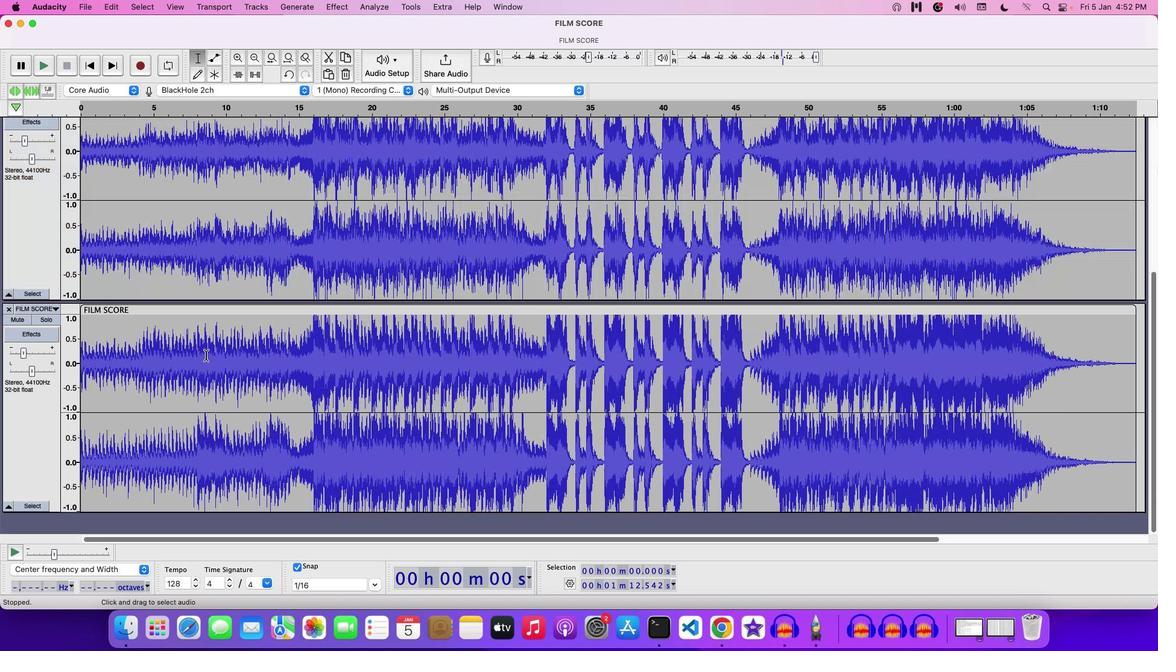 
Action: Mouse scrolled (204, 358) with delta (0, -3)
Screenshot: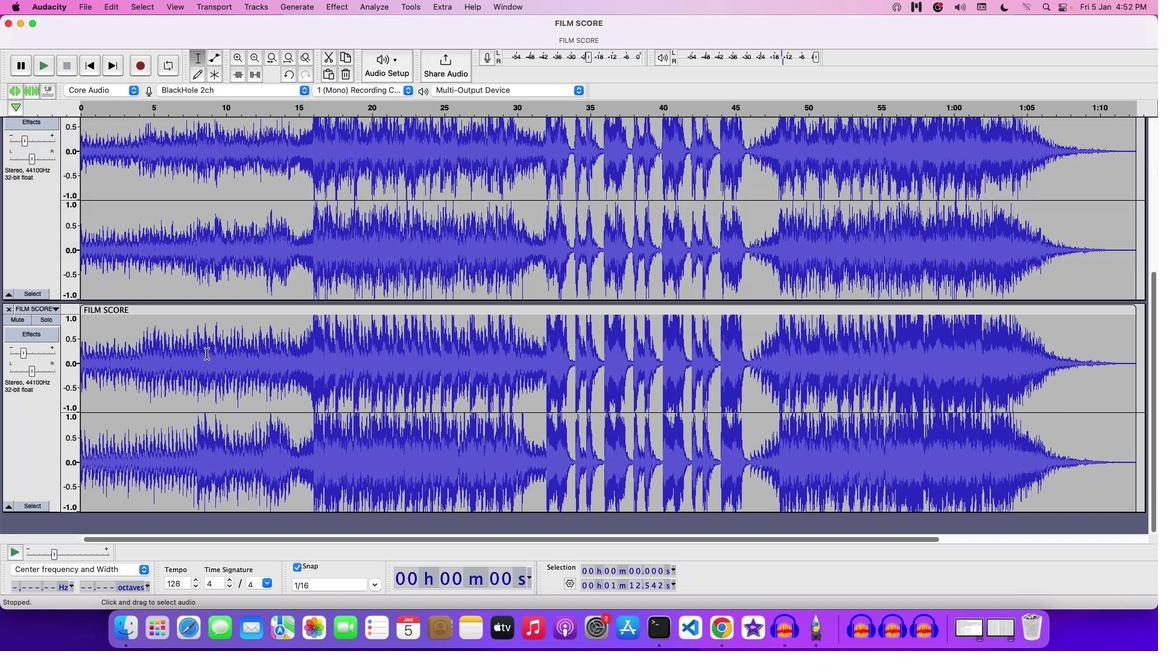 
Action: Mouse scrolled (204, 358) with delta (0, -3)
Screenshot: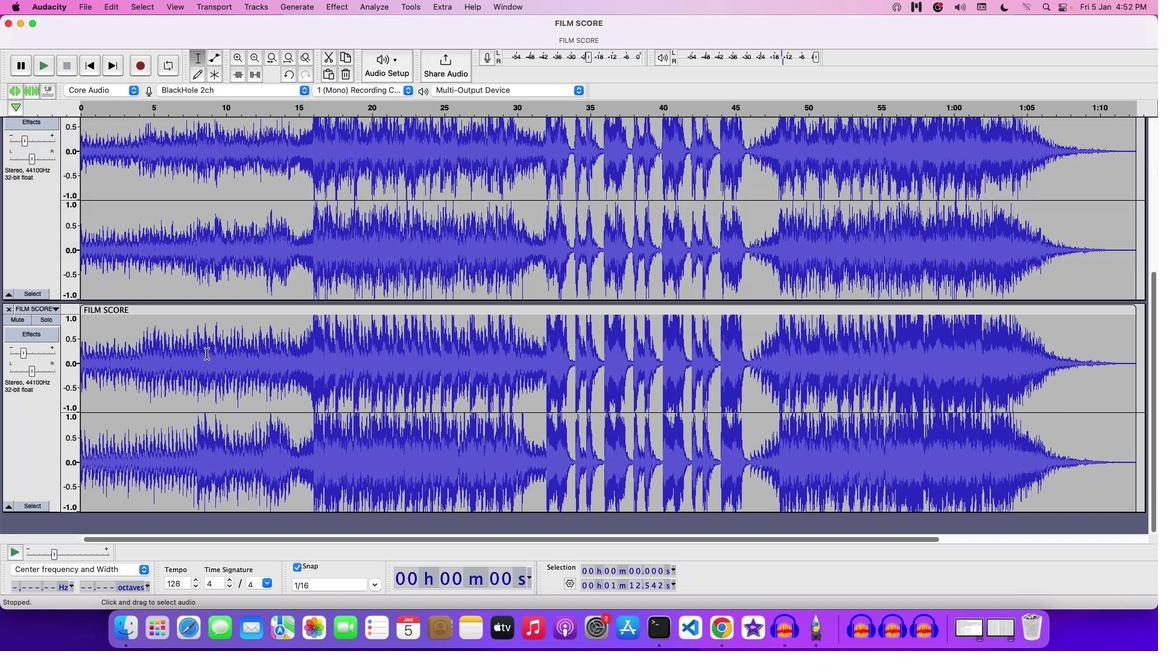 
Action: Mouse moved to (219, 263)
Screenshot: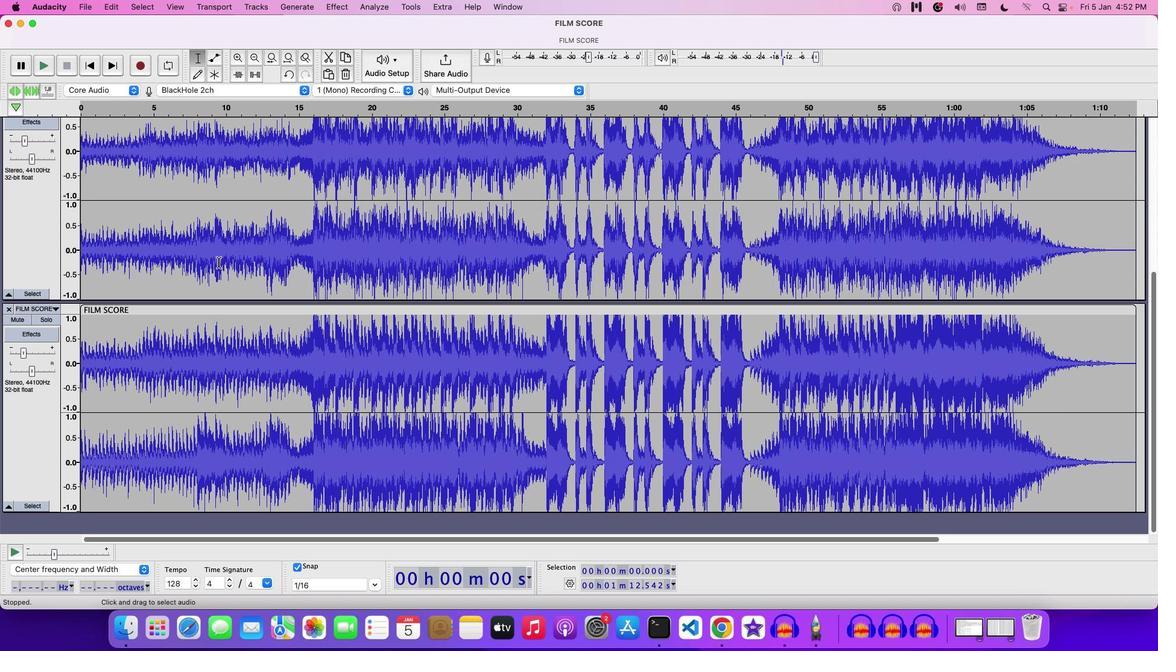 
Action: Mouse scrolled (219, 263) with delta (0, 0)
Screenshot: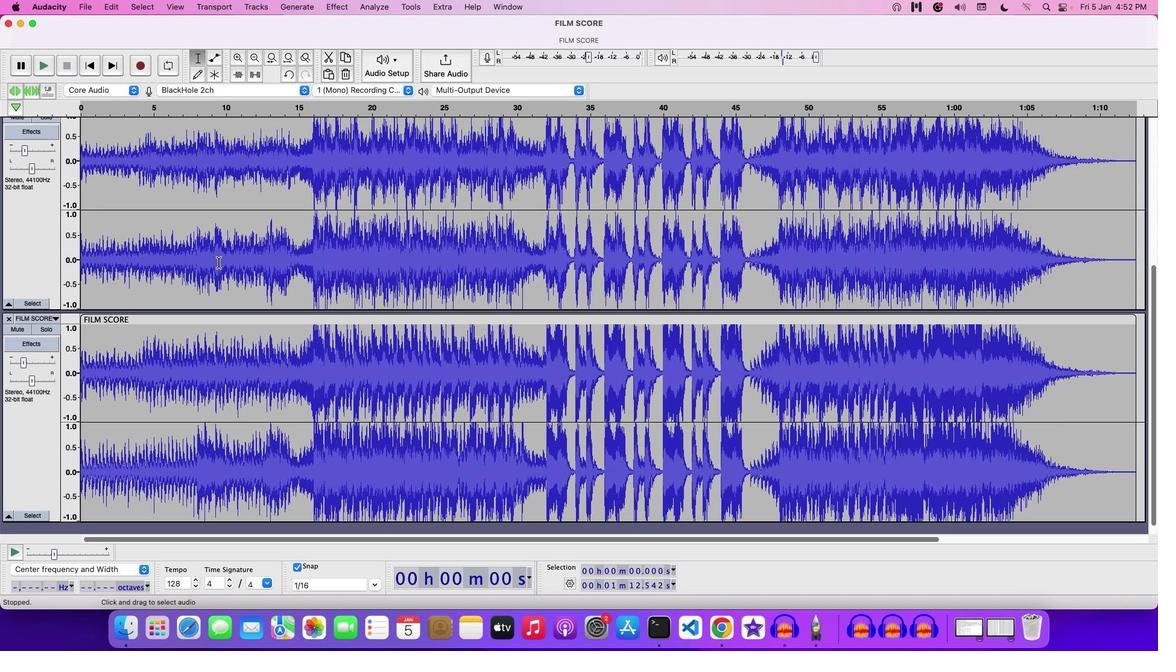 
Action: Mouse scrolled (219, 263) with delta (0, 0)
Screenshot: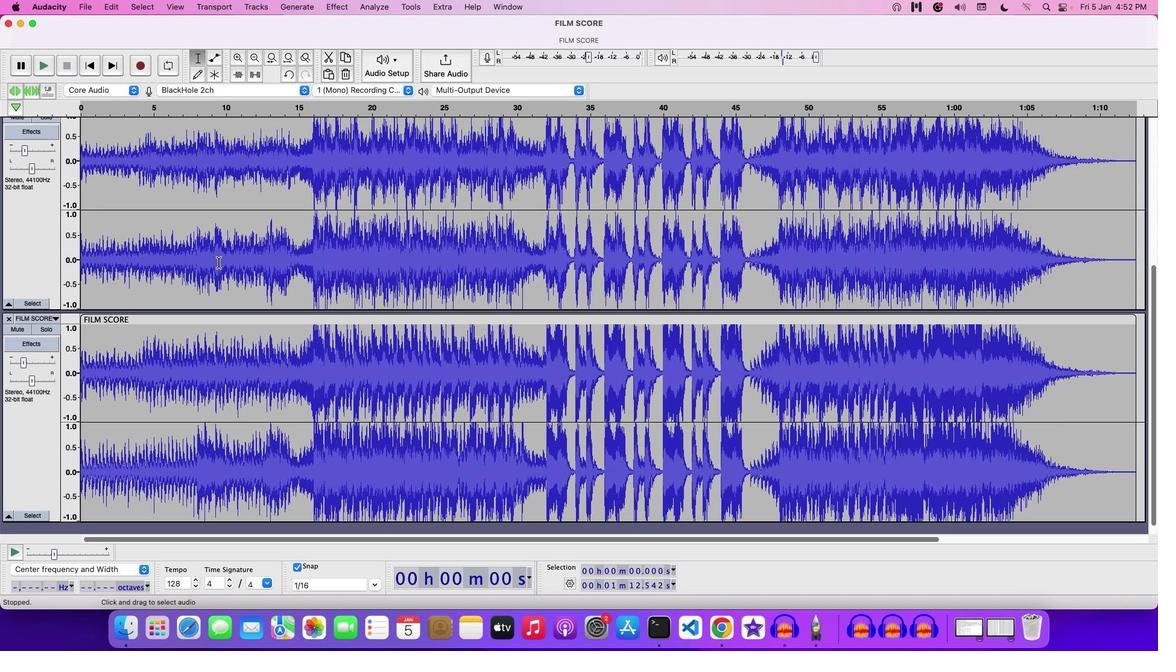 
Action: Mouse scrolled (219, 263) with delta (0, 1)
Screenshot: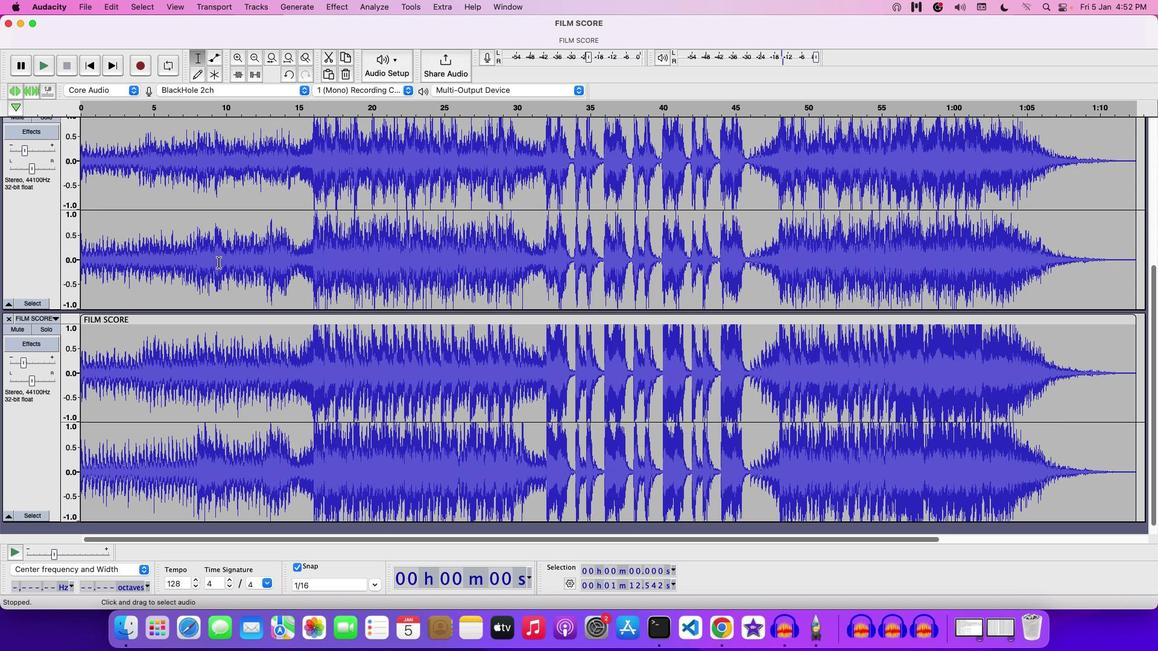 
Action: Mouse scrolled (219, 263) with delta (0, 3)
Screenshot: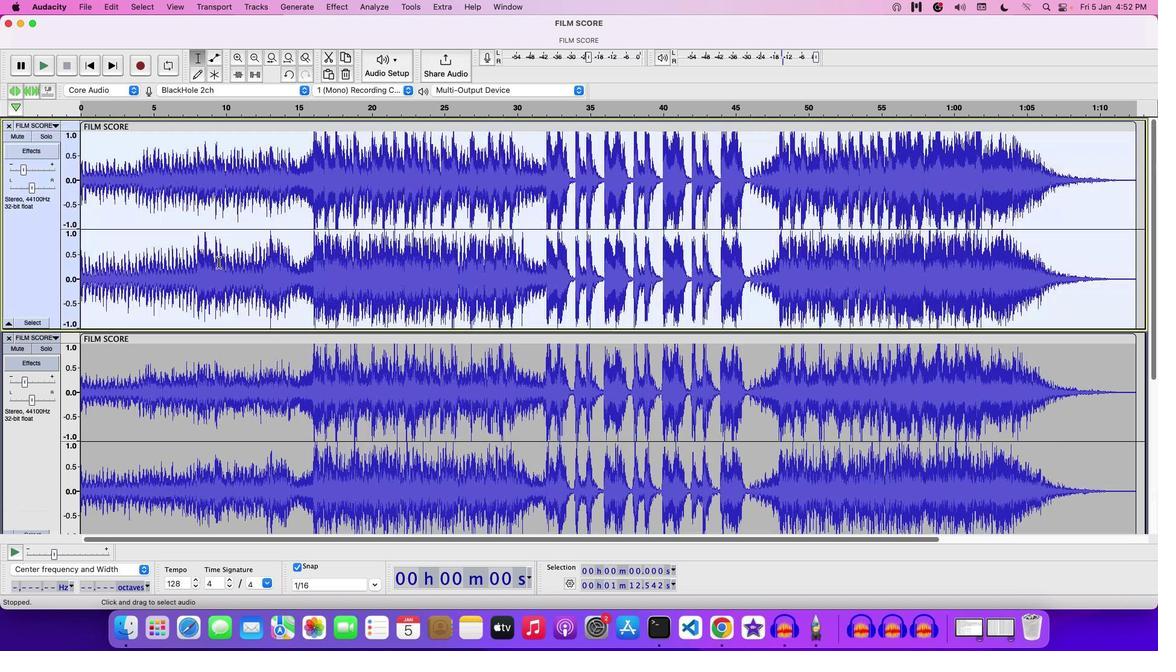 
Action: Mouse scrolled (219, 263) with delta (0, 0)
Screenshot: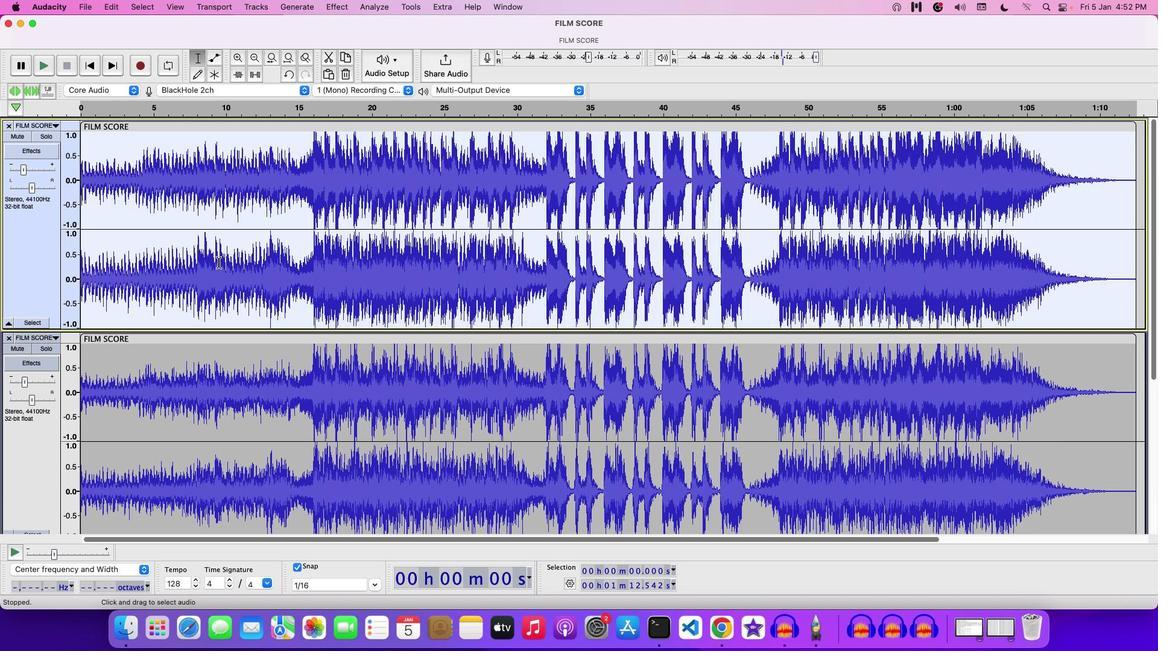
Action: Mouse scrolled (219, 263) with delta (0, 0)
Screenshot: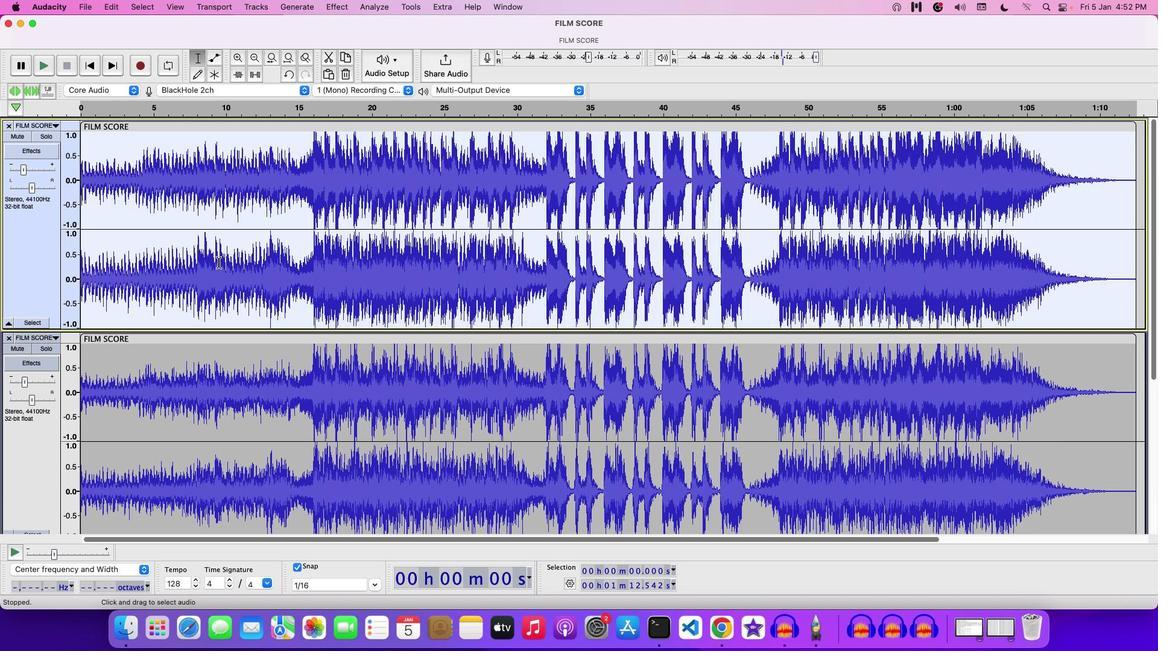 
Action: Mouse scrolled (219, 263) with delta (0, -1)
Screenshot: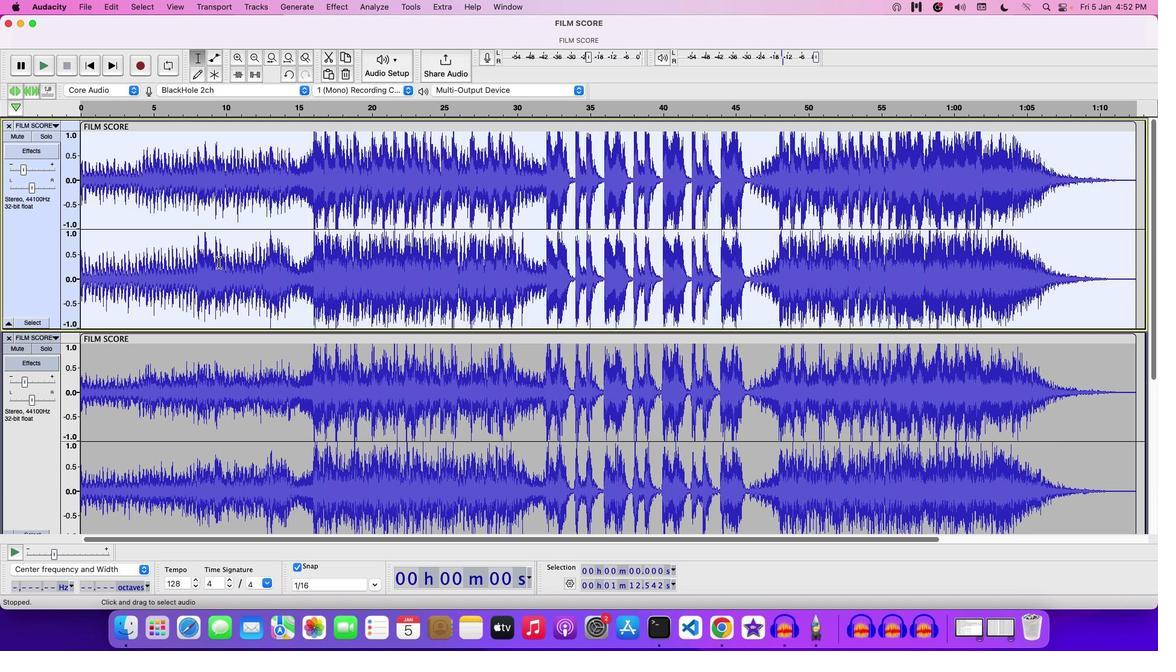 
Action: Mouse scrolled (219, 263) with delta (0, -3)
Screenshot: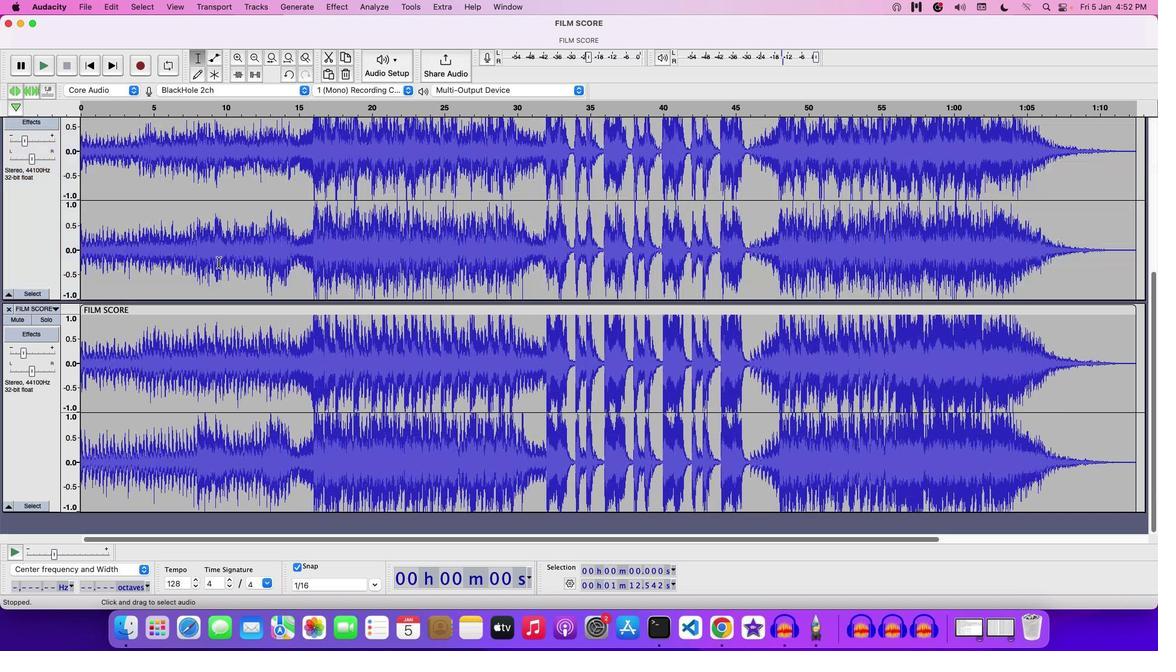 
Action: Mouse moved to (221, 260)
Screenshot: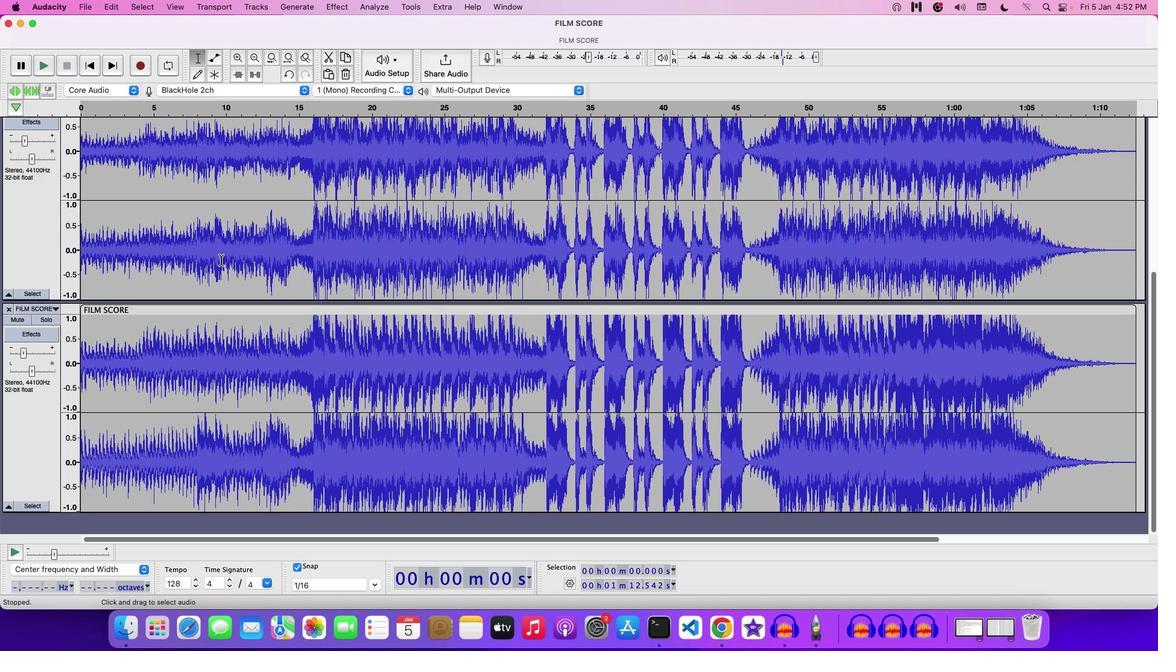 
Action: Mouse scrolled (221, 260) with delta (0, 0)
Screenshot: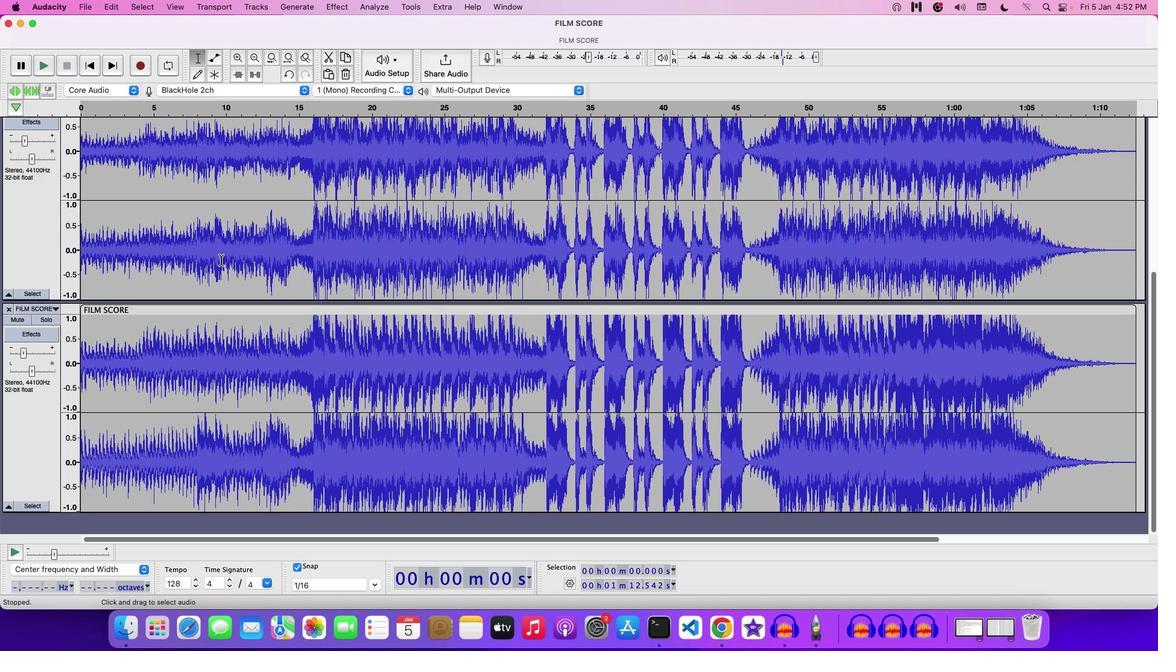 
Action: Mouse scrolled (221, 260) with delta (0, 0)
Screenshot: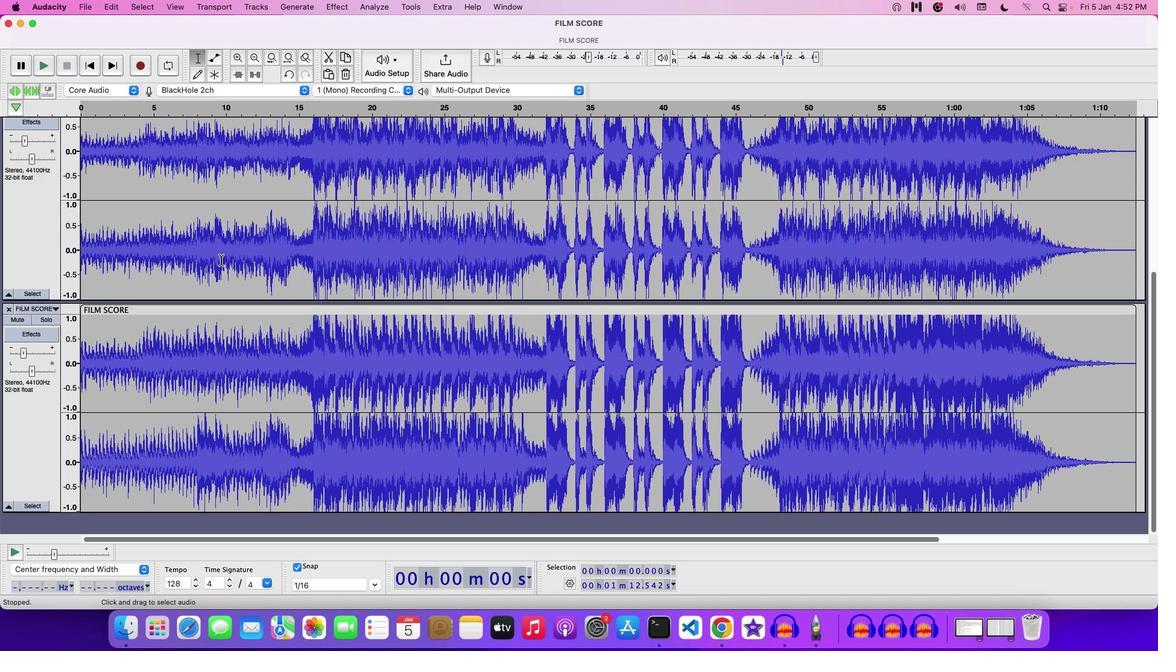 
Action: Mouse scrolled (221, 260) with delta (0, 1)
Screenshot: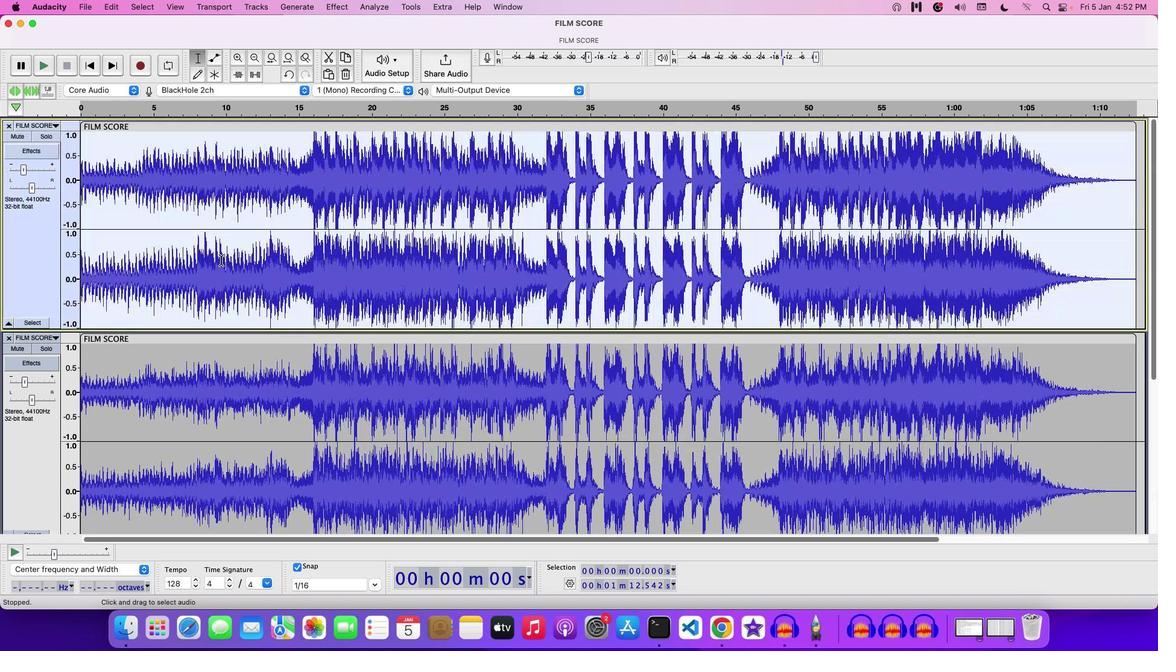 
Action: Mouse scrolled (221, 260) with delta (0, 3)
Screenshot: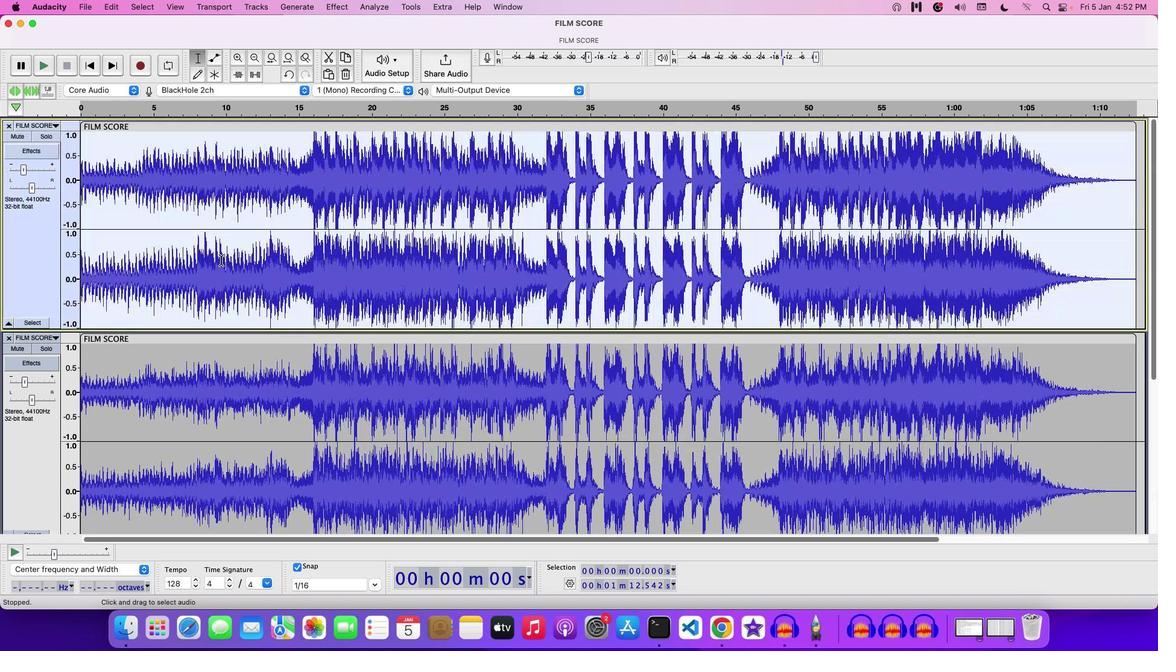 
Action: Mouse scrolled (221, 260) with delta (0, 3)
Screenshot: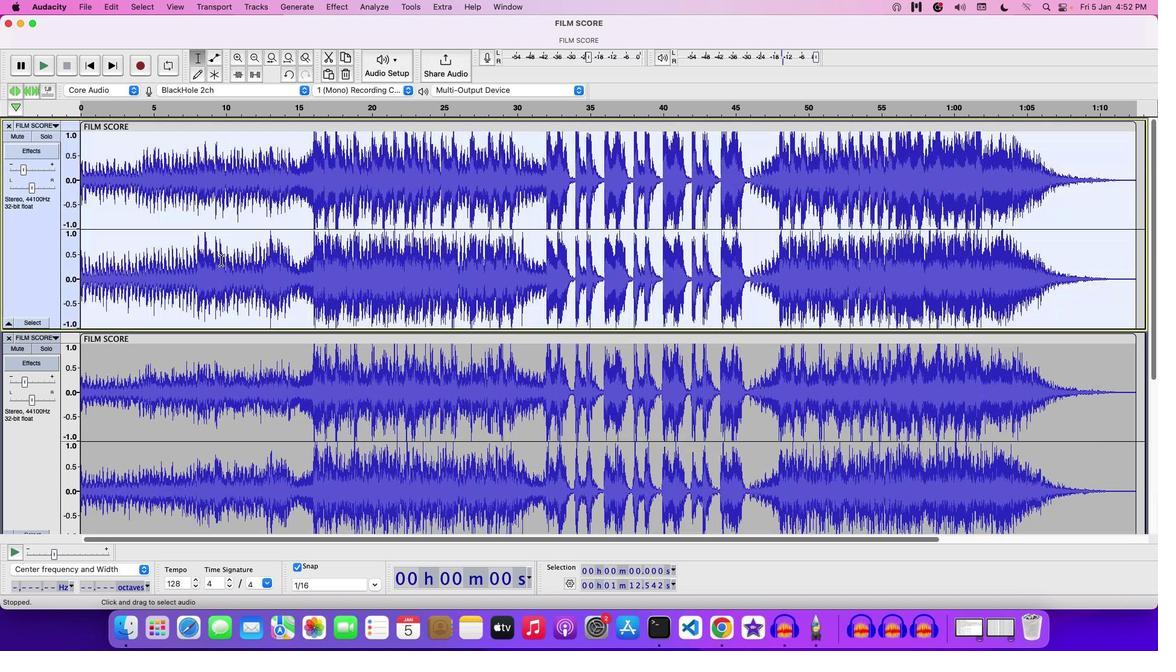 
Action: Mouse scrolled (221, 260) with delta (0, 0)
Screenshot: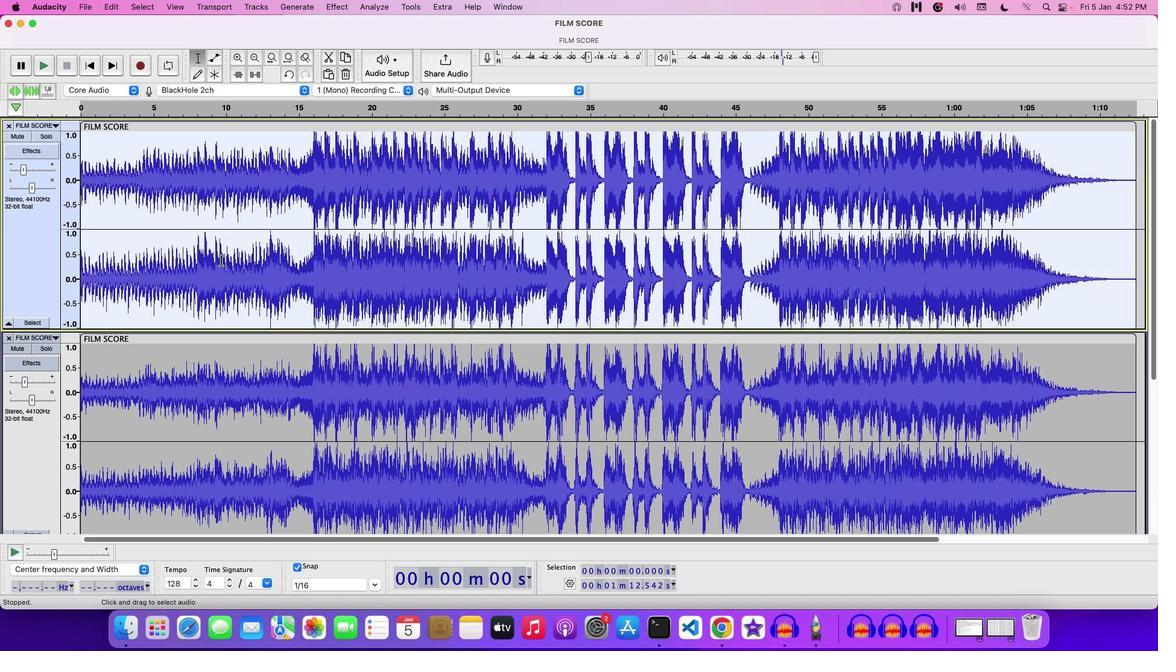 
Action: Mouse scrolled (221, 260) with delta (0, 0)
Screenshot: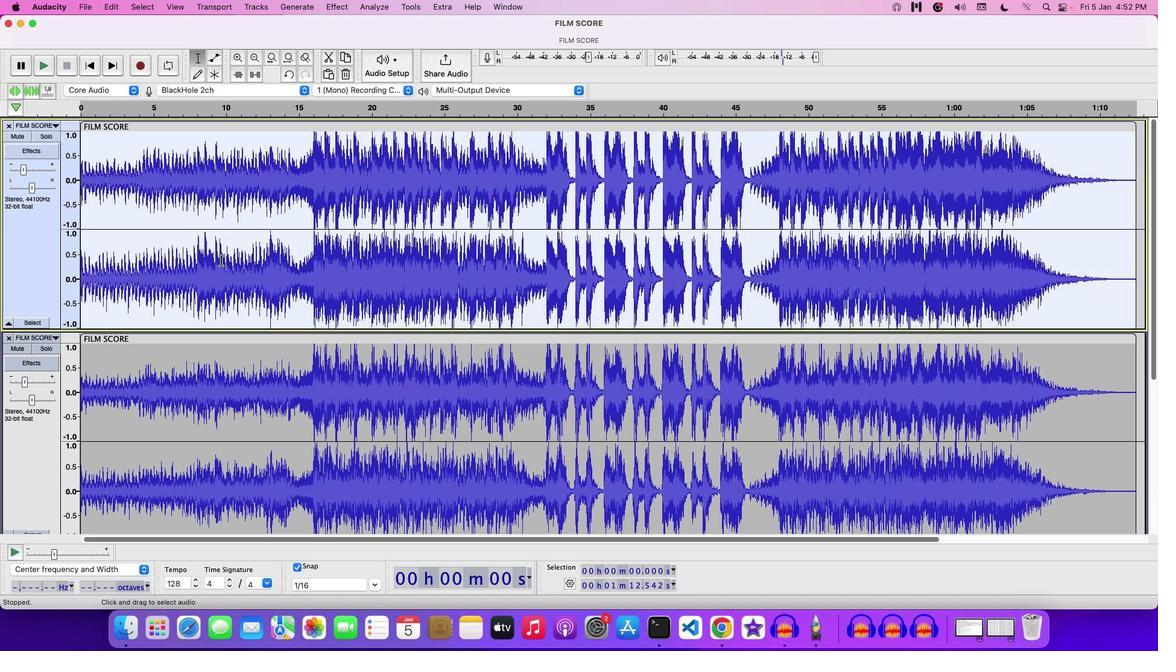 
Action: Mouse scrolled (221, 260) with delta (0, 1)
Screenshot: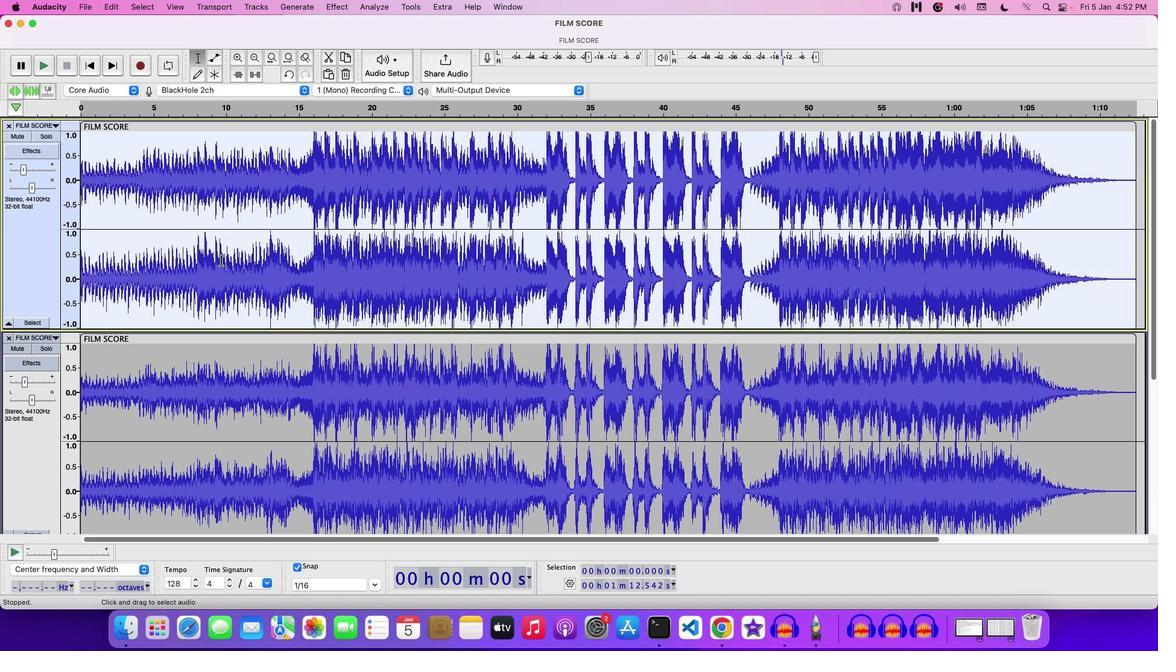 
Action: Mouse scrolled (221, 260) with delta (0, 3)
Screenshot: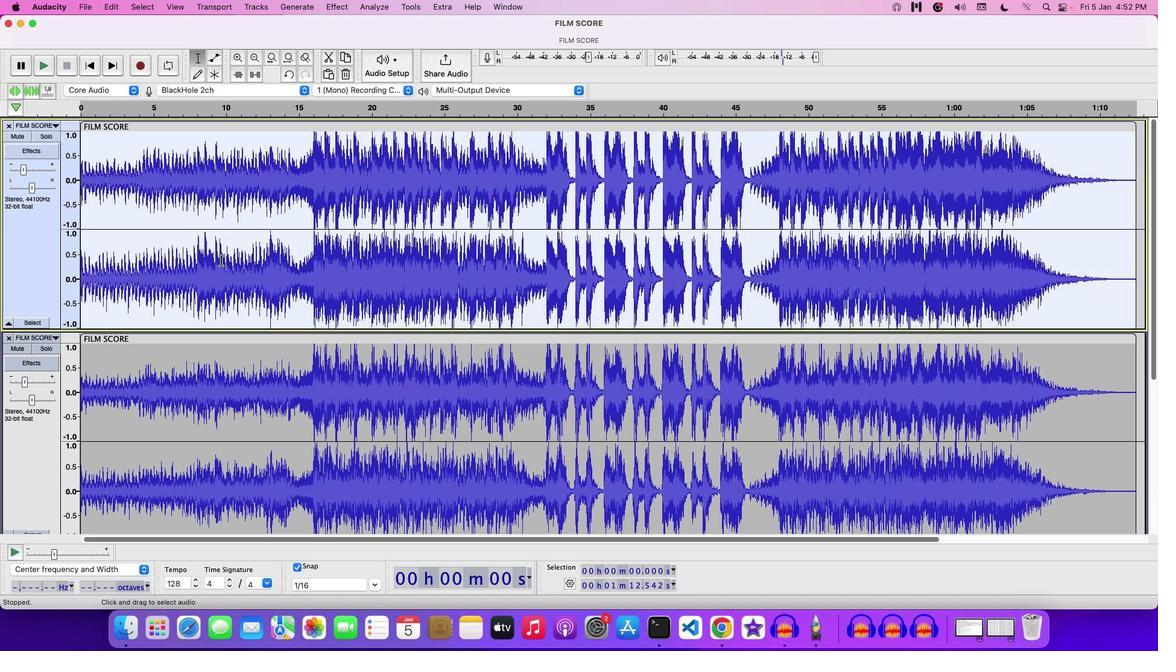 
Action: Mouse scrolled (221, 260) with delta (0, 3)
Screenshot: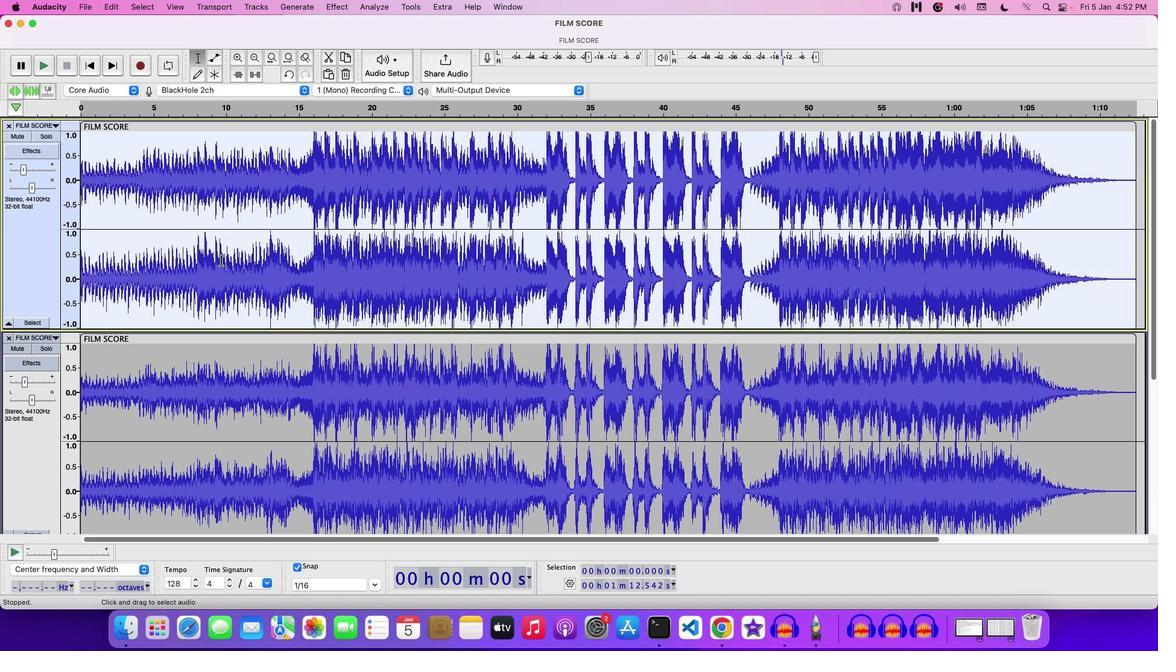 
Action: Mouse scrolled (221, 260) with delta (0, 3)
Screenshot: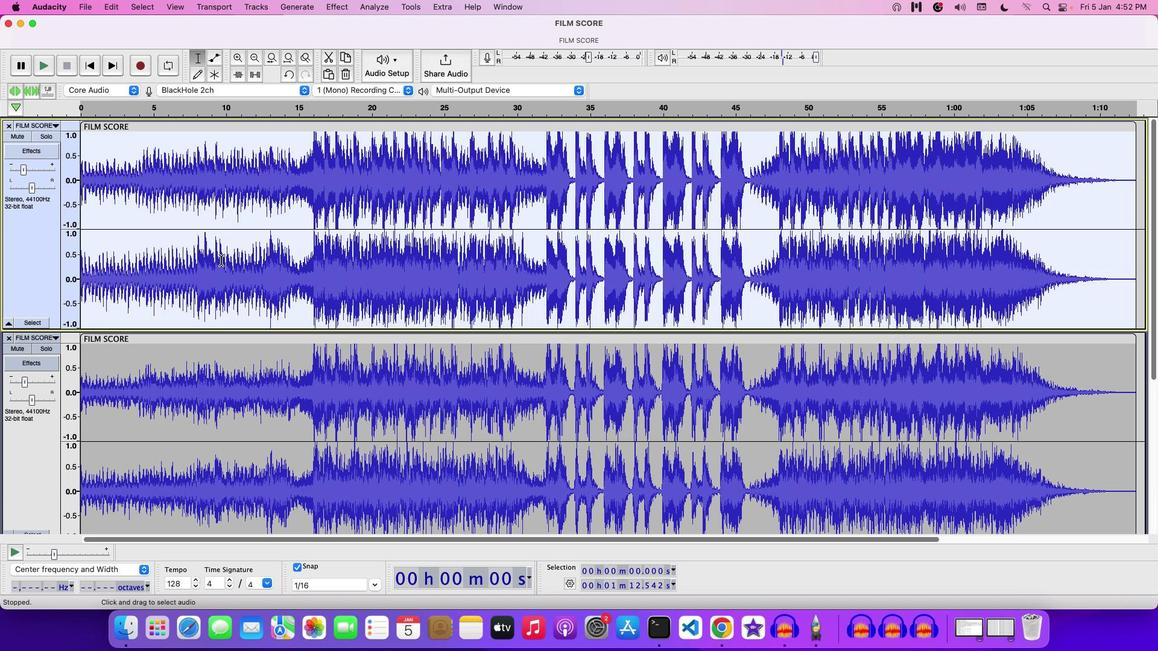 
Action: Mouse moved to (278, 199)
Screenshot: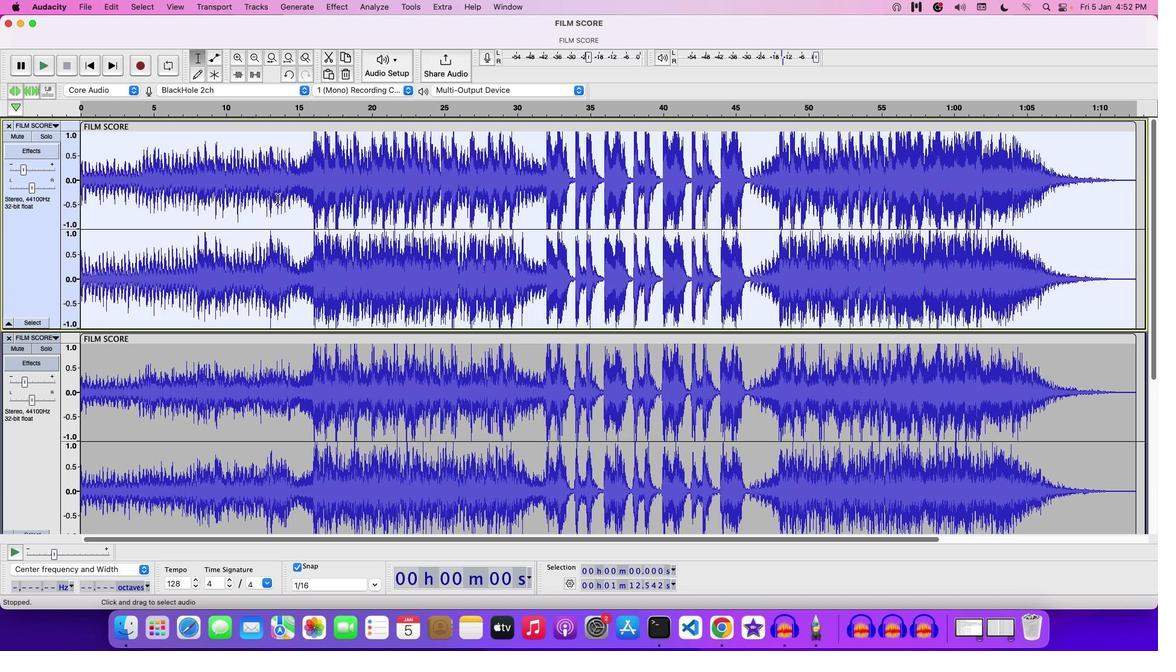 
Action: Mouse pressed left at (278, 199)
Screenshot: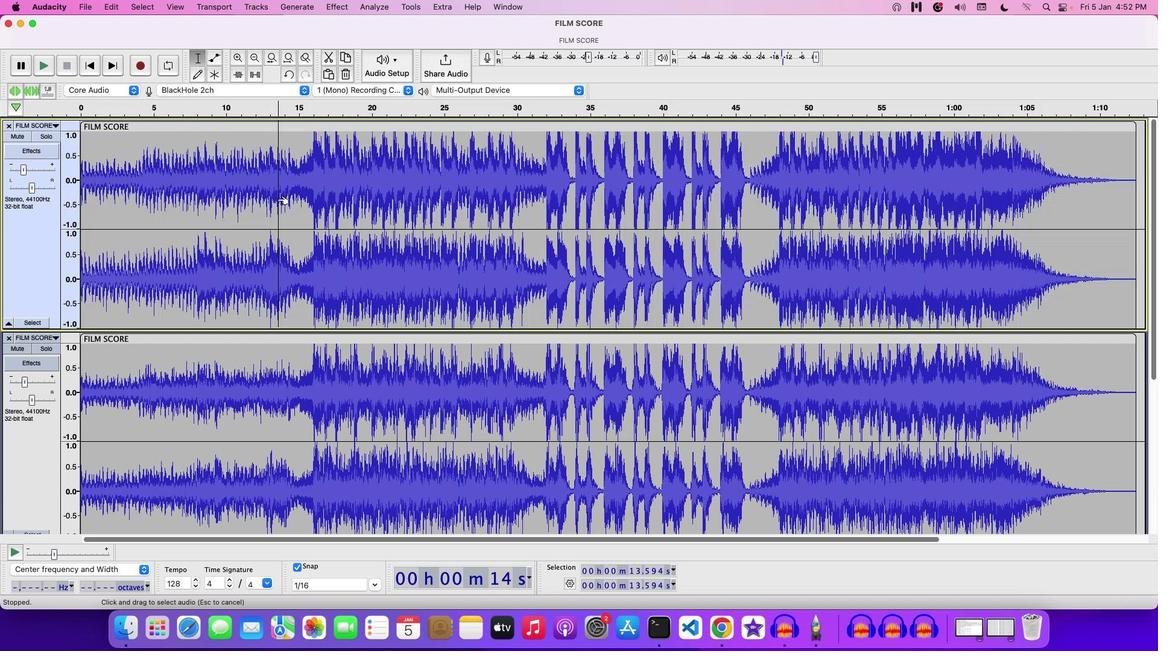 
Action: Mouse pressed left at (278, 199)
Screenshot: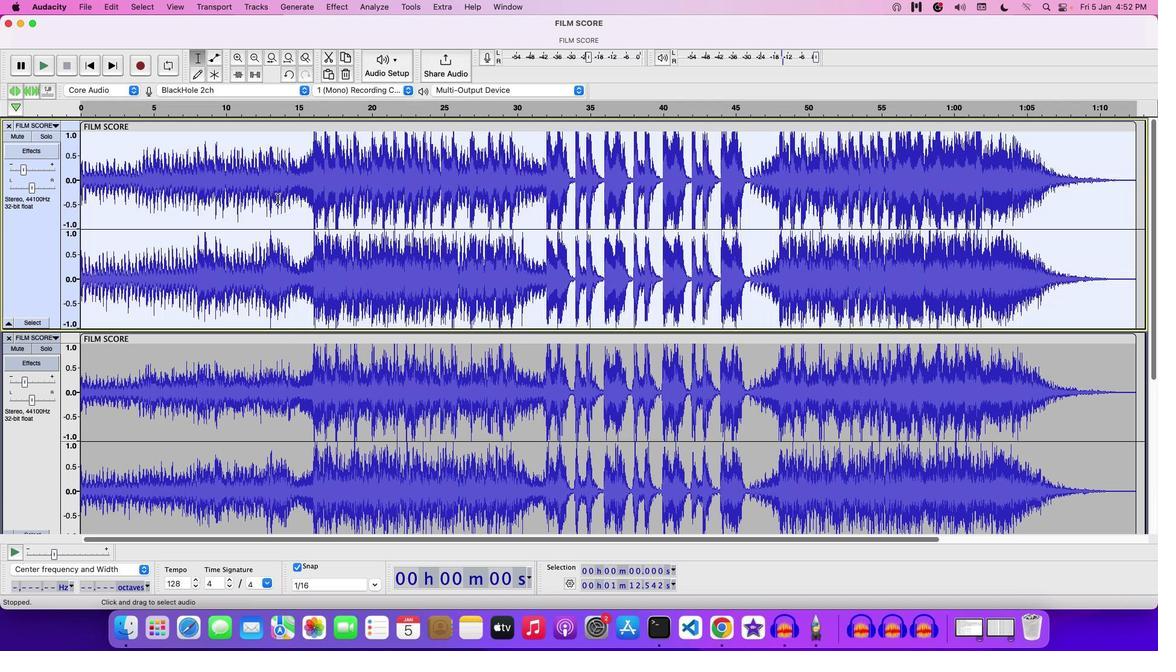 
Action: Mouse moved to (328, 0)
Screenshot: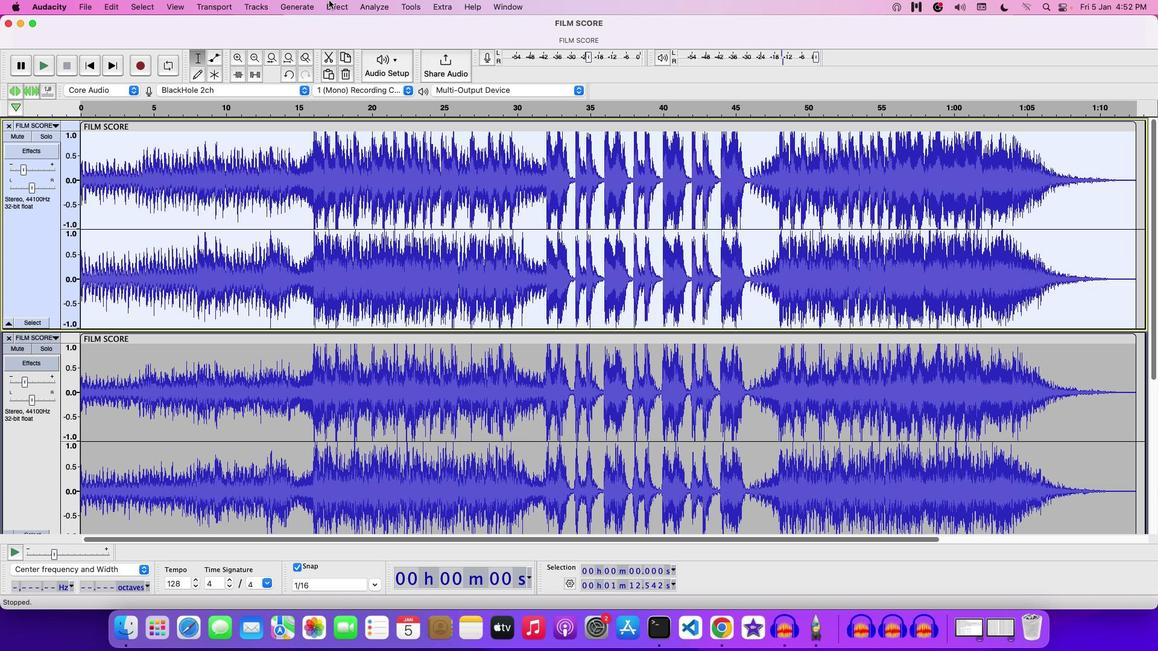 
Action: Mouse pressed left at (328, 0)
Screenshot: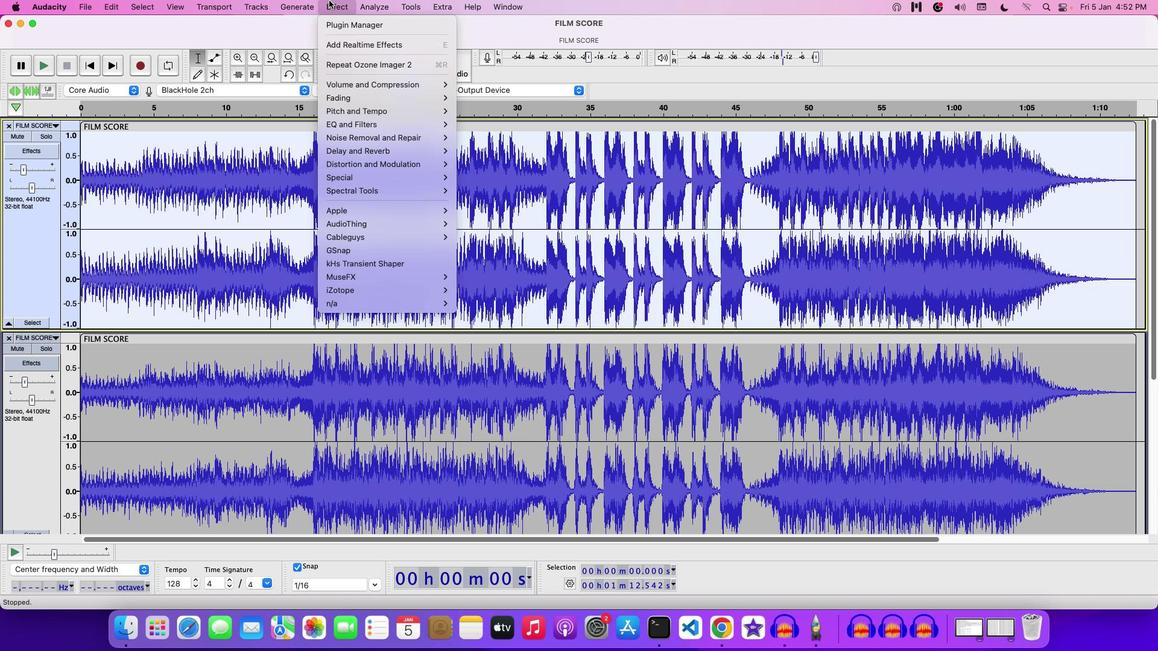 
Action: Mouse moved to (479, 365)
Screenshot: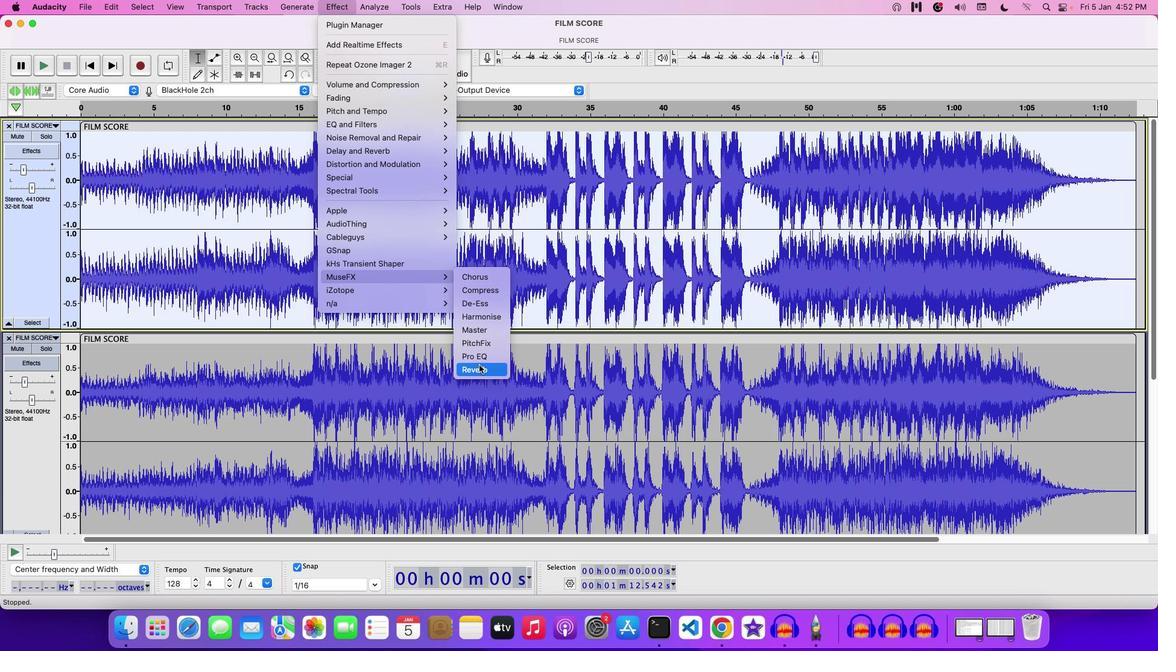 
Action: Mouse pressed left at (479, 365)
Screenshot: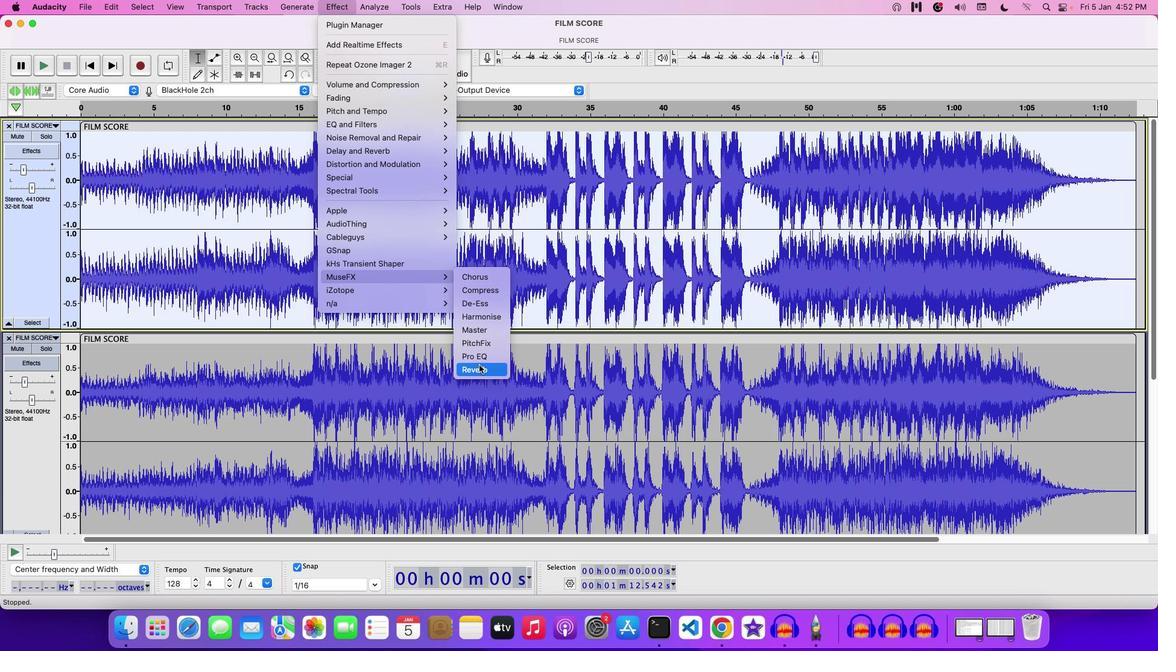 
Action: Mouse moved to (679, 167)
Screenshot: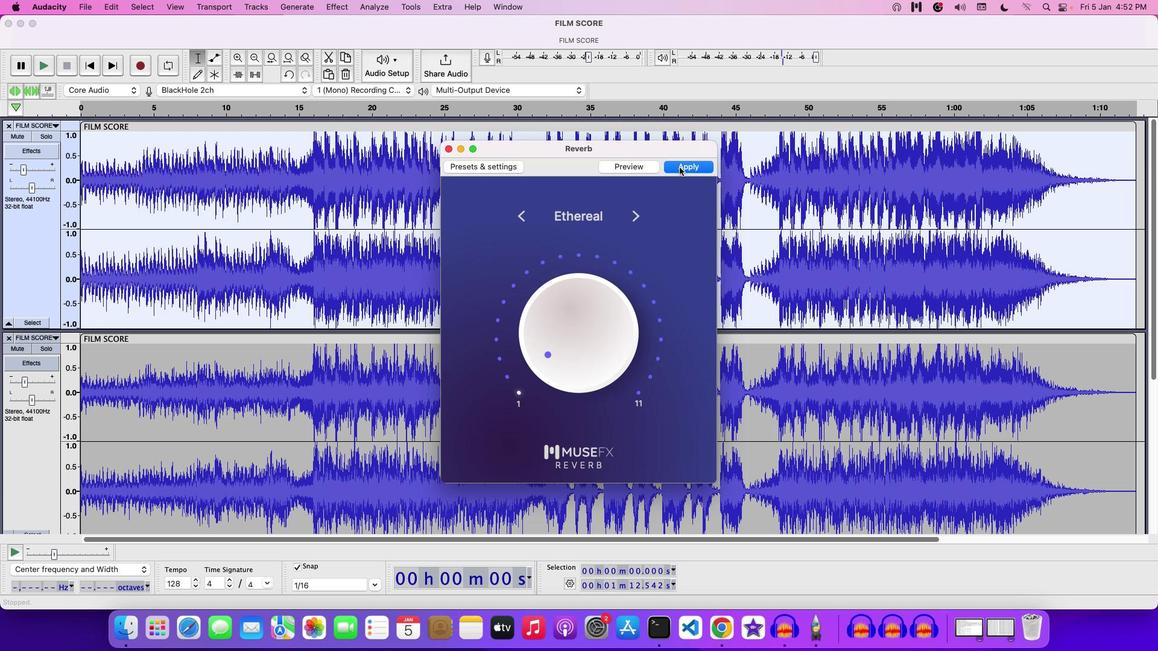 
Action: Mouse pressed left at (679, 167)
Screenshot: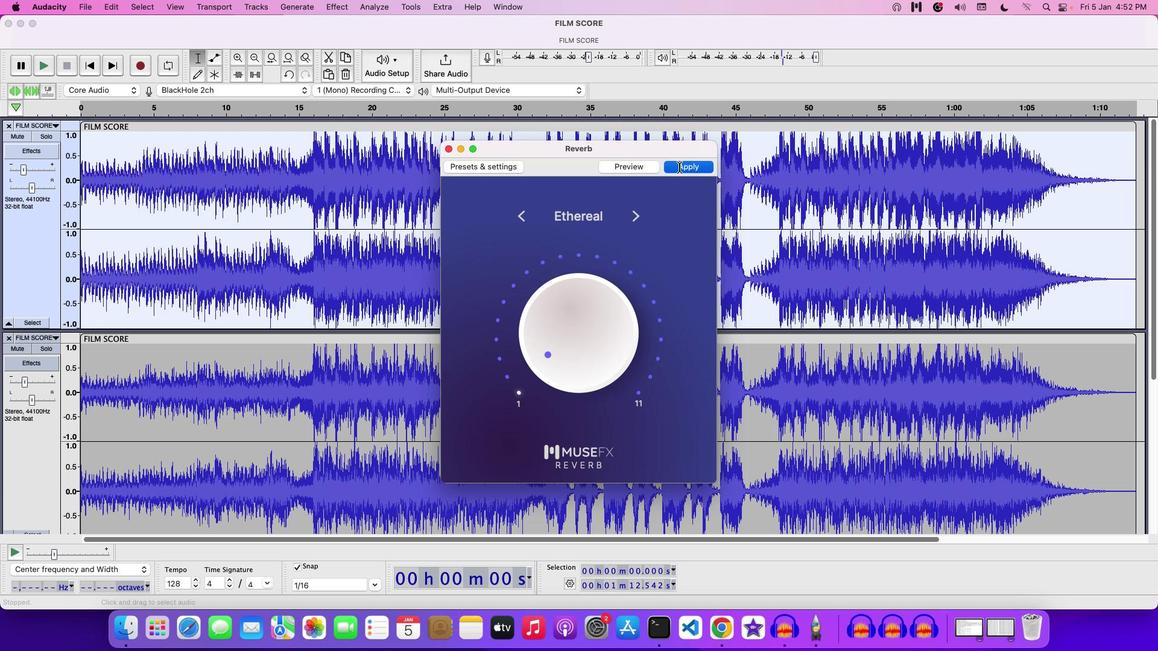 
Action: Mouse moved to (50, 66)
Screenshot: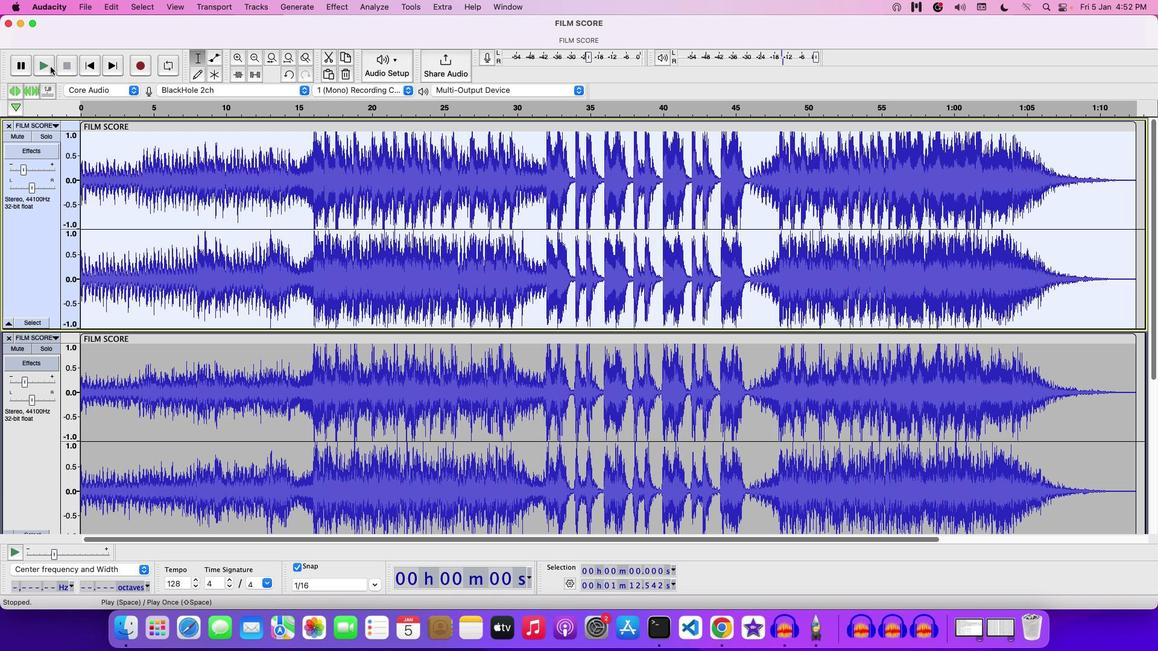 
Action: Mouse pressed left at (50, 66)
Screenshot: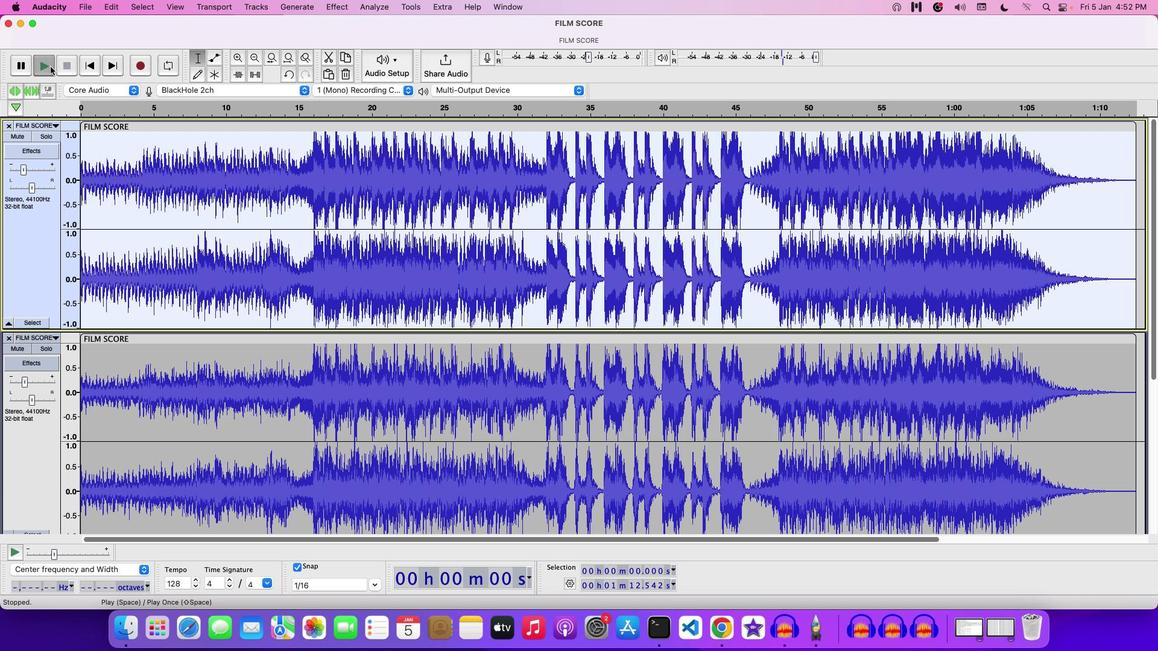 
Action: Mouse moved to (319, 234)
Screenshot: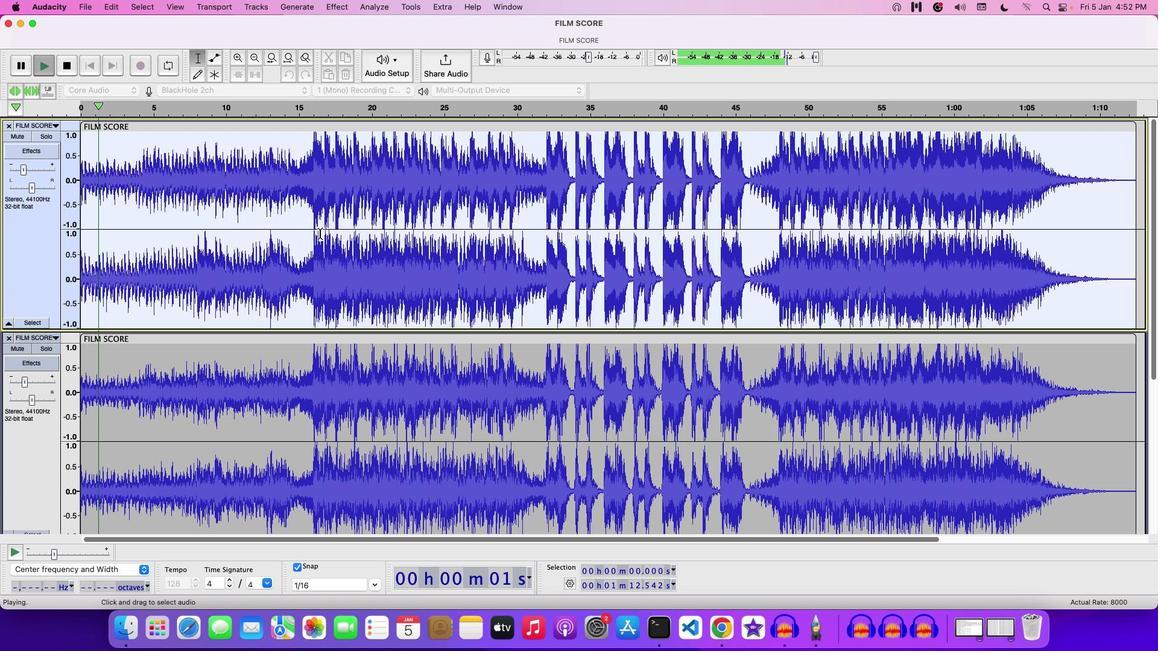 
Action: Mouse scrolled (319, 234) with delta (0, 0)
Screenshot: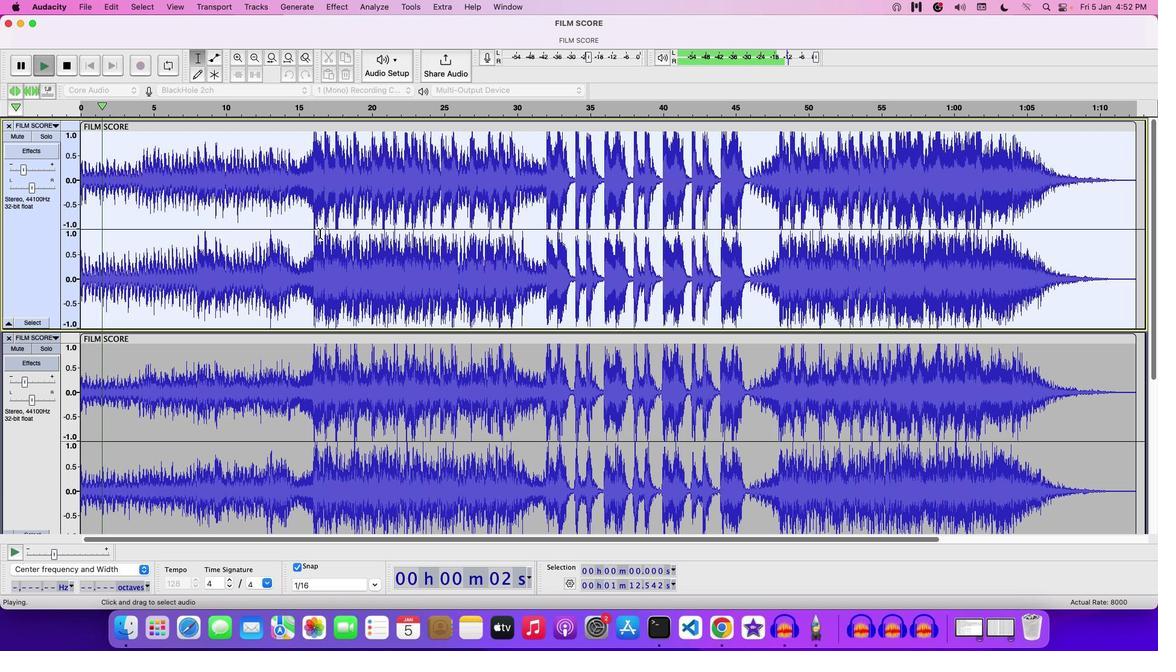 
Action: Mouse scrolled (319, 234) with delta (0, 0)
Screenshot: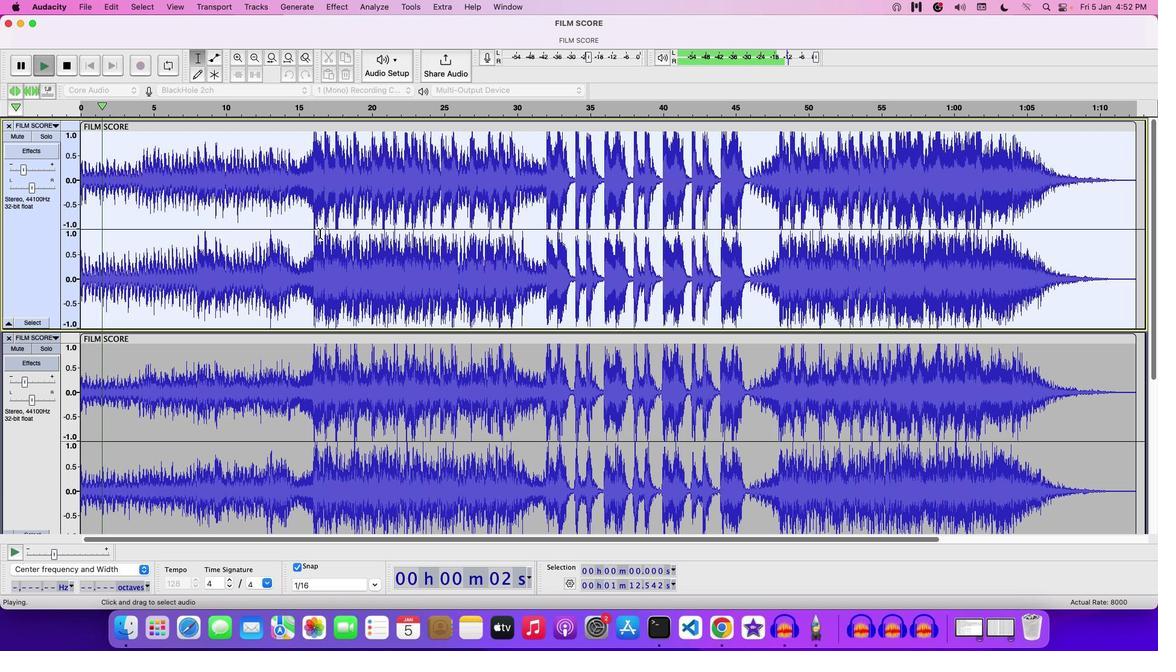 
Action: Mouse scrolled (319, 234) with delta (0, -1)
Screenshot: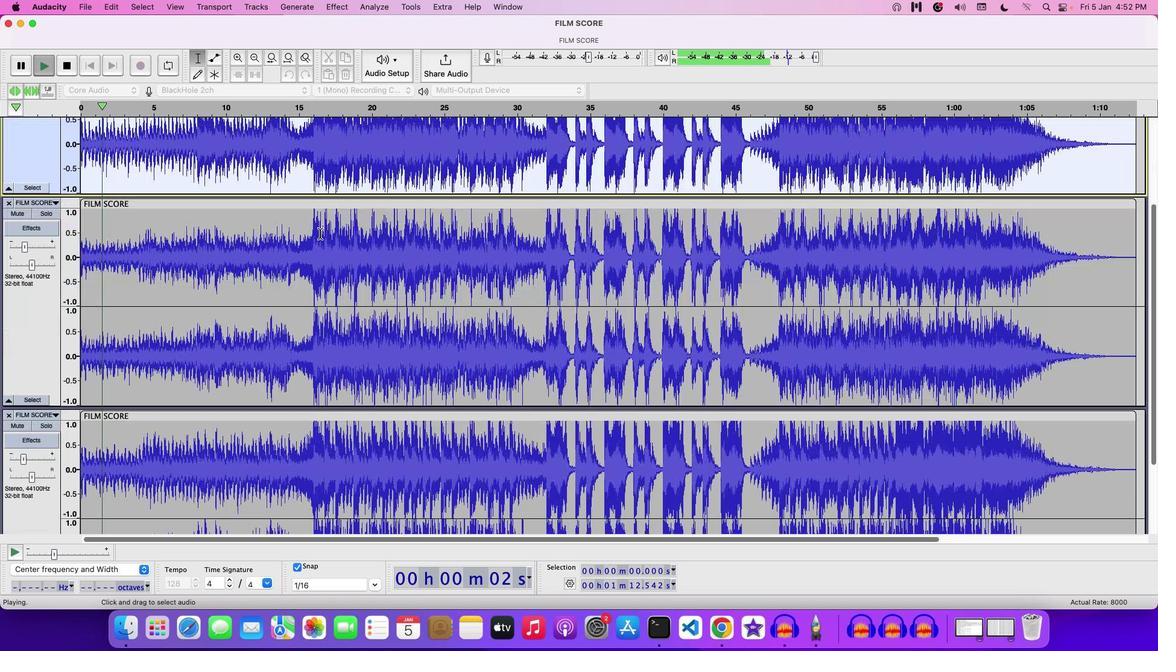 
Action: Mouse moved to (323, 233)
Screenshot: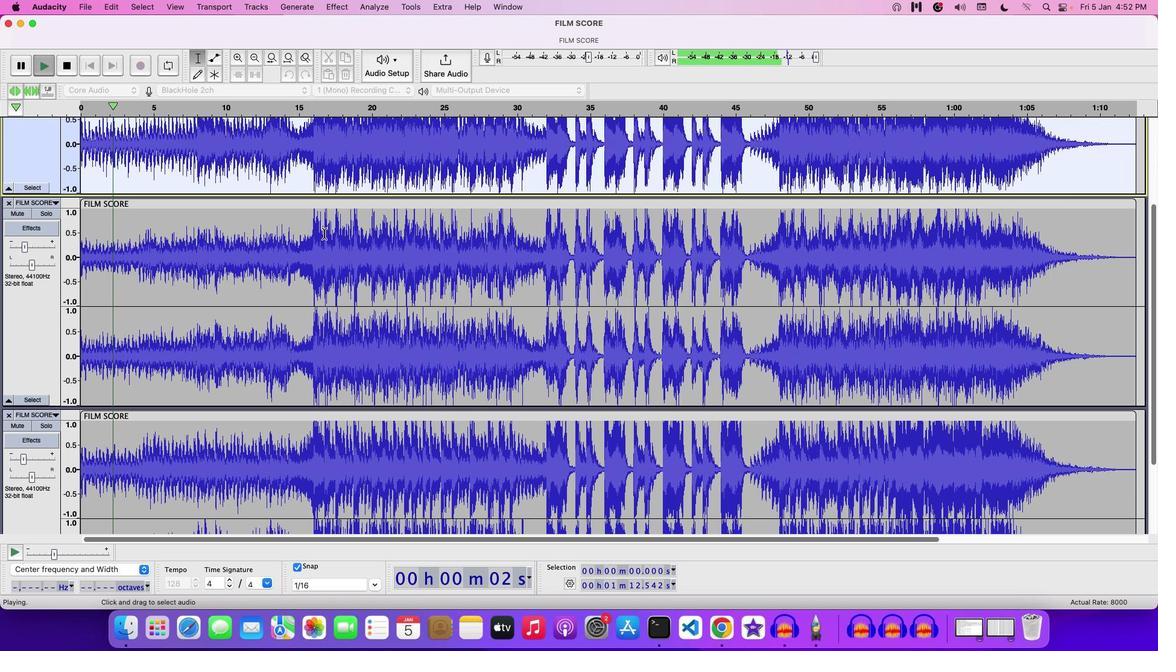 
Action: Mouse scrolled (323, 233) with delta (0, 0)
Screenshot: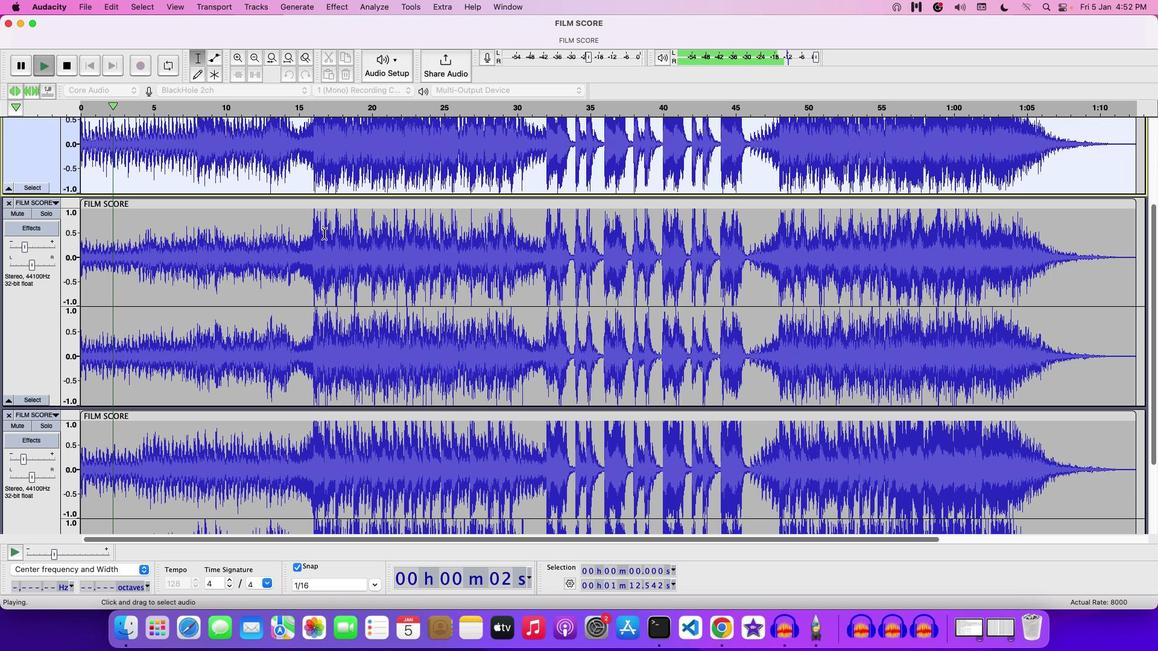 
Action: Mouse scrolled (323, 233) with delta (0, 0)
Screenshot: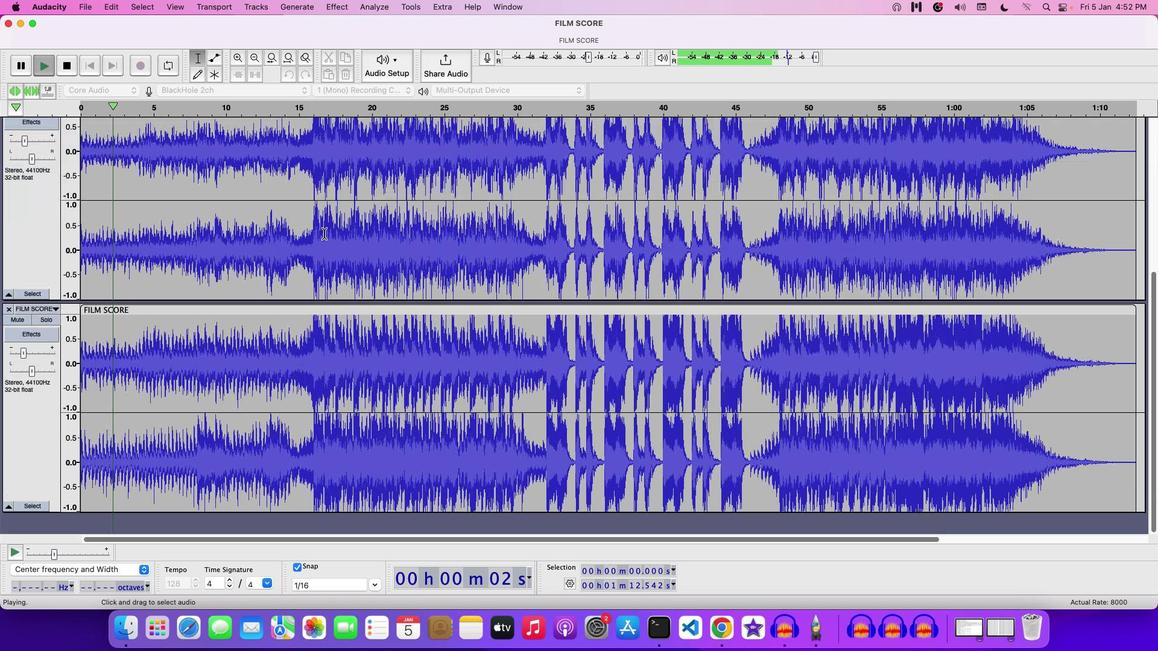 
Action: Mouse scrolled (323, 233) with delta (0, -1)
Screenshot: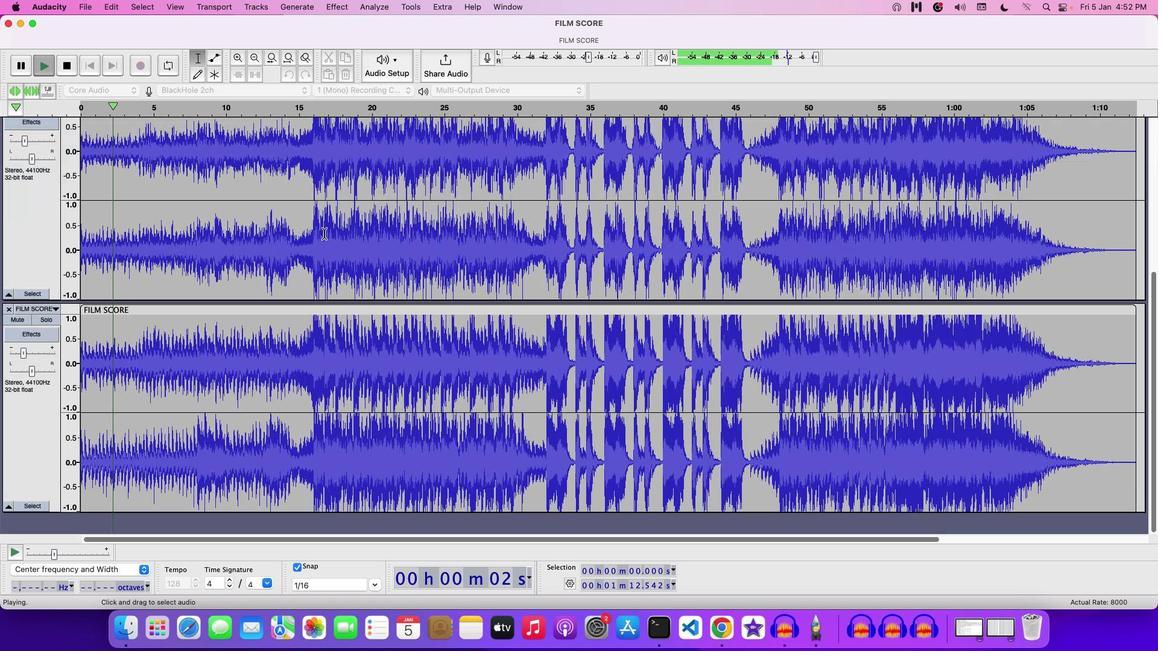 
Action: Mouse scrolled (323, 233) with delta (0, -1)
Screenshot: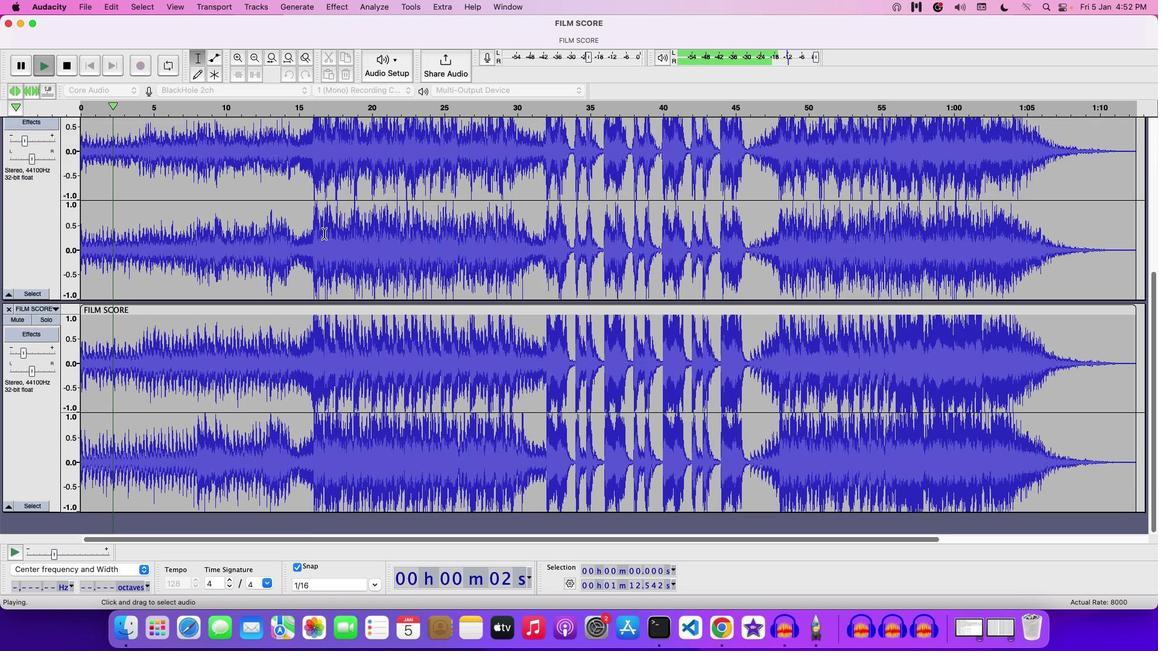 
Action: Mouse moved to (425, 192)
Screenshot: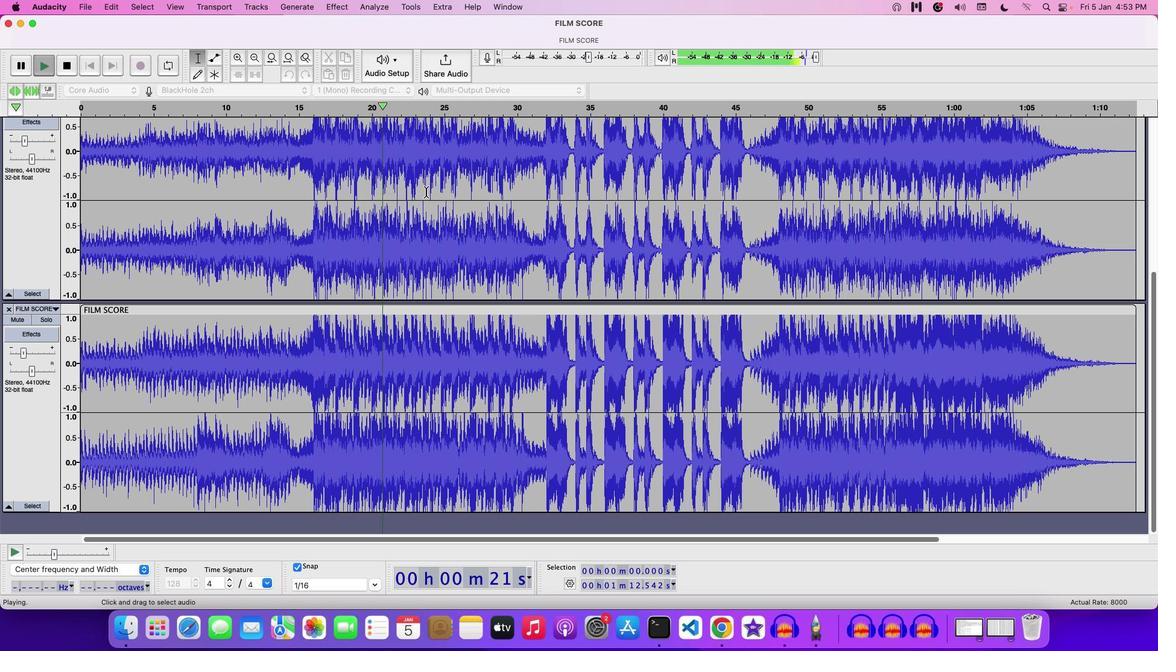 
Action: Mouse scrolled (425, 192) with delta (0, 0)
Screenshot: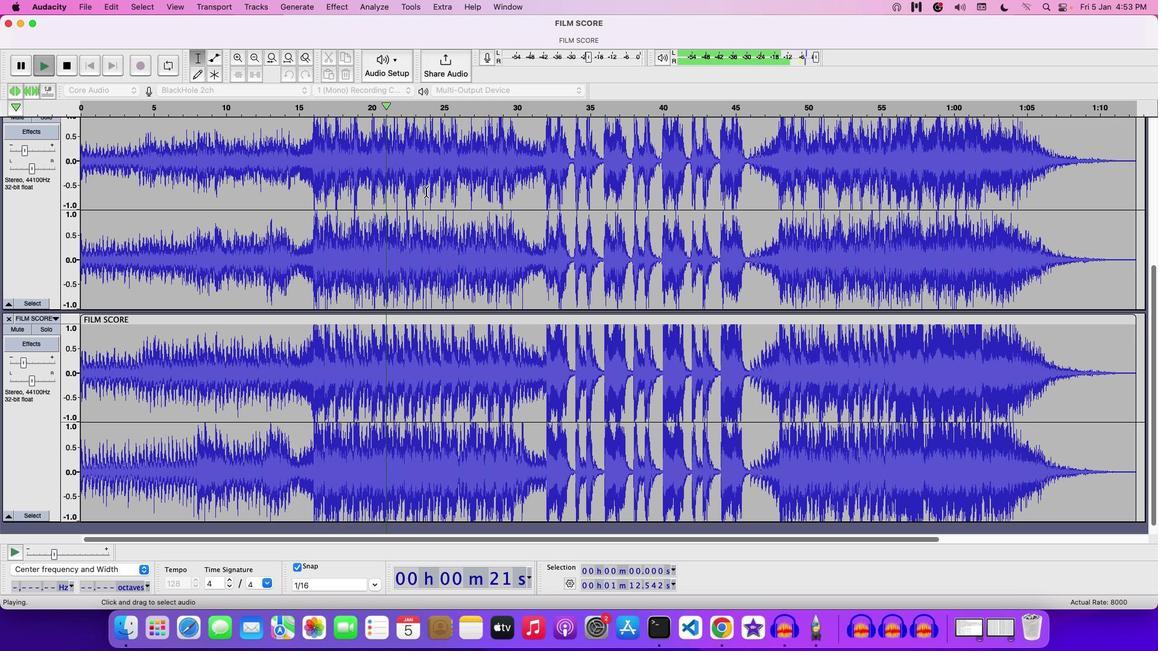 
Action: Mouse scrolled (425, 192) with delta (0, -1)
Screenshot: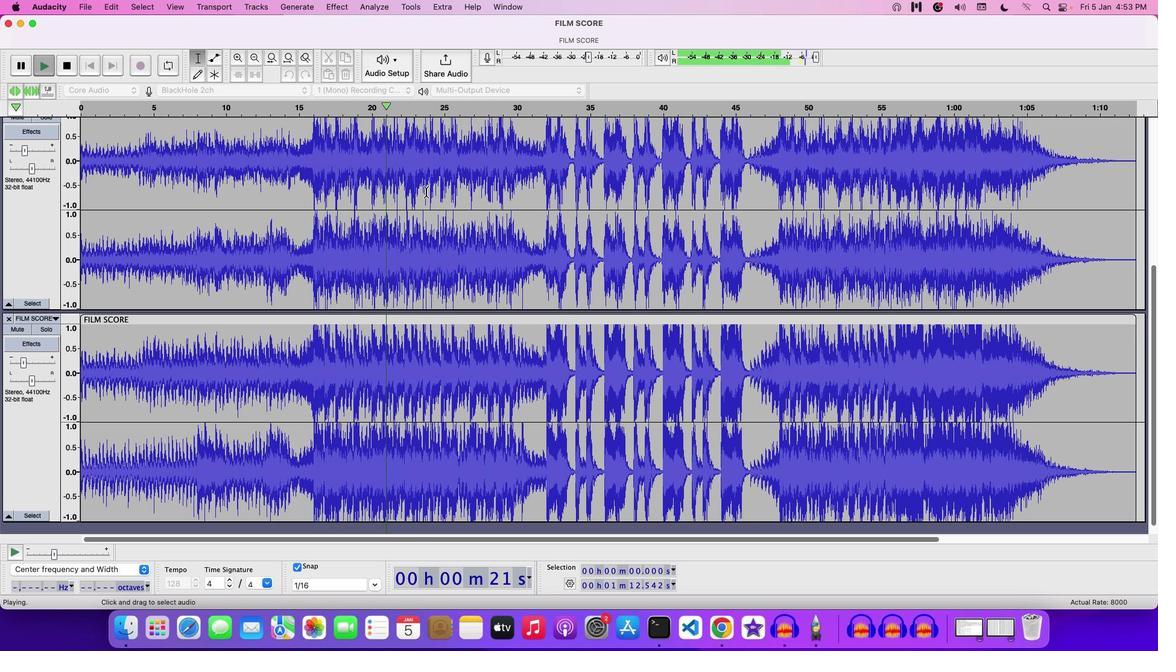 
Action: Mouse scrolled (425, 192) with delta (0, 1)
Screenshot: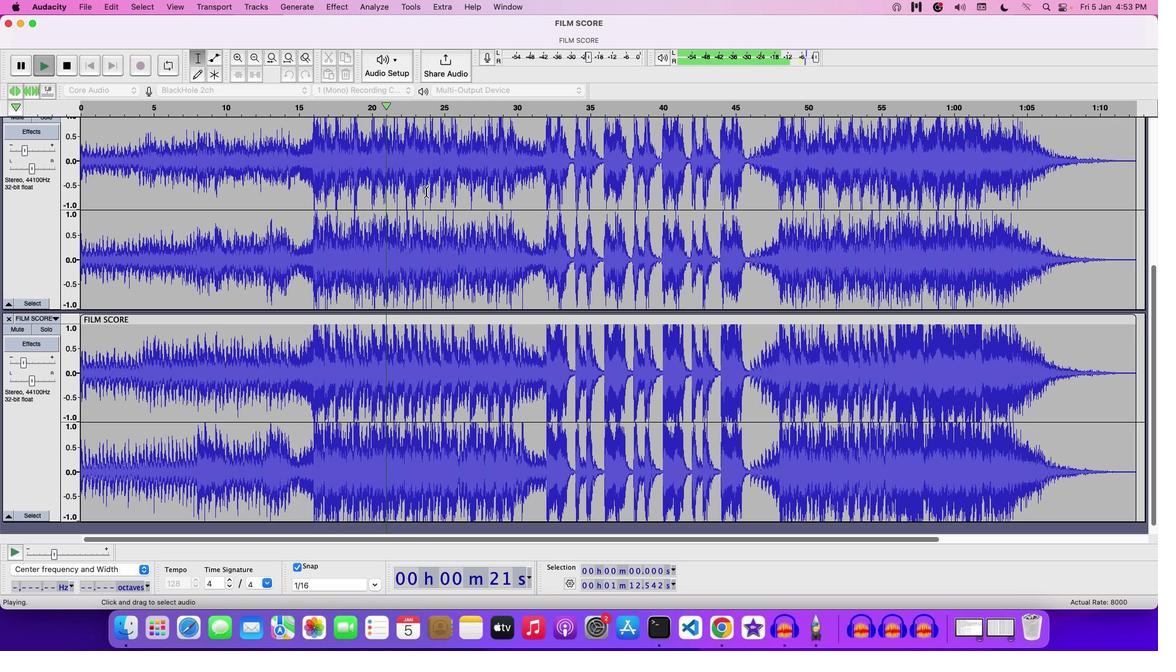 
Action: Mouse scrolled (425, 192) with delta (0, 1)
Screenshot: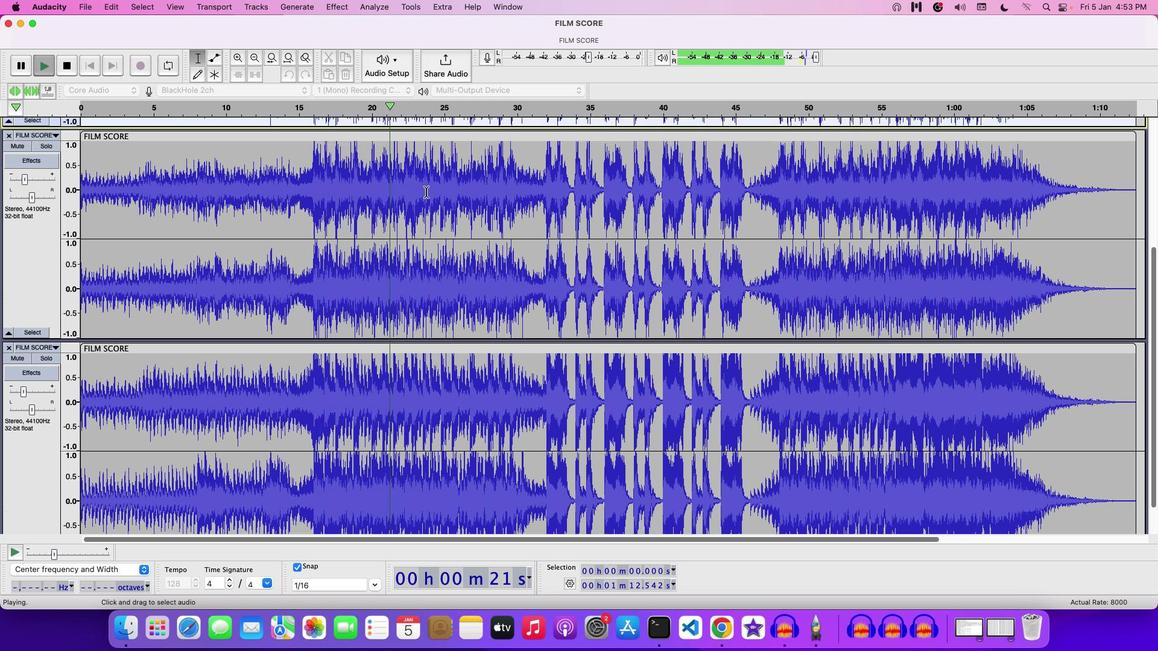 
Action: Mouse scrolled (425, 192) with delta (0, 3)
Screenshot: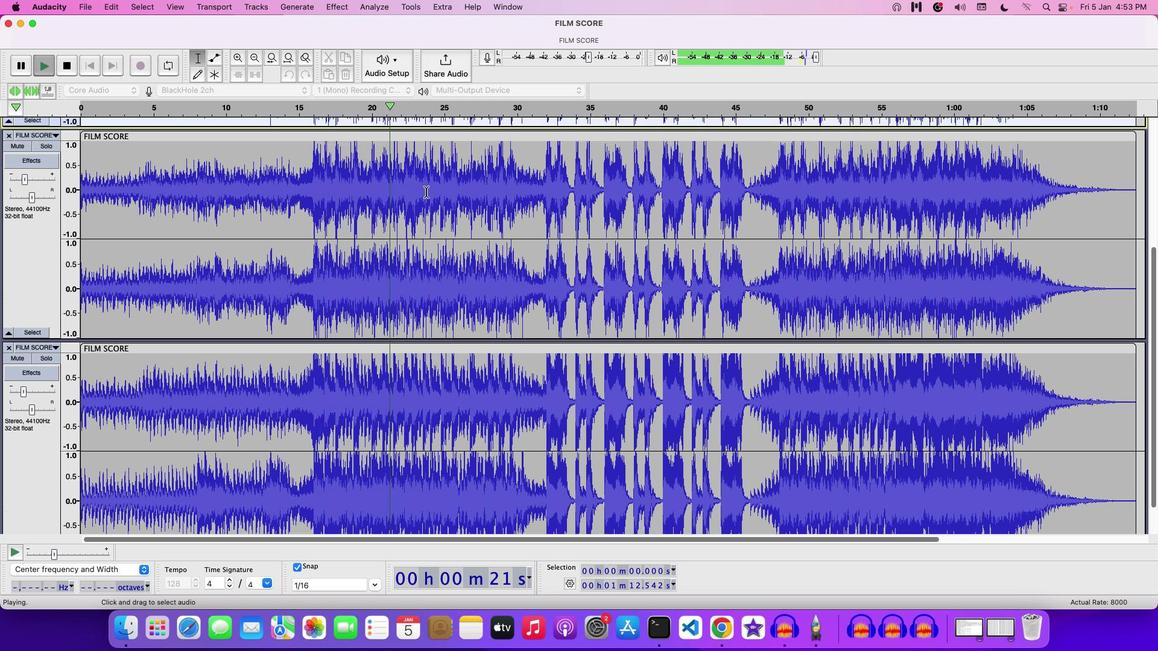 
Action: Mouse scrolled (425, 192) with delta (0, 0)
Screenshot: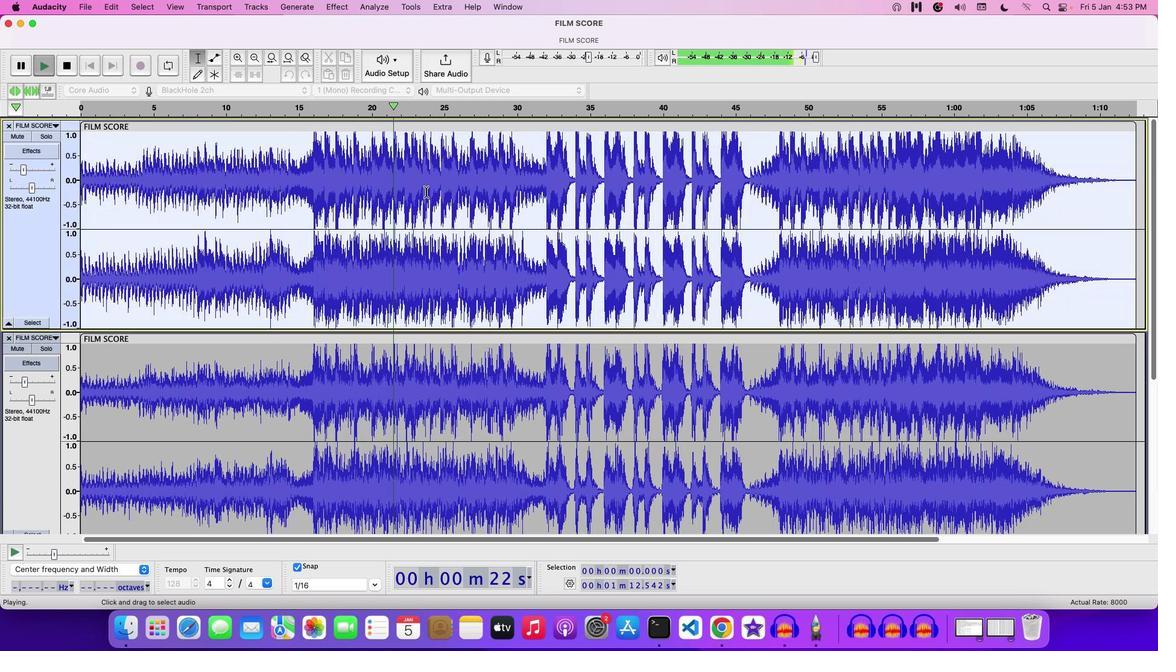 
Action: Mouse moved to (533, 208)
Screenshot: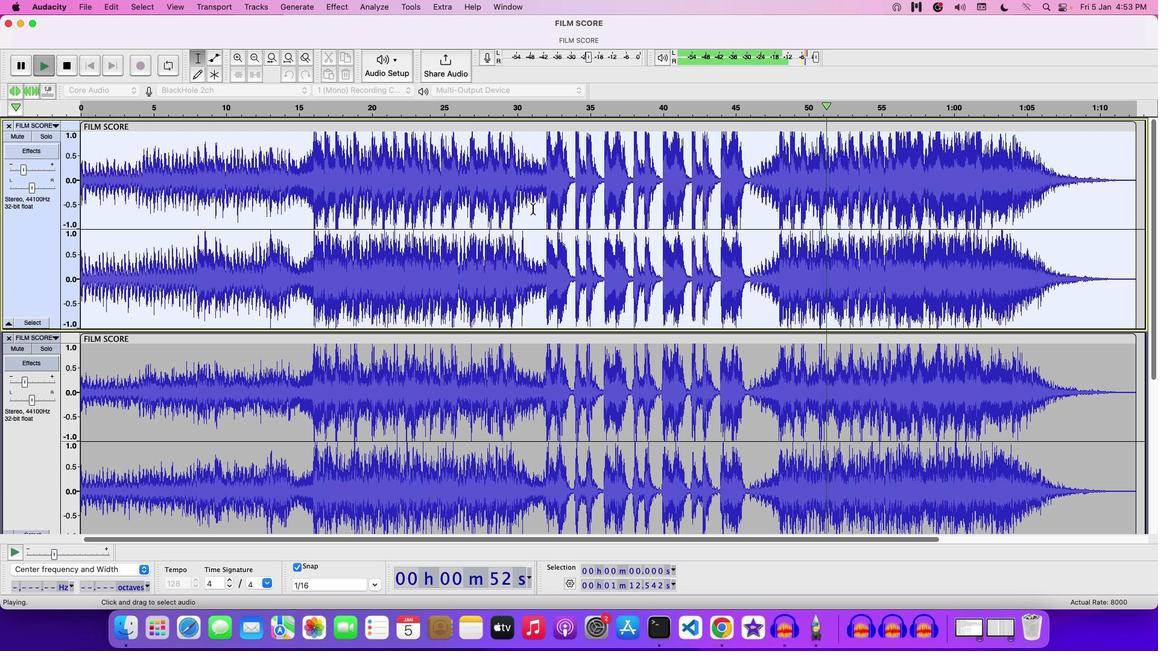 
Action: Key pressed Key.space
Screenshot: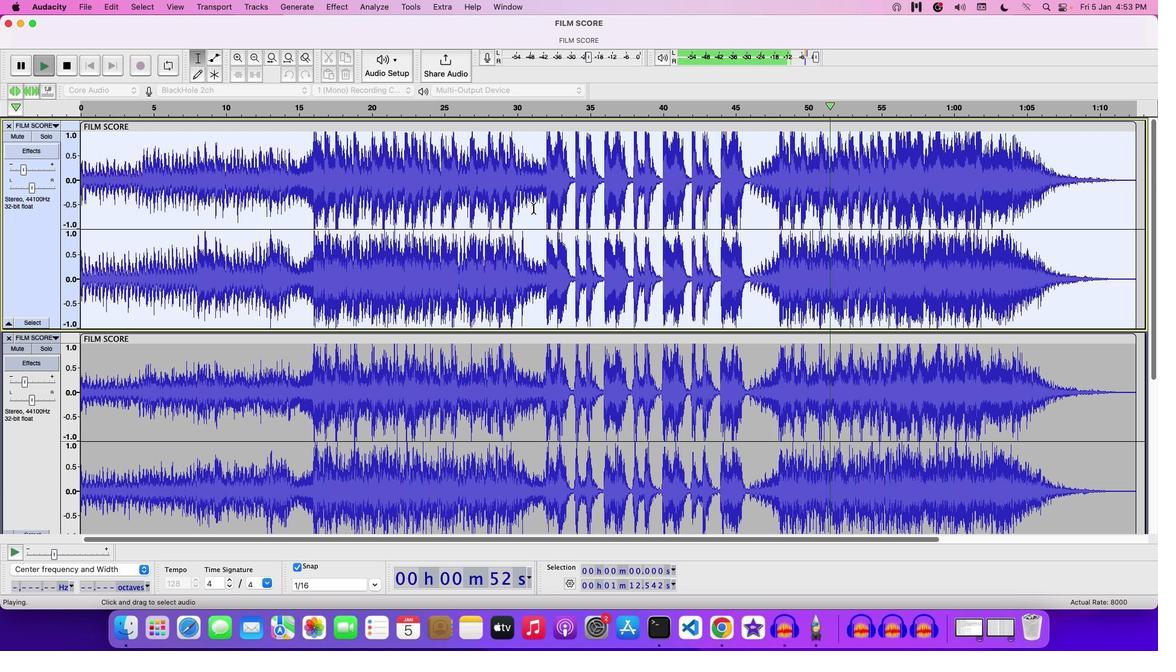 
Action: Mouse moved to (77, 3)
Screenshot: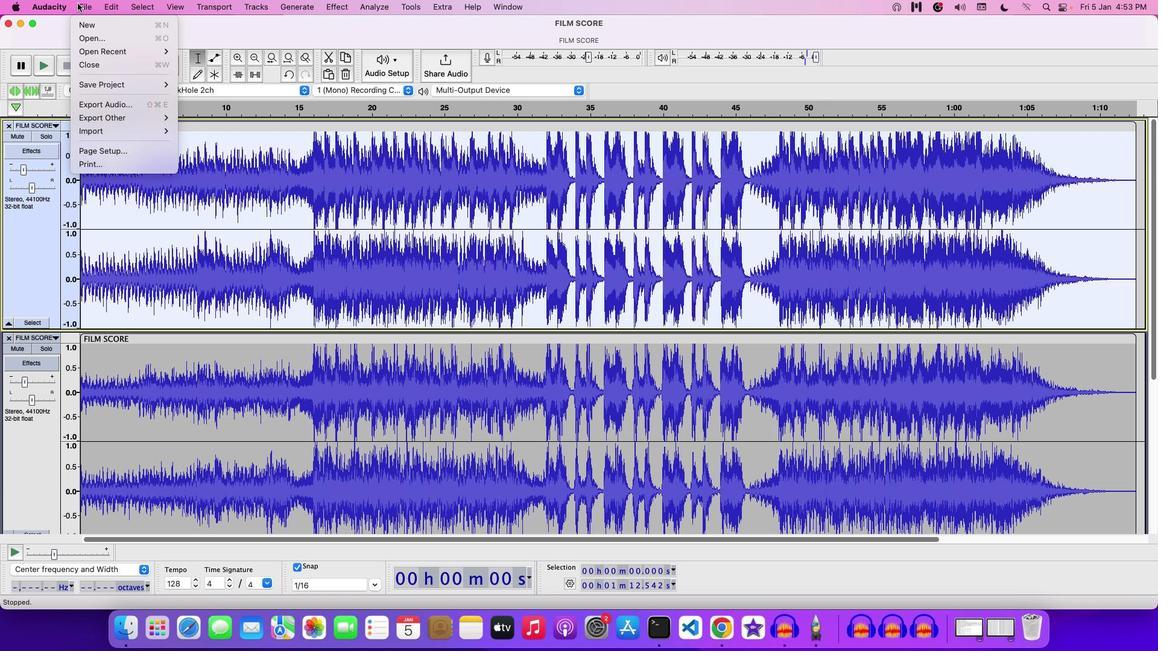 
Action: Mouse pressed left at (77, 3)
Screenshot: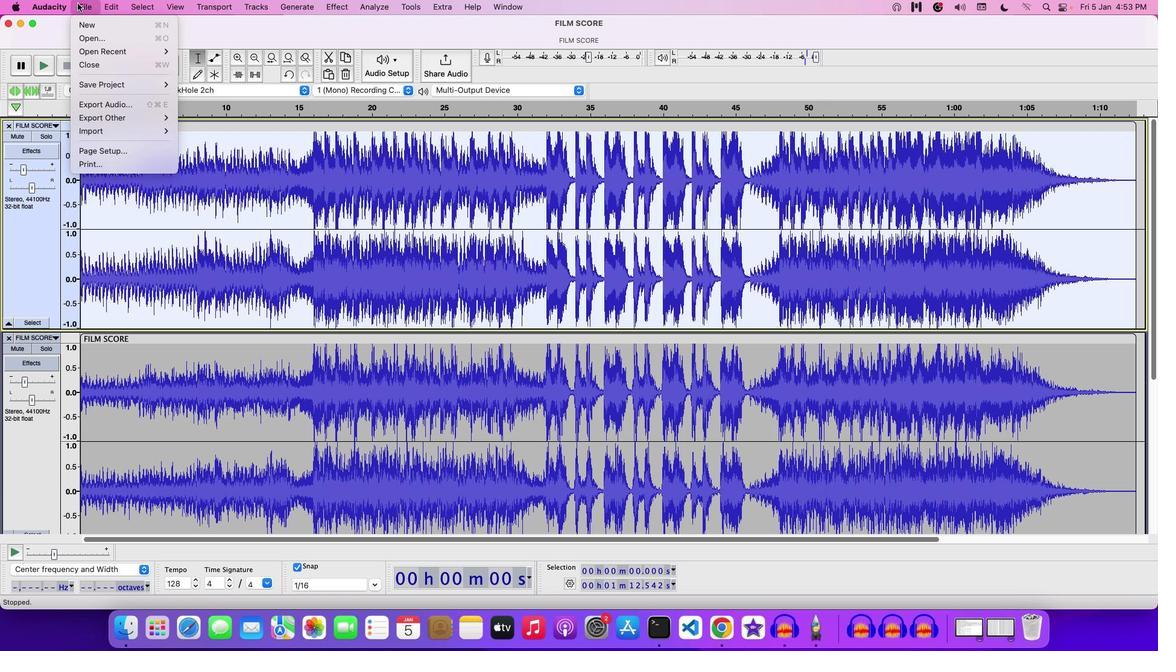 
Action: Mouse moved to (114, 91)
Screenshot: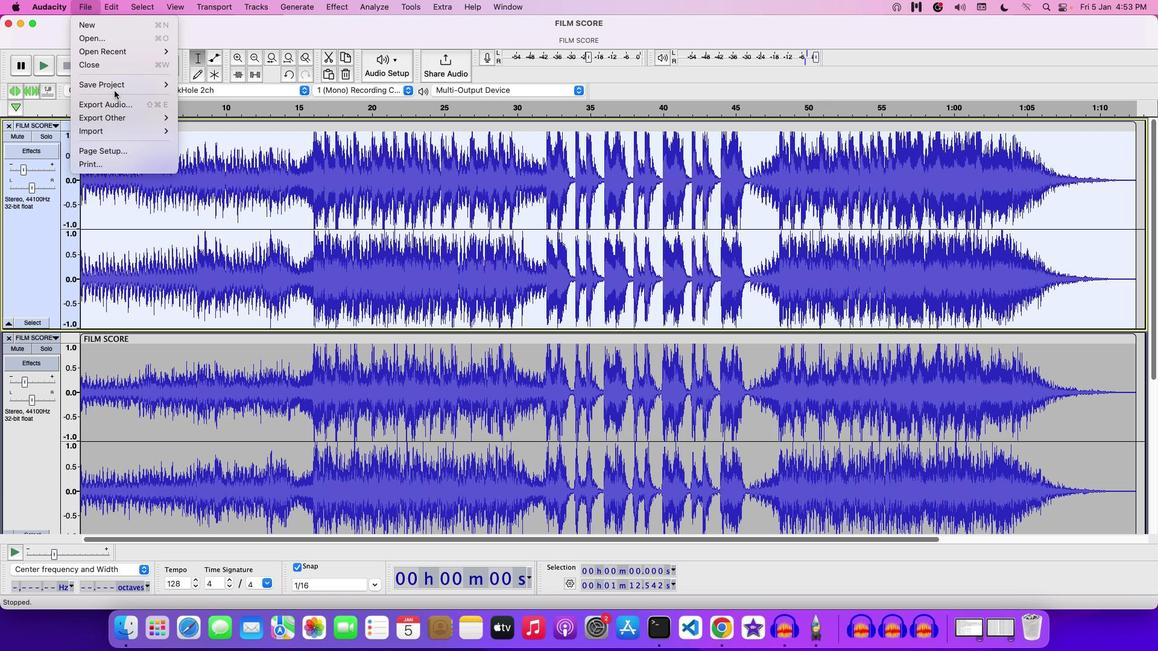
Action: Mouse pressed left at (114, 91)
Screenshot: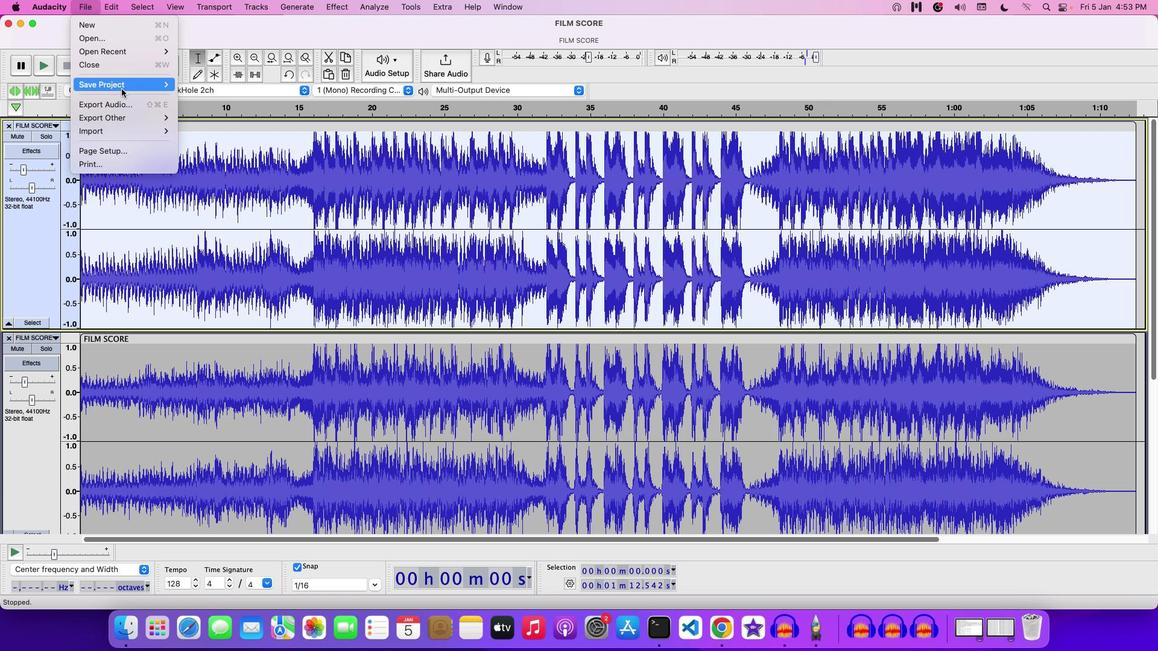 
Action: Mouse moved to (89, 3)
Screenshot: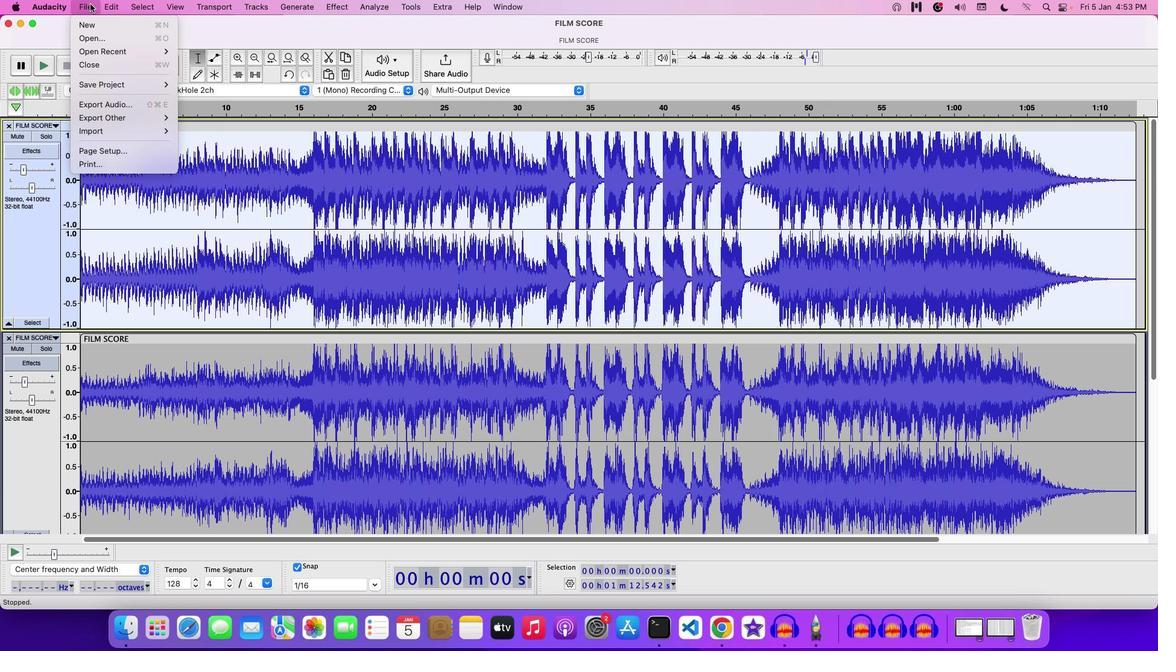 
Action: Mouse pressed left at (89, 3)
Screenshot: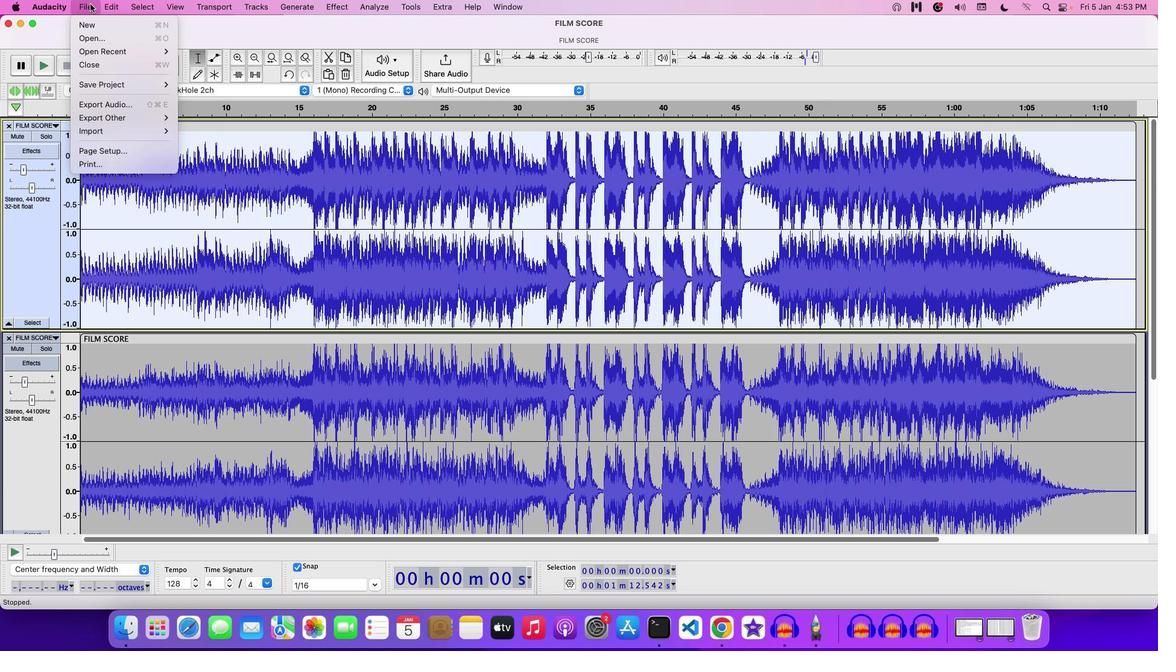 
Action: Mouse moved to (243, 85)
Screenshot: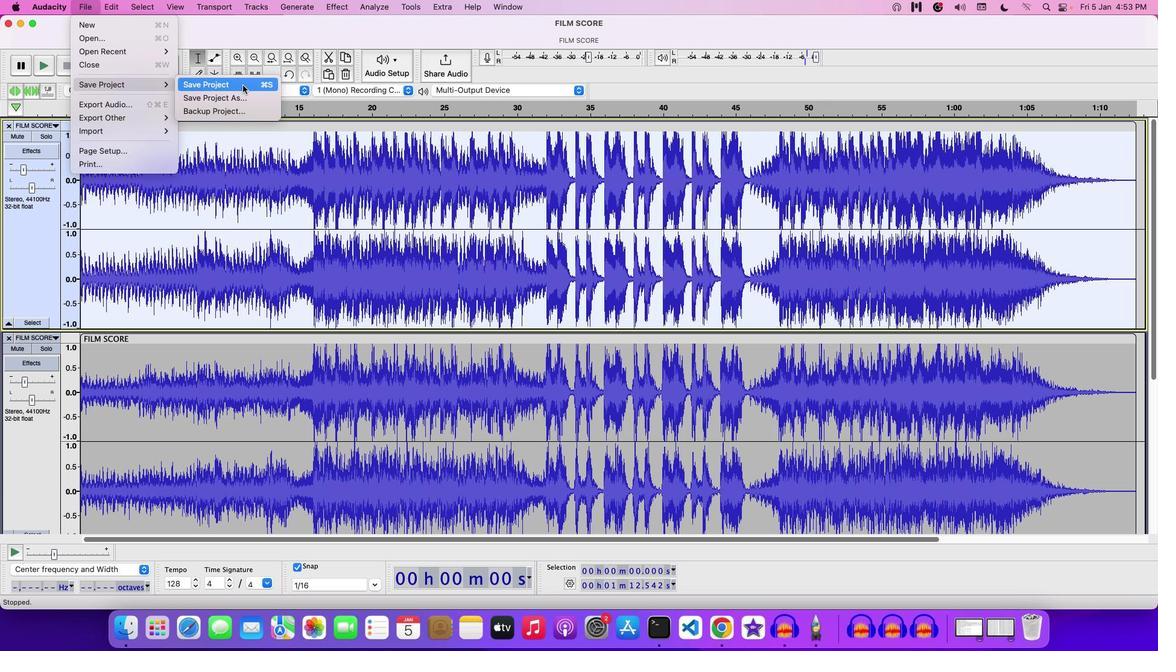 
Action: Mouse pressed left at (243, 85)
Screenshot: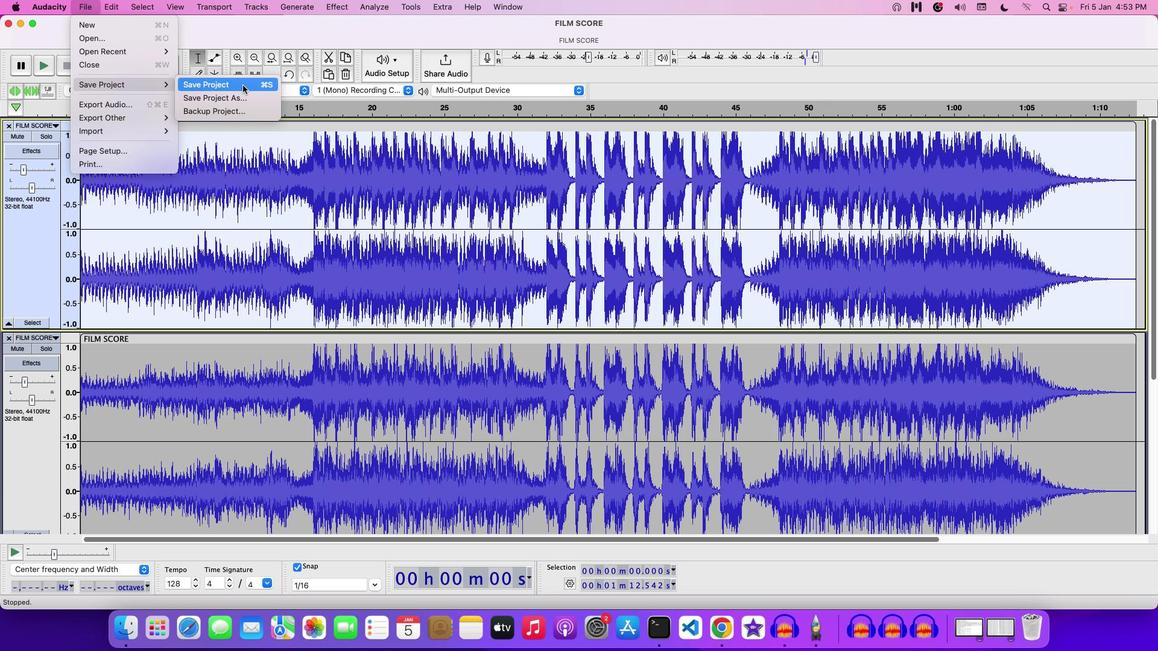 
Action: Mouse moved to (573, 167)
Screenshot: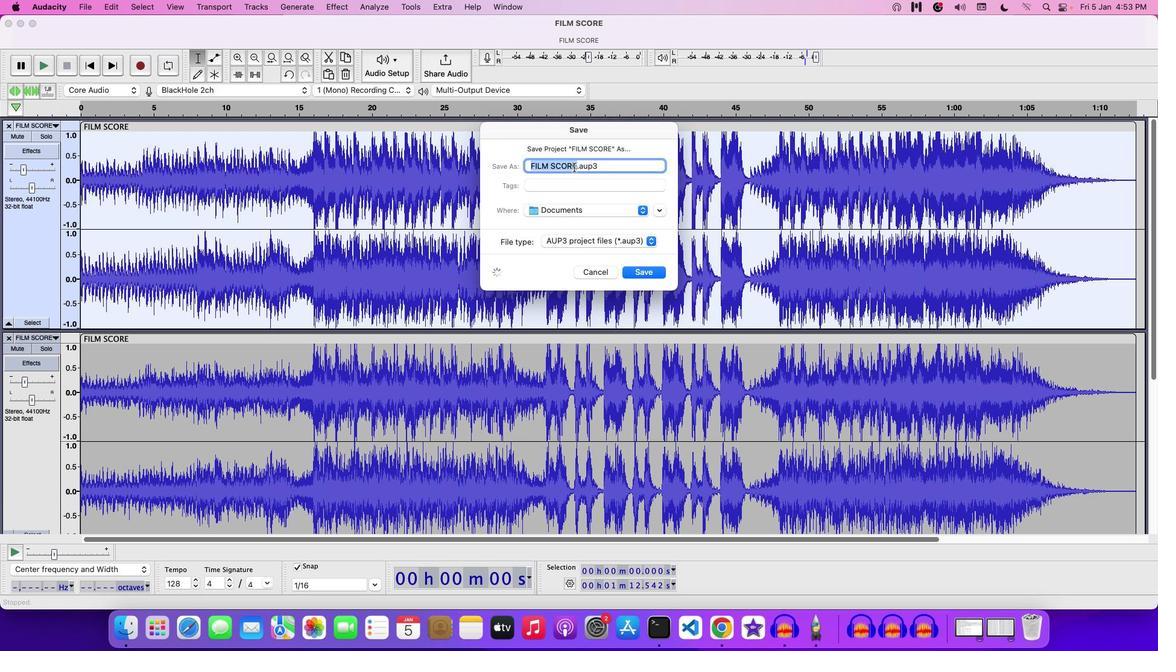 
Action: Mouse pressed left at (573, 167)
Screenshot: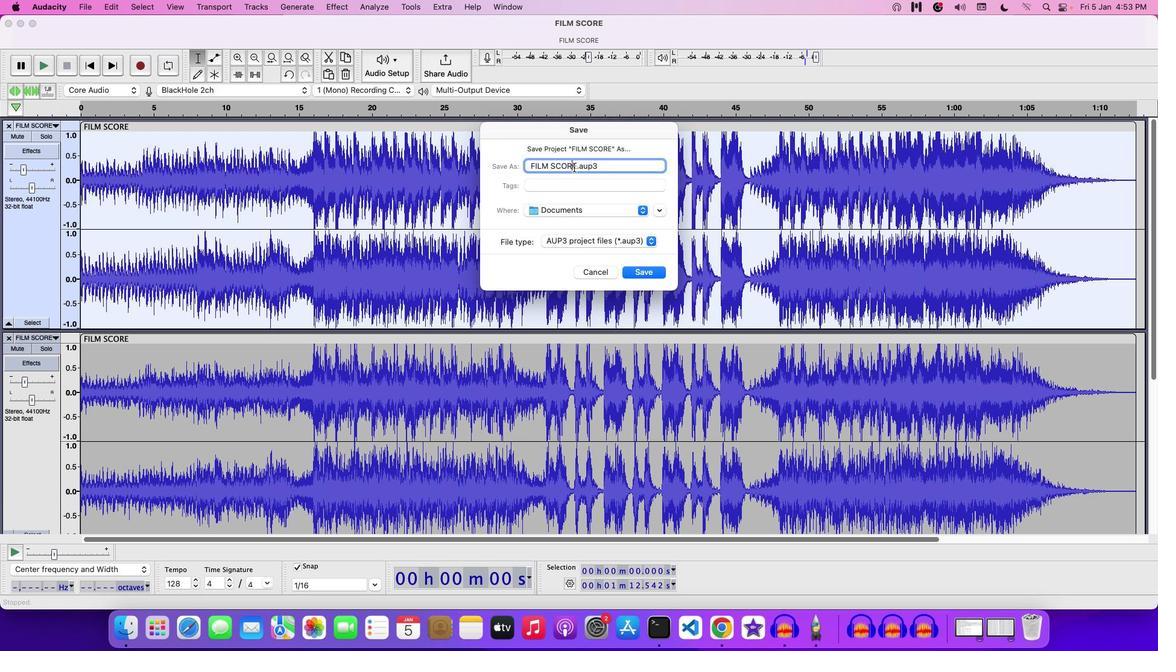 
Action: Mouse moved to (532, 164)
Screenshot: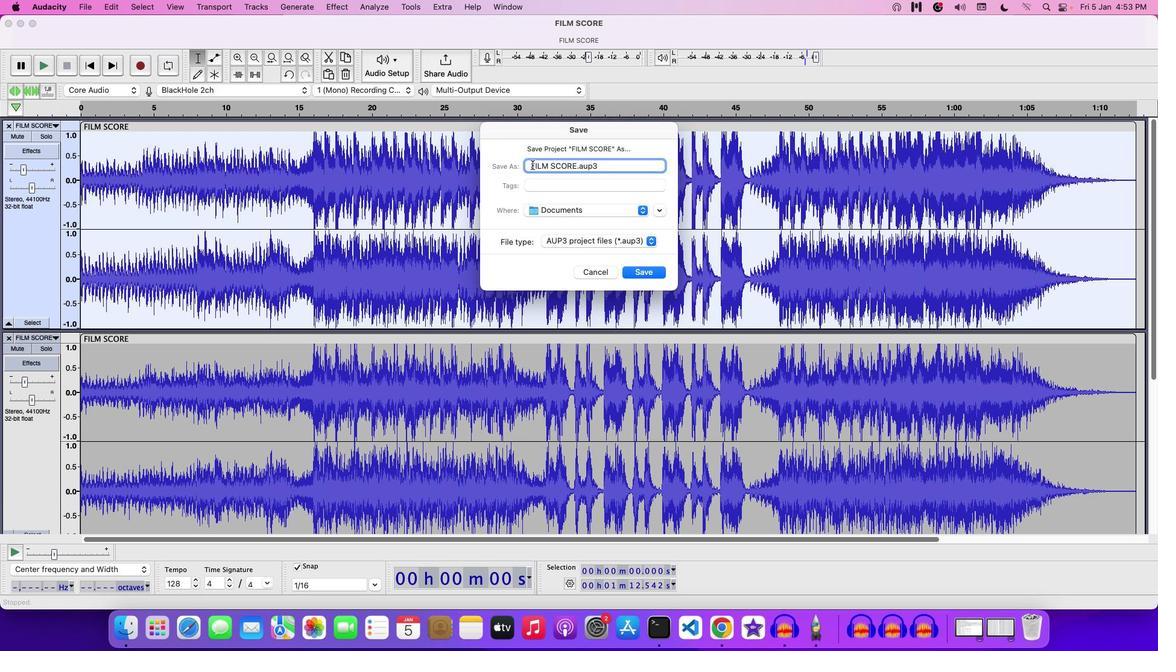 
Action: Mouse pressed left at (532, 164)
Screenshot: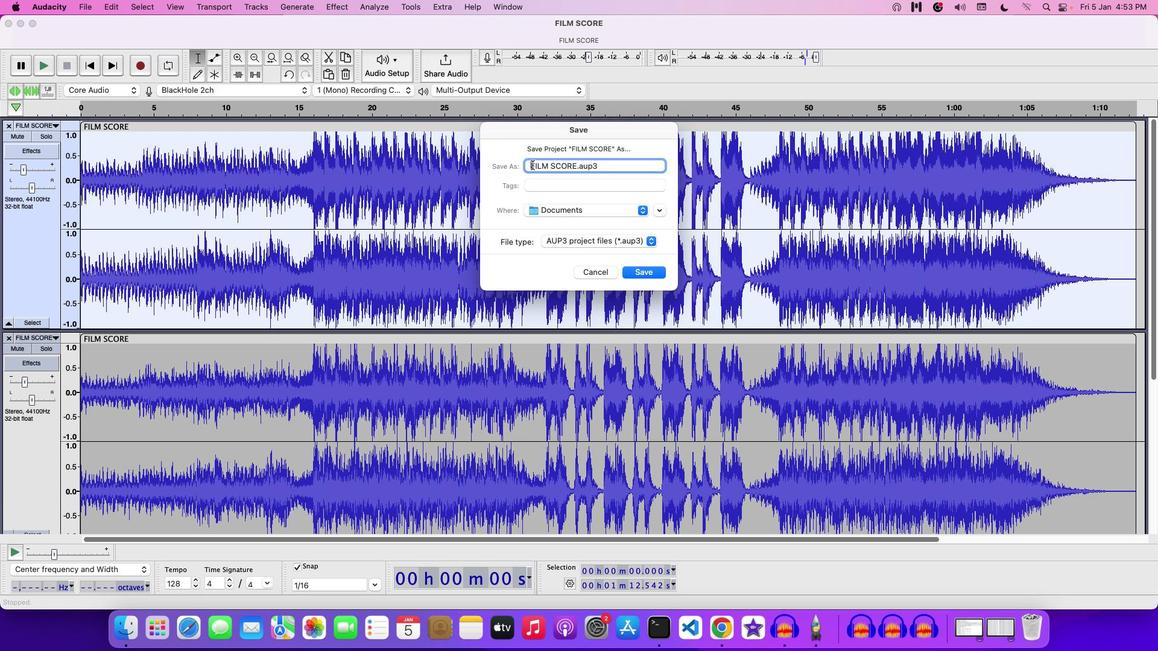 
Action: Mouse moved to (511, 166)
Screenshot: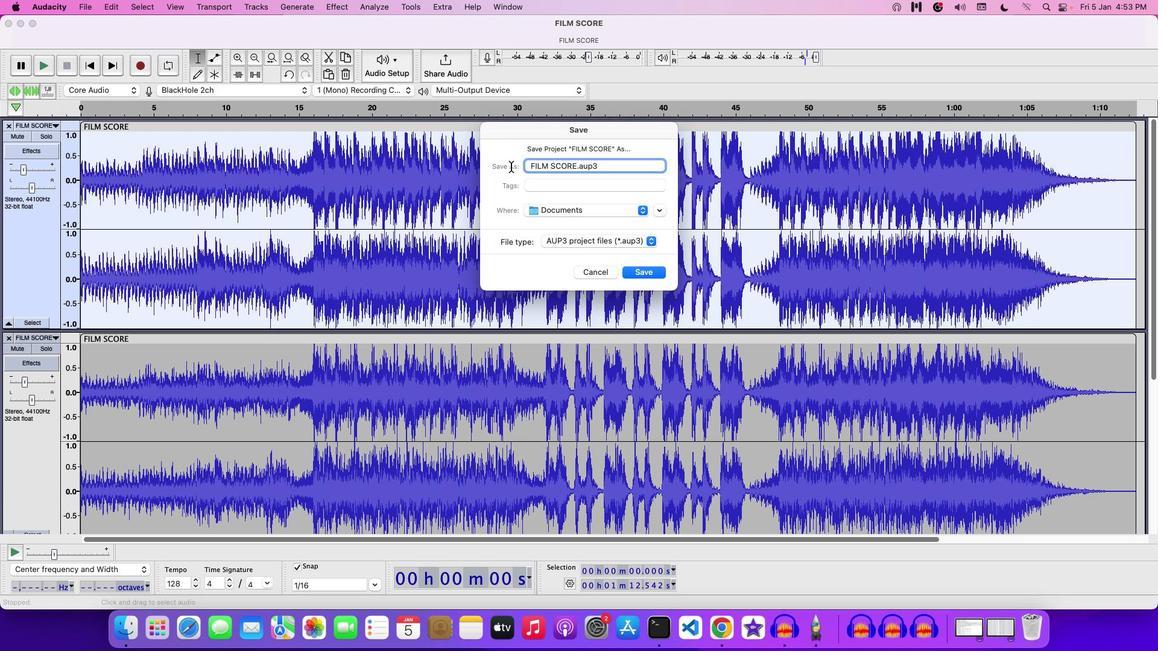
Action: Key pressed 'S''U''R''R''O''N''D'Key.space'S''O''U''N''D'Key.space
Screenshot: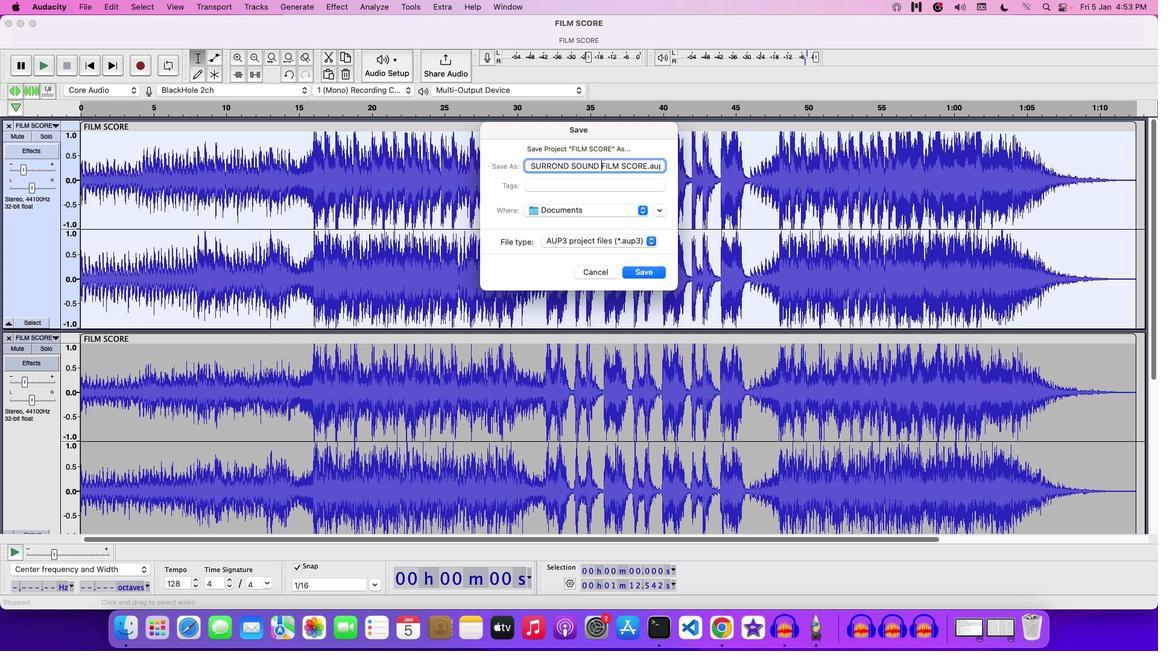 
Action: Mouse moved to (652, 269)
Screenshot: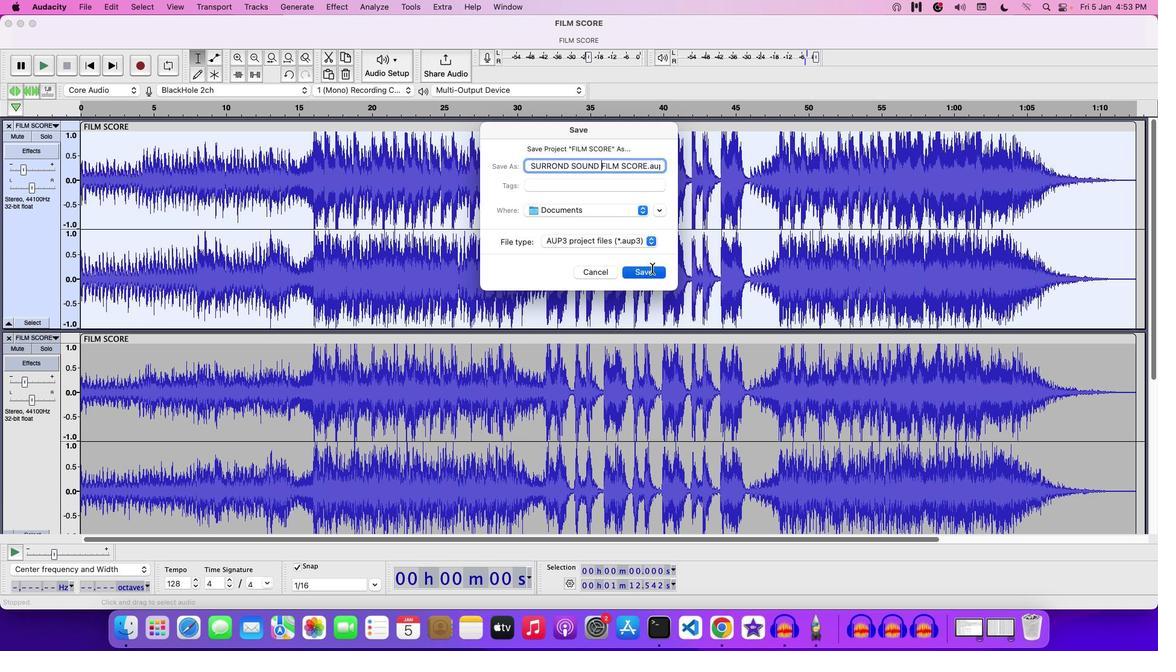 
Action: Mouse pressed left at (652, 269)
Screenshot: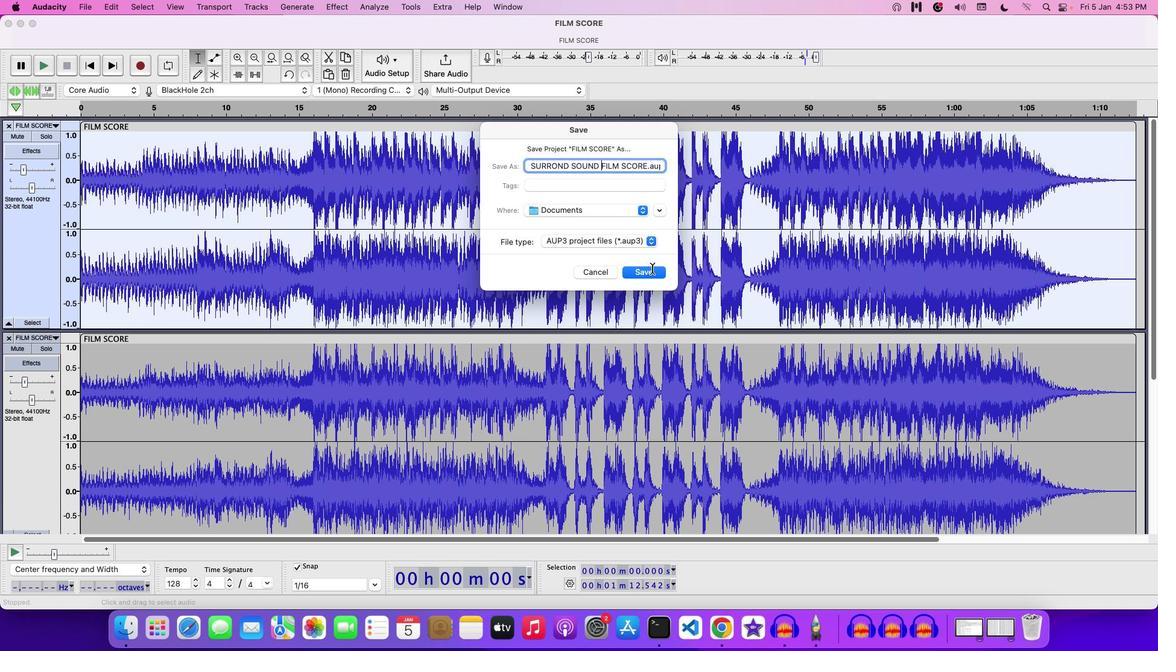 
Action: Mouse moved to (652, 268)
